 Task: Select street view around selected location Big Thicket National Preserve, Texas, United States and verify 3 surrounding locations
Action: Mouse moved to (541, 247)
Screenshot: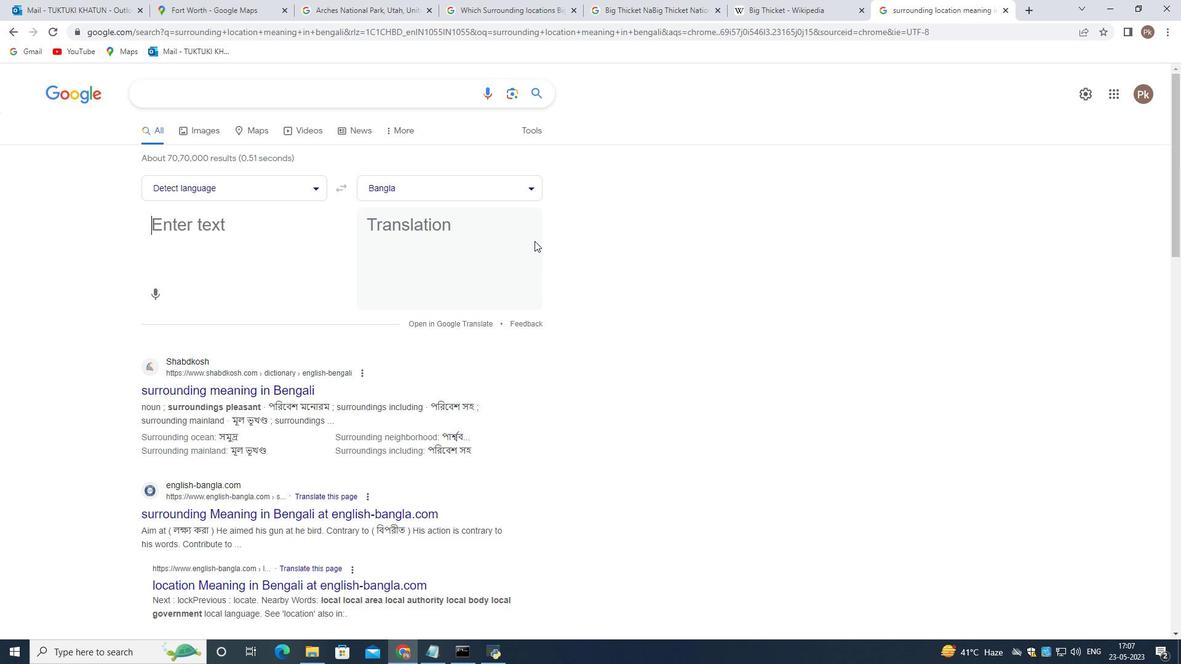 
Action: Mouse scrolled (541, 248) with delta (0, 0)
Screenshot: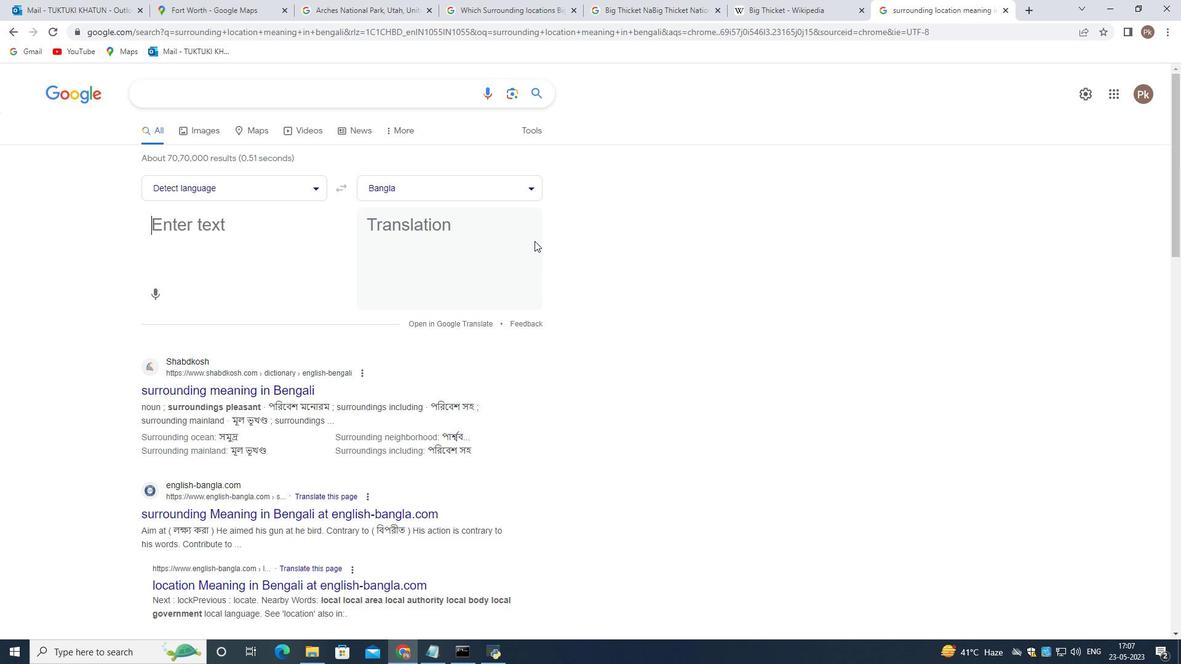 
Action: Mouse scrolled (541, 248) with delta (0, 0)
Screenshot: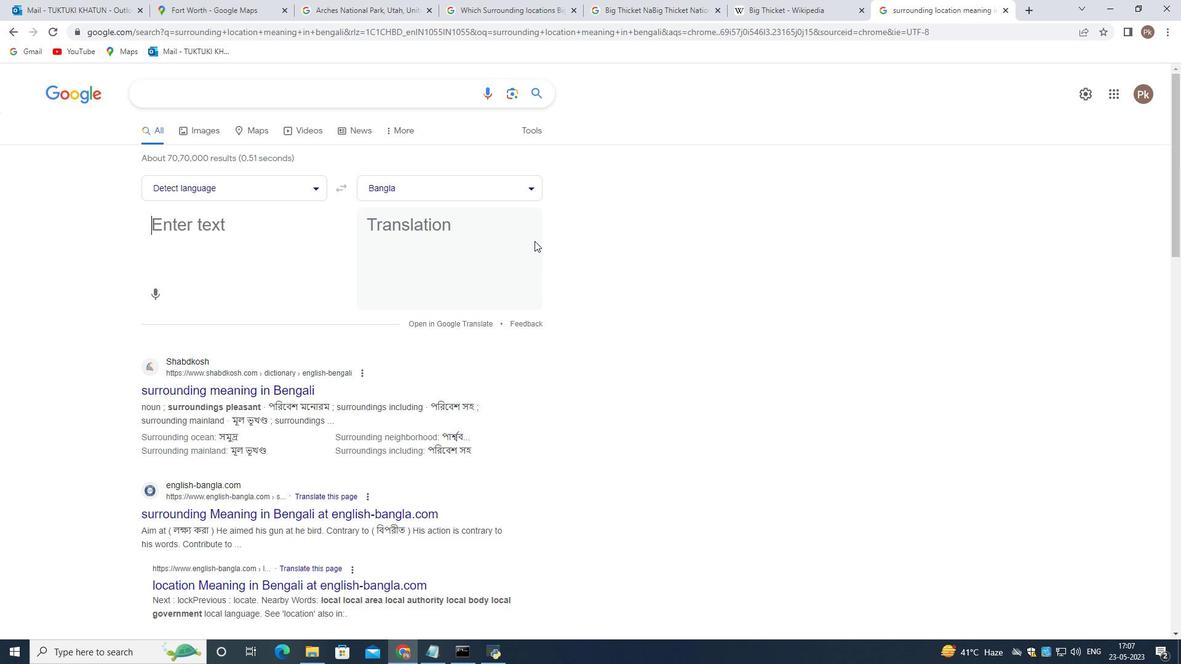
Action: Mouse scrolled (541, 248) with delta (0, 0)
Screenshot: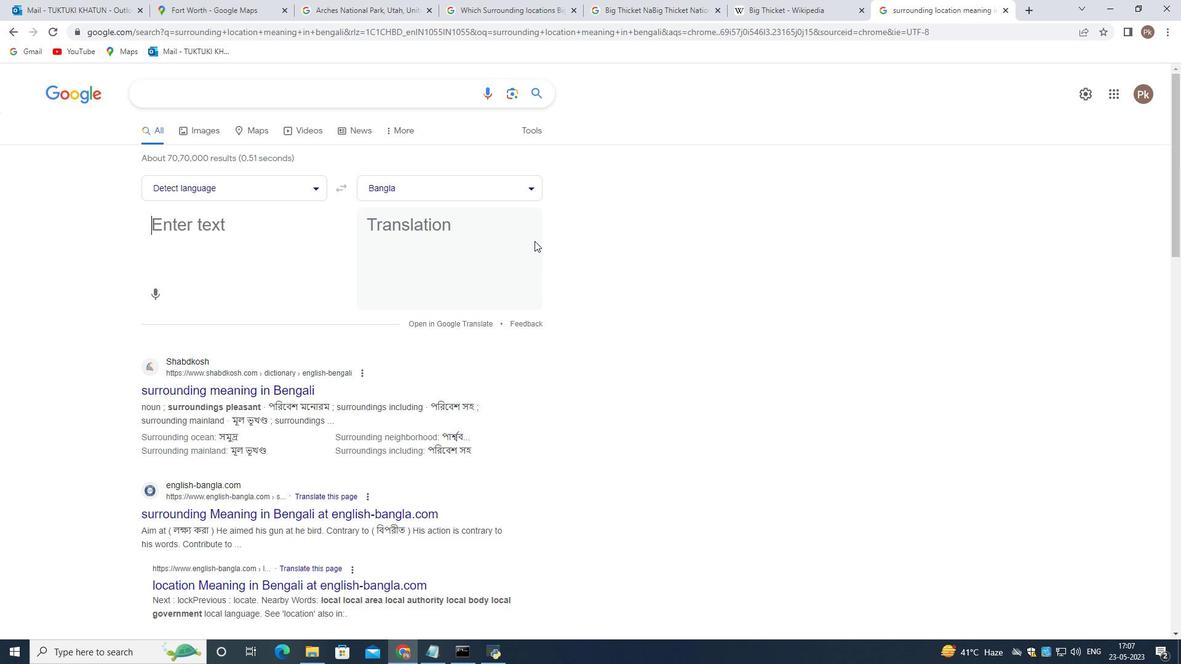 
Action: Mouse scrolled (541, 248) with delta (0, 0)
Screenshot: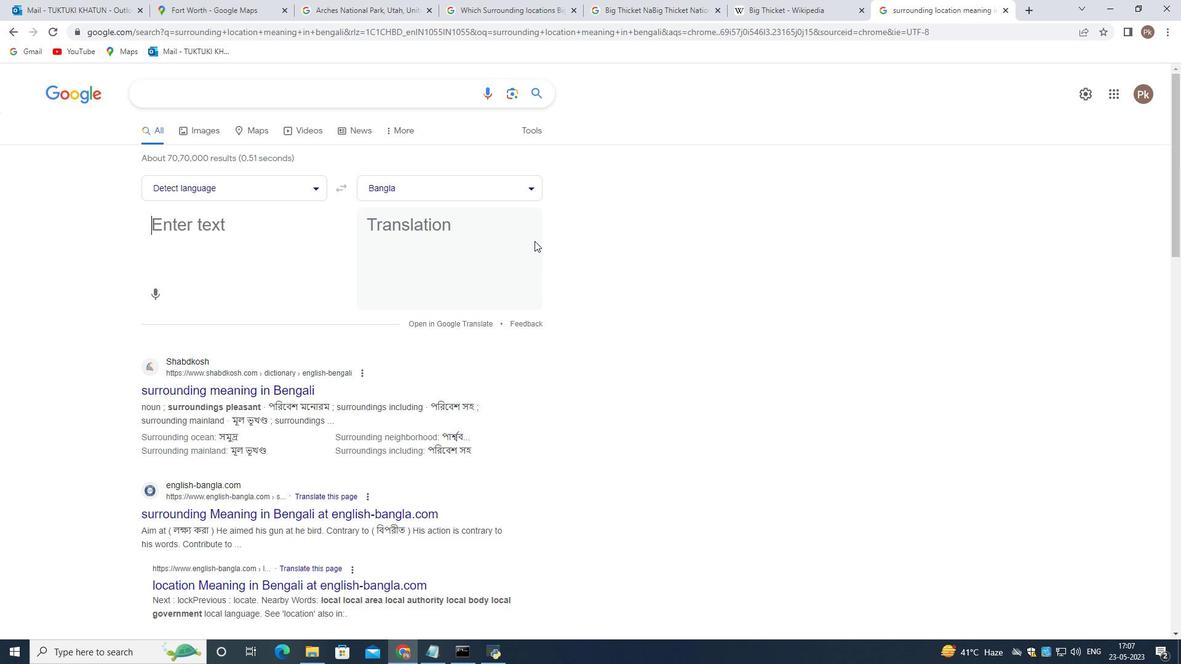 
Action: Mouse moved to (180, 97)
Screenshot: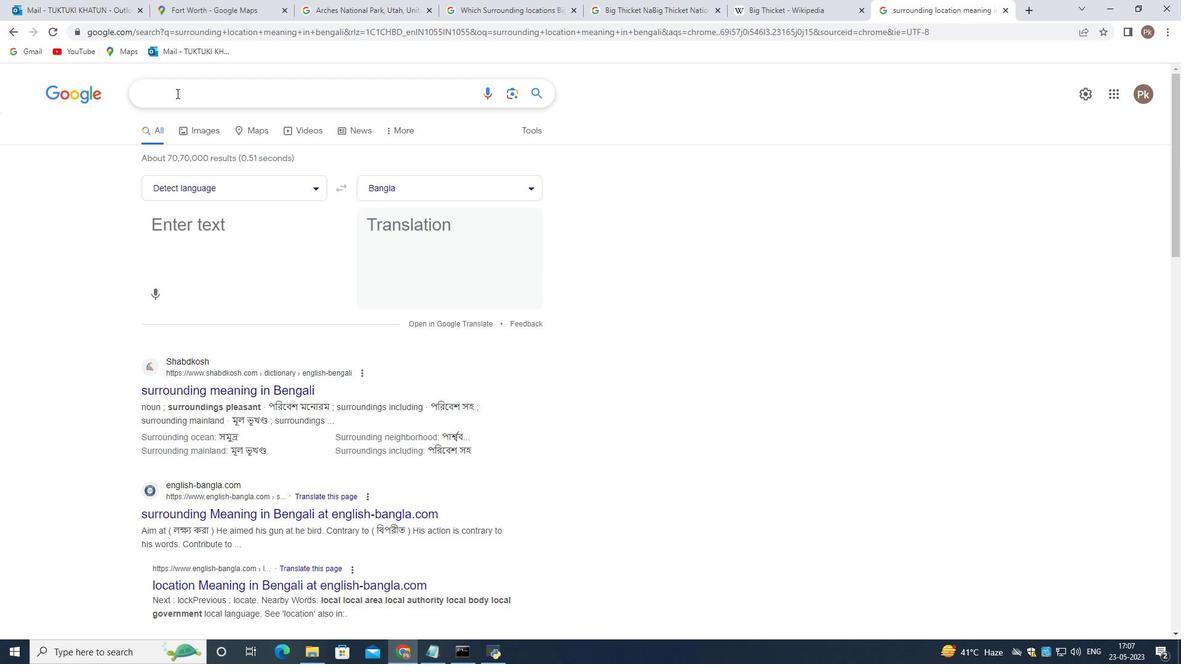 
Action: Mouse pressed left at (180, 97)
Screenshot: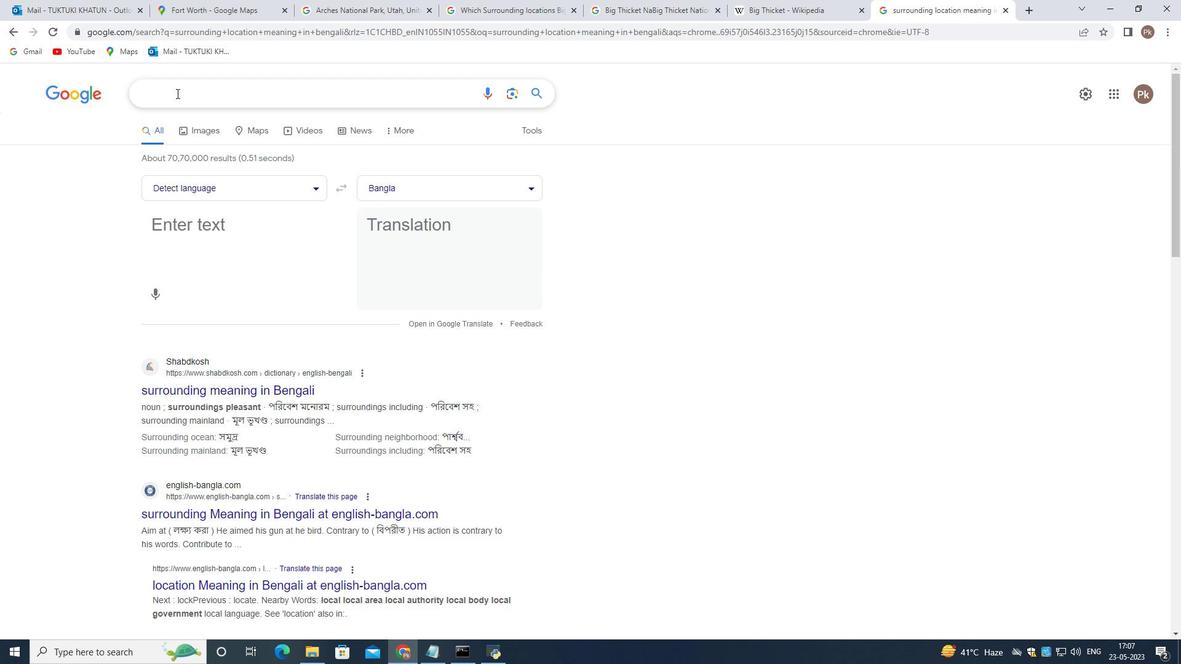 
Action: Mouse moved to (928, 265)
Screenshot: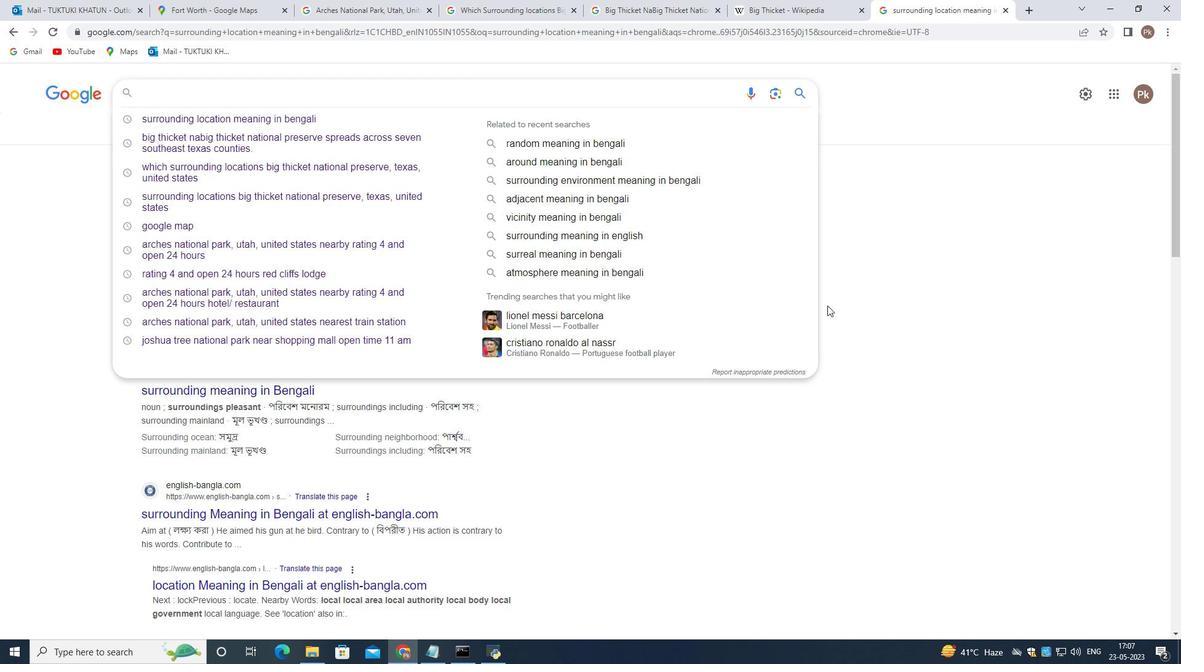 
Action: Mouse pressed left at (928, 265)
Screenshot: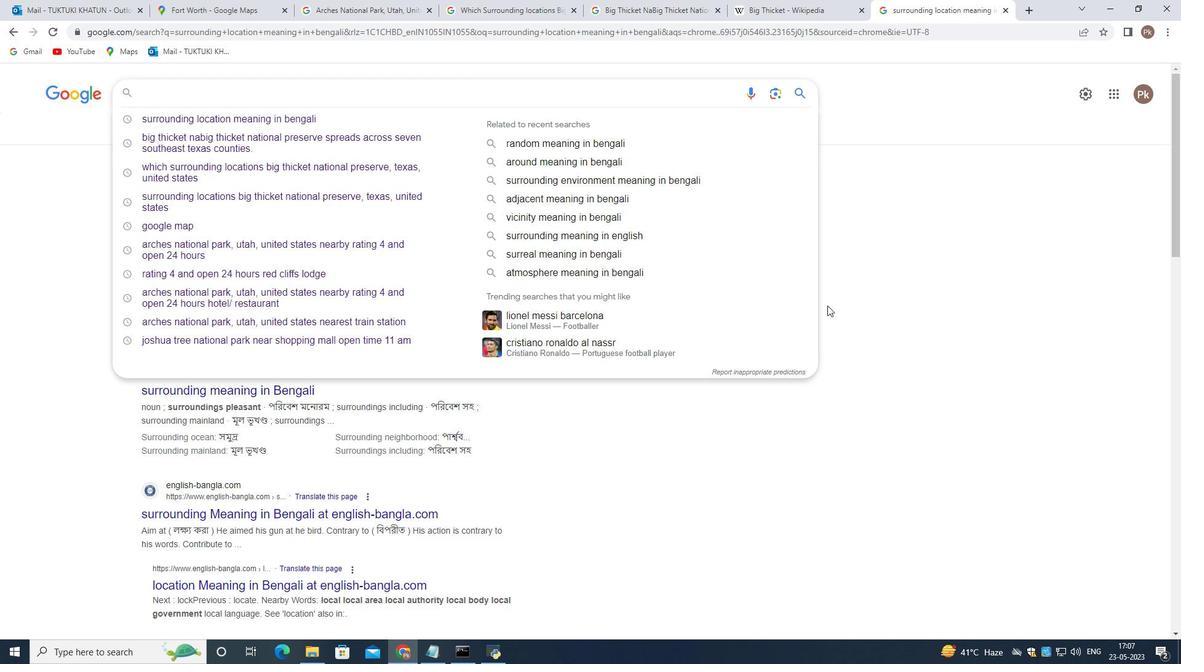 
Action: Mouse moved to (232, 6)
Screenshot: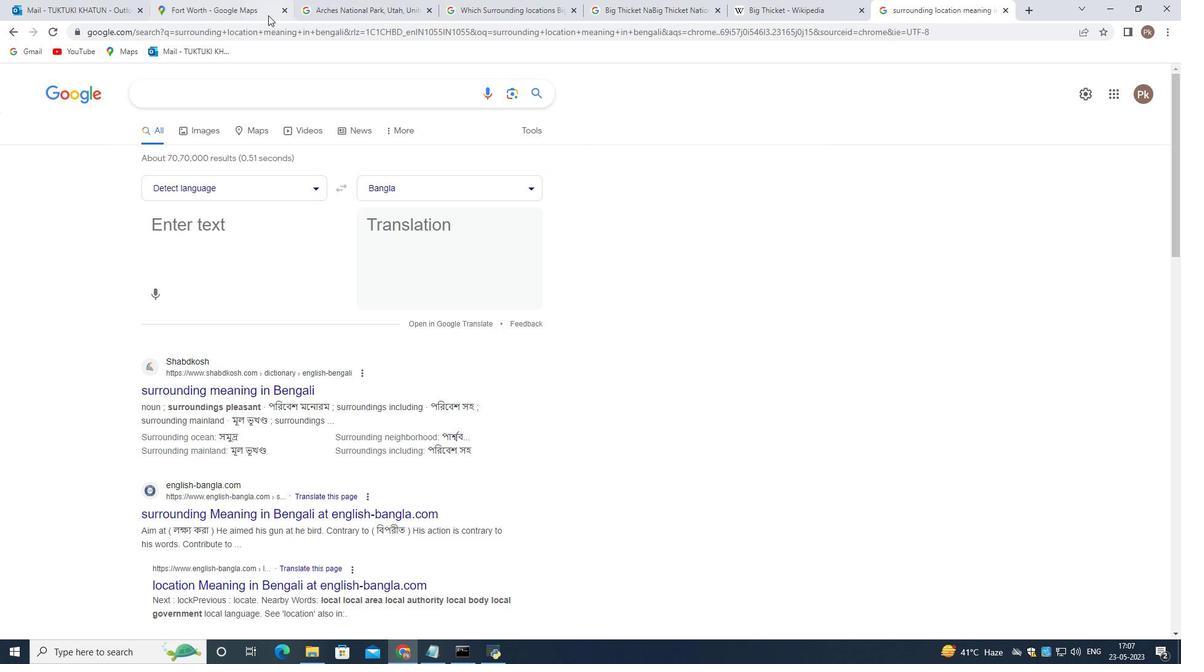 
Action: Mouse pressed left at (232, 6)
Screenshot: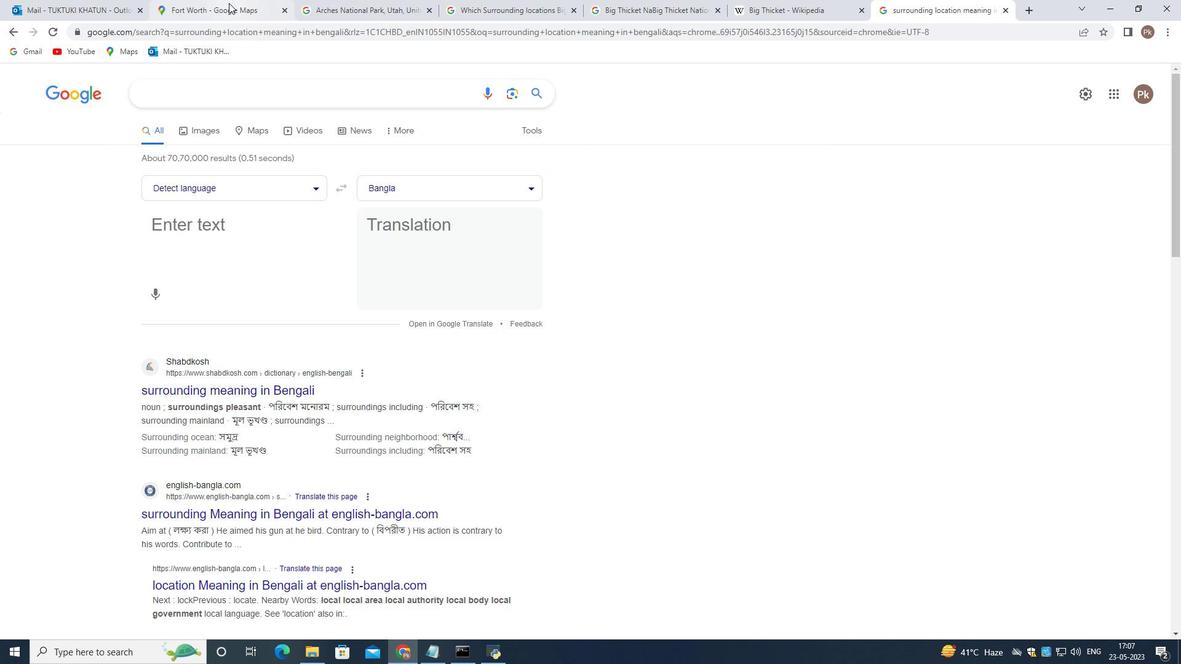 
Action: Mouse moved to (141, 85)
Screenshot: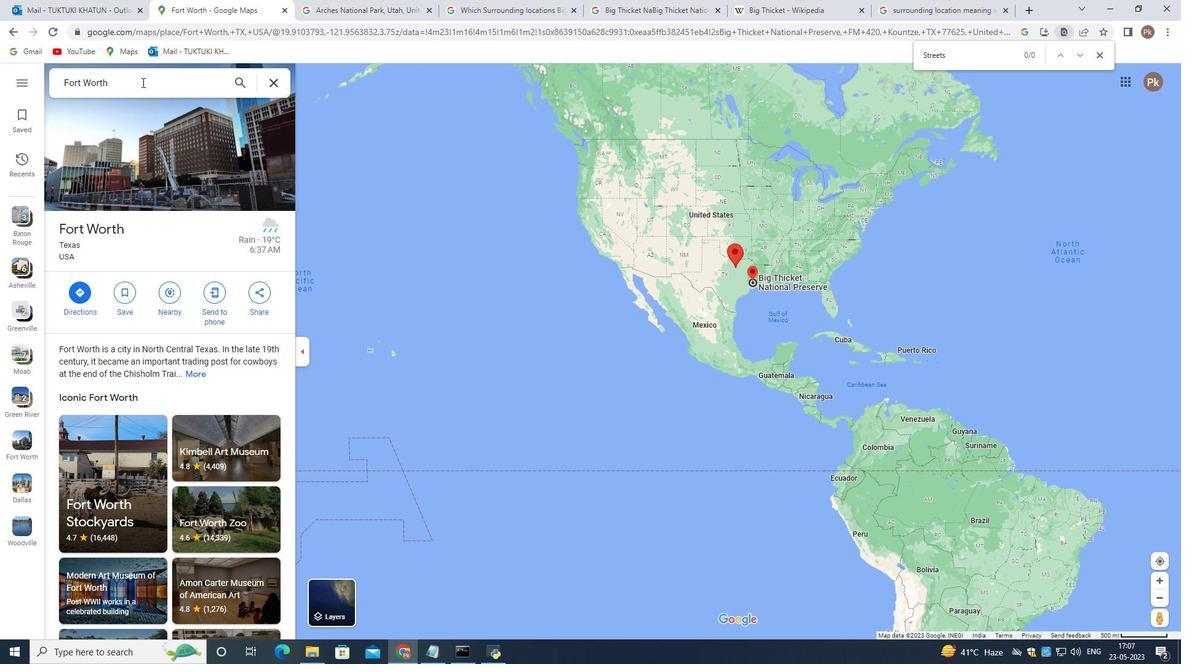 
Action: Mouse pressed left at (141, 85)
Screenshot: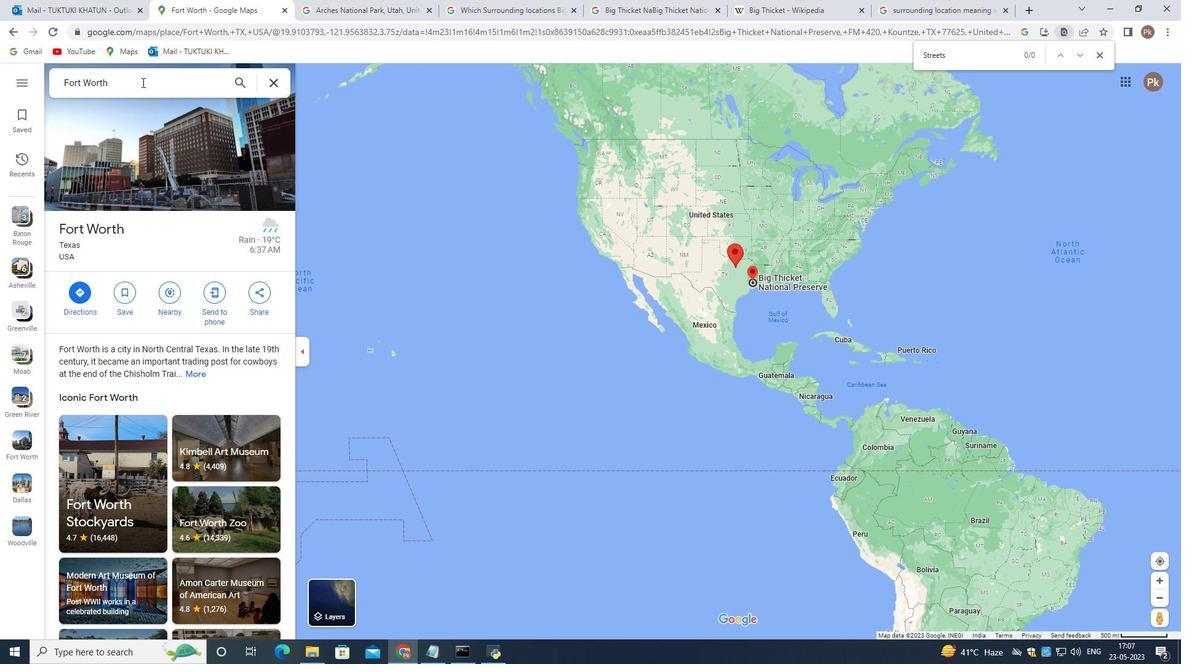 
Action: Mouse moved to (141, 84)
Screenshot: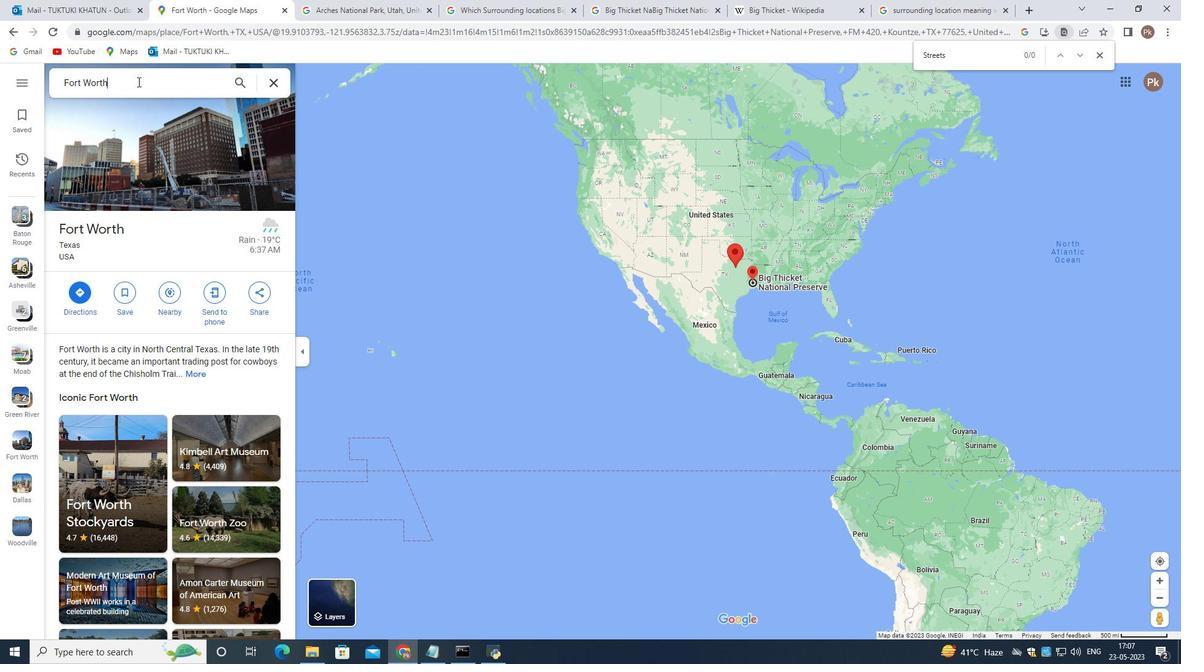 
Action: Mouse pressed left at (141, 84)
Screenshot: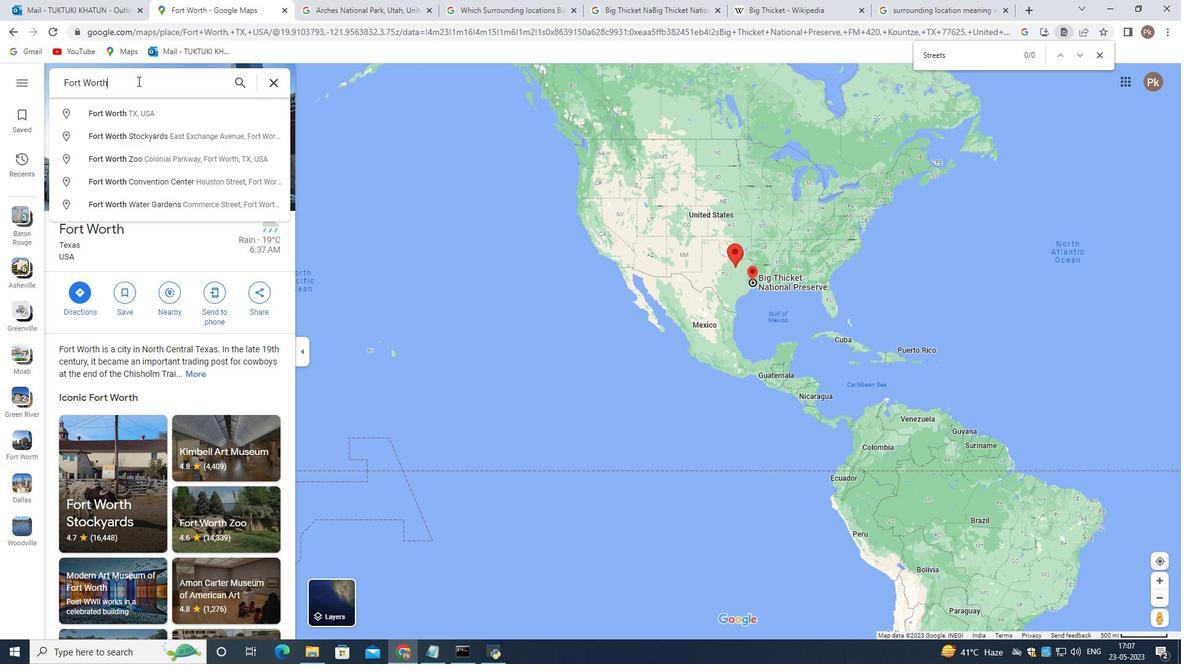 
Action: Key pressed <Key.backspace><Key.backspace><Key.backspace><Key.backspace><Key.backspace><Key.backspace><Key.backspace><Key.backspace><Key.backspace><Key.backspace><Key.shift>Big<Key.space>
Screenshot: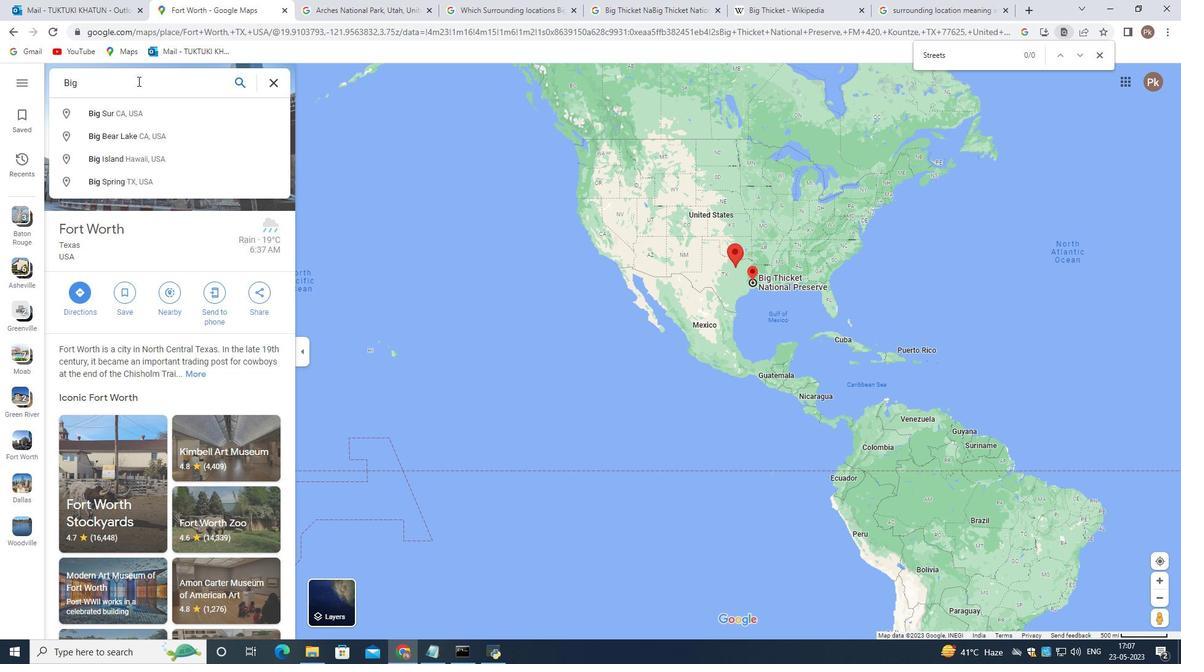 
Action: Mouse moved to (155, 113)
Screenshot: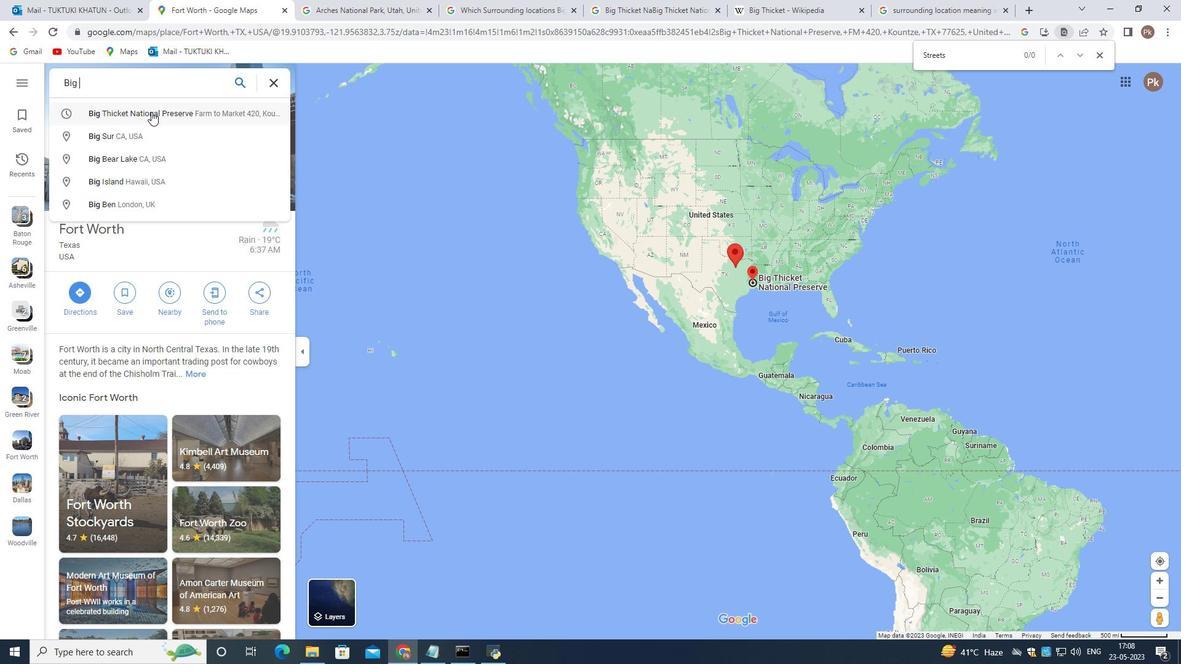 
Action: Mouse pressed left at (155, 113)
Screenshot: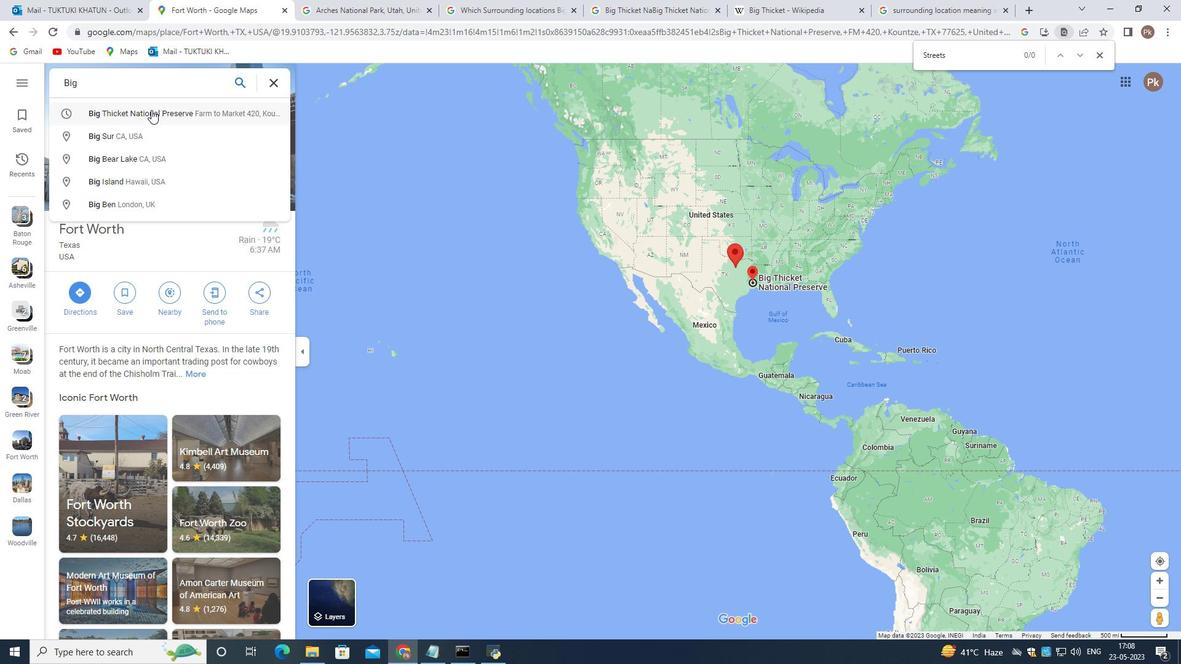 
Action: Mouse moved to (397, 185)
Screenshot: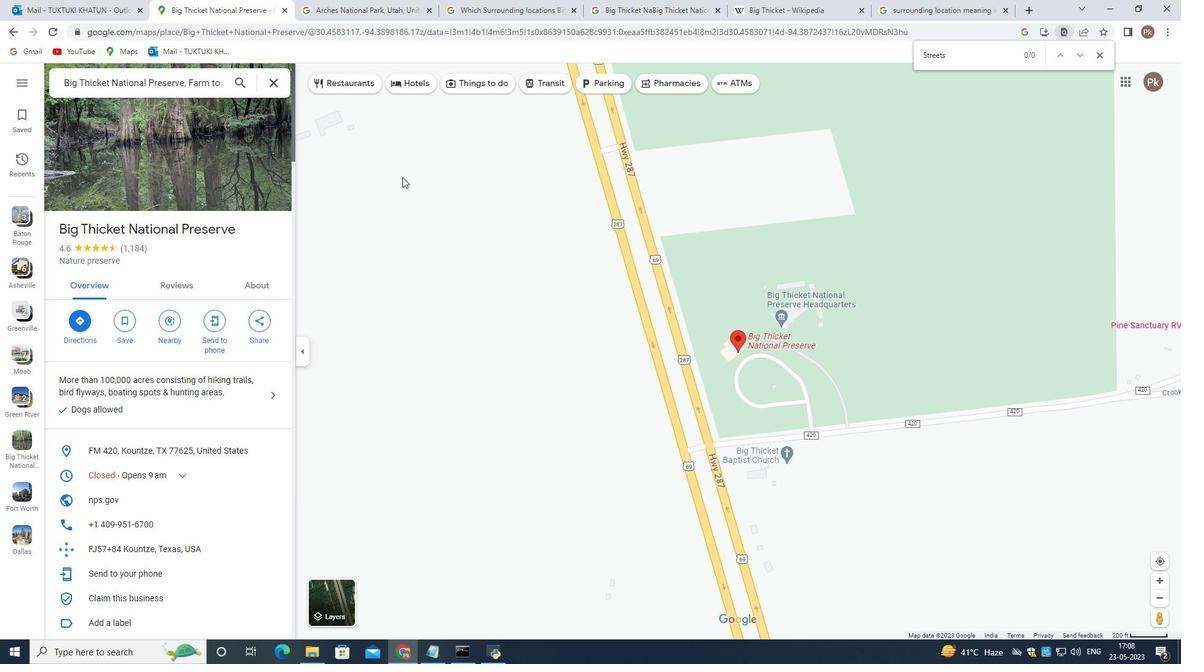 
Action: Mouse scrolled (400, 182) with delta (0, 0)
Screenshot: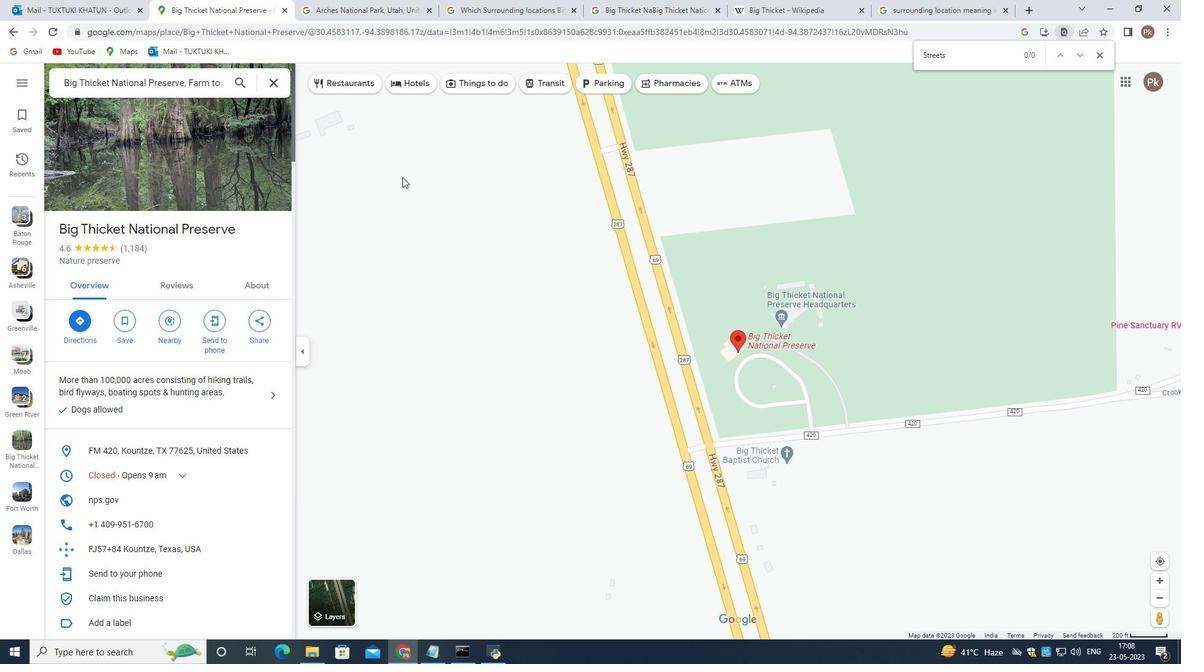 
Action: Mouse moved to (395, 190)
Screenshot: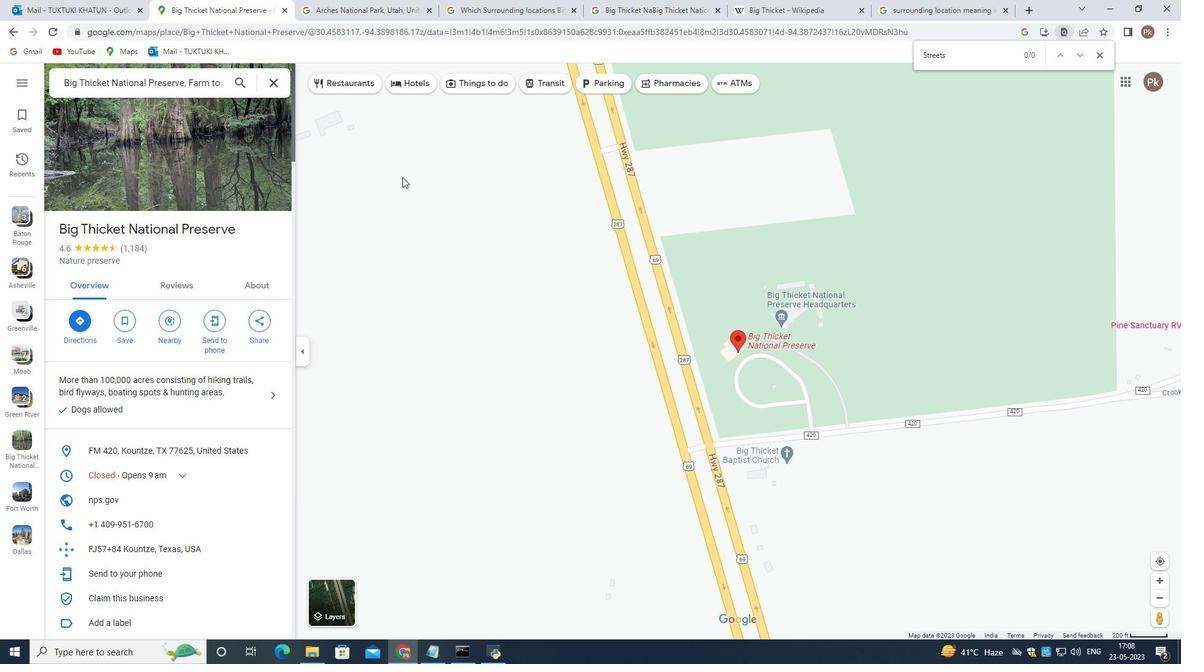 
Action: Mouse scrolled (395, 190) with delta (0, 0)
Screenshot: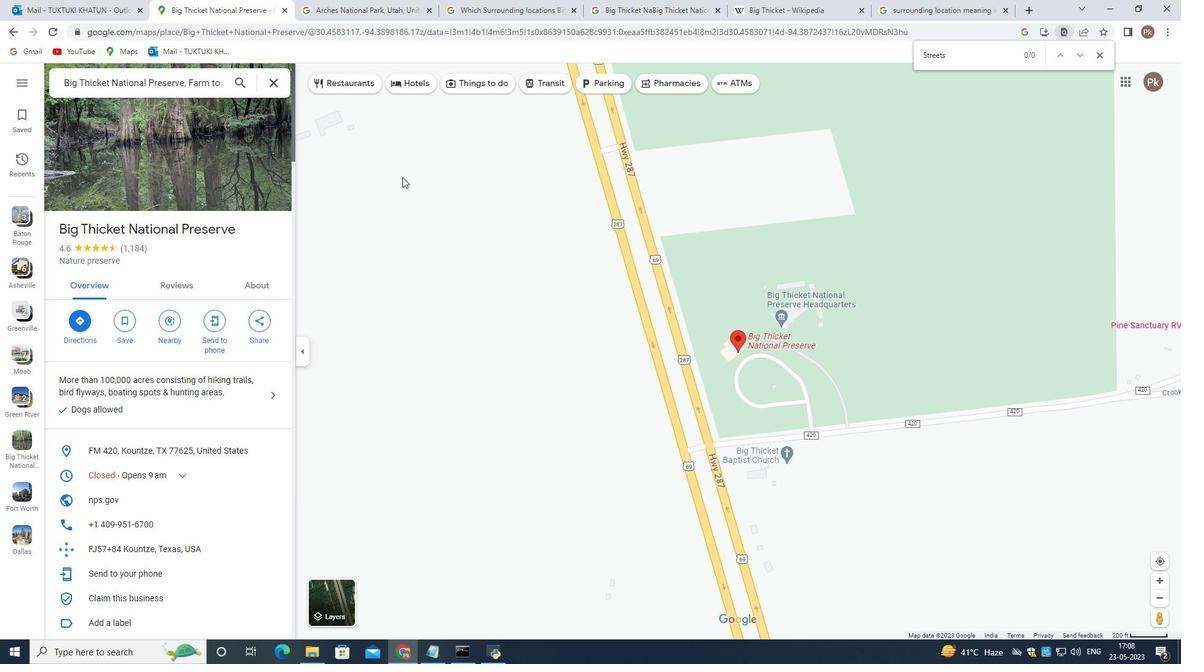 
Action: Mouse moved to (394, 193)
Screenshot: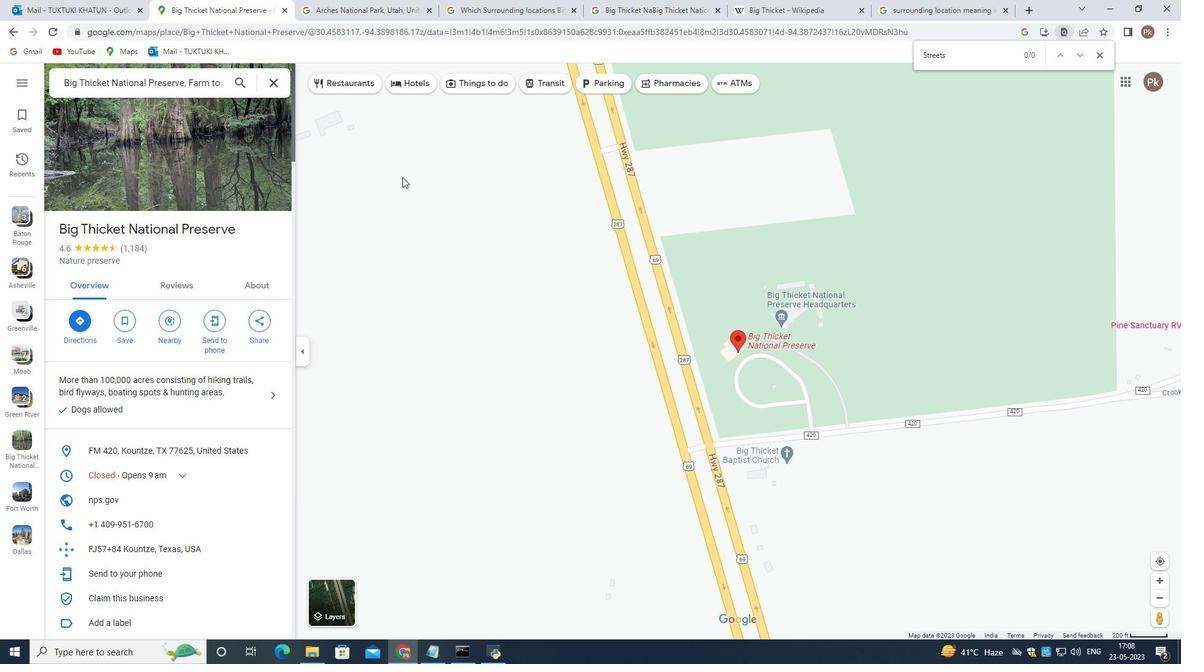 
Action: Mouse scrolled (394, 193) with delta (0, 0)
Screenshot: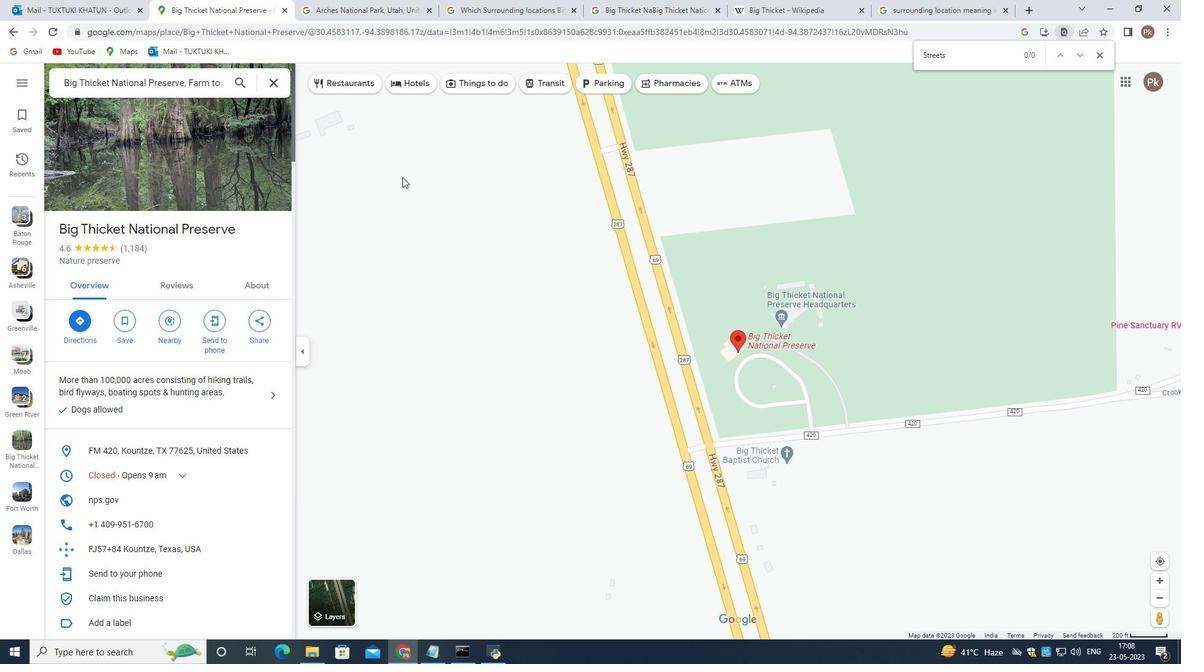 
Action: Mouse moved to (392, 197)
Screenshot: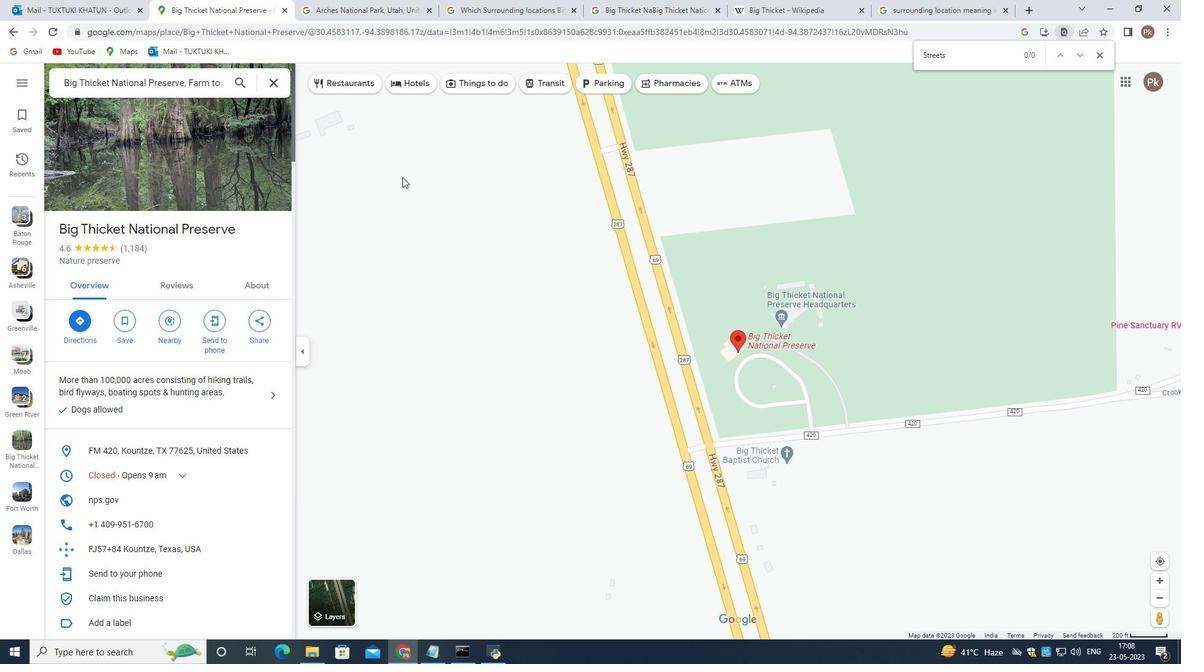 
Action: Mouse scrolled (392, 196) with delta (0, 0)
Screenshot: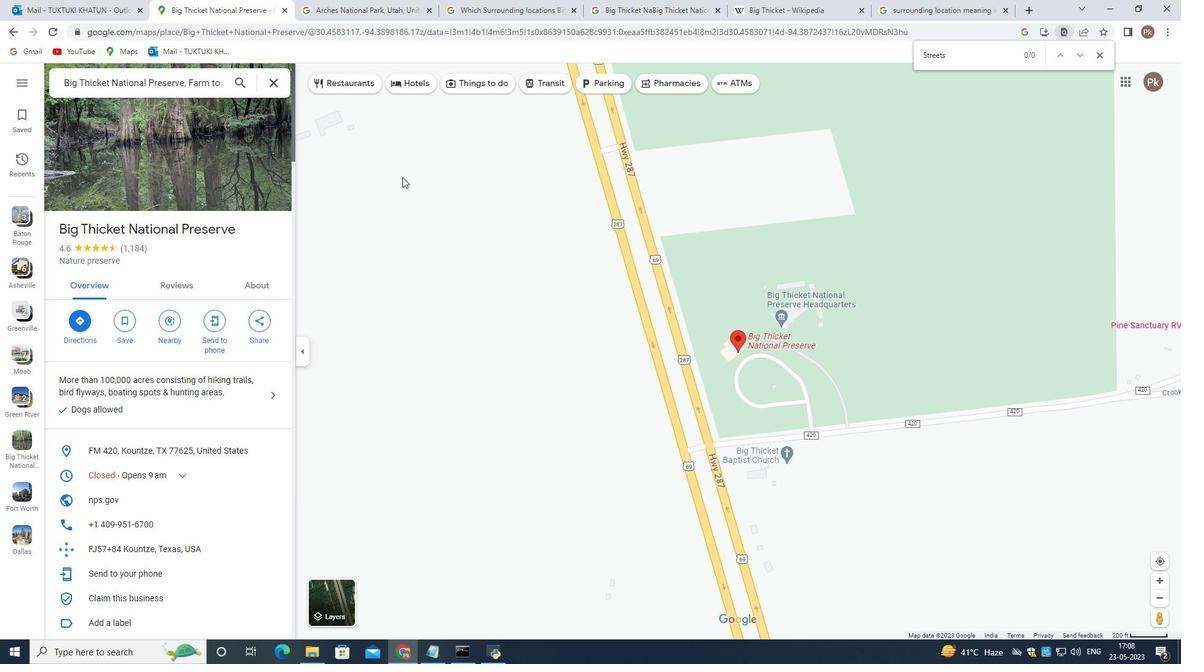 
Action: Mouse scrolled (392, 196) with delta (0, 0)
Screenshot: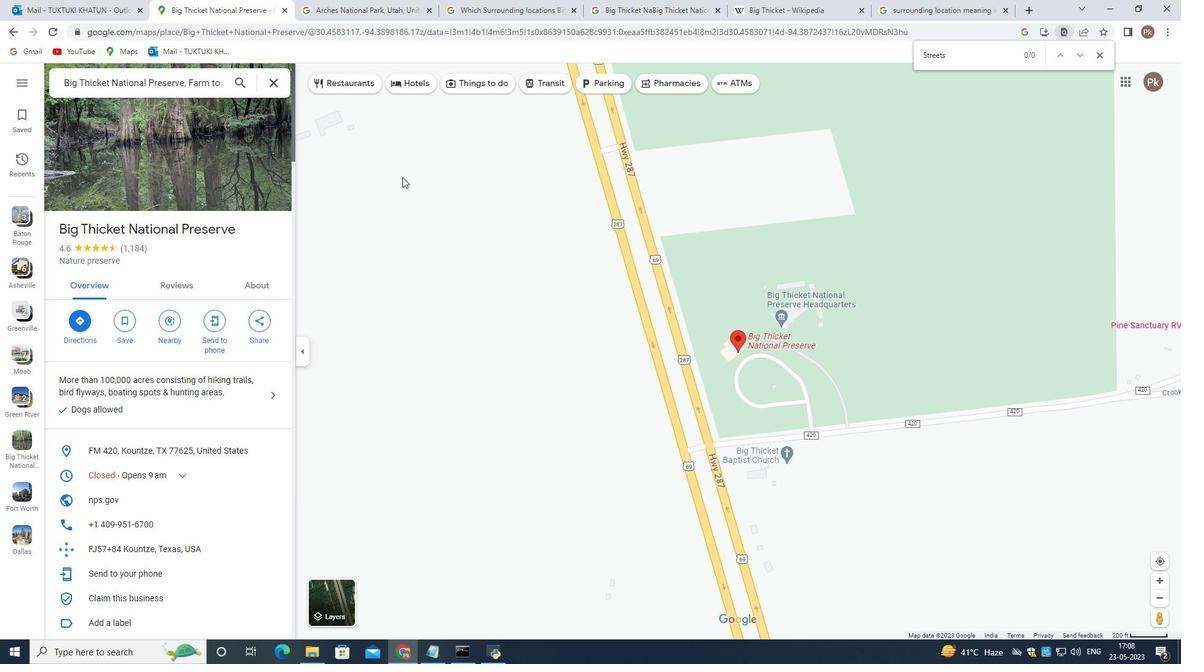 
Action: Mouse scrolled (392, 196) with delta (0, 0)
Screenshot: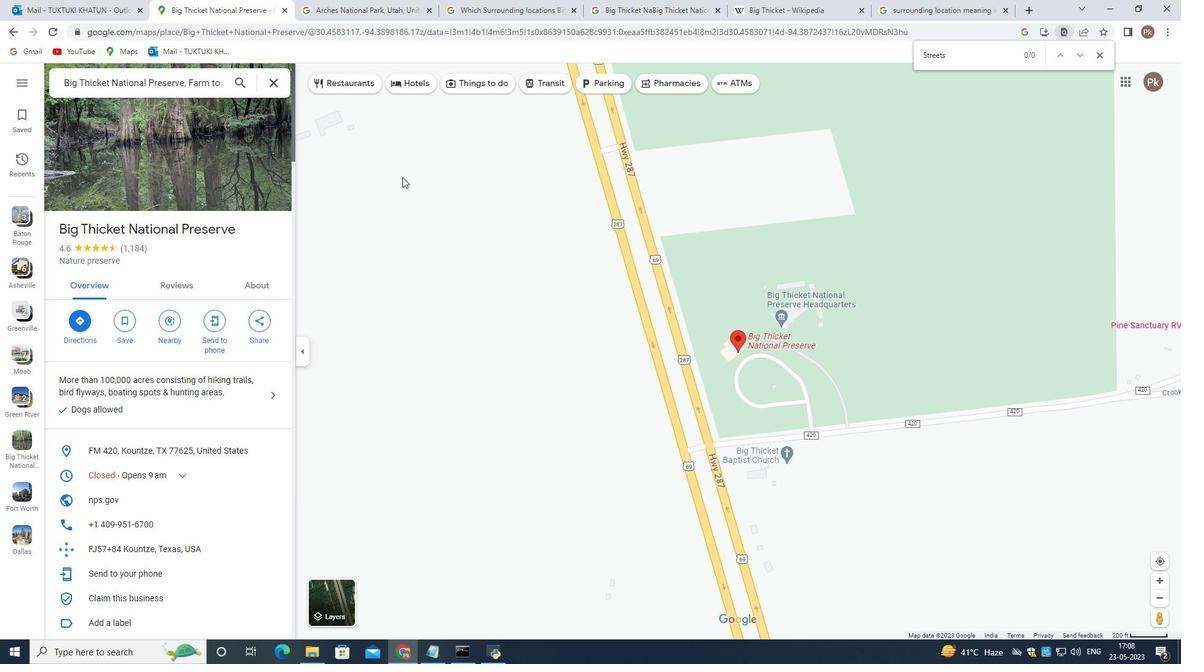 
Action: Mouse scrolled (392, 196) with delta (0, 0)
Screenshot: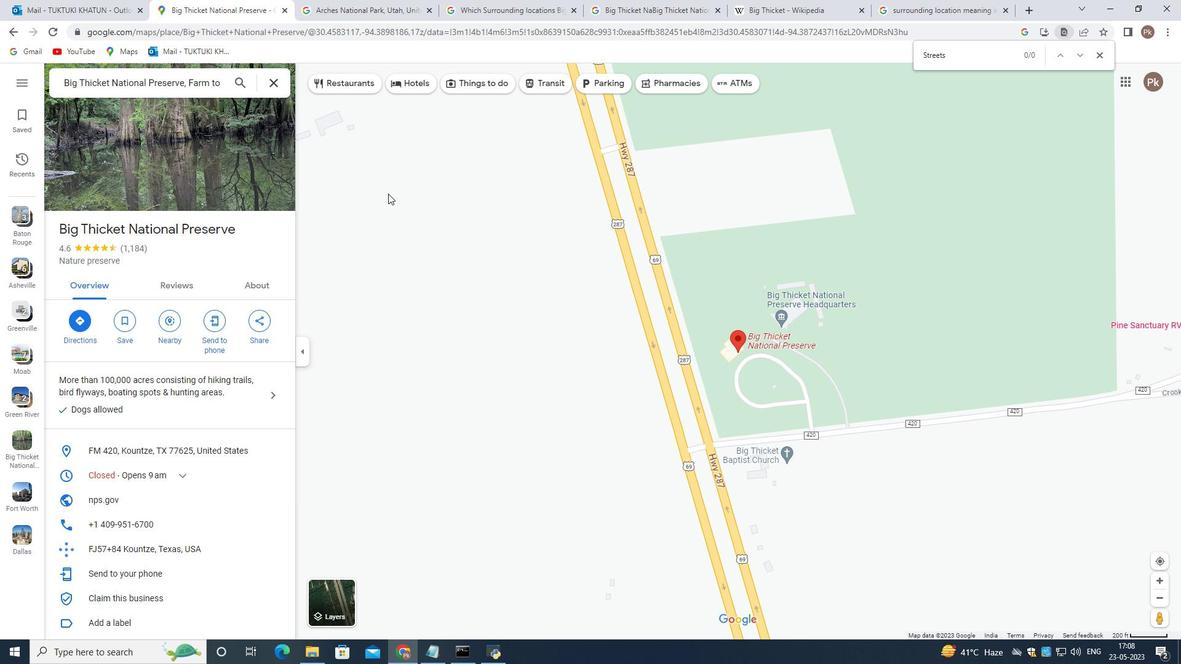 
Action: Mouse scrolled (392, 196) with delta (0, 0)
Screenshot: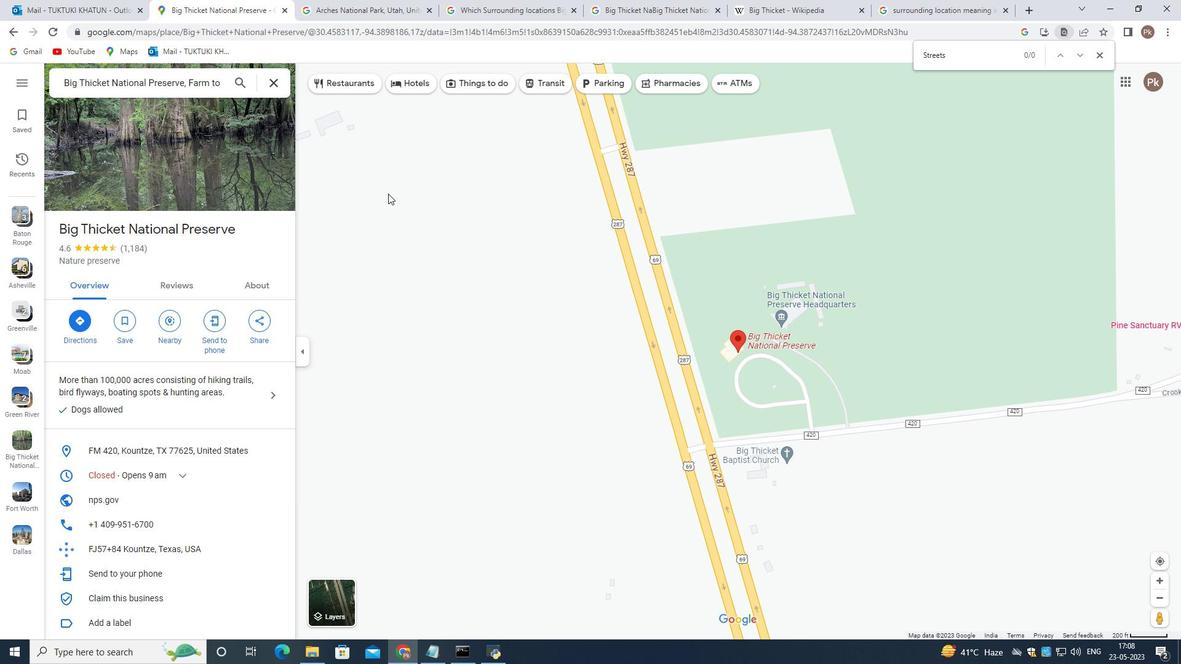 
Action: Mouse scrolled (392, 196) with delta (0, 0)
Screenshot: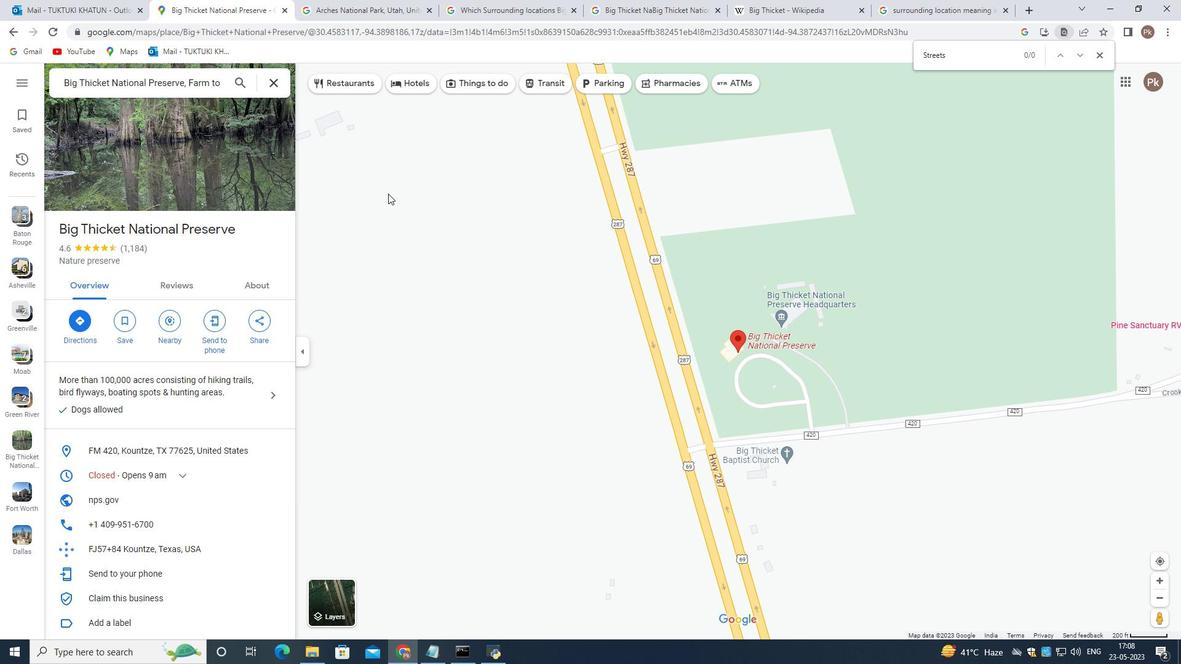 
Action: Mouse scrolled (392, 196) with delta (0, 0)
Screenshot: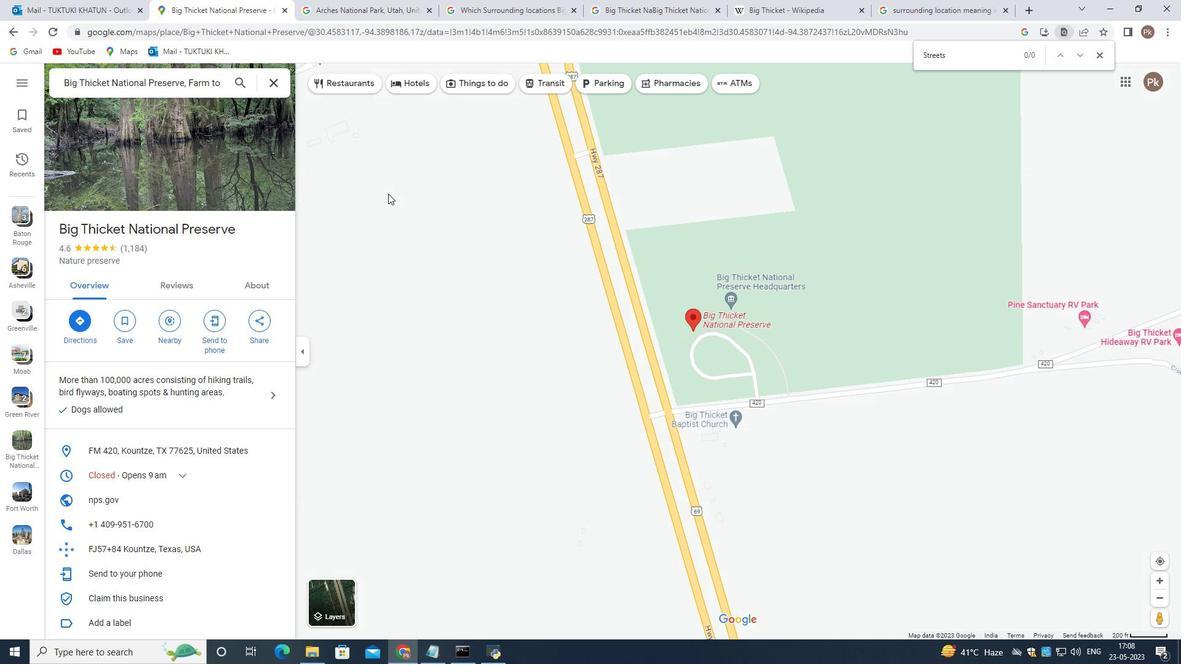 
Action: Mouse scrolled (392, 196) with delta (0, 0)
Screenshot: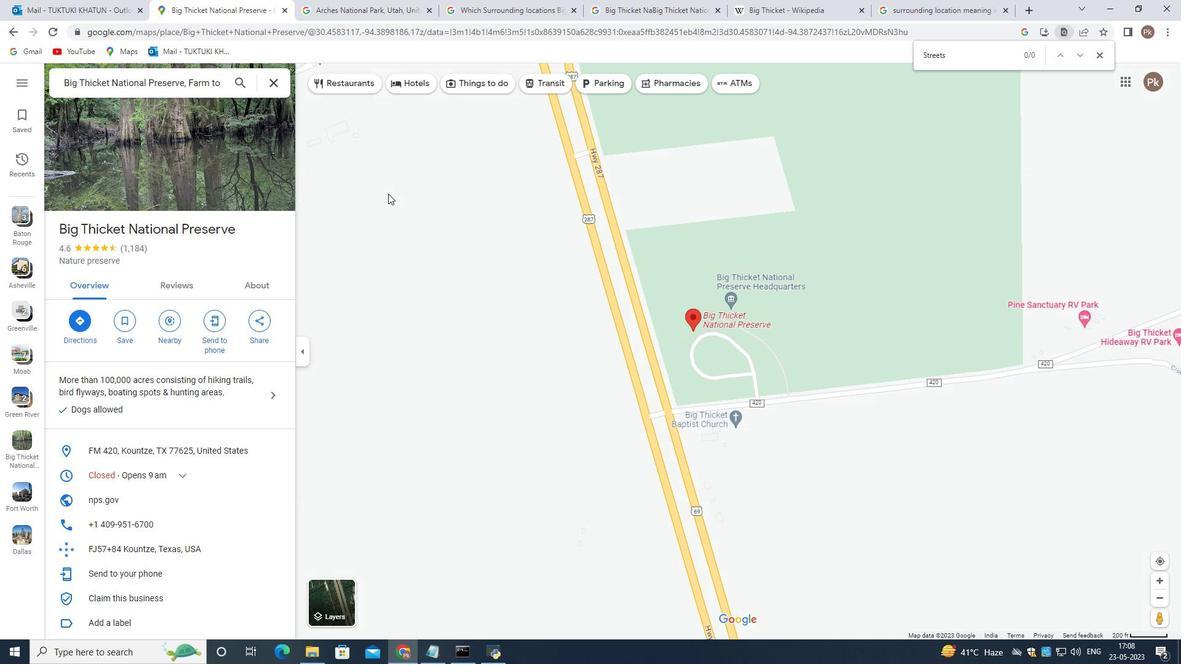 
Action: Mouse moved to (391, 200)
Screenshot: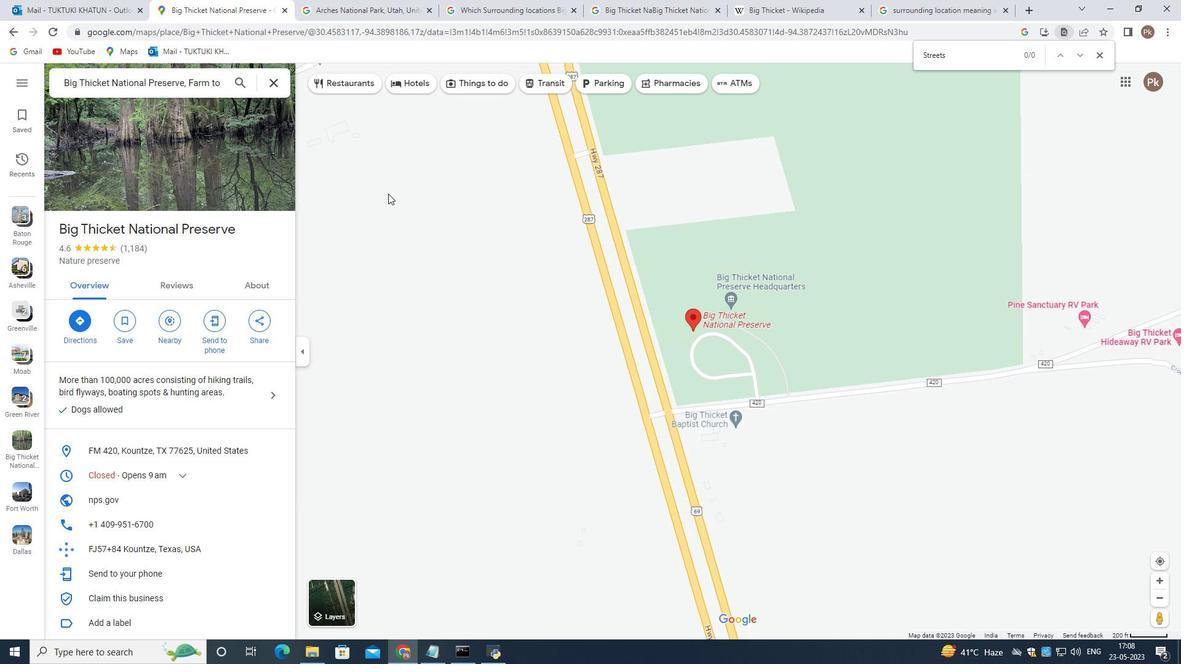 
Action: Mouse scrolled (391, 199) with delta (0, 0)
Screenshot: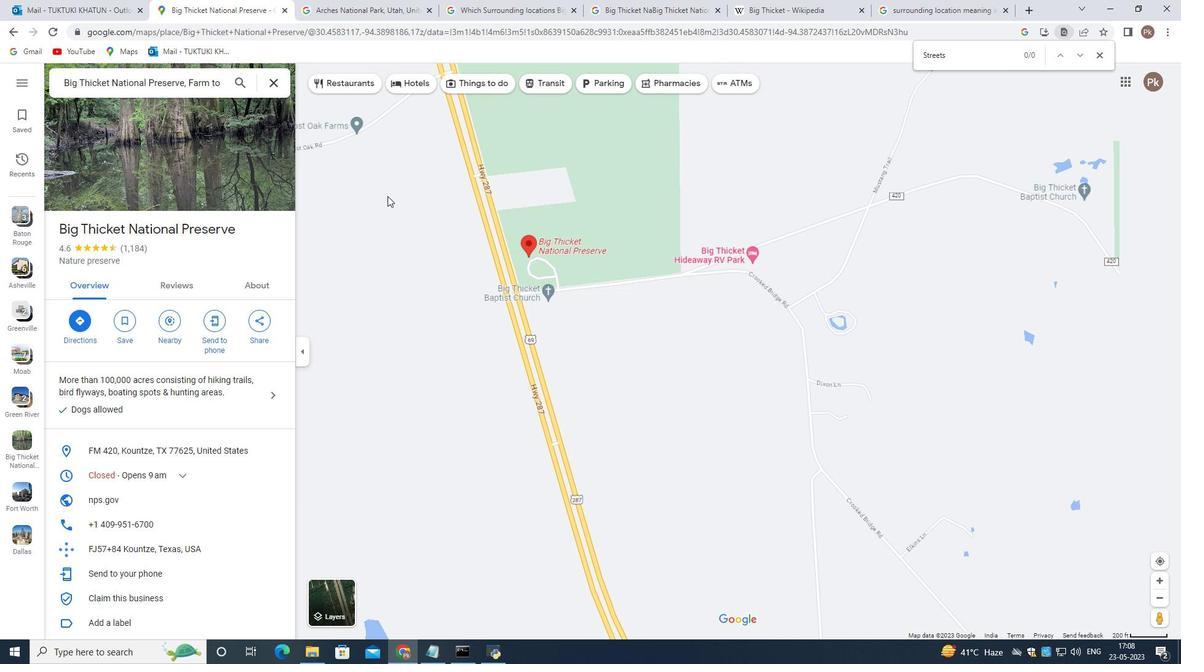 
Action: Mouse scrolled (391, 199) with delta (0, 0)
Screenshot: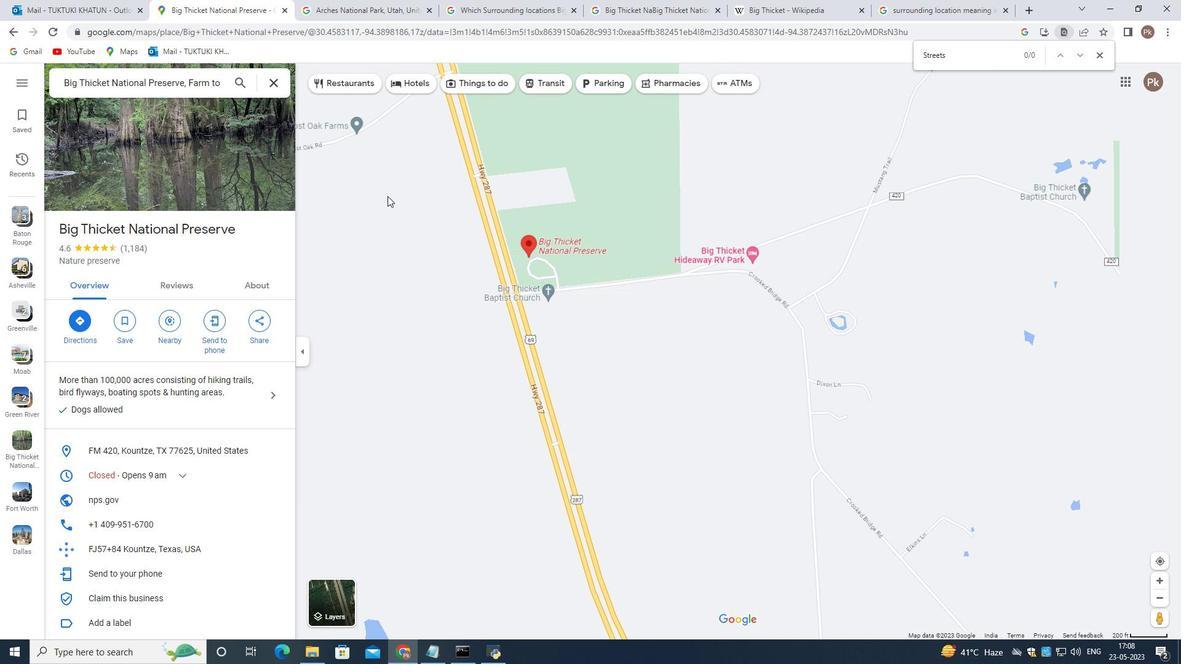 
Action: Mouse scrolled (391, 199) with delta (0, 0)
Screenshot: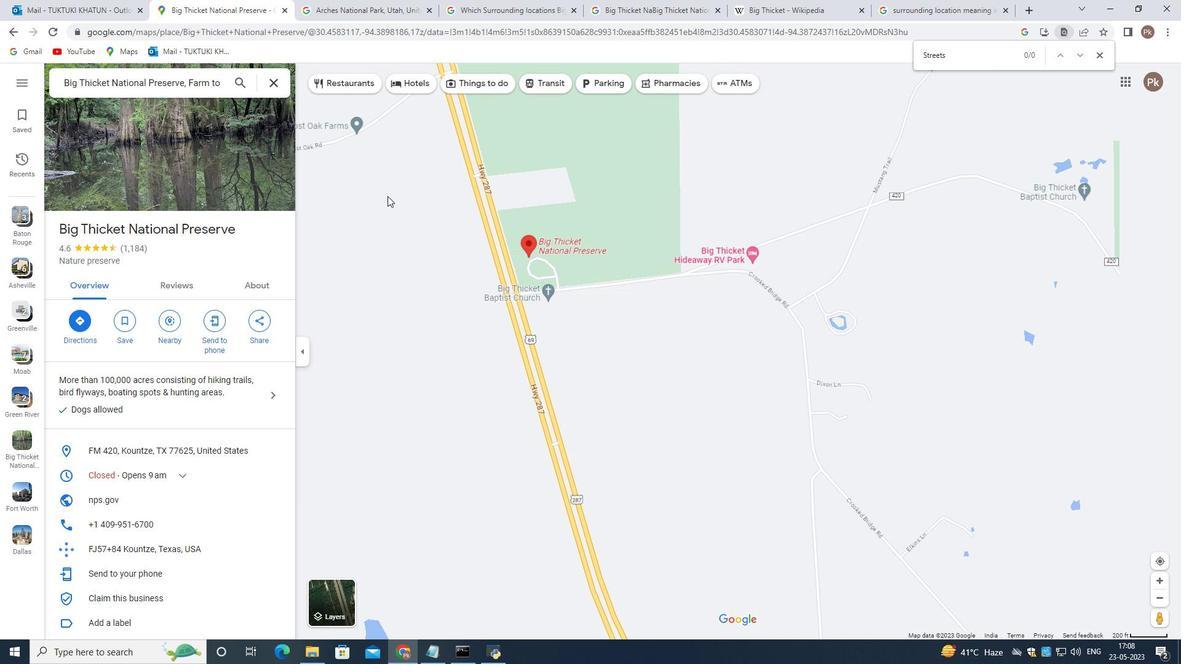 
Action: Mouse scrolled (391, 199) with delta (0, 0)
Screenshot: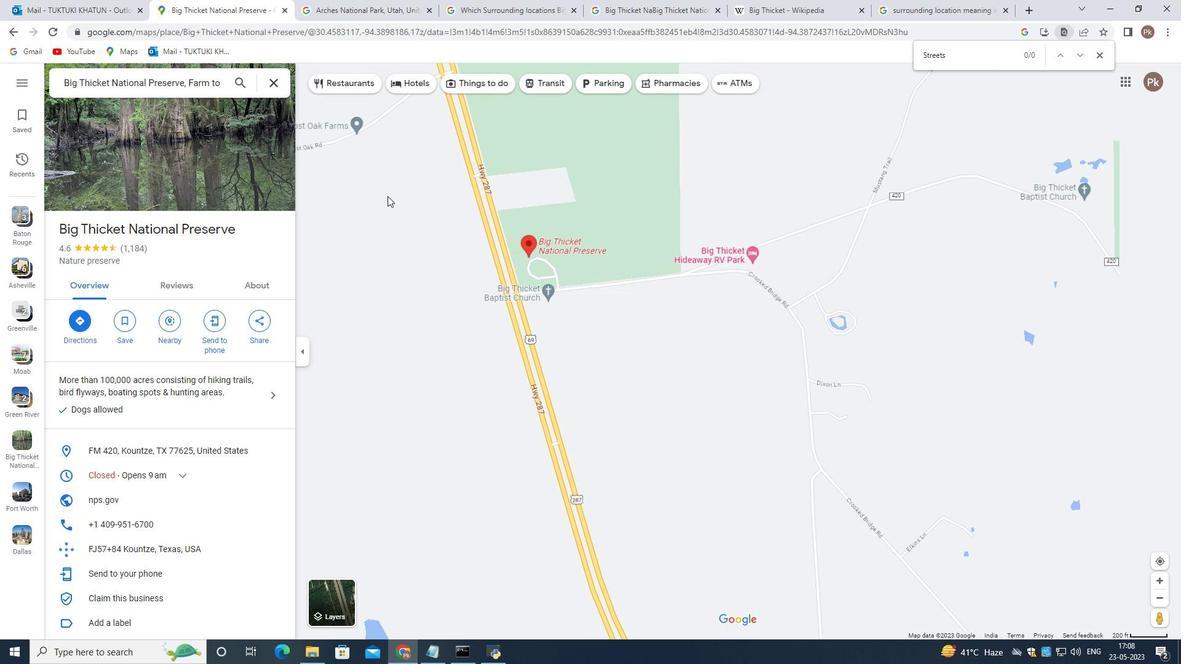 
Action: Mouse scrolled (391, 199) with delta (0, 0)
Screenshot: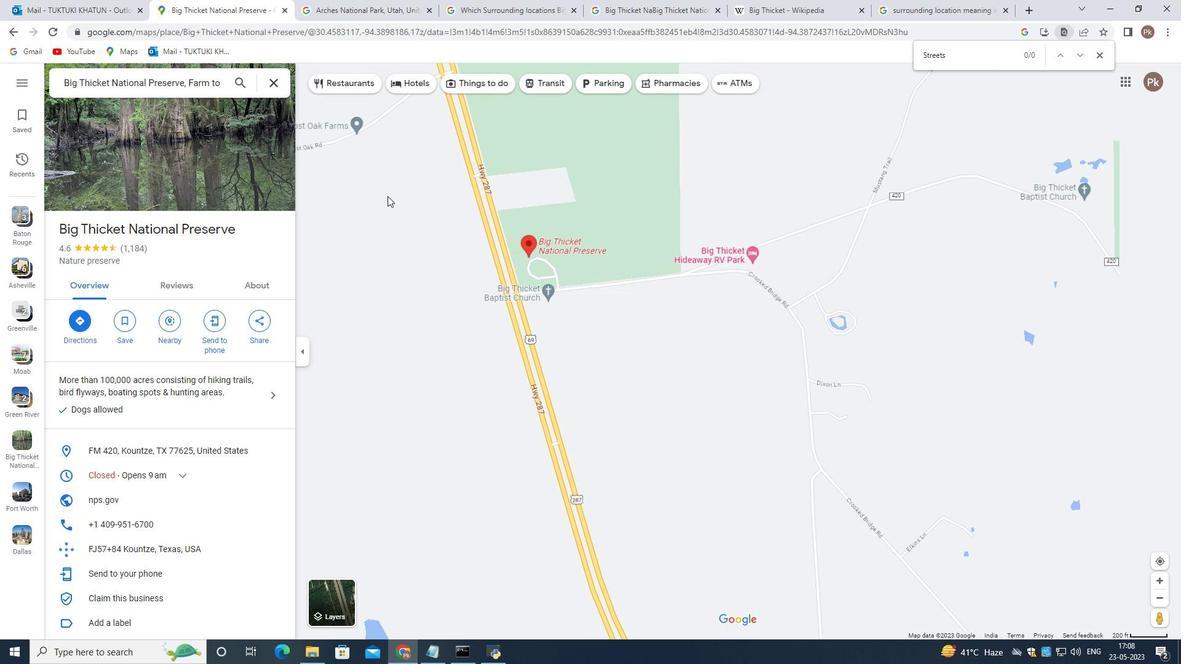 
Action: Mouse scrolled (391, 199) with delta (0, 0)
Screenshot: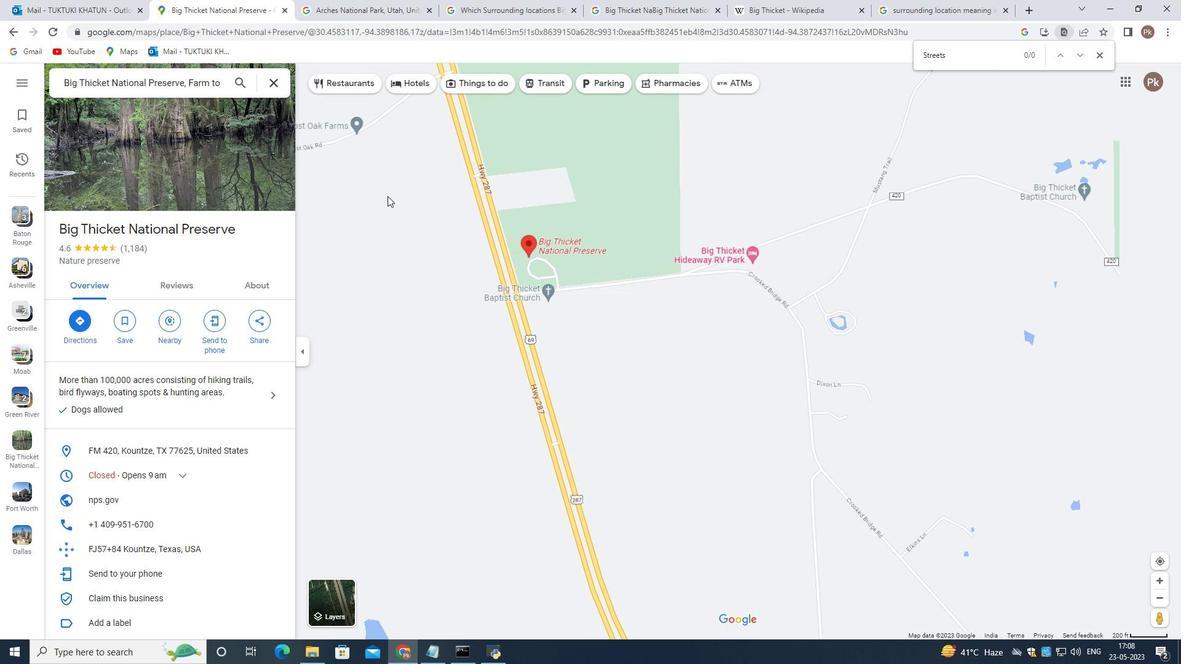 
Action: Mouse moved to (390, 204)
Screenshot: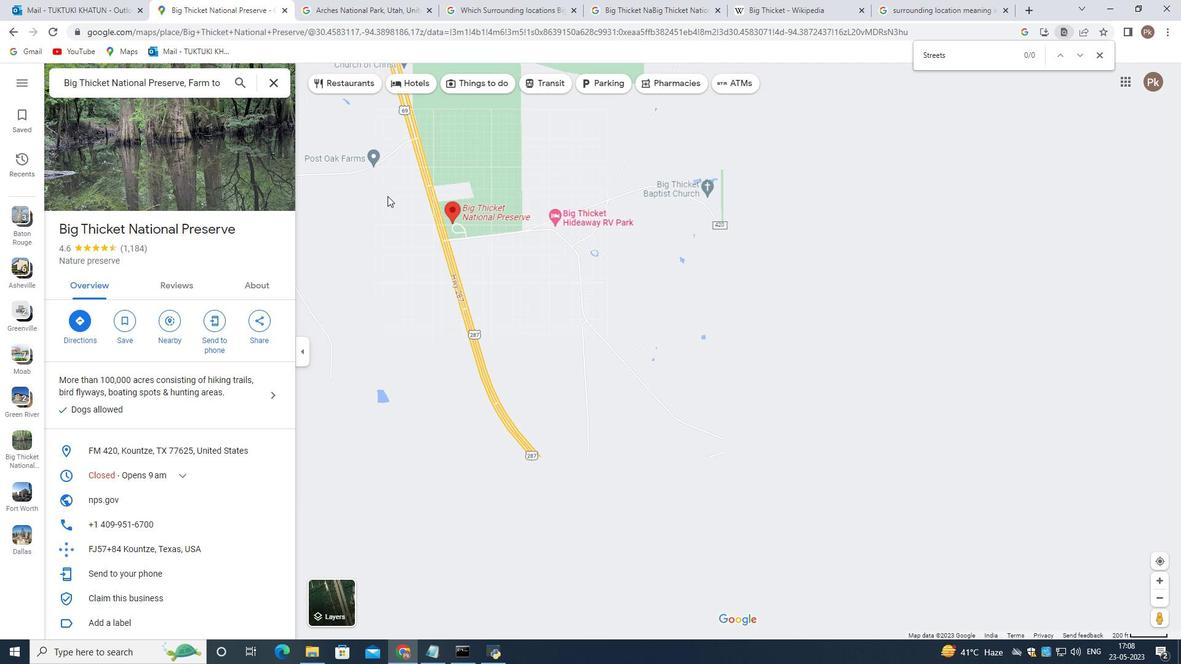 
Action: Mouse scrolled (390, 203) with delta (0, 0)
Screenshot: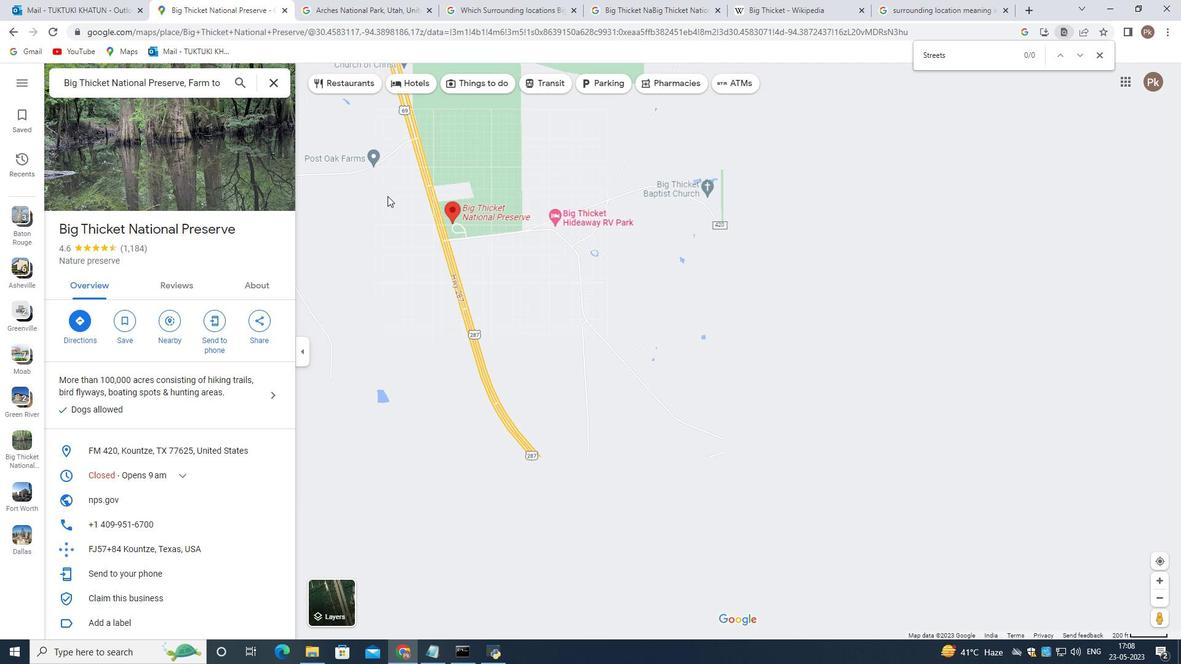 
Action: Mouse moved to (387, 209)
Screenshot: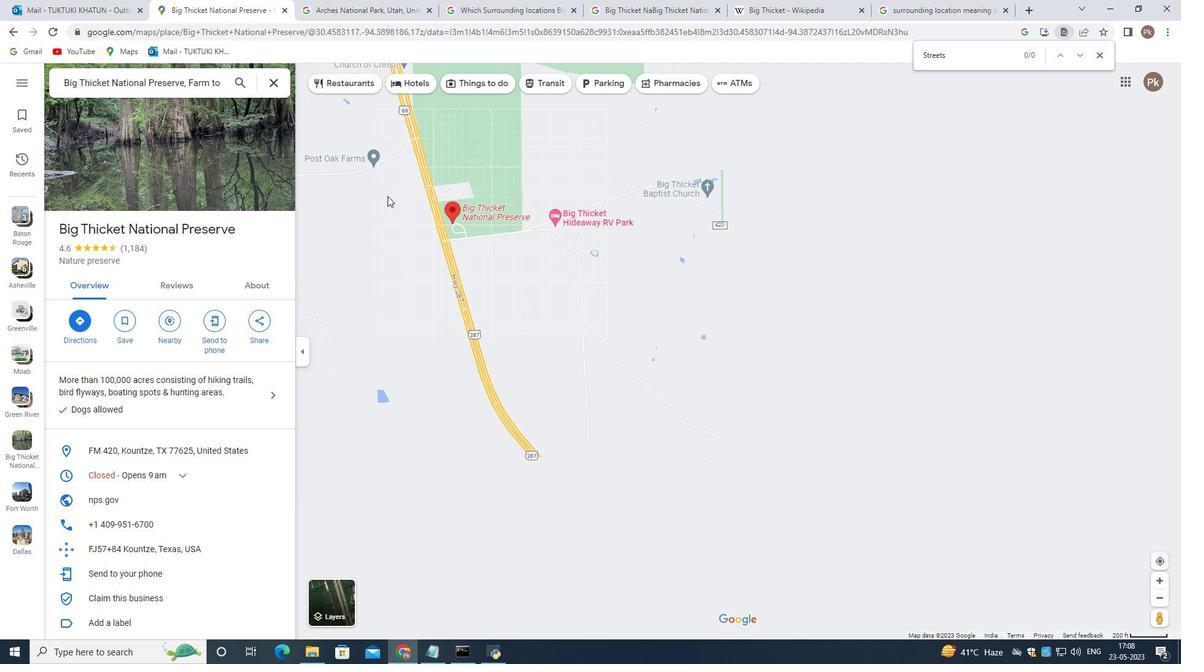 
Action: Mouse scrolled (388, 208) with delta (0, 0)
Screenshot: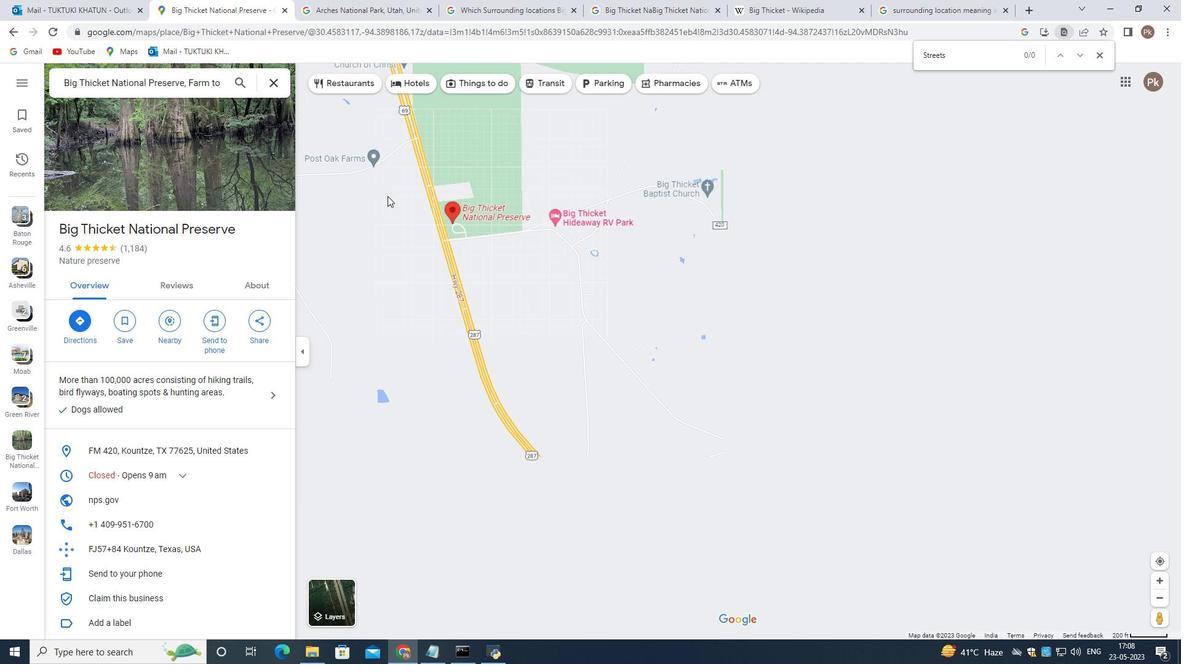 
Action: Mouse moved to (387, 209)
Screenshot: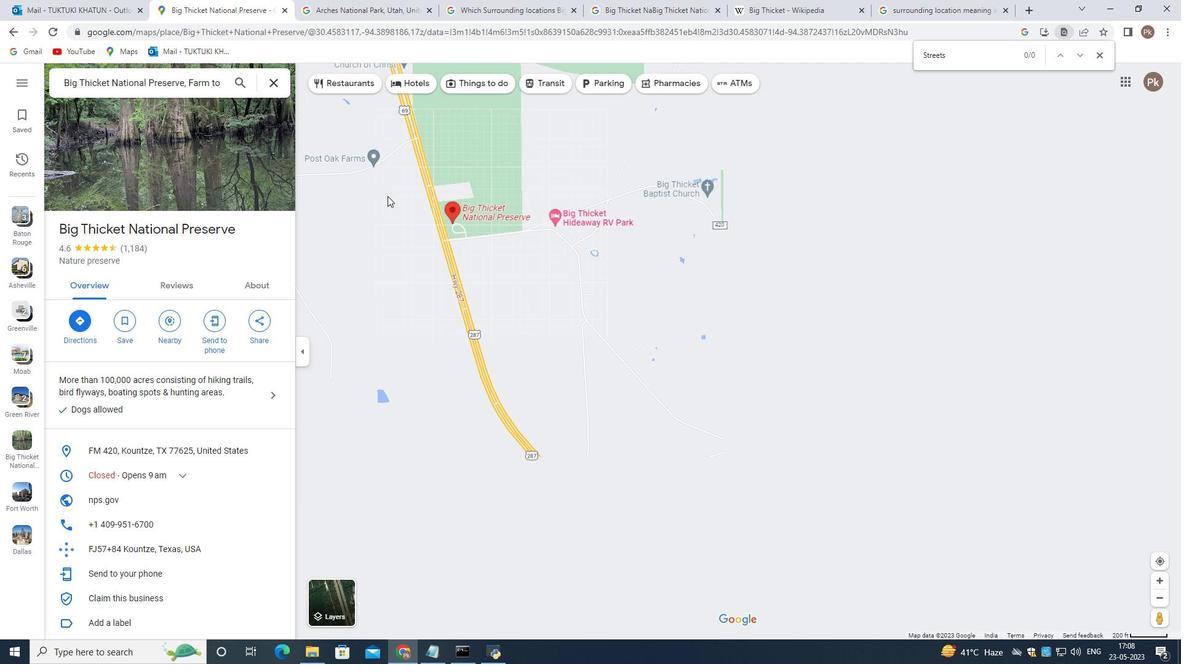 
Action: Mouse scrolled (387, 208) with delta (0, 0)
Screenshot: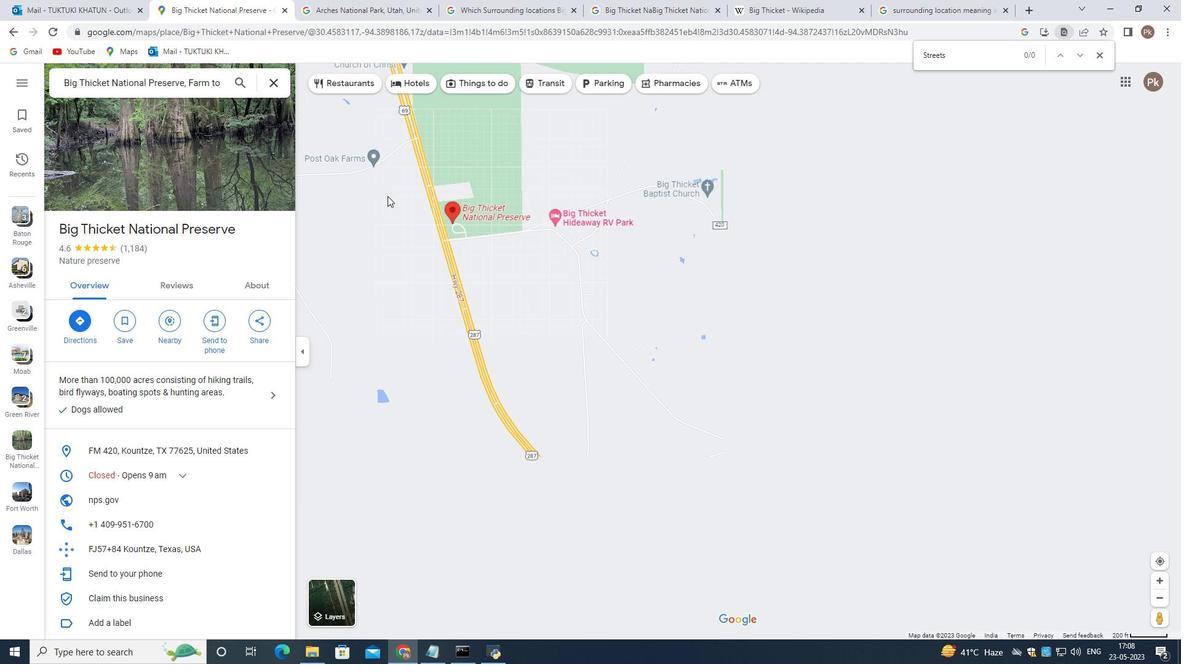 
Action: Mouse scrolled (387, 208) with delta (0, 0)
Screenshot: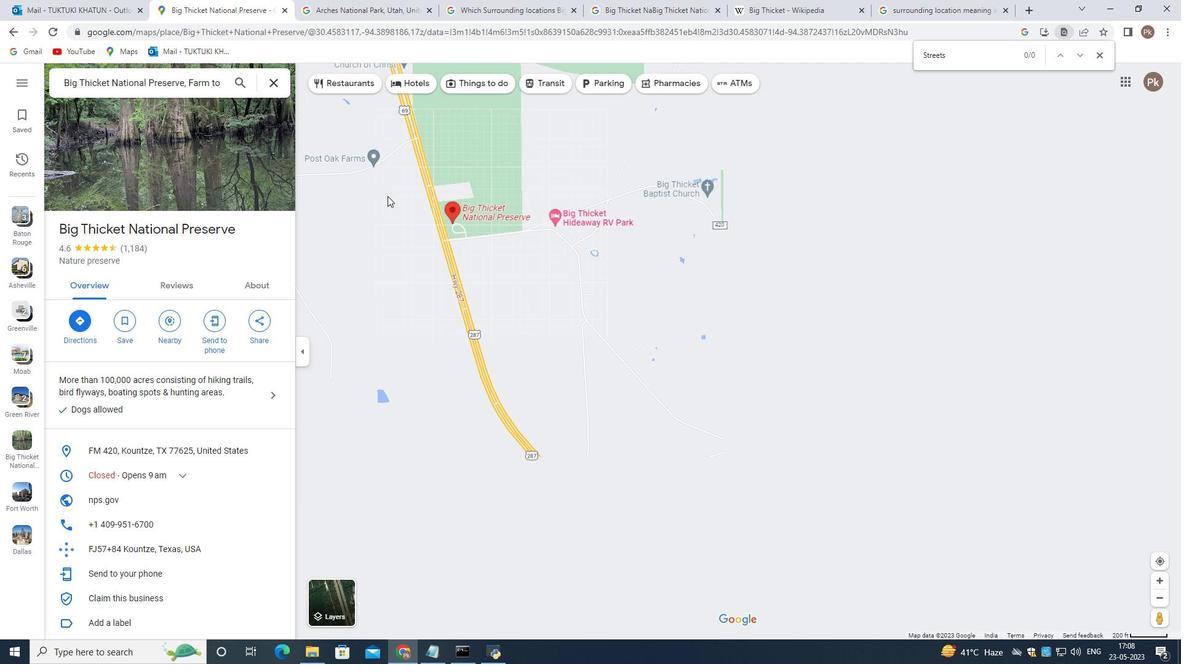 
Action: Mouse scrolled (387, 208) with delta (0, 0)
Screenshot: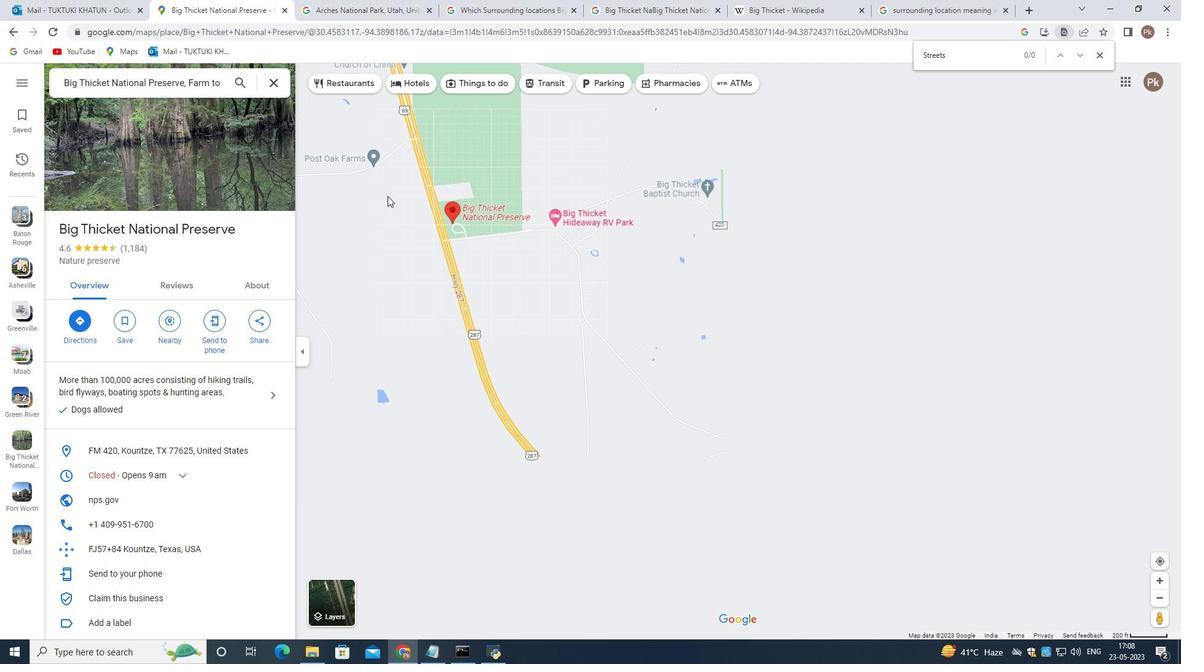 
Action: Mouse scrolled (387, 209) with delta (0, 0)
Screenshot: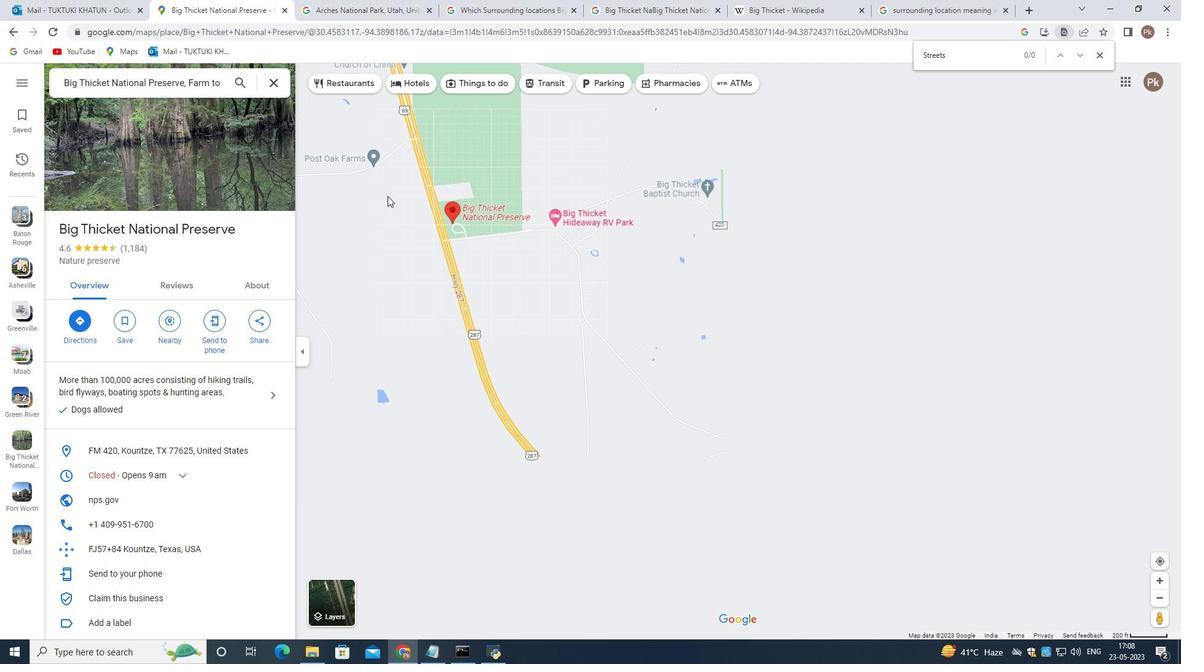 
Action: Mouse moved to (387, 209)
Screenshot: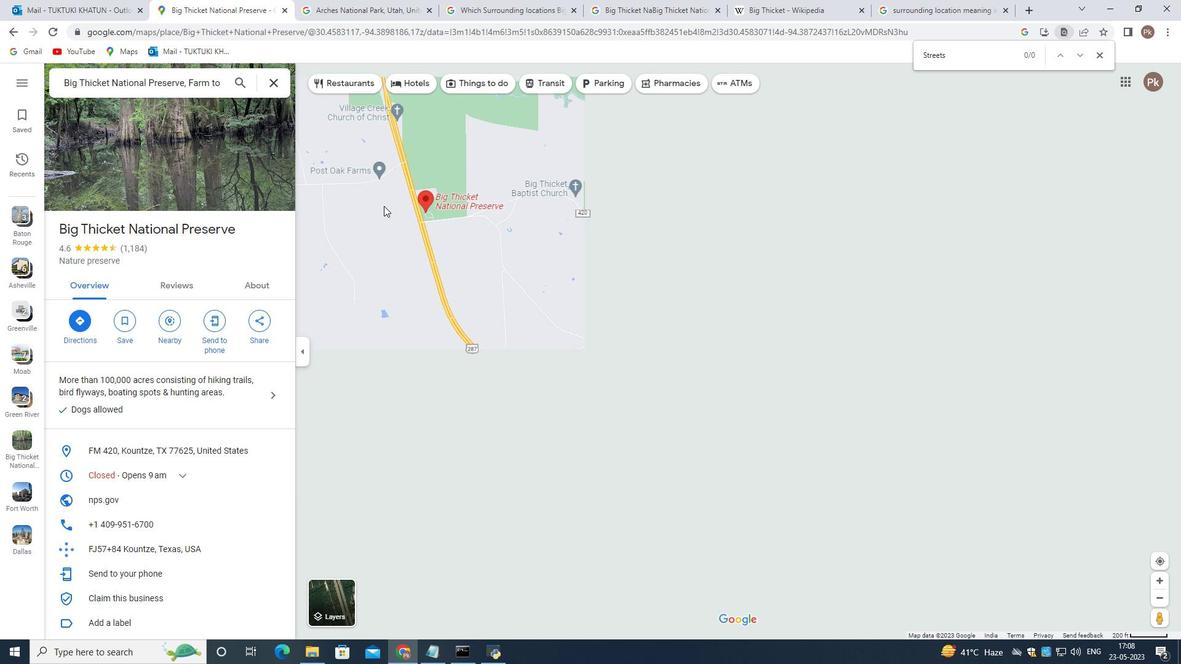 
Action: Mouse scrolled (387, 209) with delta (0, 0)
Screenshot: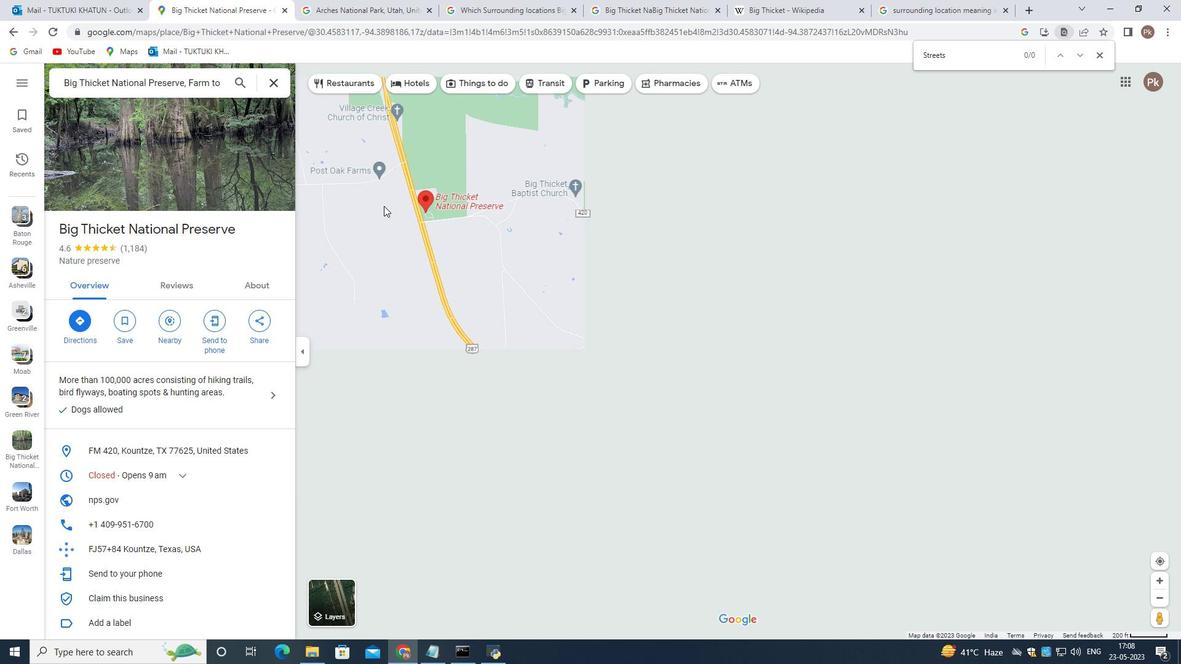 
Action: Mouse scrolled (387, 209) with delta (0, 0)
Screenshot: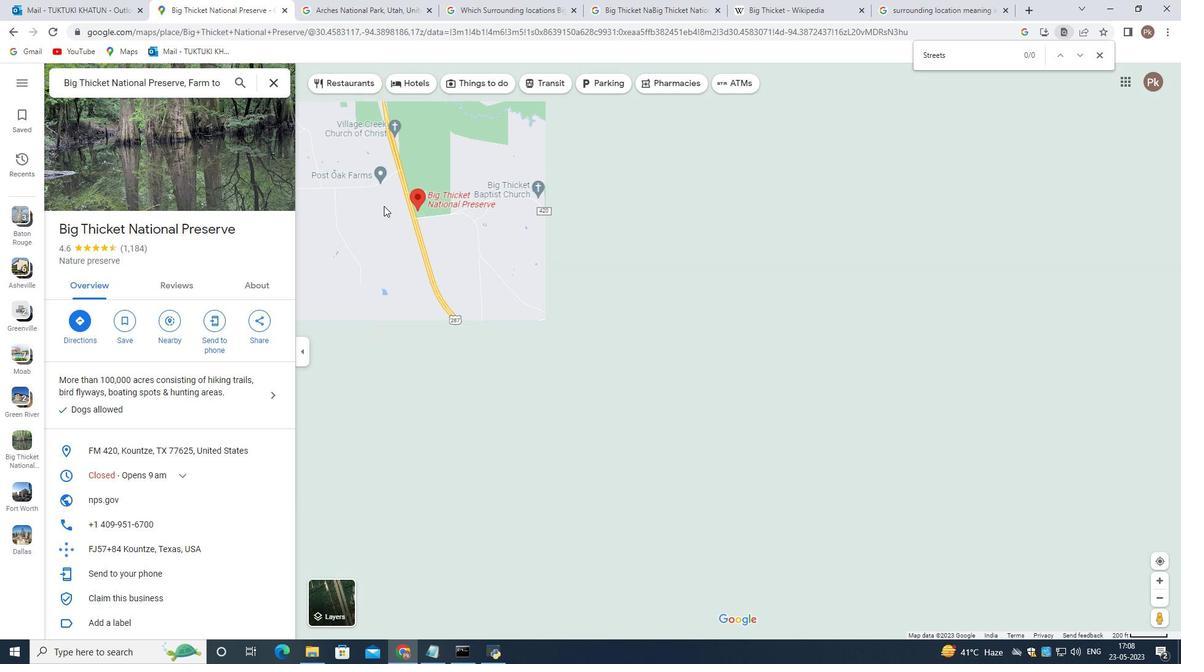 
Action: Mouse moved to (386, 210)
Screenshot: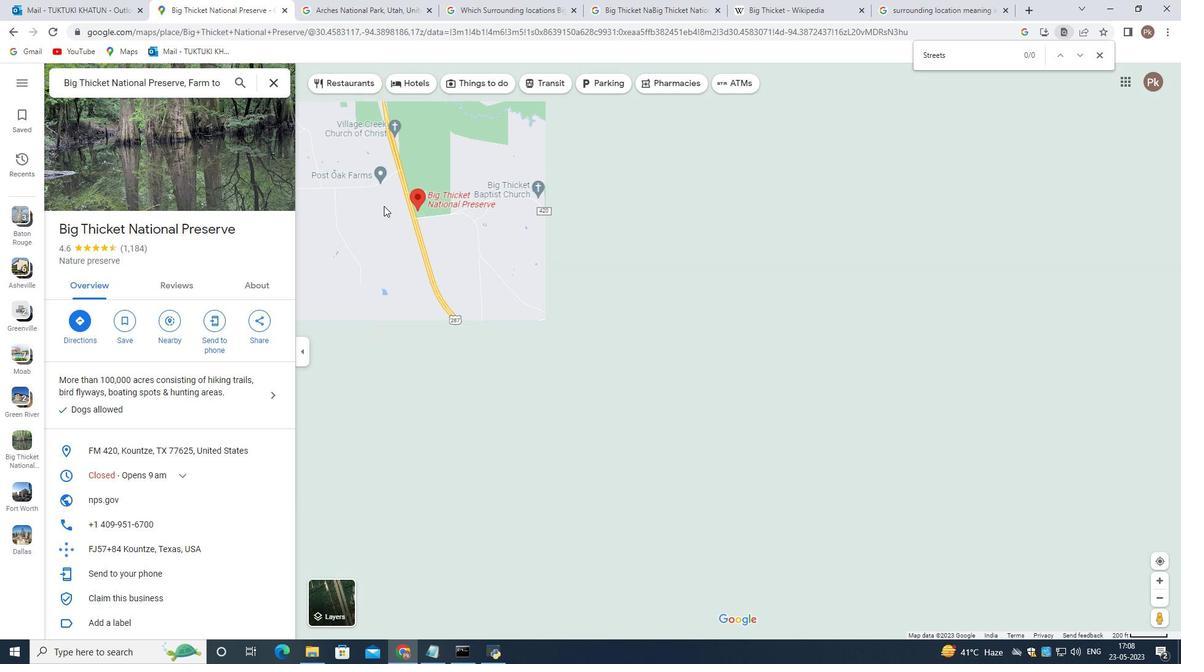
Action: Mouse scrolled (387, 209) with delta (0, 0)
Screenshot: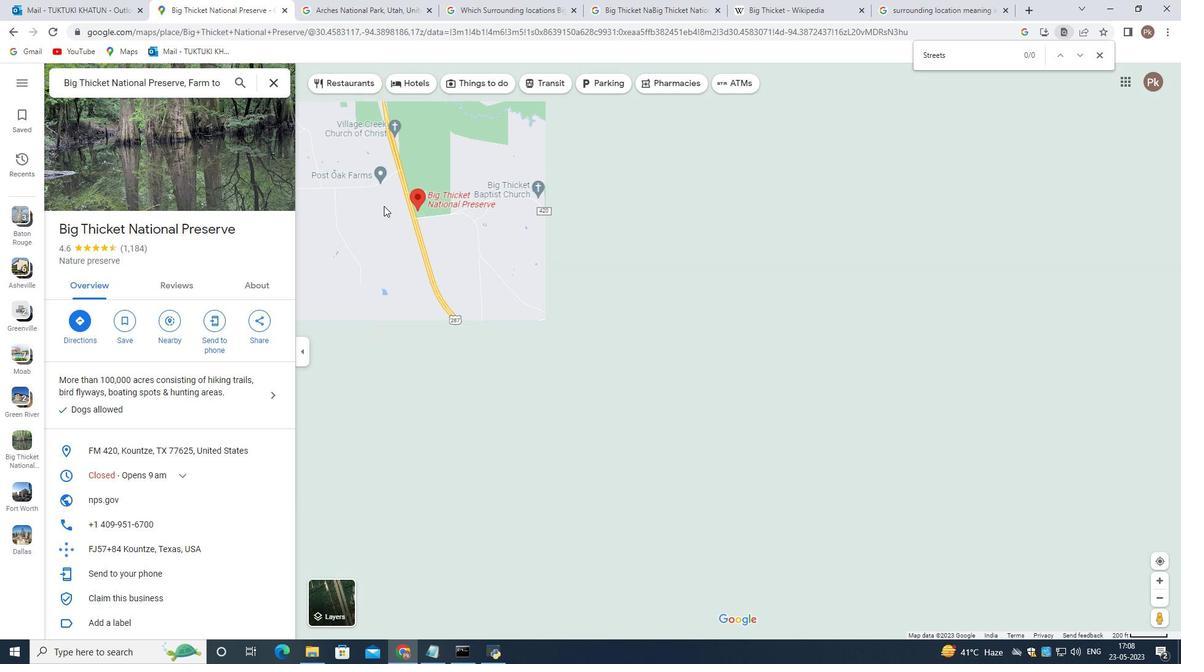 
Action: Mouse moved to (385, 211)
Screenshot: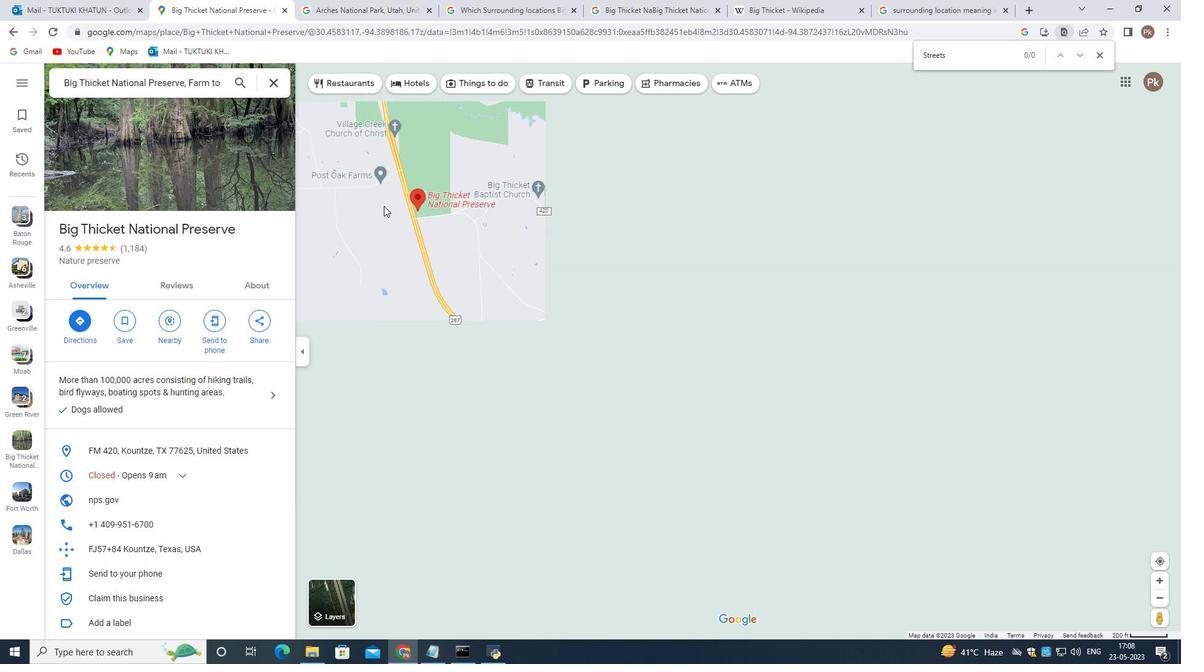 
Action: Mouse scrolled (386, 209) with delta (0, 0)
Screenshot: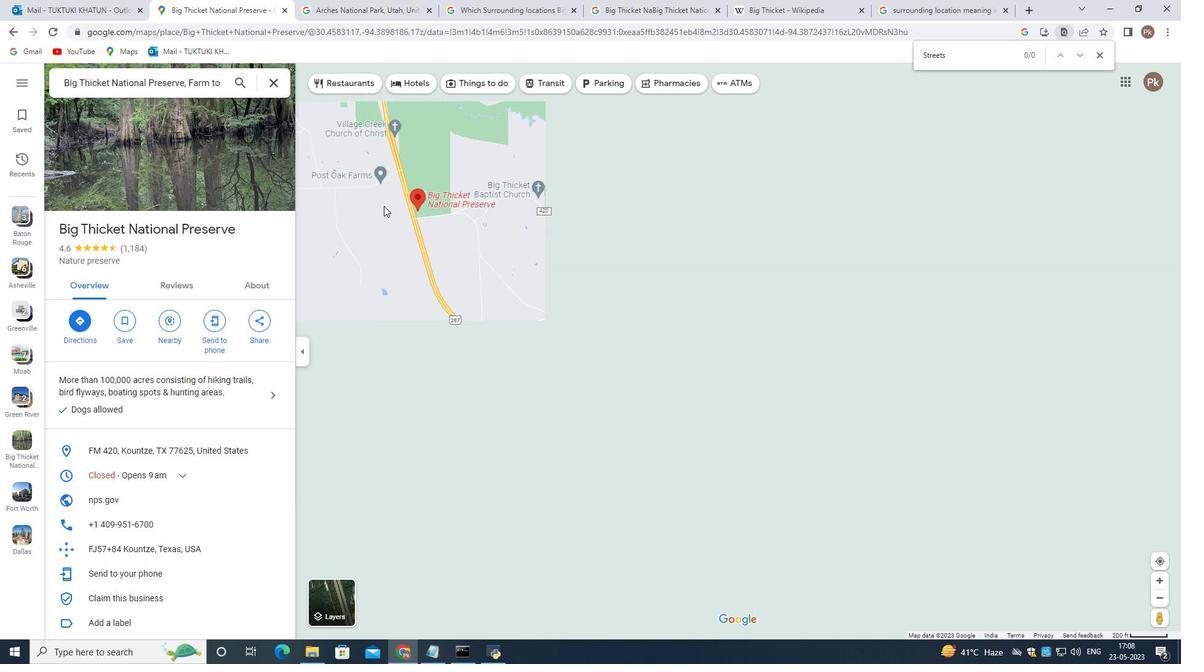 
Action: Mouse moved to (385, 211)
Screenshot: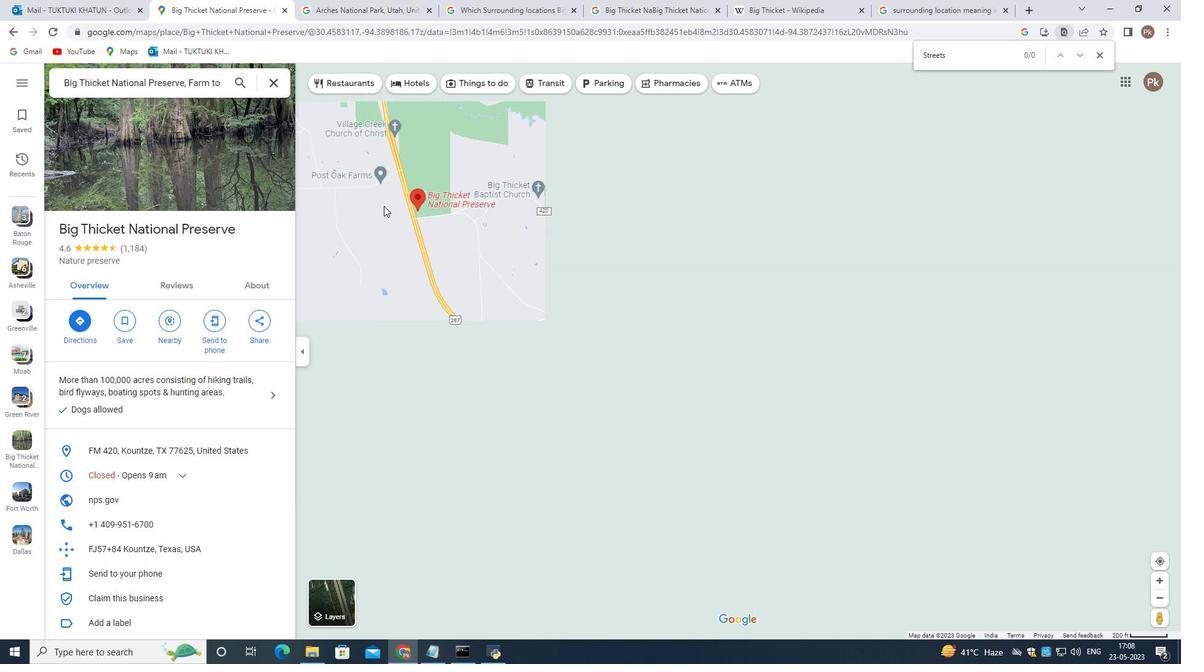 
Action: Mouse scrolled (385, 210) with delta (0, 0)
Screenshot: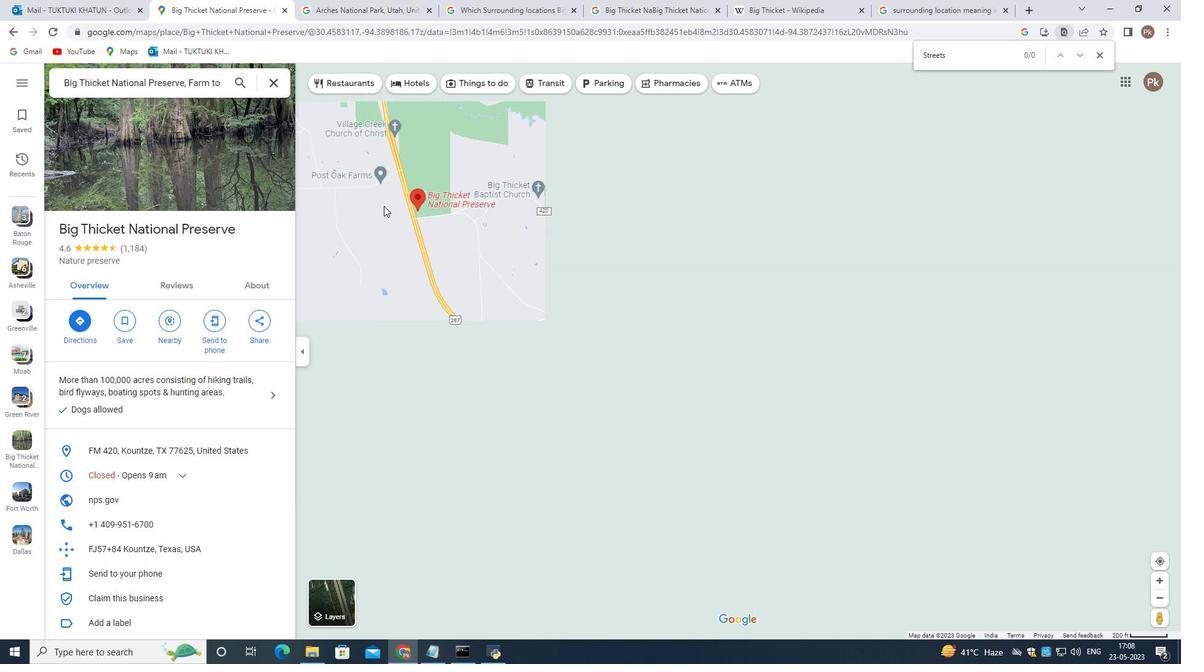 
Action: Mouse scrolled (385, 210) with delta (0, 0)
Screenshot: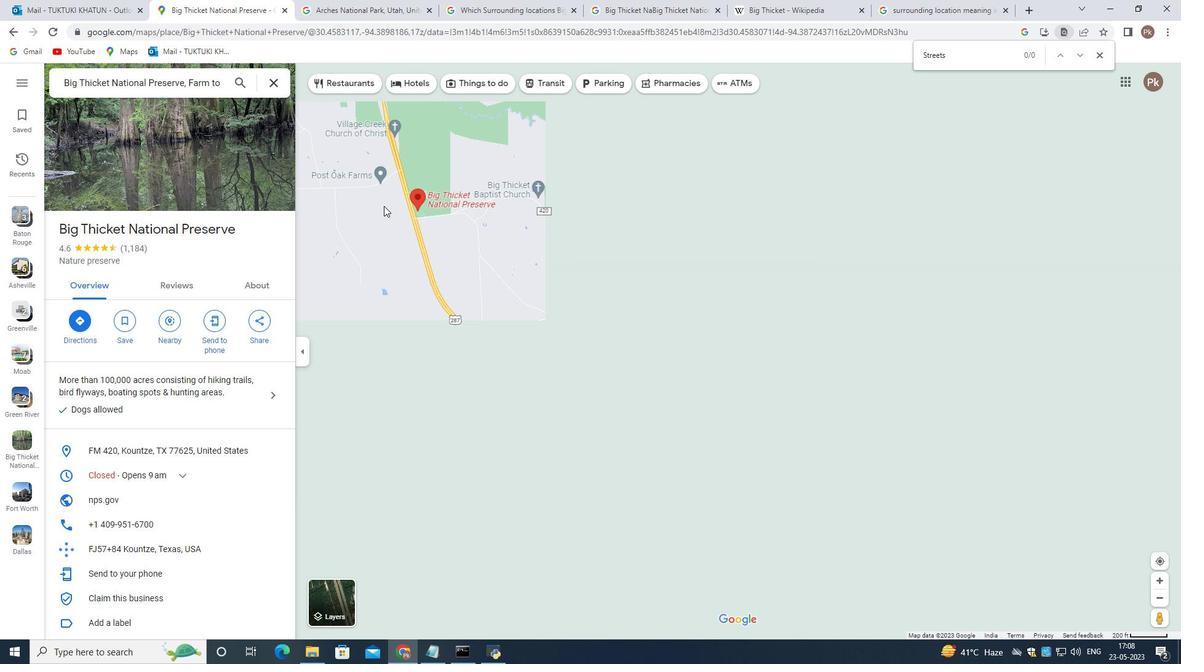 
Action: Mouse moved to (385, 211)
Screenshot: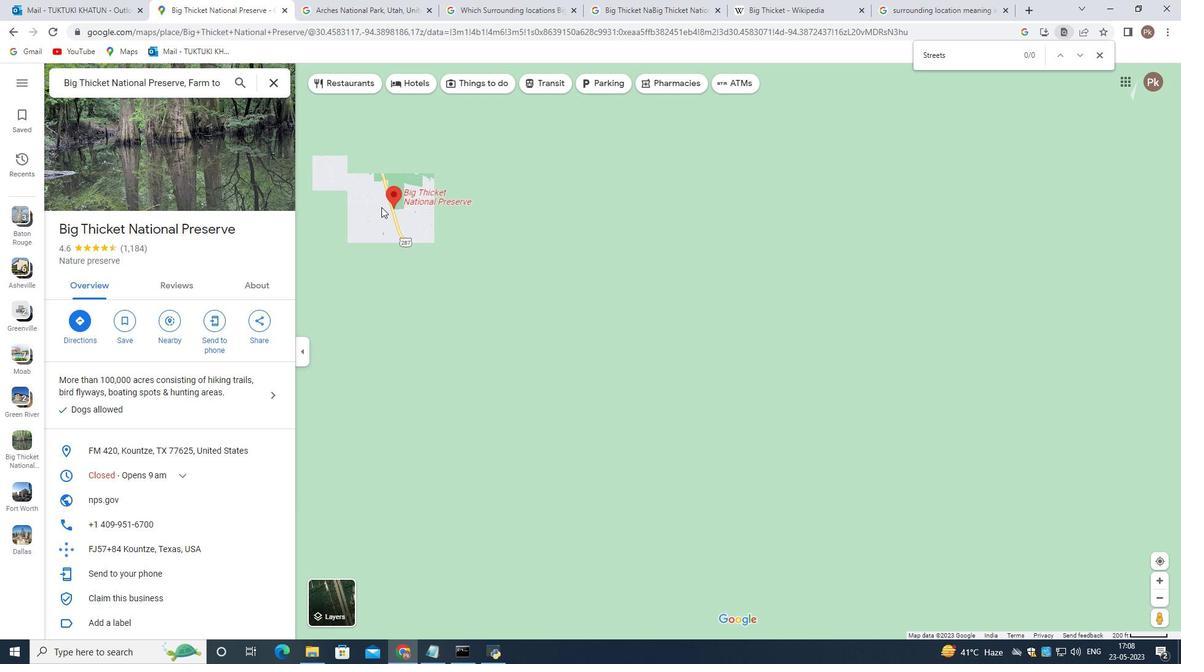 
Action: Mouse scrolled (385, 211) with delta (0, 0)
Screenshot: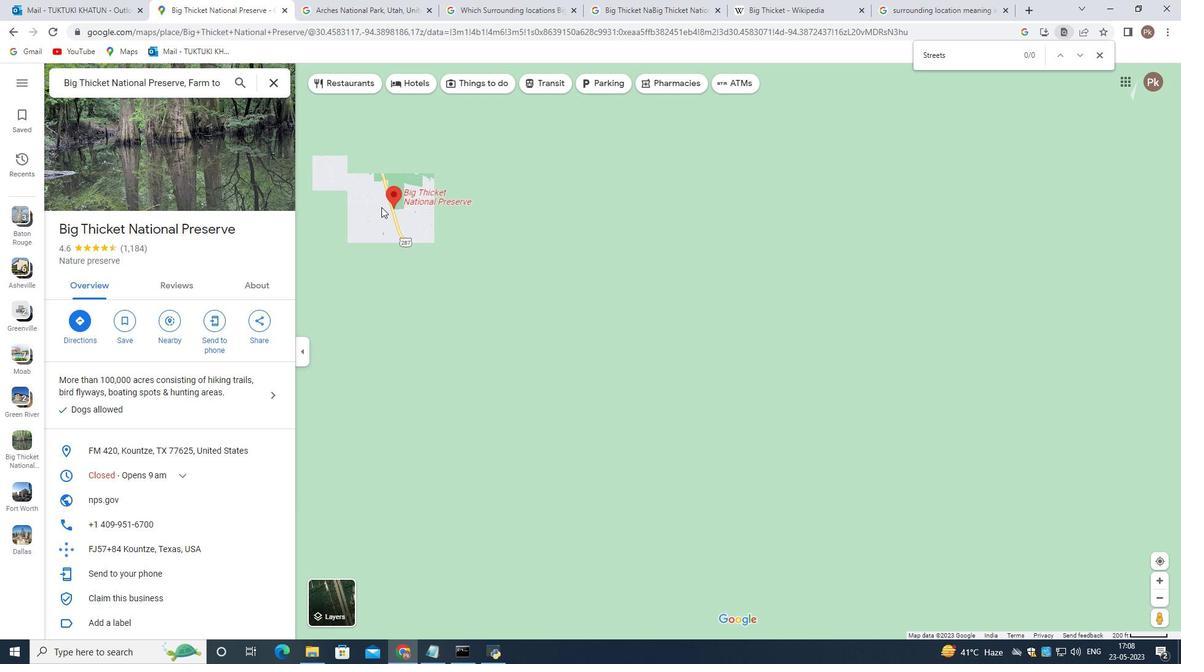 
Action: Mouse scrolled (385, 211) with delta (0, 0)
Screenshot: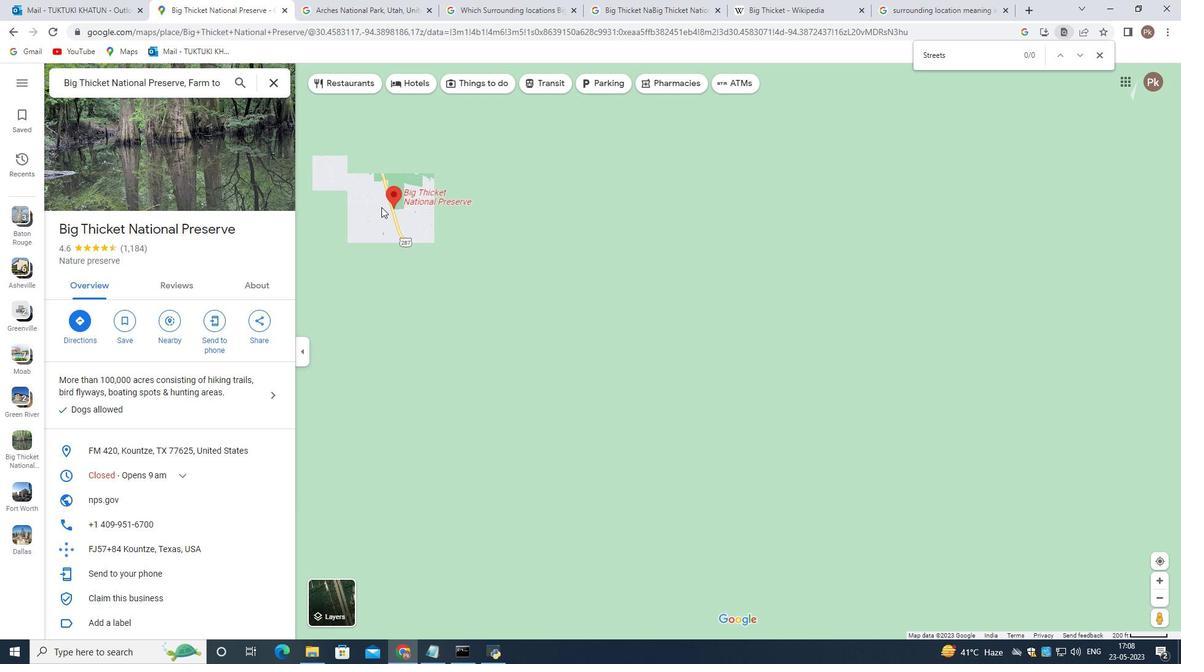 
Action: Mouse scrolled (385, 211) with delta (0, 0)
Screenshot: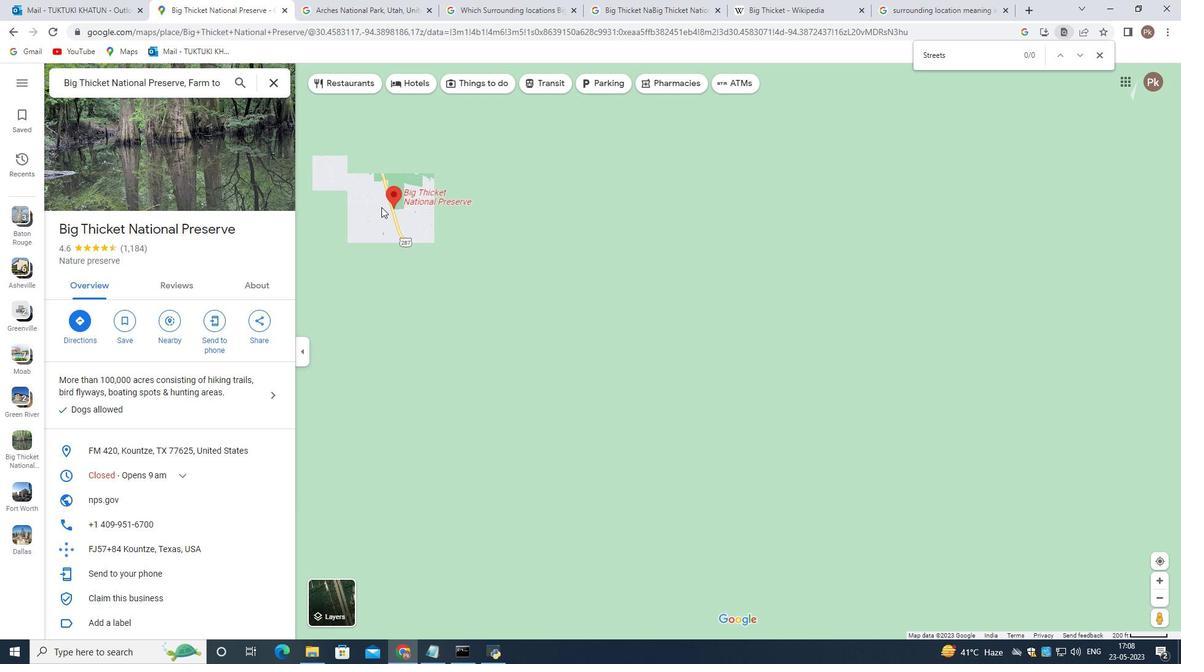 
Action: Mouse scrolled (385, 211) with delta (0, 0)
Screenshot: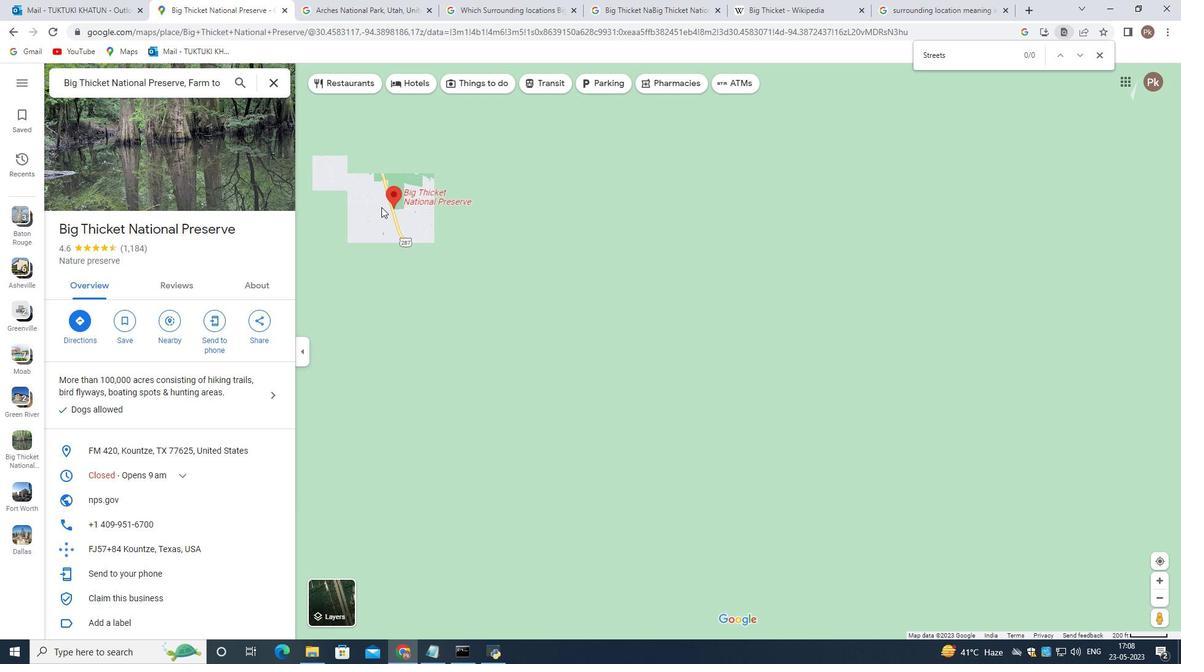 
Action: Mouse scrolled (385, 211) with delta (0, 0)
Screenshot: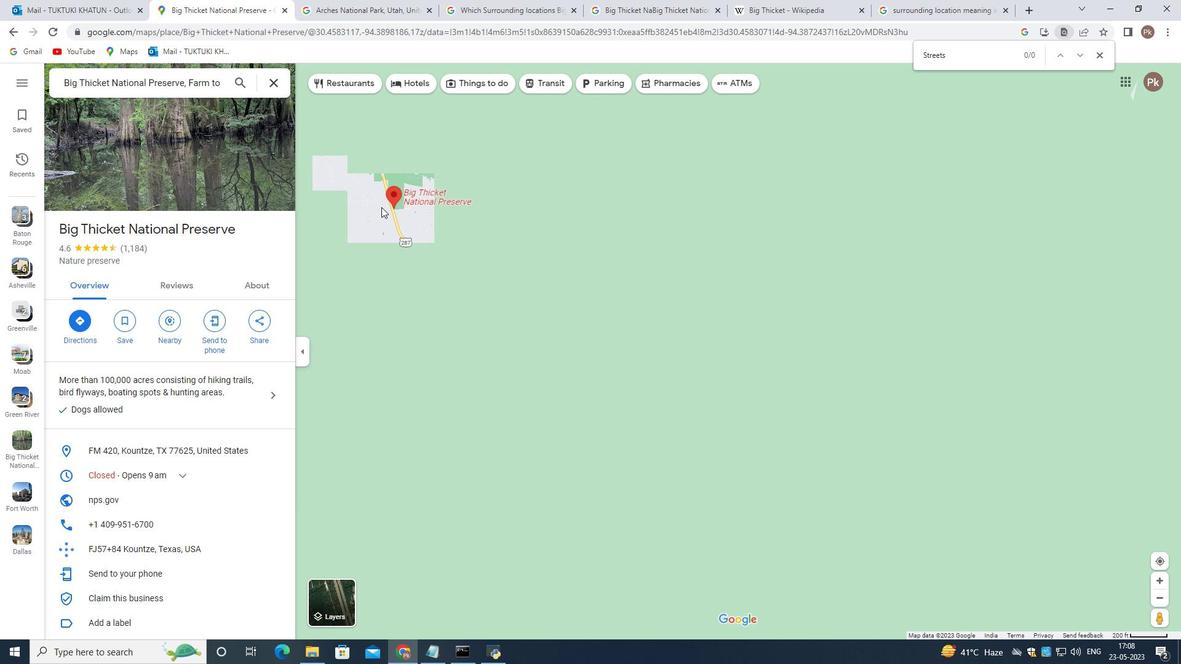 
Action: Mouse scrolled (385, 211) with delta (0, 0)
Screenshot: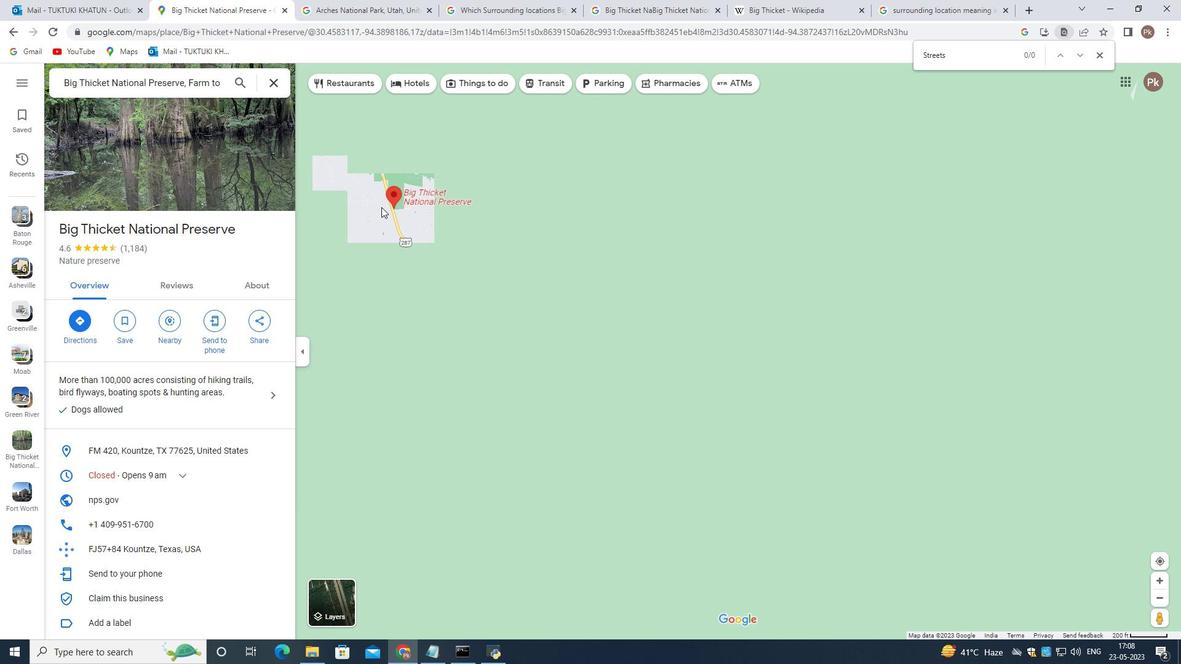 
Action: Mouse scrolled (385, 211) with delta (0, 0)
Screenshot: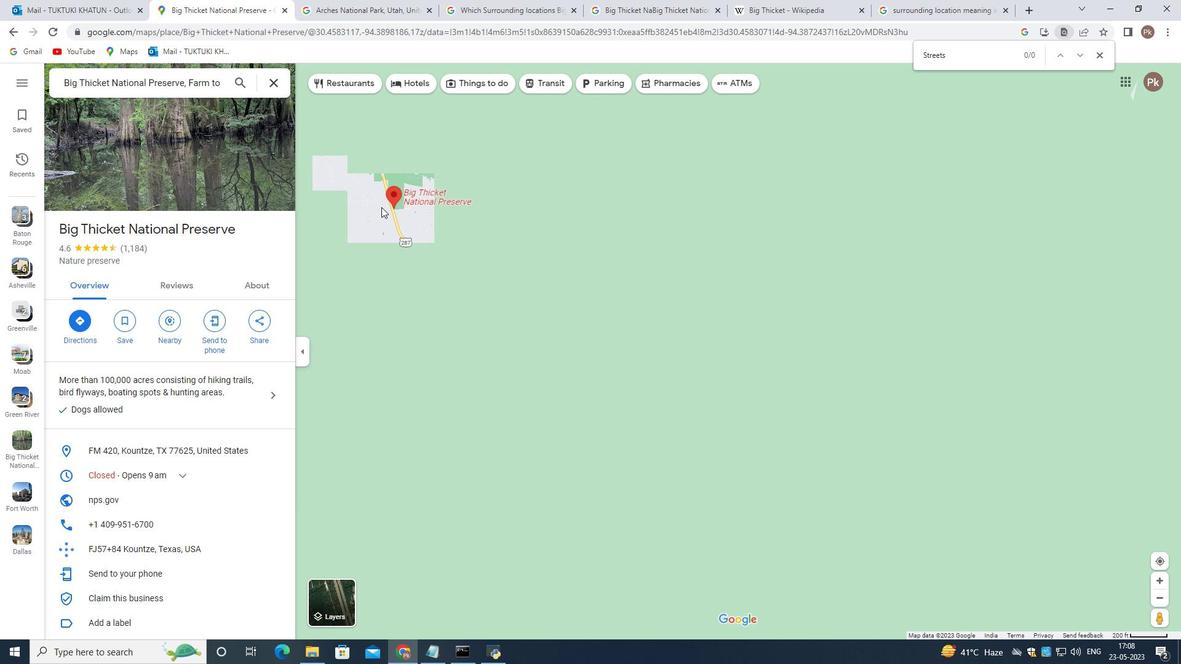 
Action: Mouse scrolled (385, 211) with delta (0, 0)
Screenshot: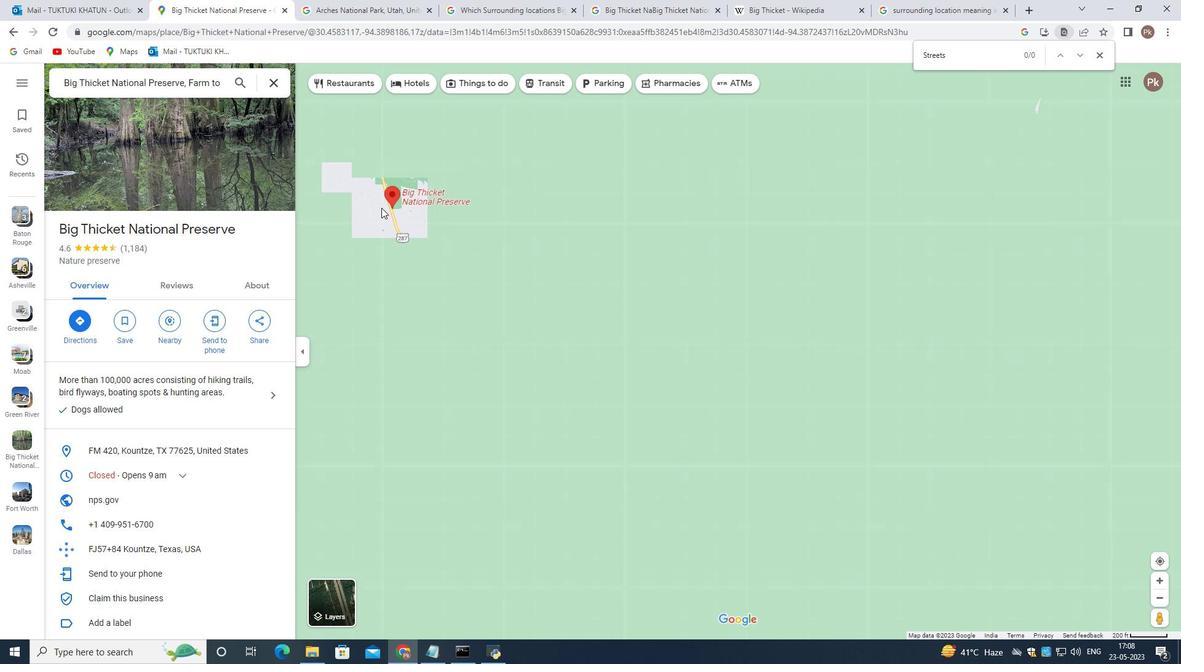 
Action: Mouse moved to (385, 212)
Screenshot: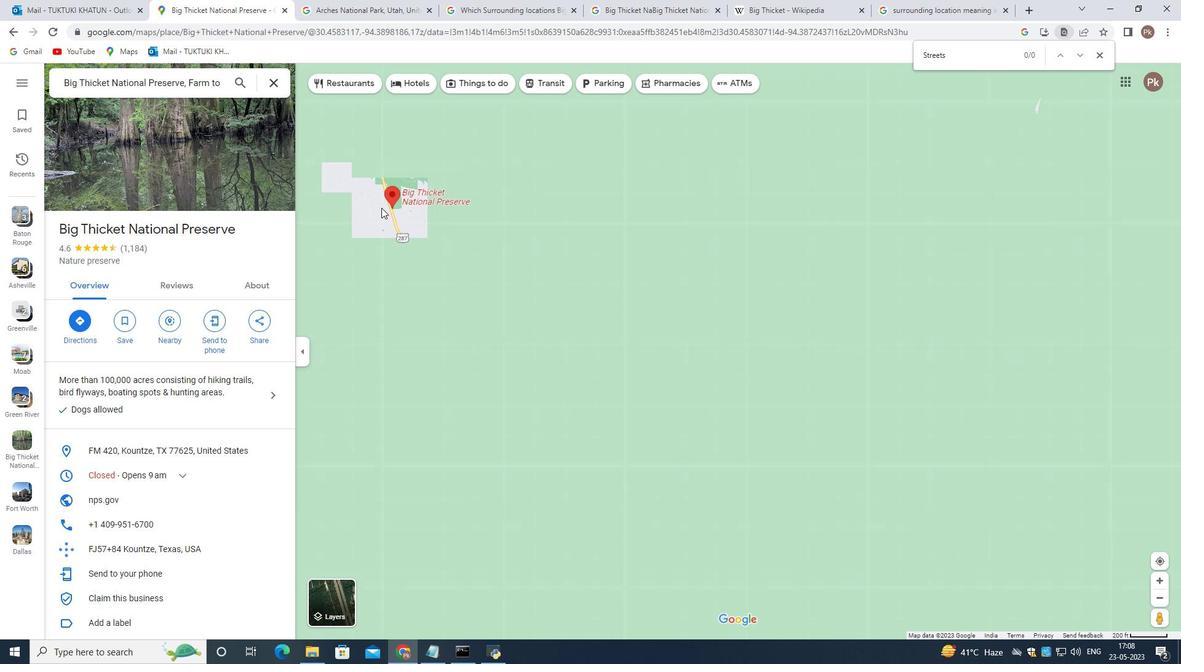 
Action: Mouse scrolled (385, 211) with delta (0, -1)
Screenshot: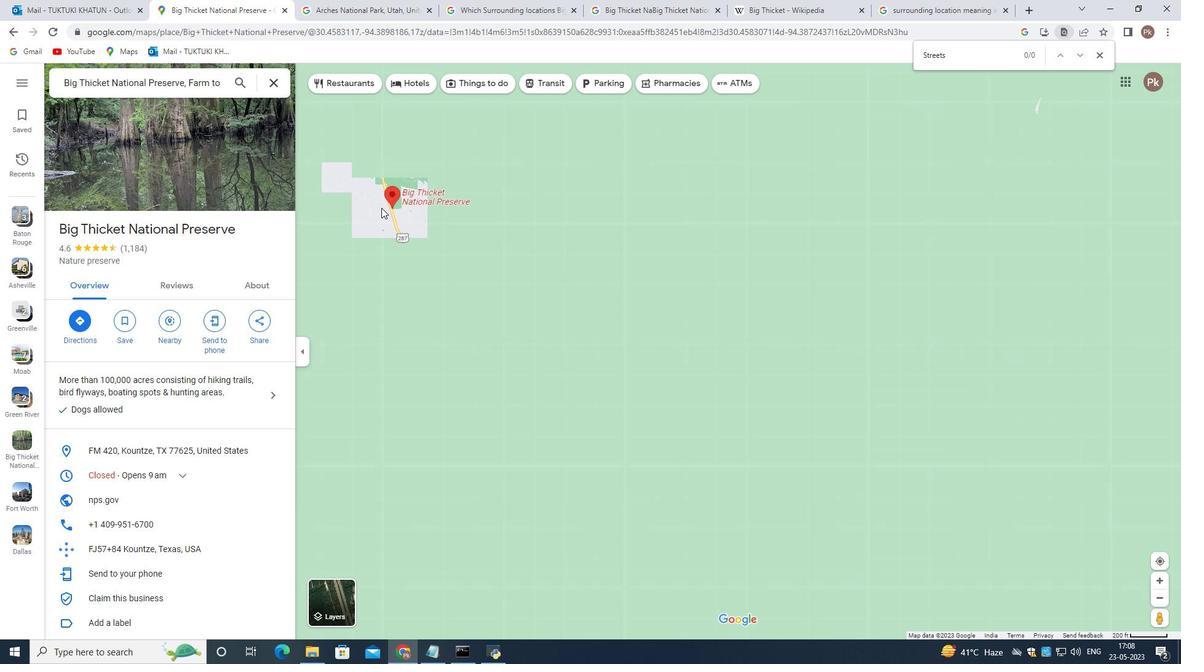 
Action: Mouse scrolled (385, 211) with delta (0, 0)
Screenshot: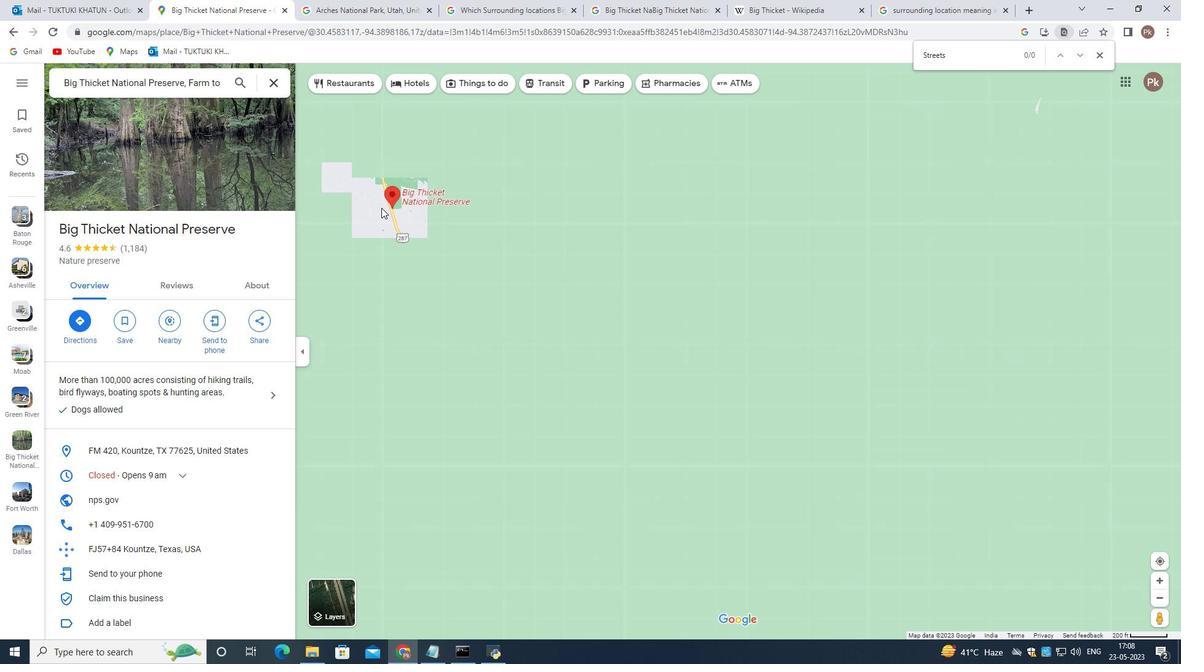 
Action: Mouse moved to (383, 214)
Screenshot: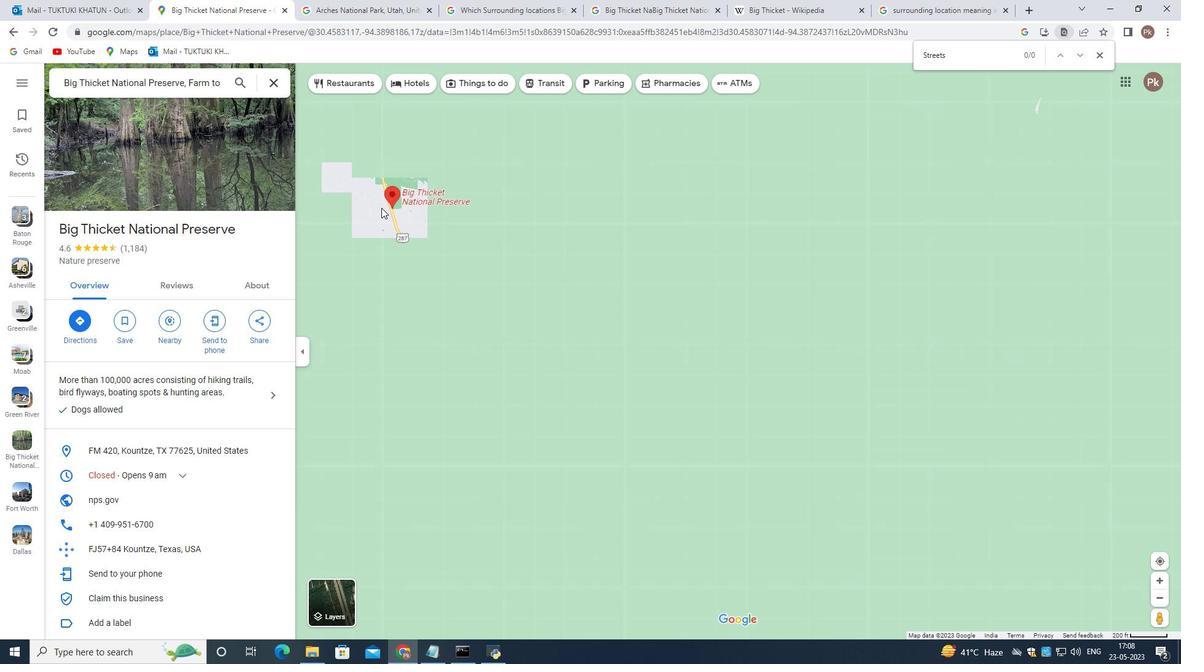 
Action: Mouse scrolled (383, 213) with delta (0, 0)
Screenshot: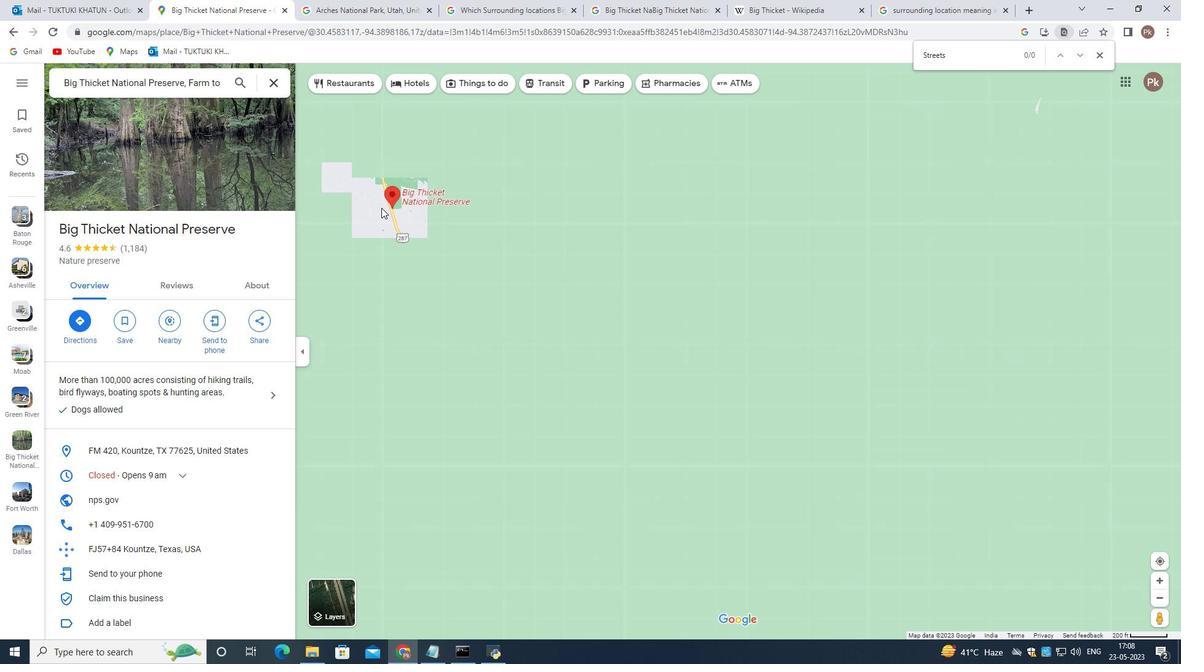 
Action: Mouse moved to (383, 214)
Screenshot: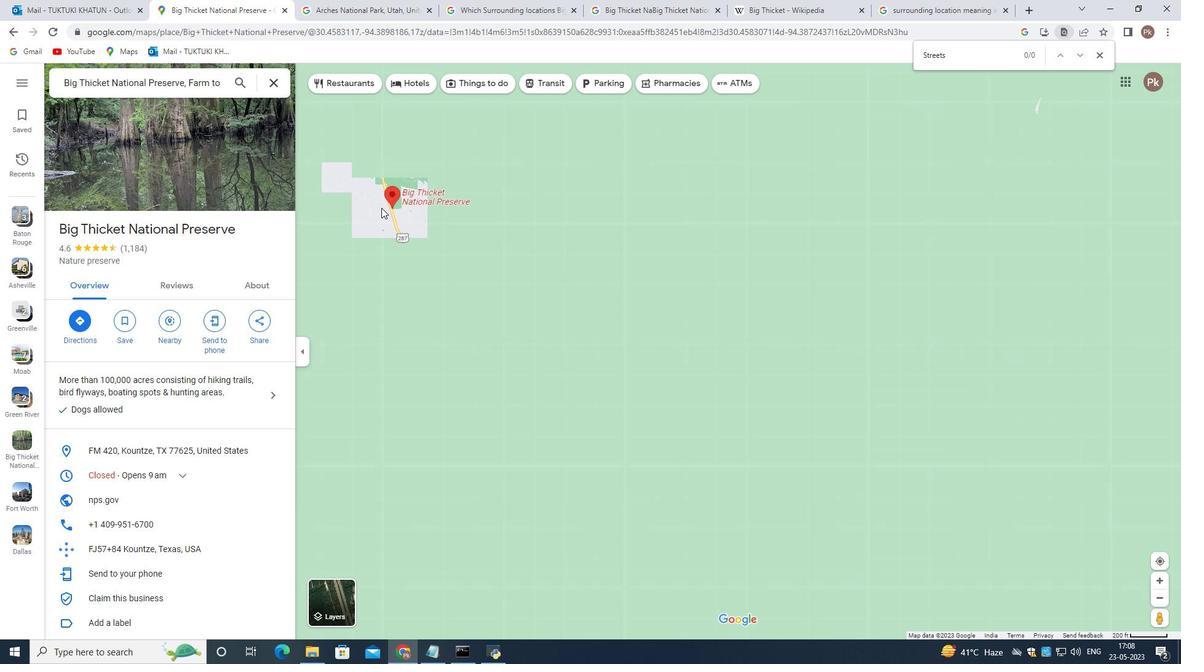 
Action: Mouse scrolled (383, 213) with delta (0, 0)
Screenshot: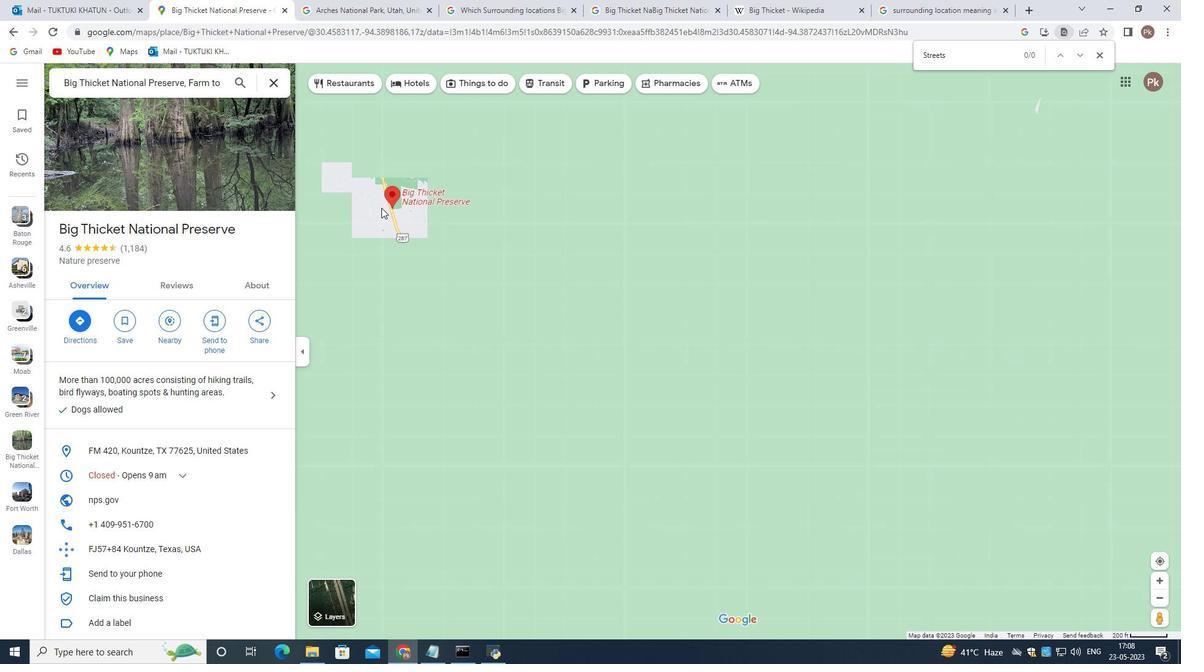 
Action: Mouse moved to (382, 214)
Screenshot: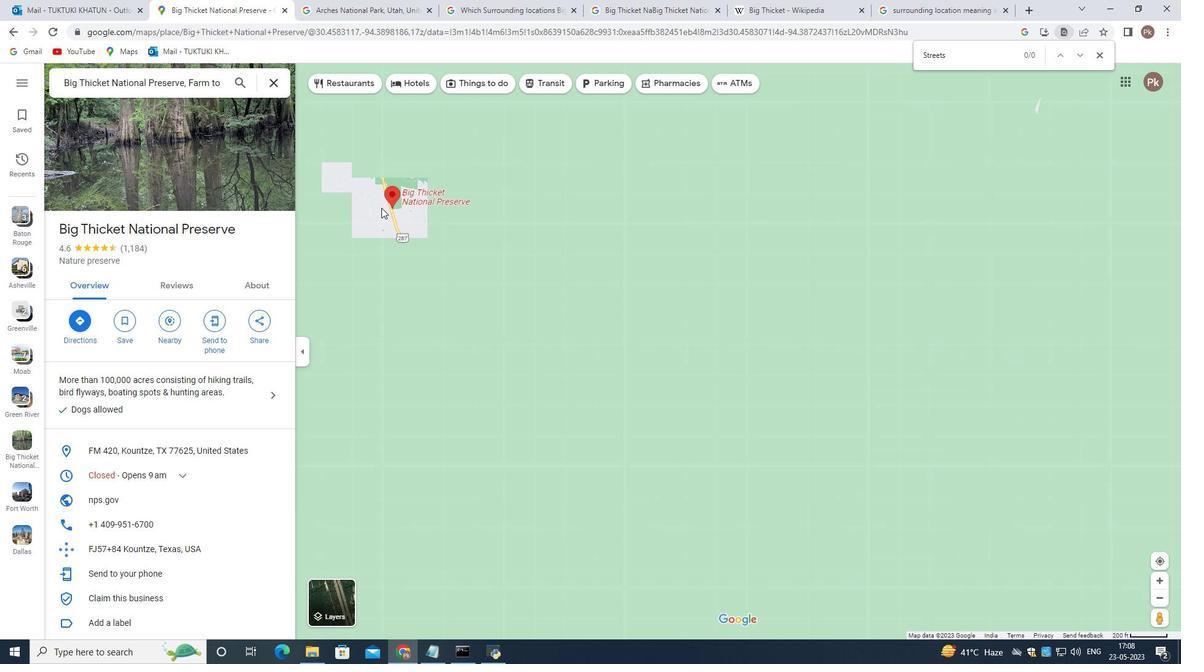 
Action: Mouse scrolled (382, 213) with delta (0, 0)
Screenshot: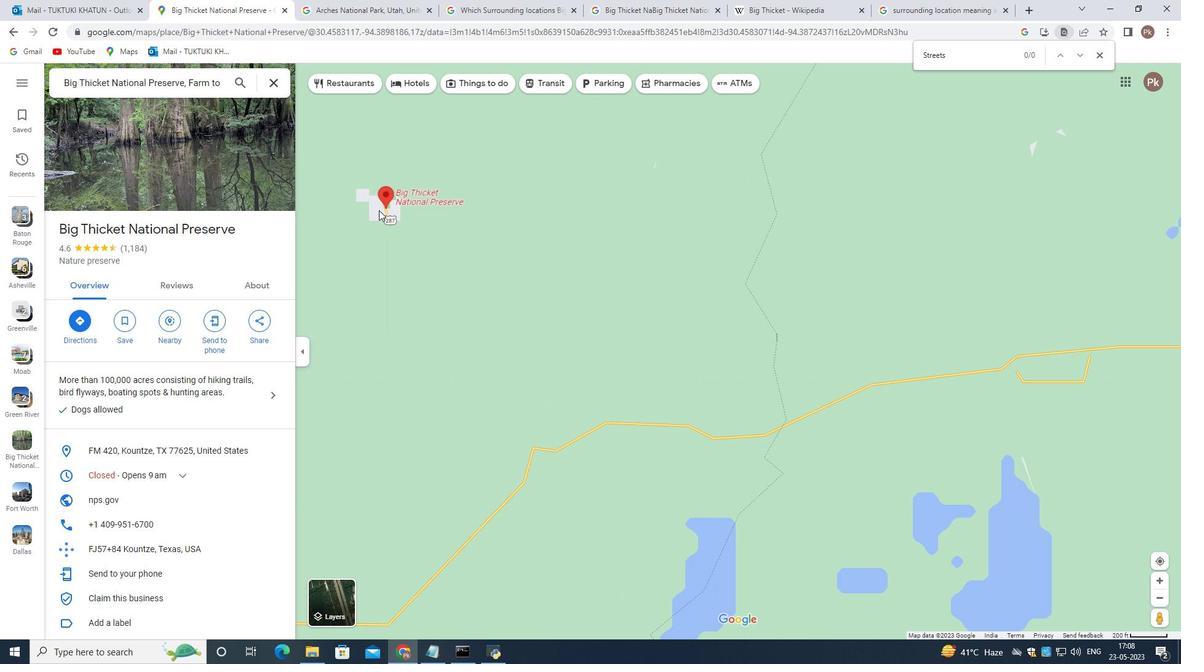 
Action: Mouse scrolled (382, 213) with delta (0, 0)
Screenshot: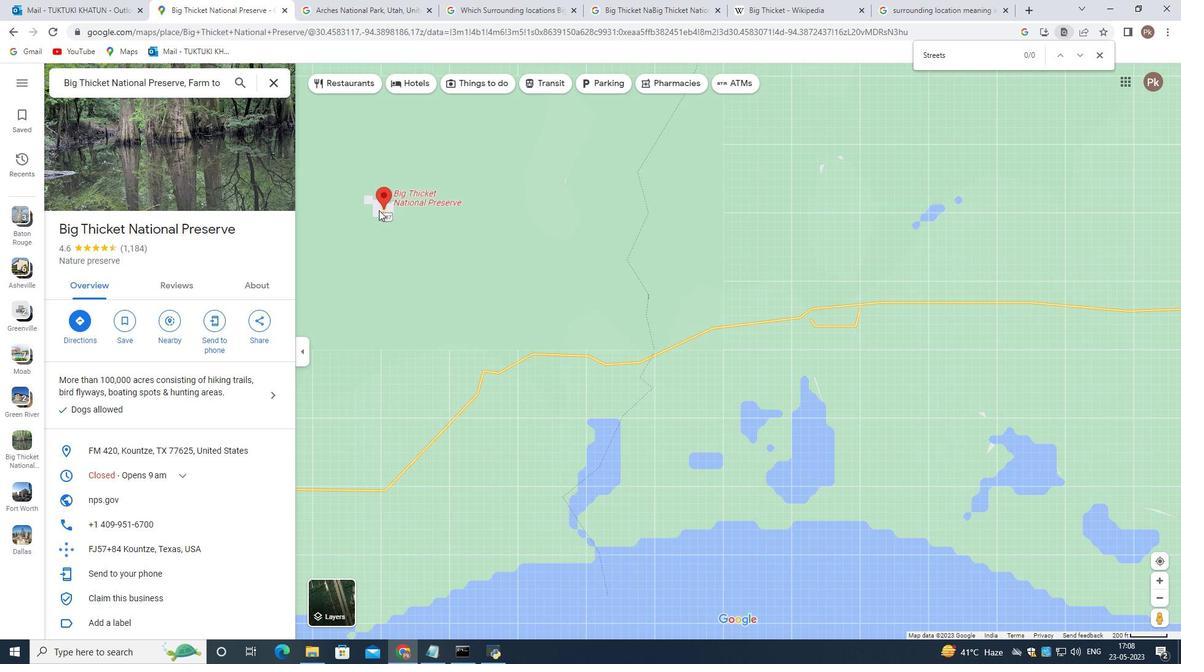 
Action: Mouse scrolled (382, 213) with delta (0, 0)
Screenshot: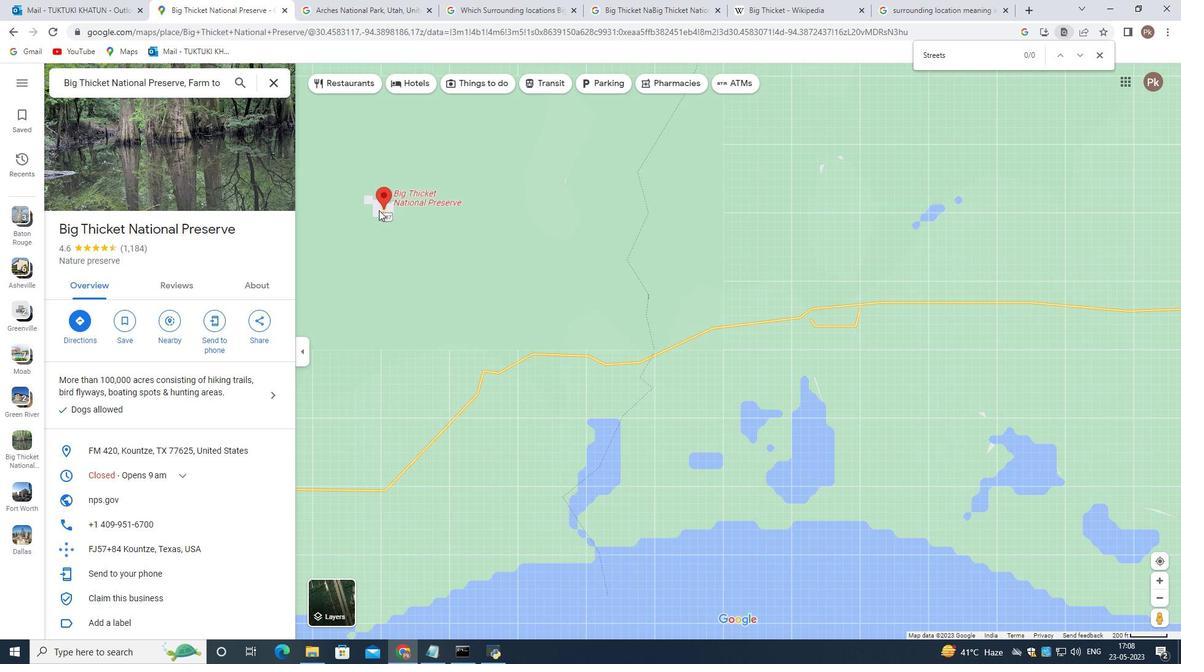 
Action: Mouse scrolled (382, 213) with delta (0, 0)
Screenshot: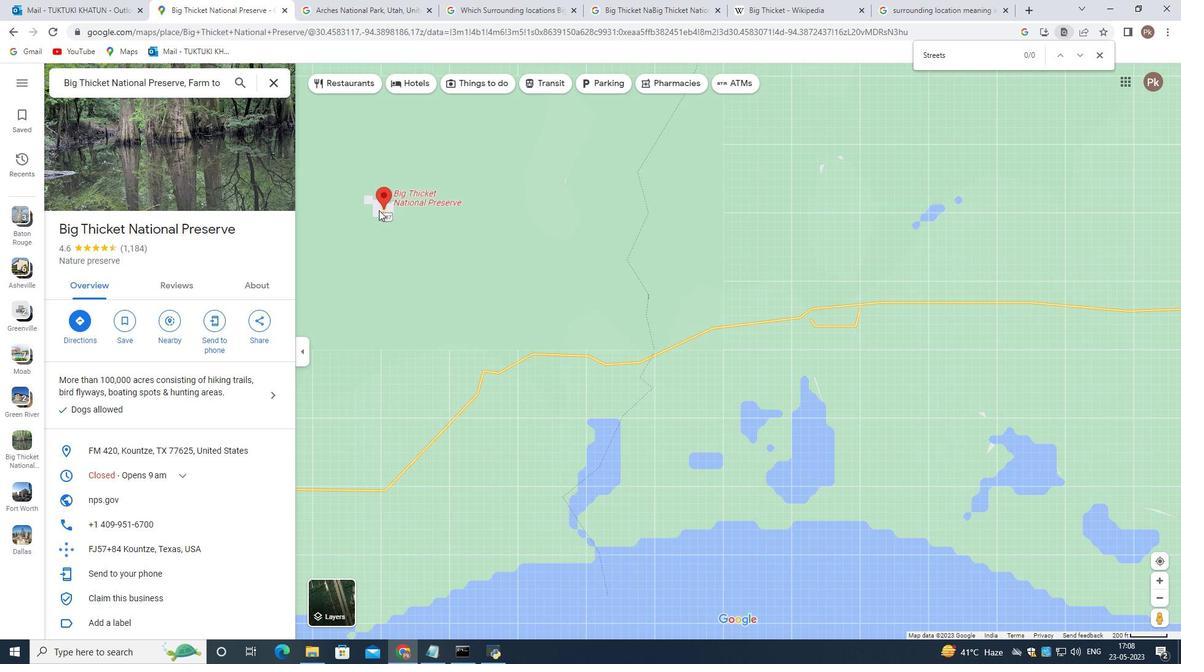 
Action: Mouse scrolled (382, 213) with delta (0, 0)
Screenshot: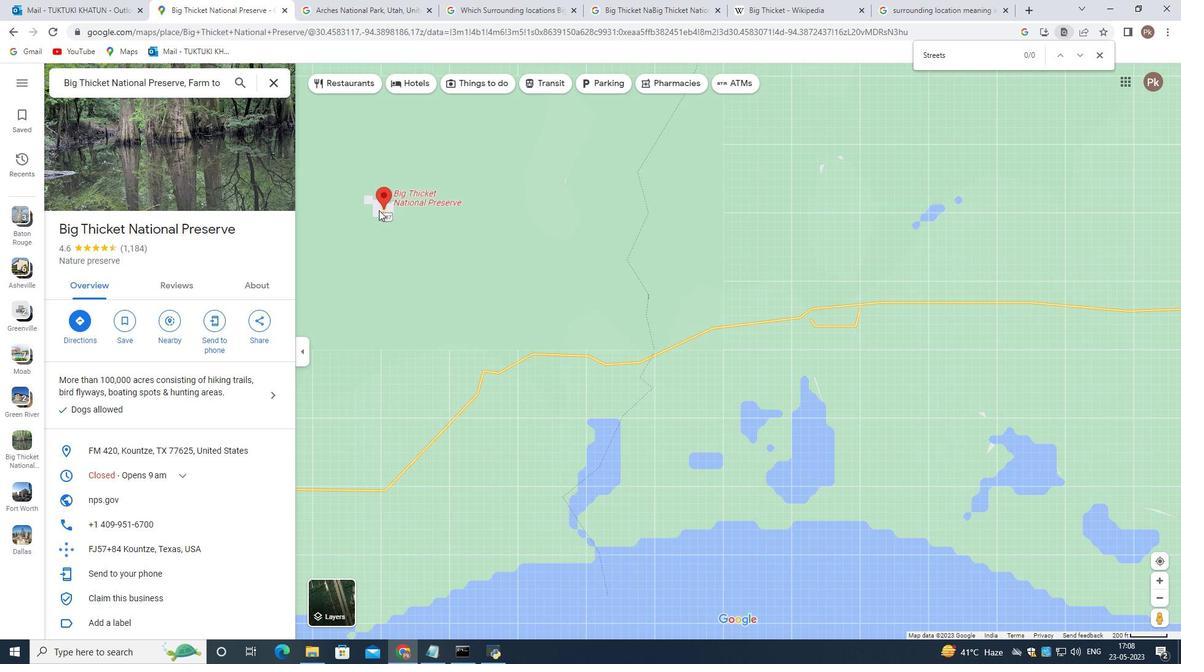 
Action: Mouse scrolled (382, 213) with delta (0, 0)
Screenshot: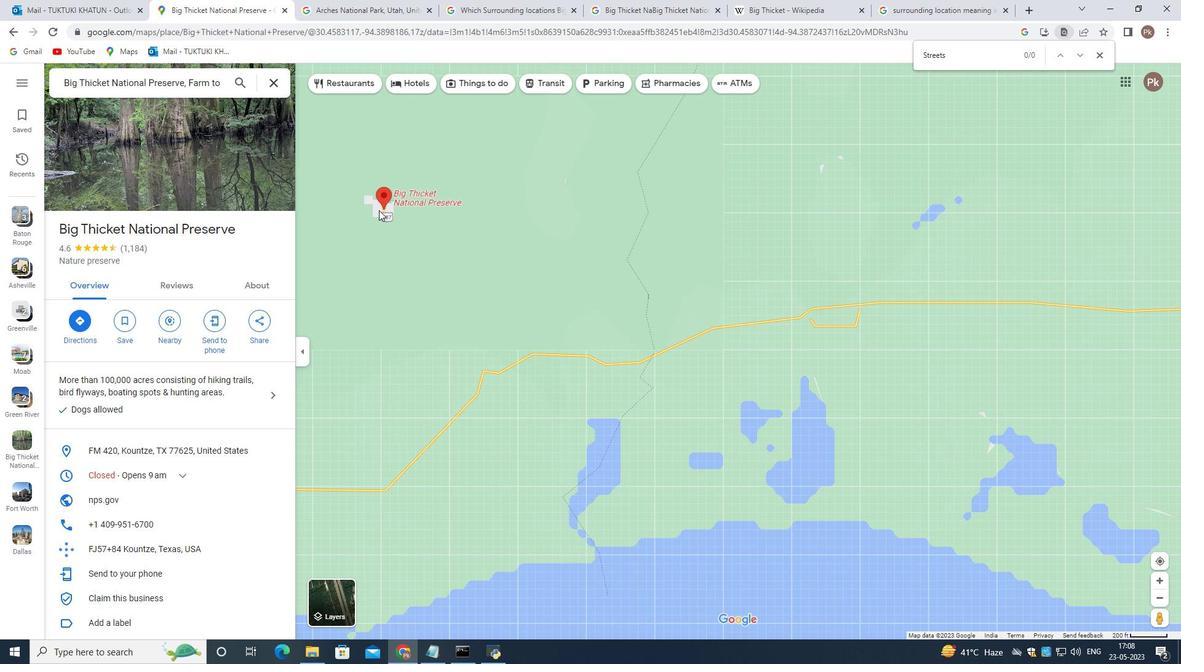 
Action: Mouse scrolled (382, 213) with delta (0, 0)
Screenshot: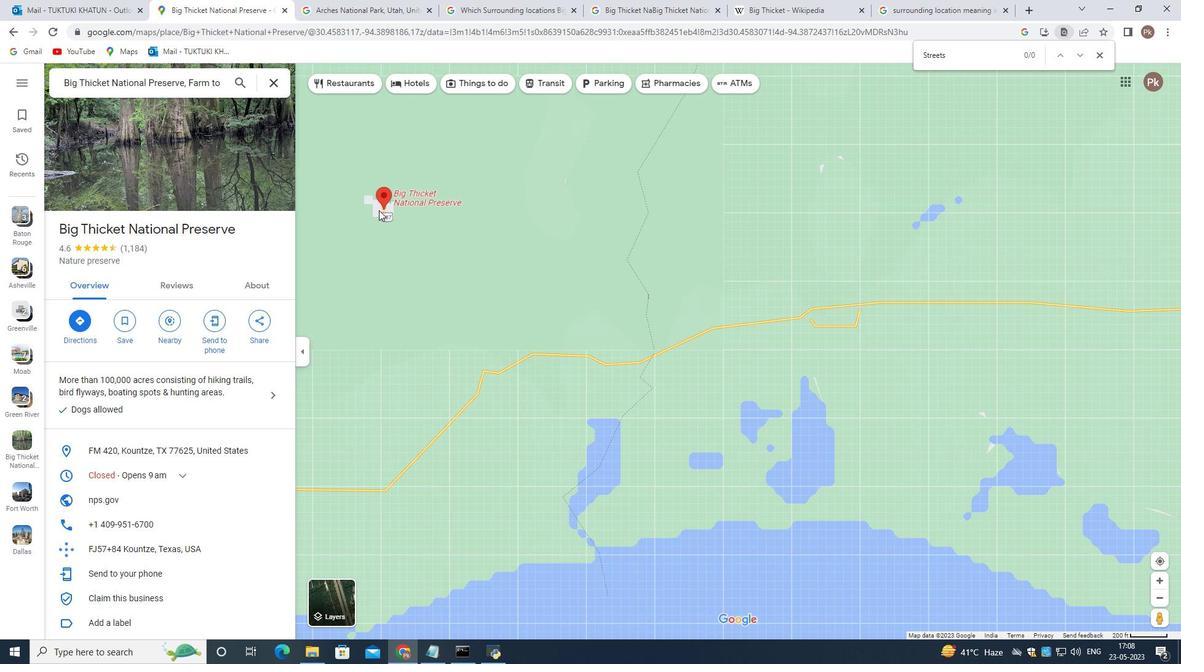 
Action: Mouse moved to (382, 214)
Screenshot: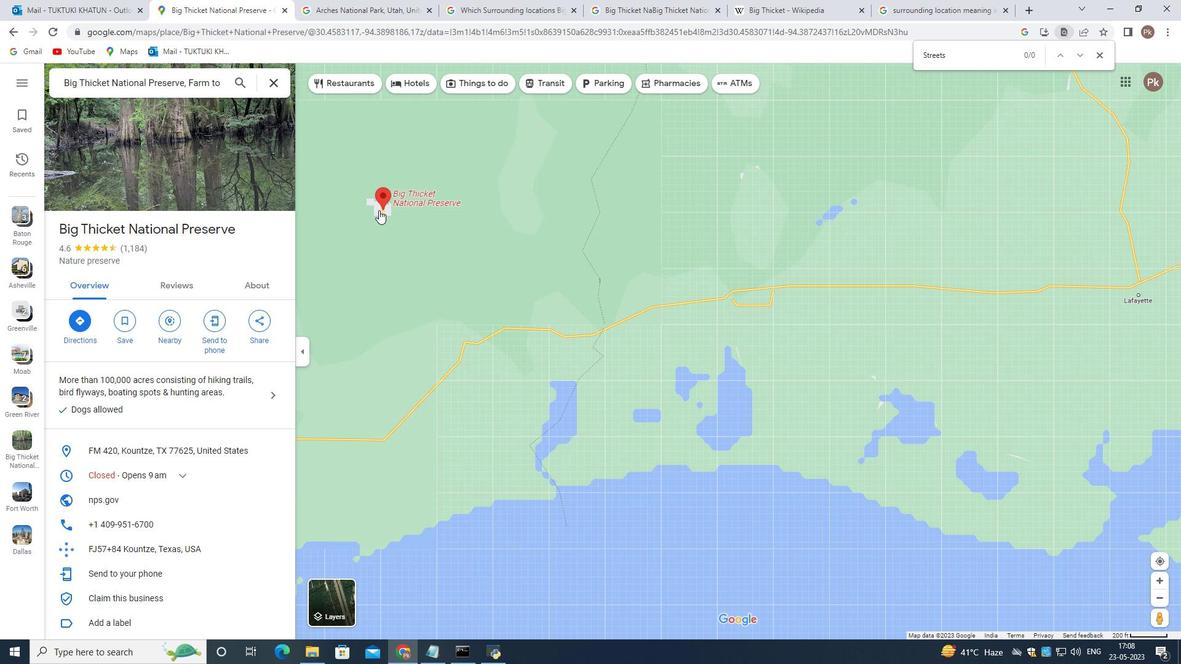 
Action: Mouse scrolled (382, 214) with delta (0, 0)
Screenshot: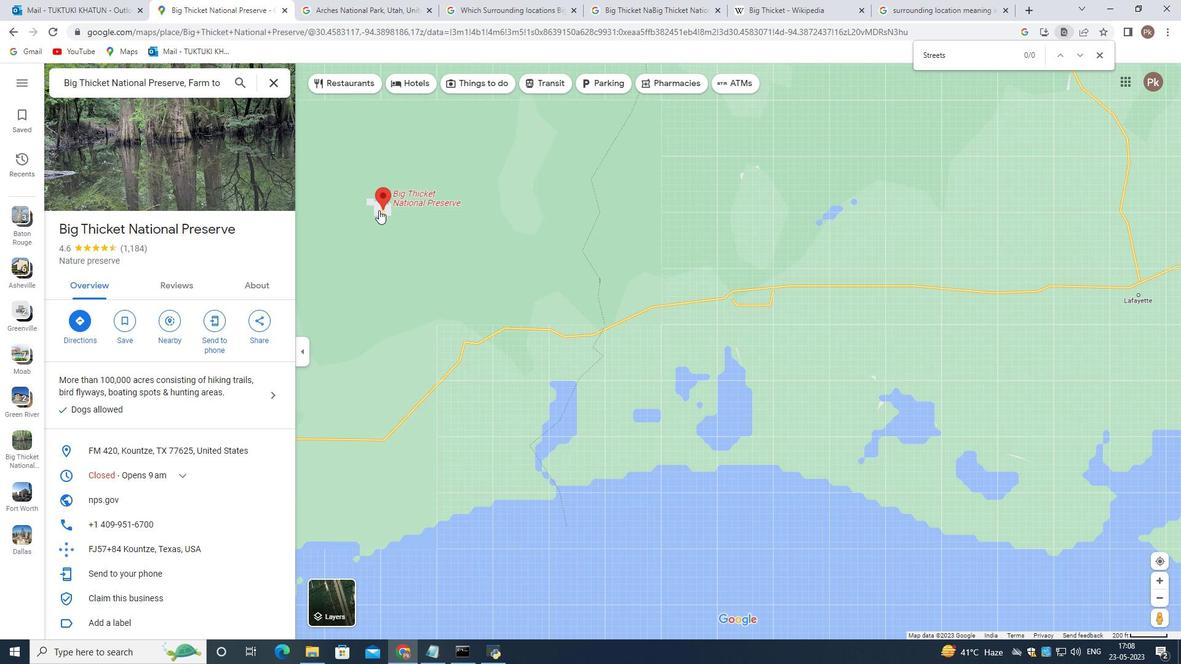 
Action: Mouse scrolled (382, 214) with delta (0, 0)
Screenshot: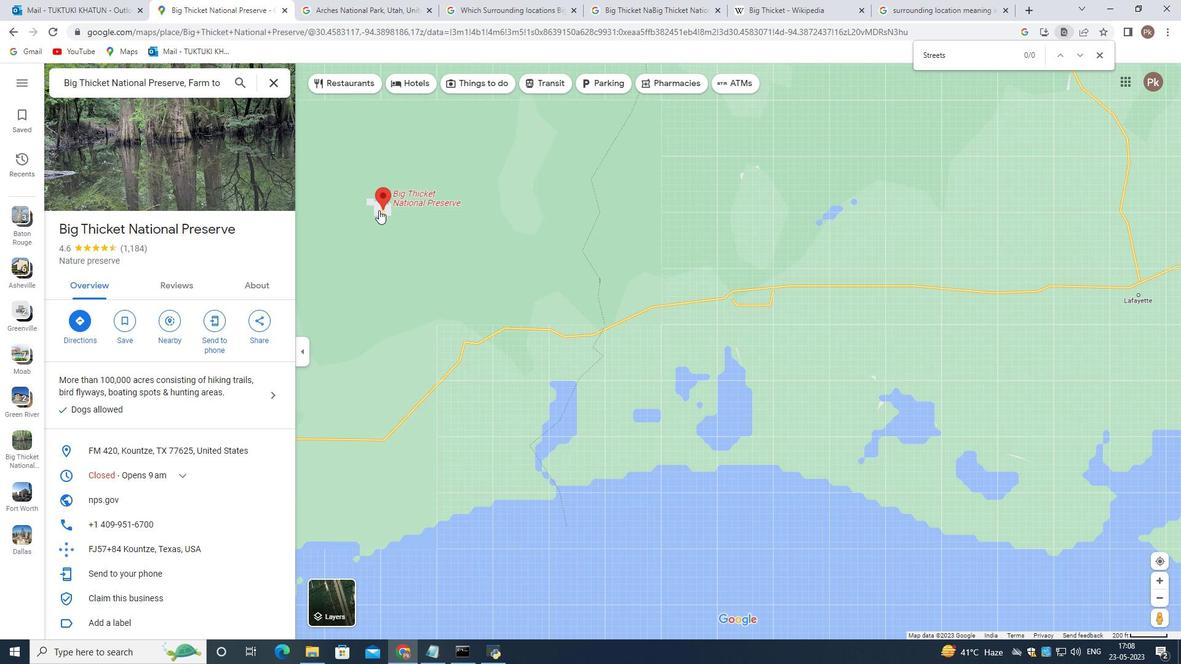 
Action: Mouse scrolled (382, 214) with delta (0, 0)
Screenshot: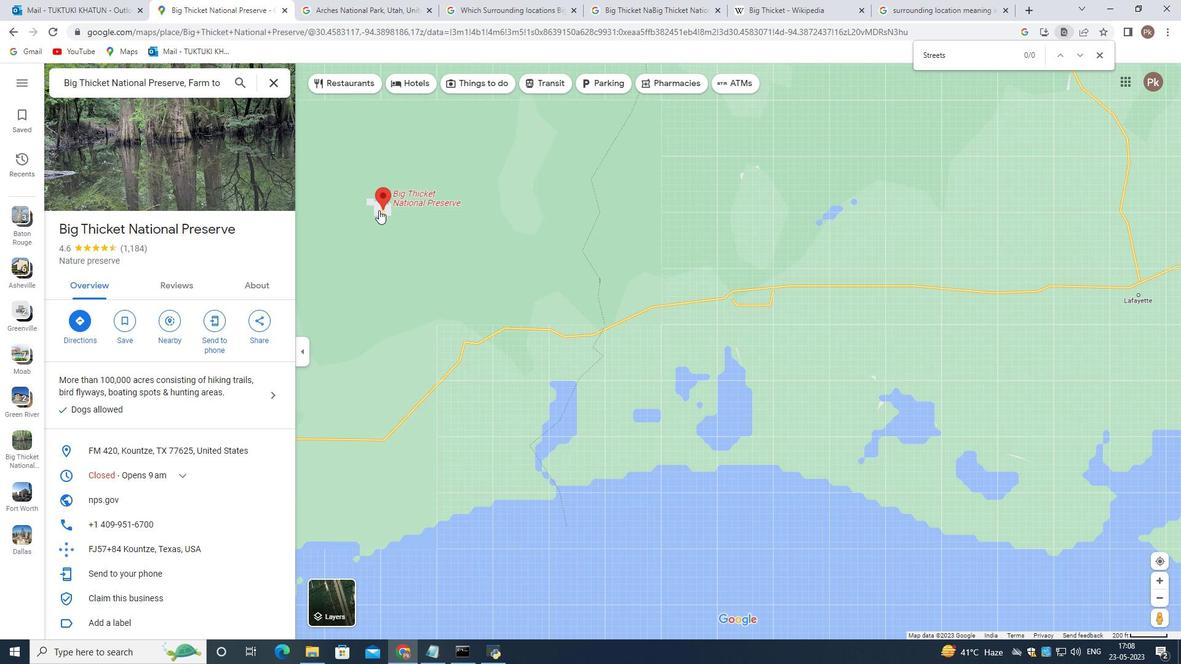 
Action: Mouse scrolled (382, 214) with delta (0, 0)
Screenshot: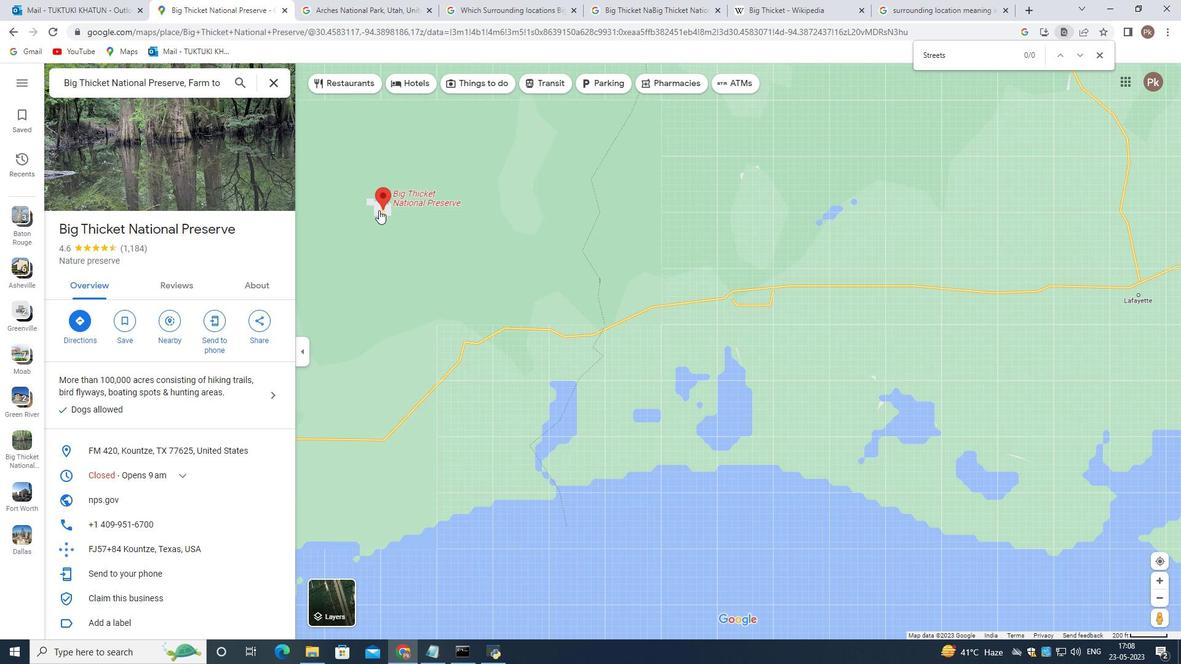 
Action: Mouse scrolled (382, 214) with delta (0, 0)
Screenshot: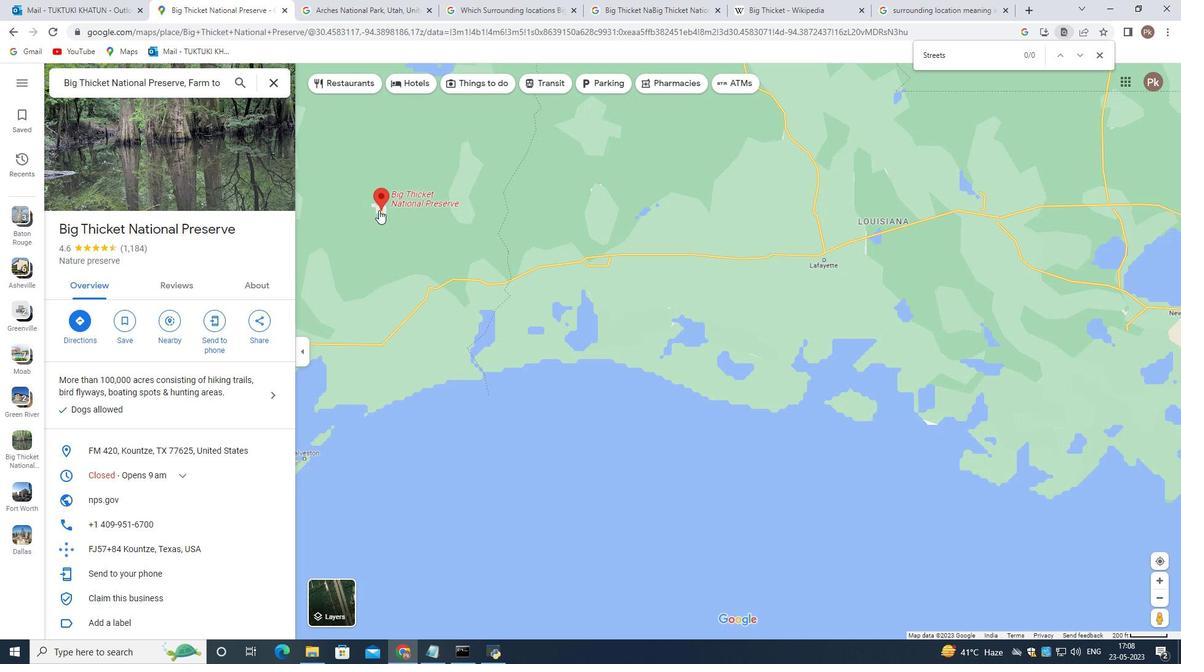 
Action: Mouse scrolled (382, 214) with delta (0, 0)
Screenshot: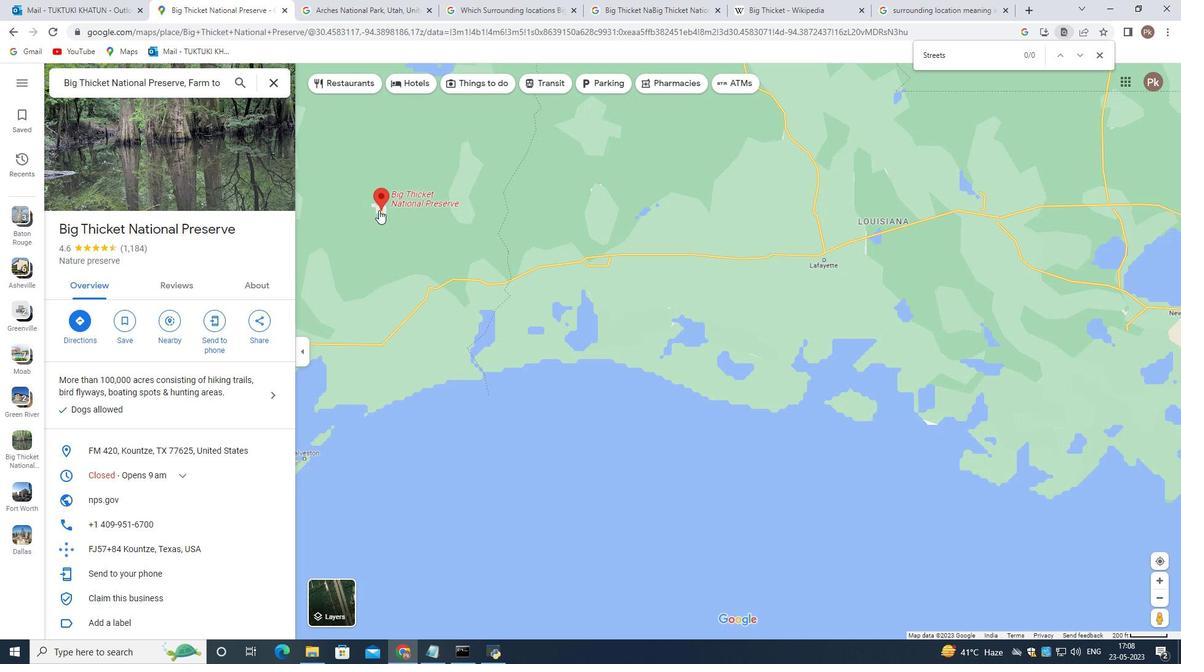 
Action: Mouse scrolled (382, 214) with delta (0, 0)
Screenshot: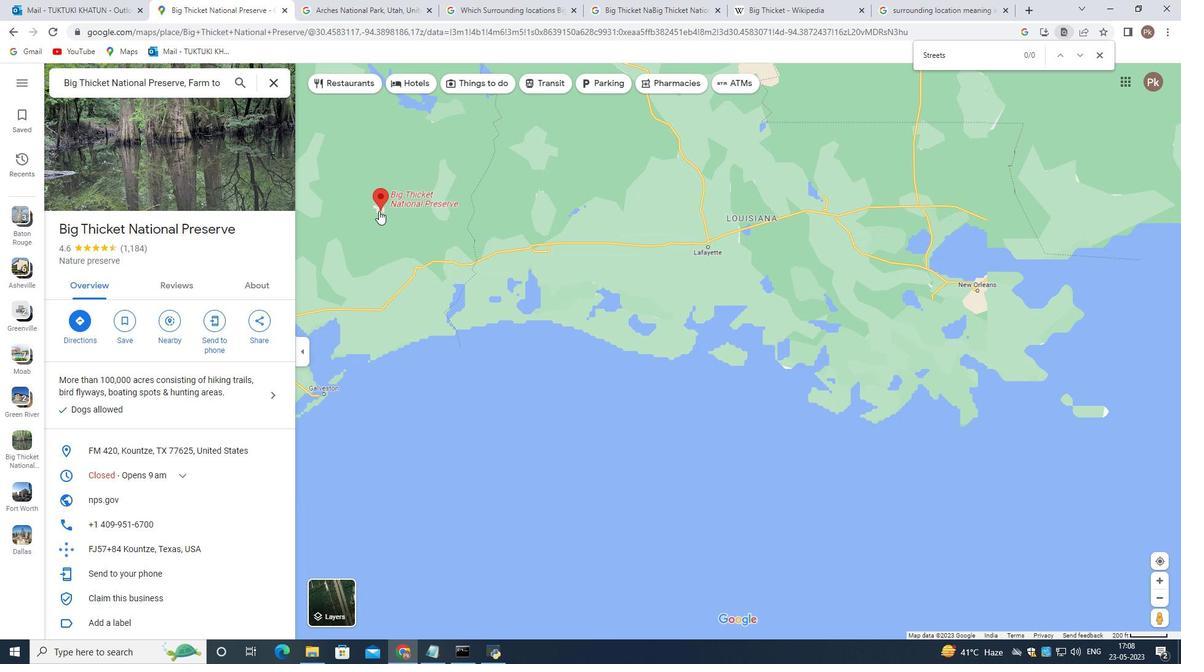 
Action: Mouse scrolled (382, 214) with delta (0, 0)
Screenshot: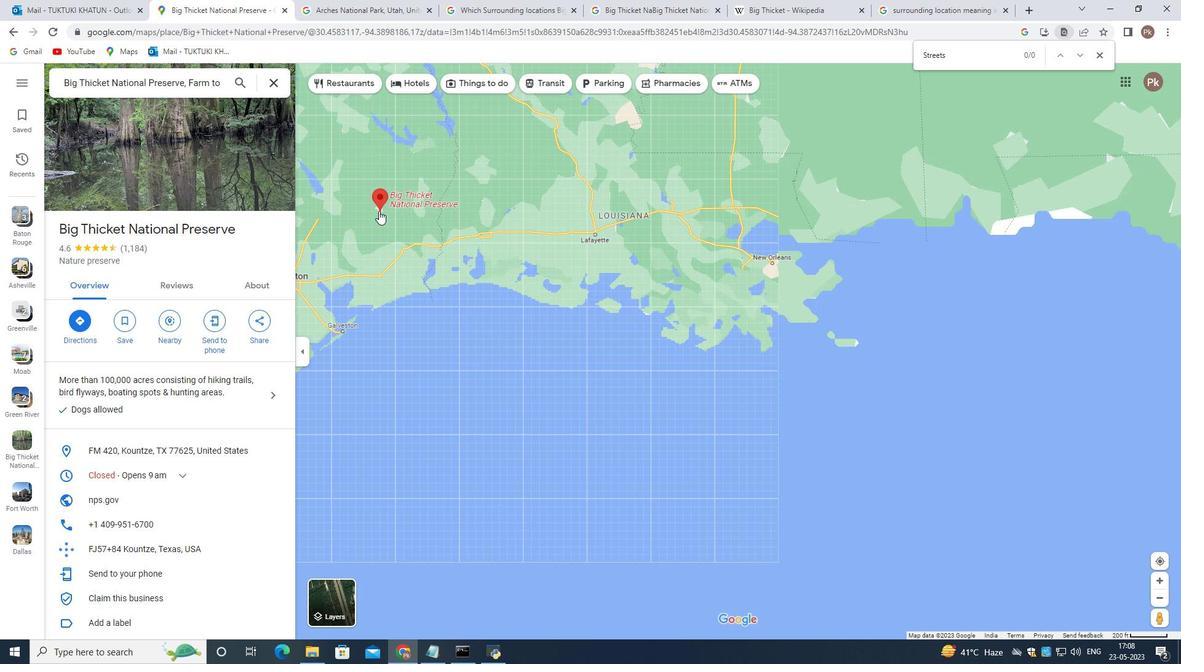 
Action: Mouse scrolled (382, 214) with delta (0, 0)
Screenshot: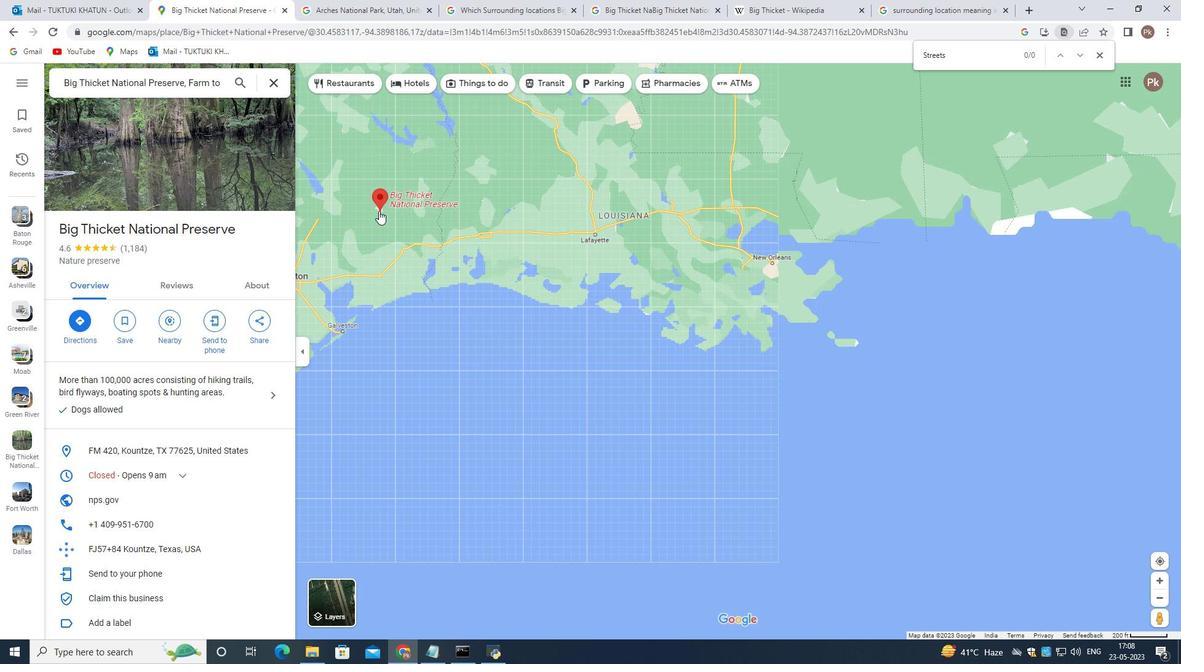 
Action: Mouse scrolled (382, 214) with delta (0, 0)
Screenshot: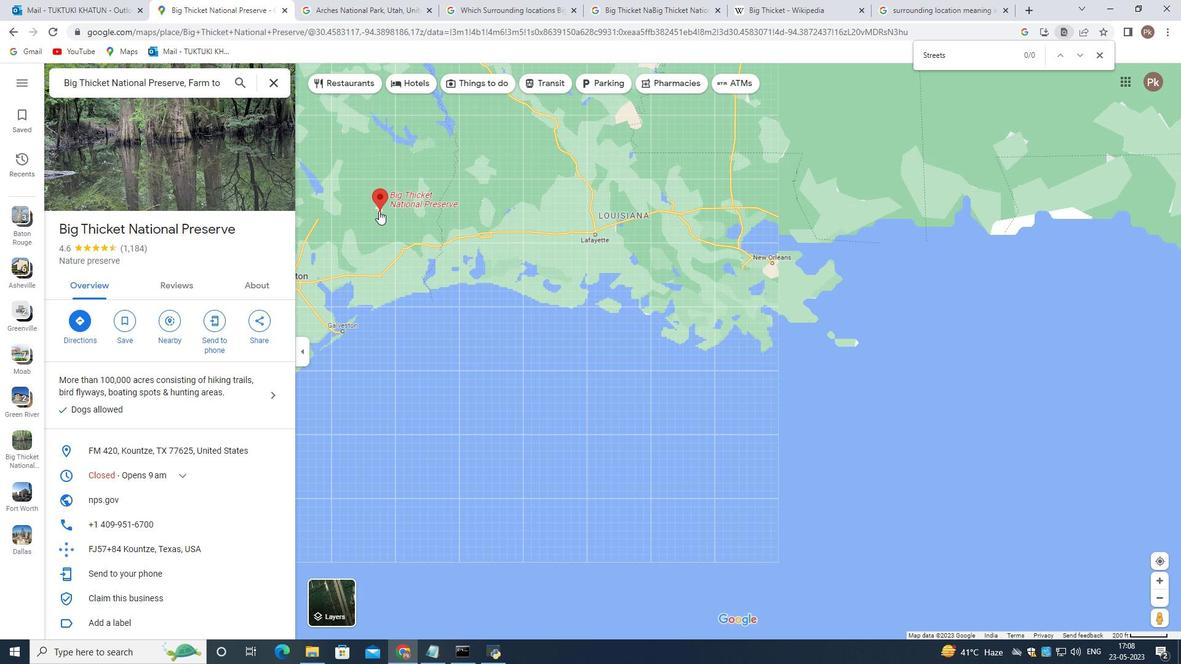 
Action: Mouse scrolled (382, 214) with delta (0, 0)
Screenshot: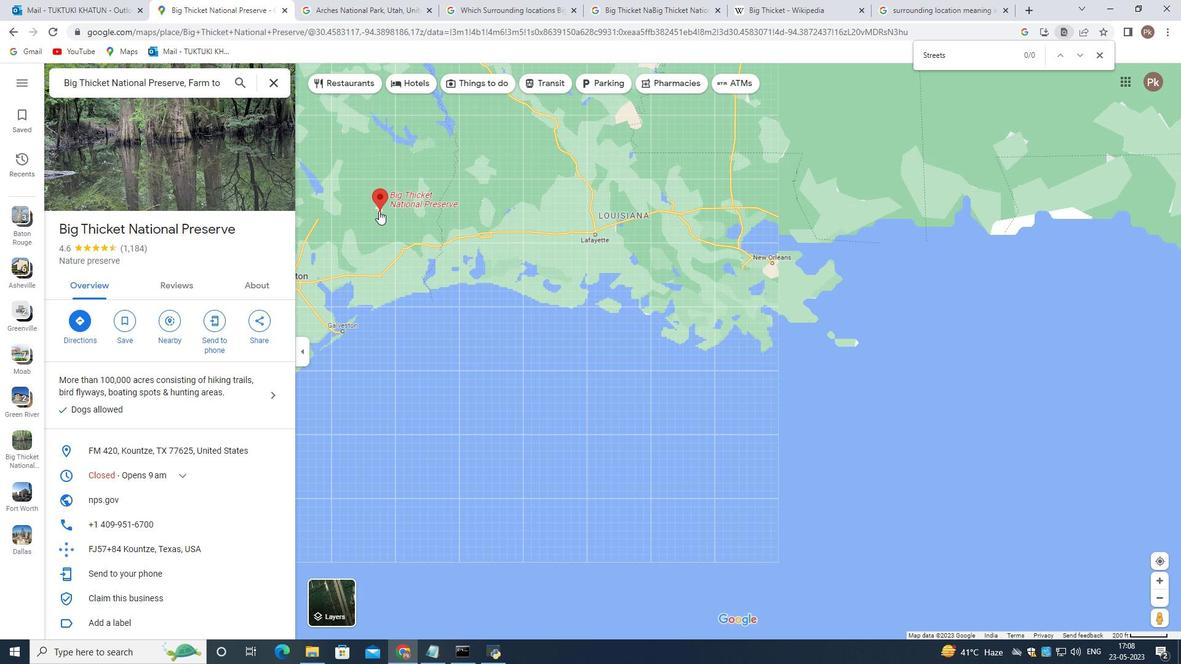 
Action: Mouse scrolled (382, 214) with delta (0, 0)
Screenshot: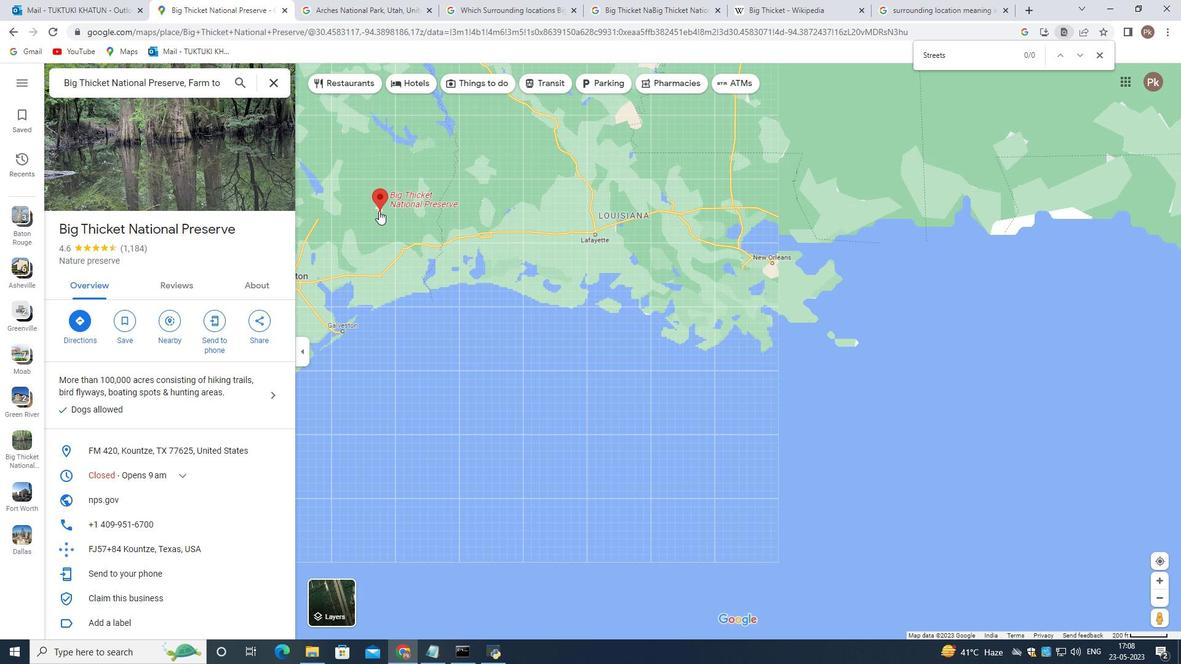 
Action: Mouse moved to (383, 217)
Screenshot: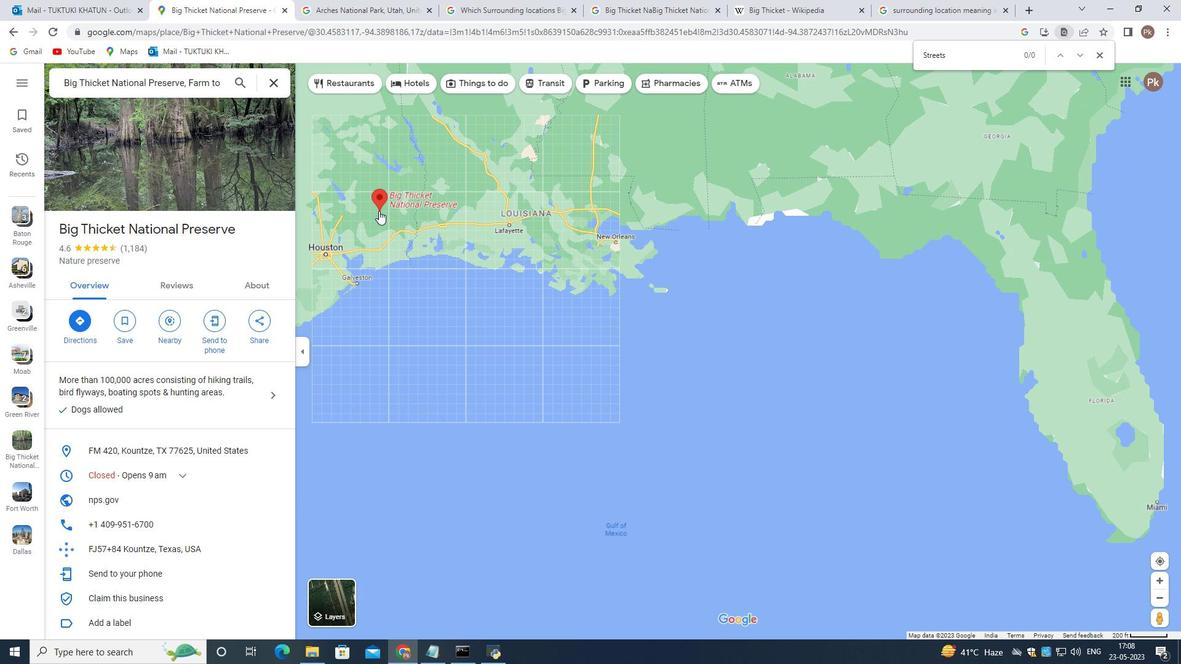 
Action: Mouse scrolled (382, 216) with delta (0, 0)
Screenshot: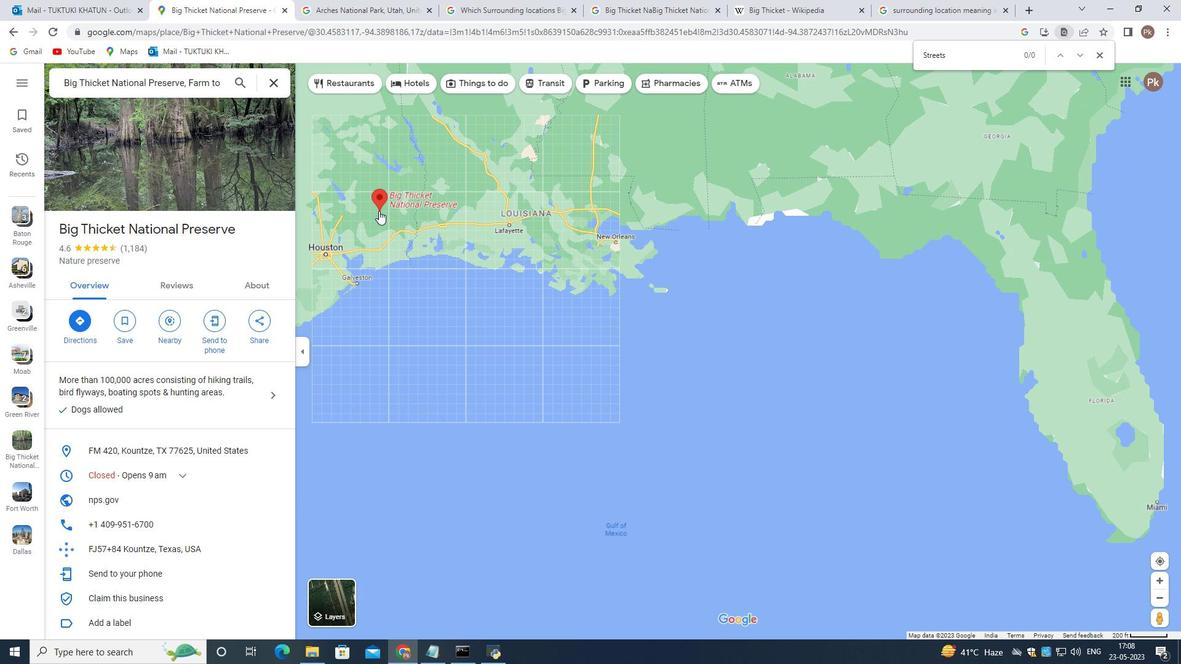 
Action: Mouse scrolled (382, 214) with delta (0, 0)
Screenshot: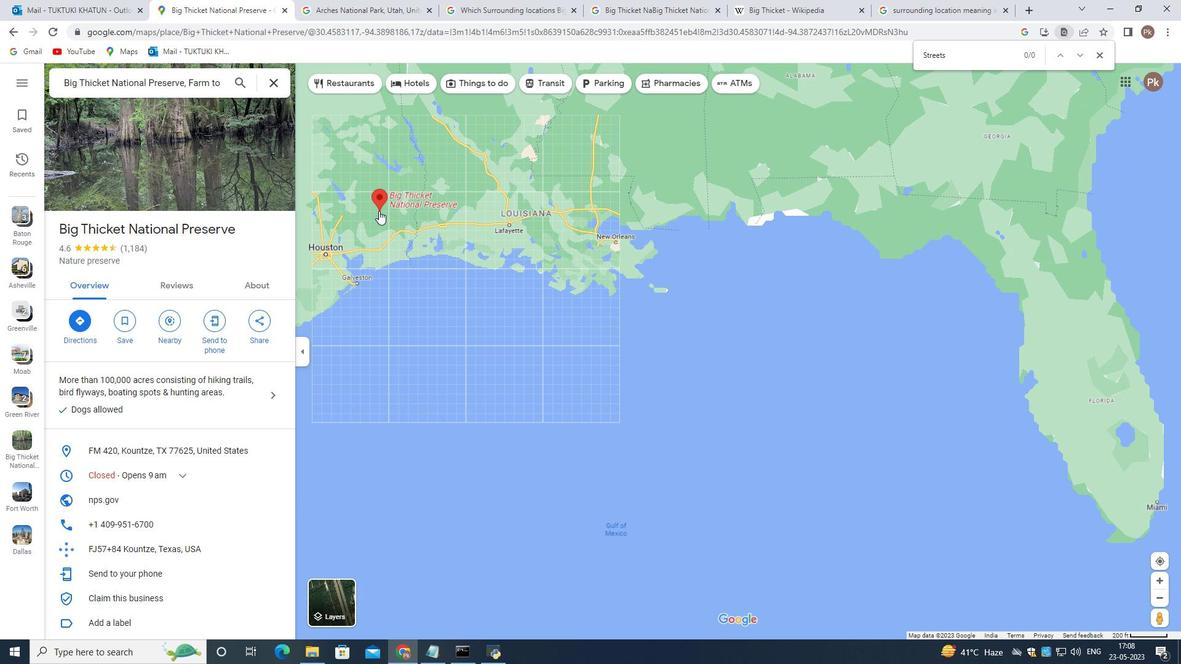 
Action: Mouse scrolled (382, 214) with delta (0, 0)
Screenshot: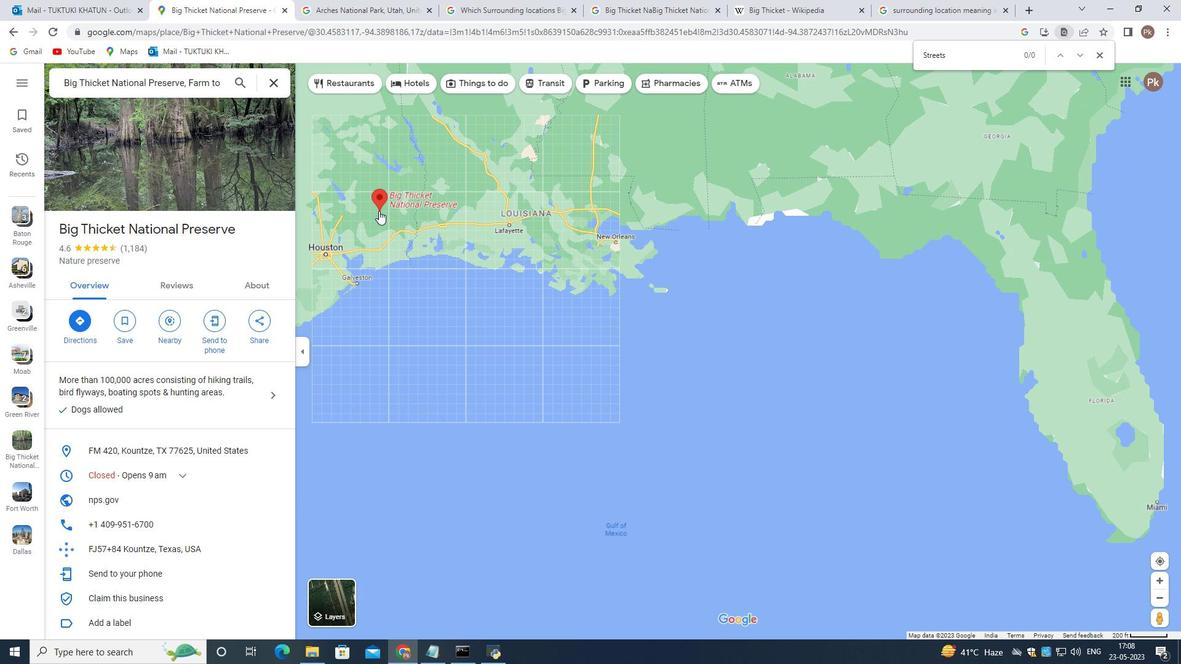 
Action: Mouse scrolled (382, 214) with delta (0, 0)
Screenshot: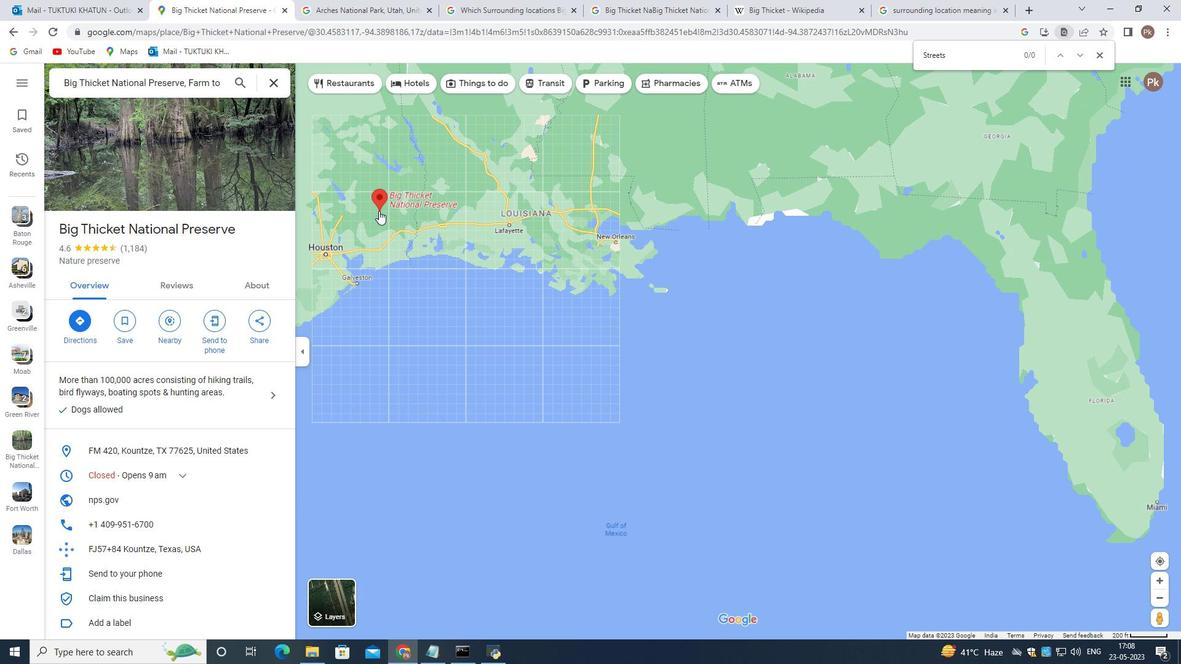 
Action: Mouse scrolled (382, 214) with delta (0, 0)
Screenshot: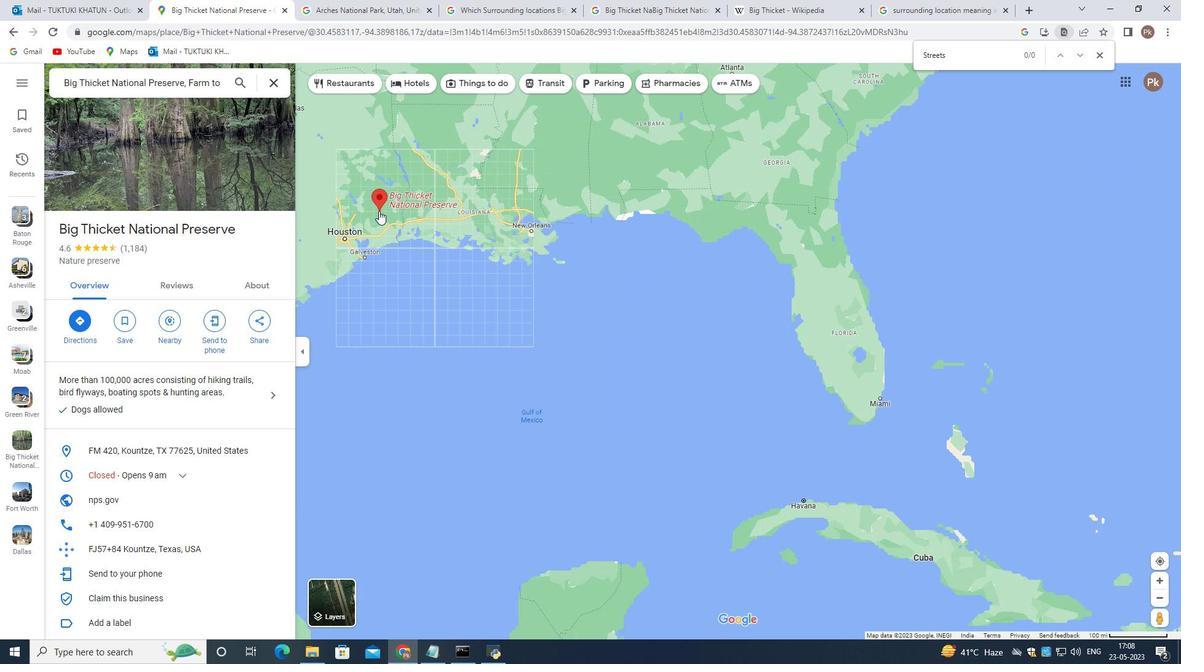 
Action: Mouse scrolled (383, 216) with delta (0, 0)
Screenshot: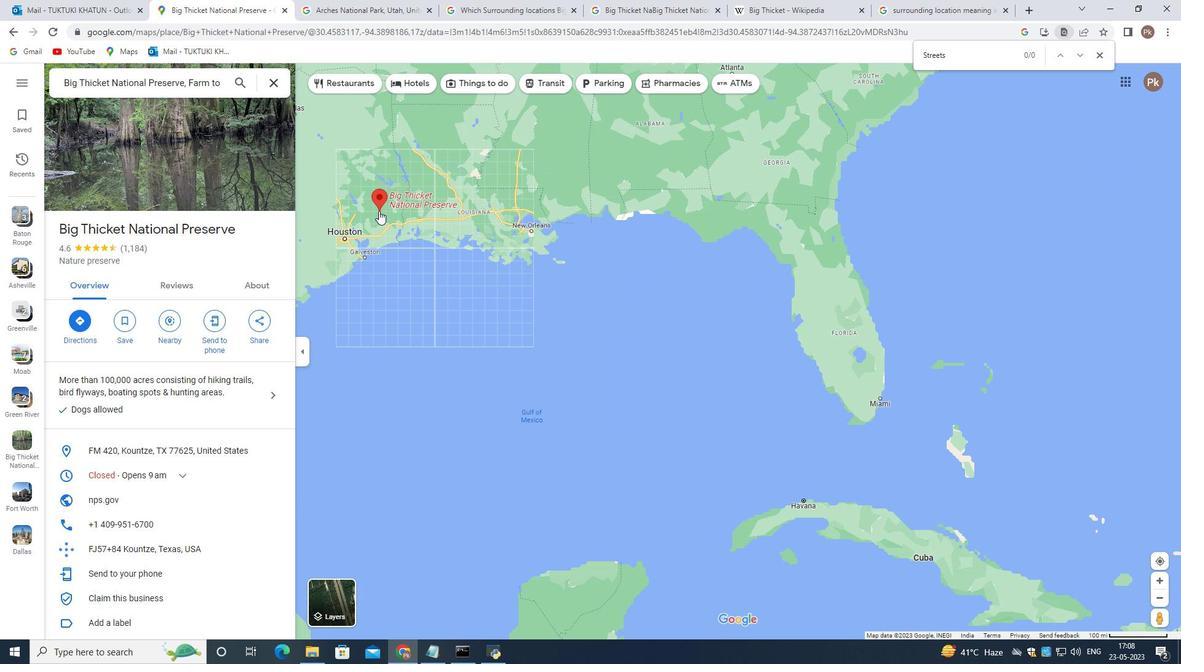 
Action: Mouse scrolled (383, 216) with delta (0, 0)
Screenshot: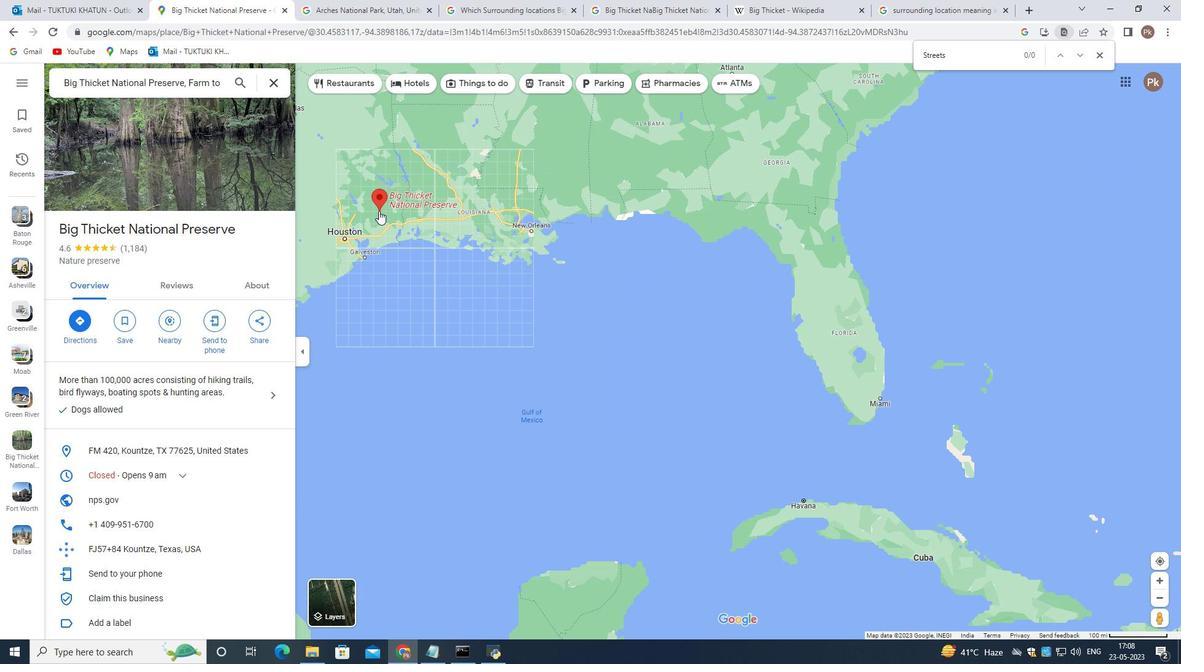 
Action: Mouse scrolled (383, 216) with delta (0, 0)
Screenshot: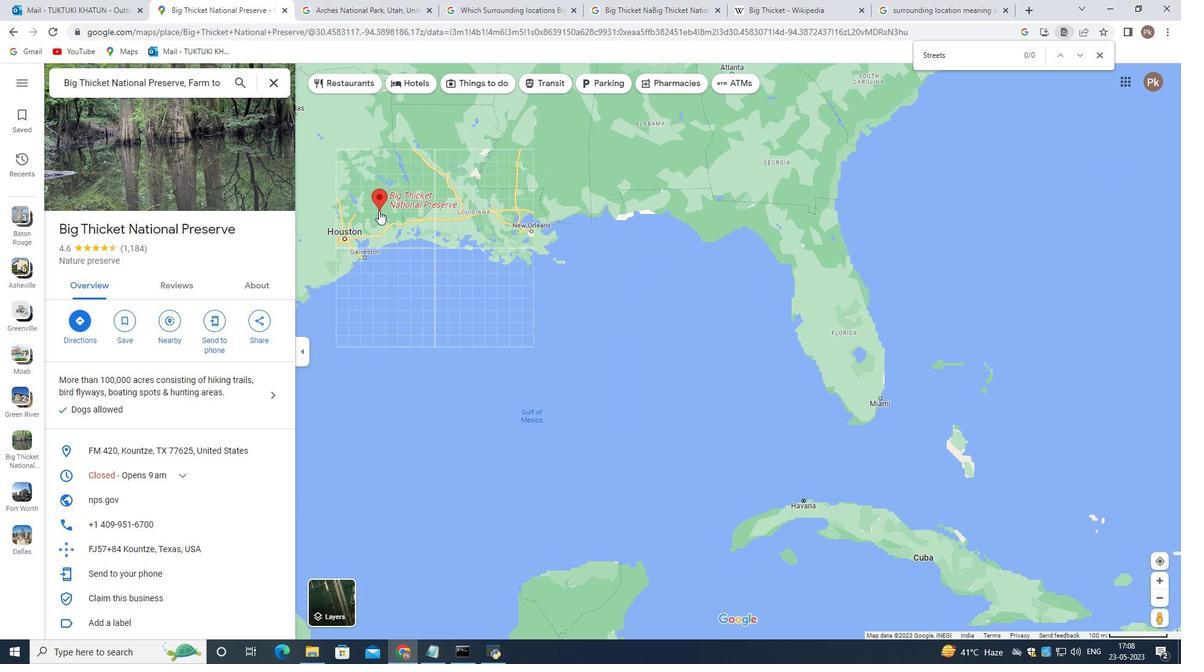 
Action: Mouse scrolled (383, 216) with delta (0, 0)
Screenshot: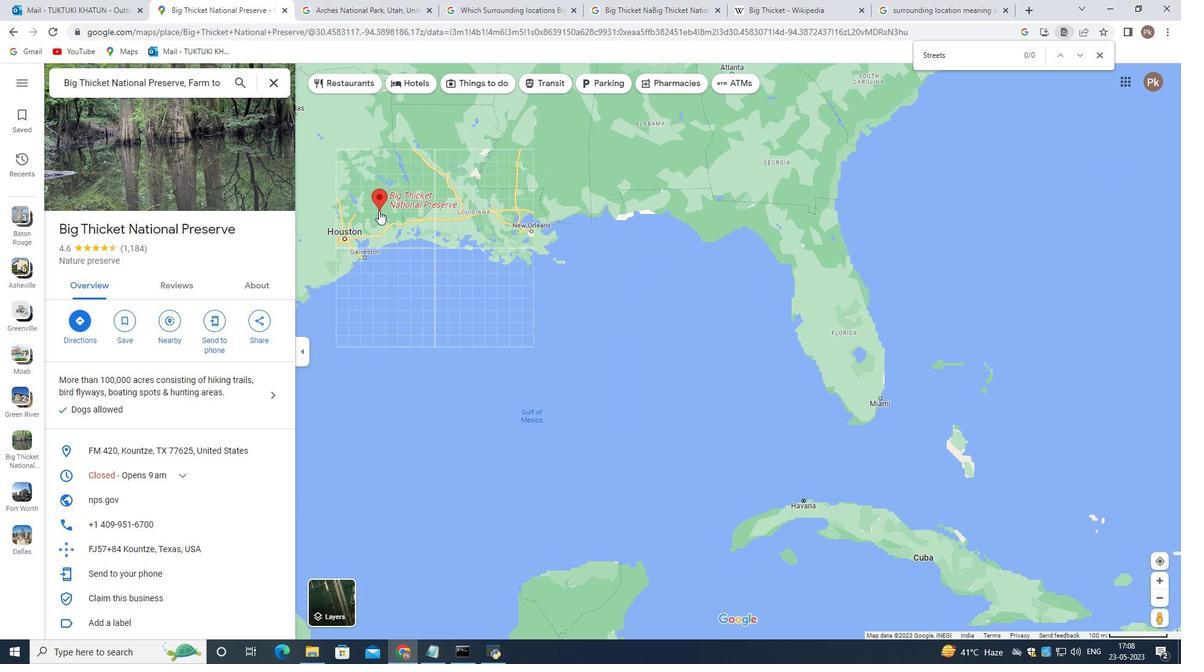 
Action: Mouse scrolled (383, 216) with delta (0, 0)
Screenshot: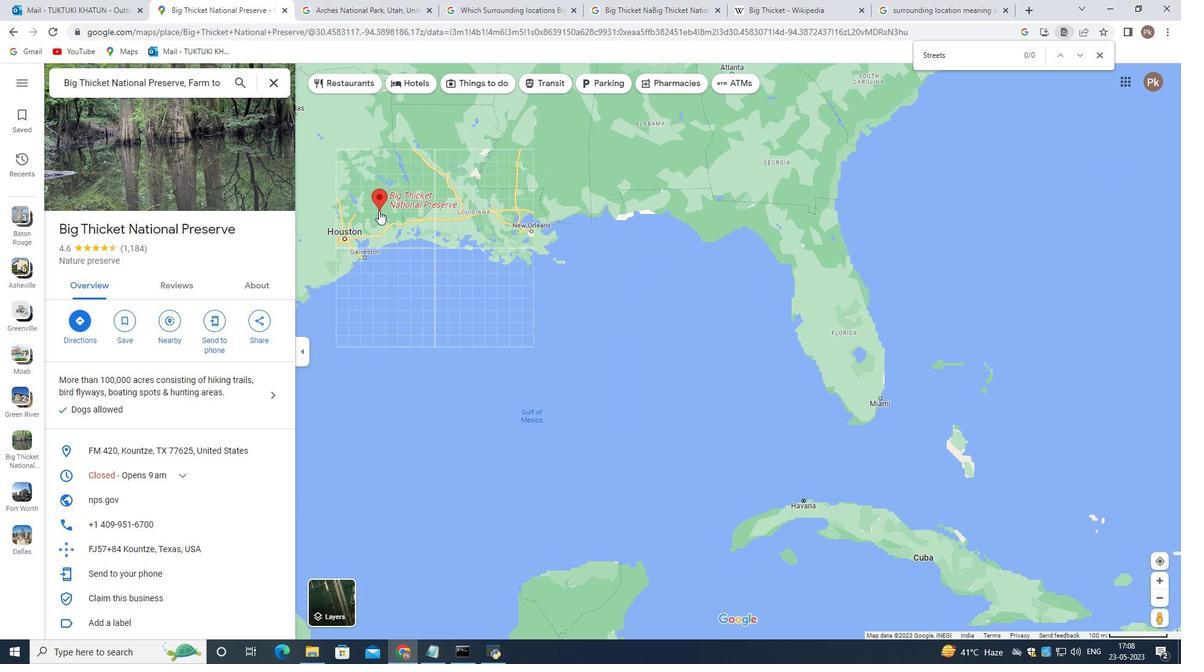 
Action: Mouse scrolled (383, 216) with delta (0, 0)
Screenshot: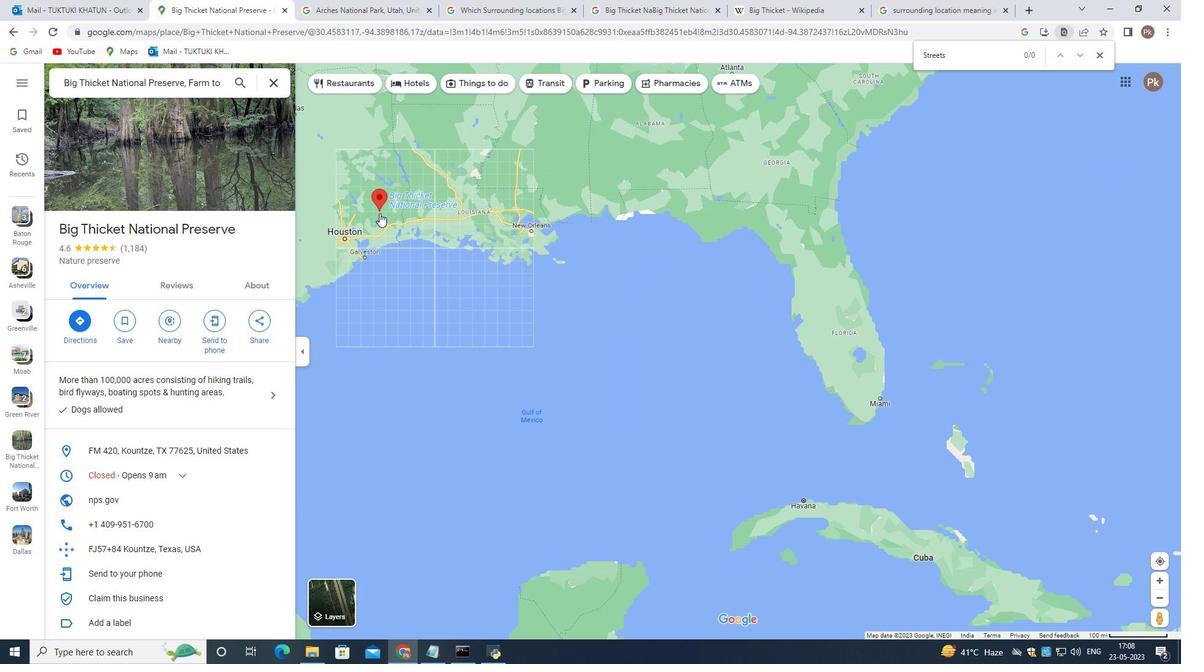 
Action: Mouse scrolled (383, 216) with delta (0, 0)
Screenshot: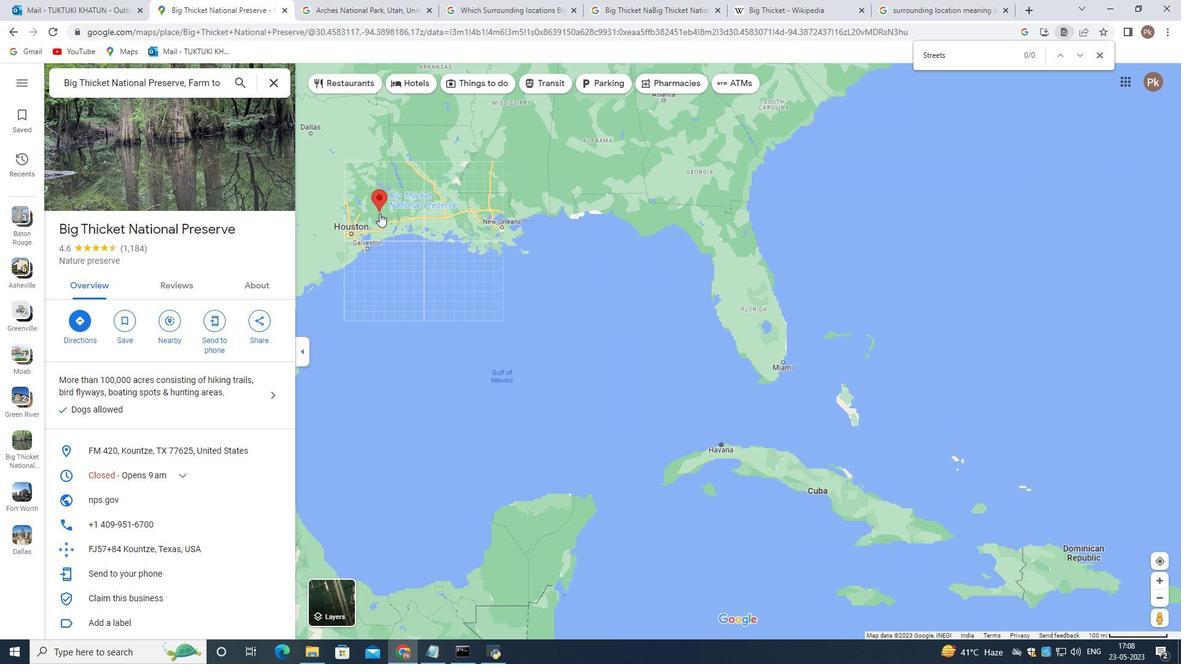 
Action: Mouse scrolled (383, 216) with delta (0, 0)
Screenshot: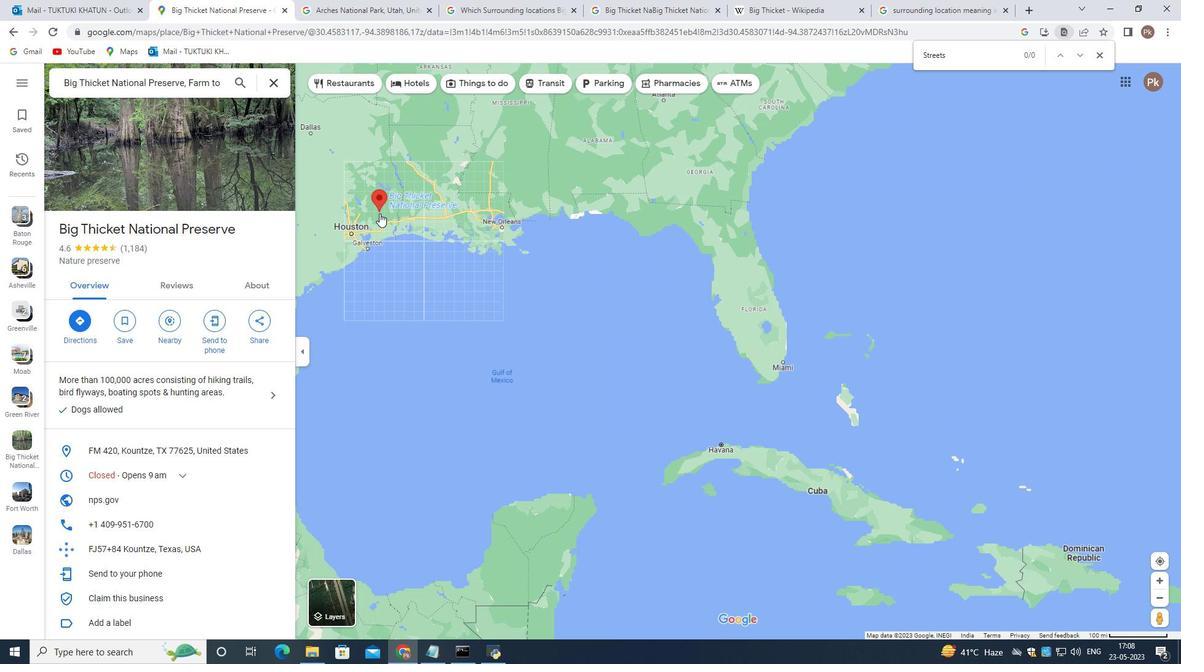 
Action: Mouse scrolled (383, 216) with delta (0, 0)
Screenshot: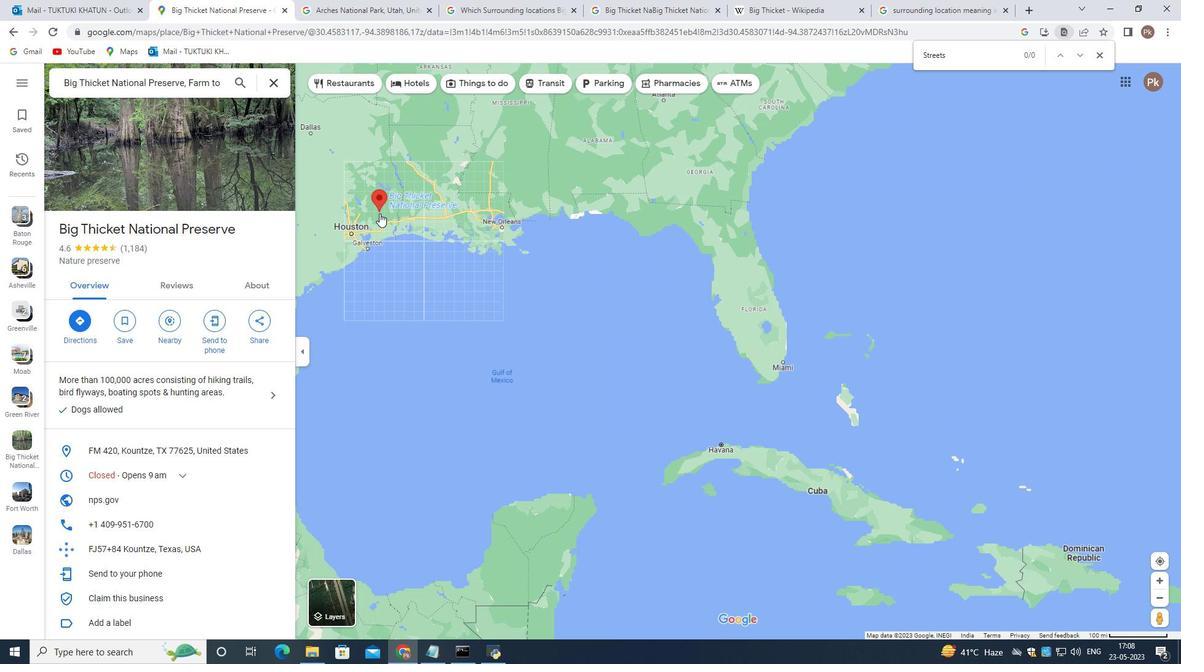
Action: Mouse scrolled (383, 216) with delta (0, -1)
Screenshot: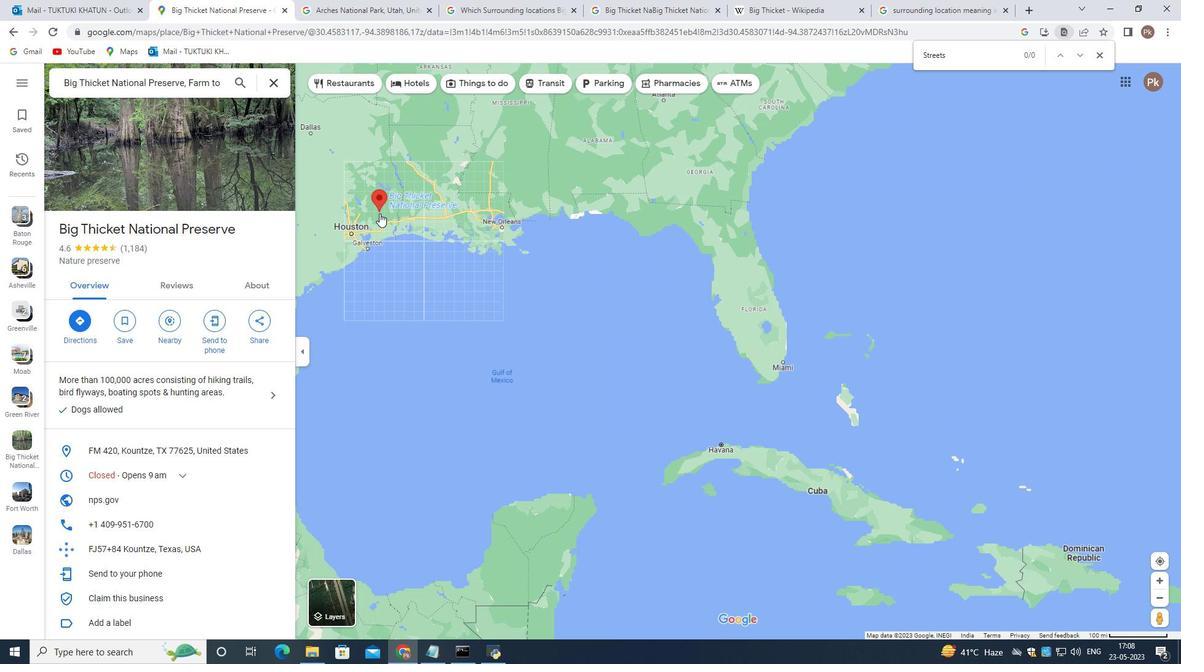 
Action: Mouse scrolled (383, 216) with delta (0, -1)
Screenshot: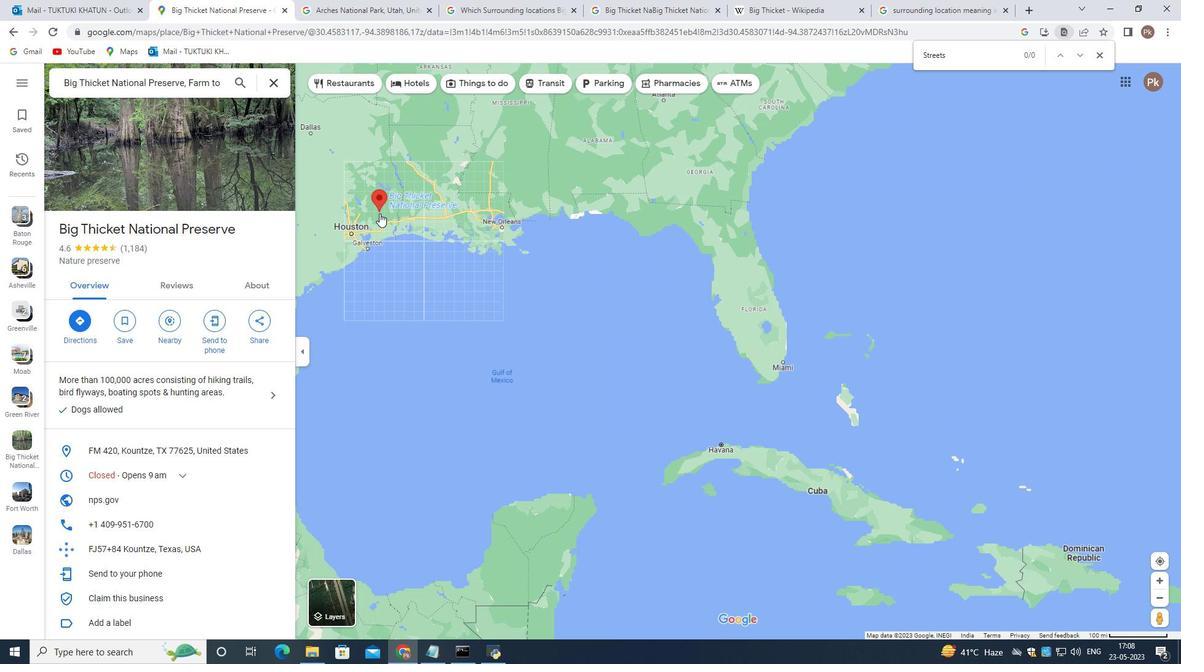 
Action: Mouse scrolled (383, 216) with delta (0, 0)
Screenshot: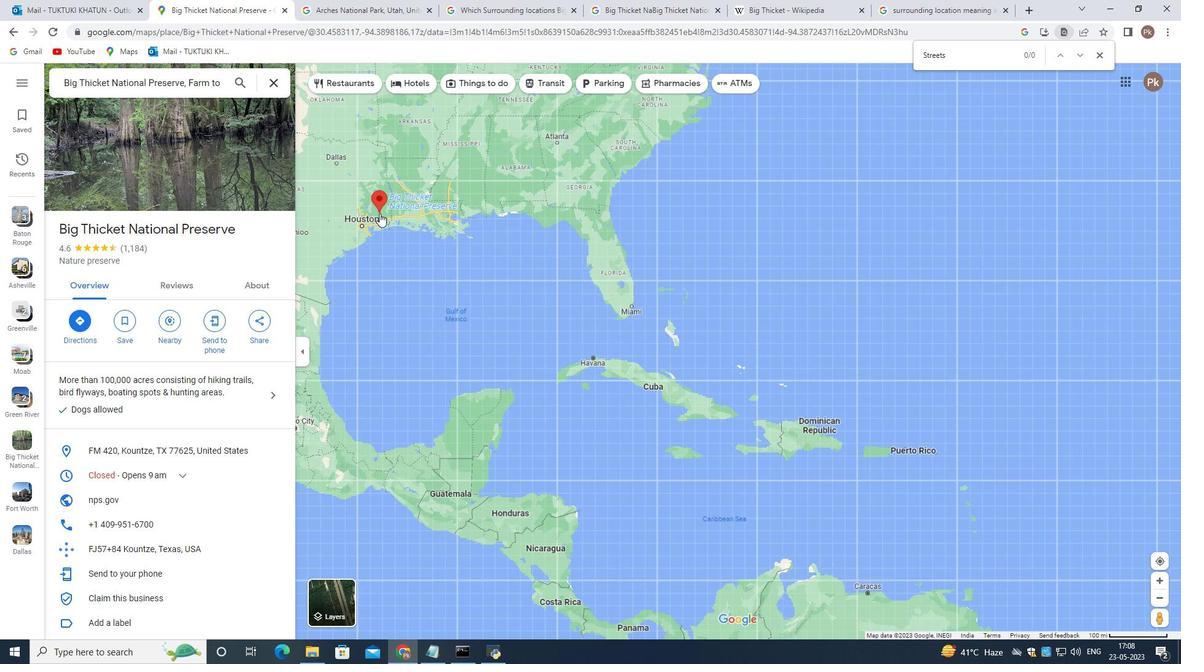 
Action: Mouse scrolled (383, 216) with delta (0, 0)
Screenshot: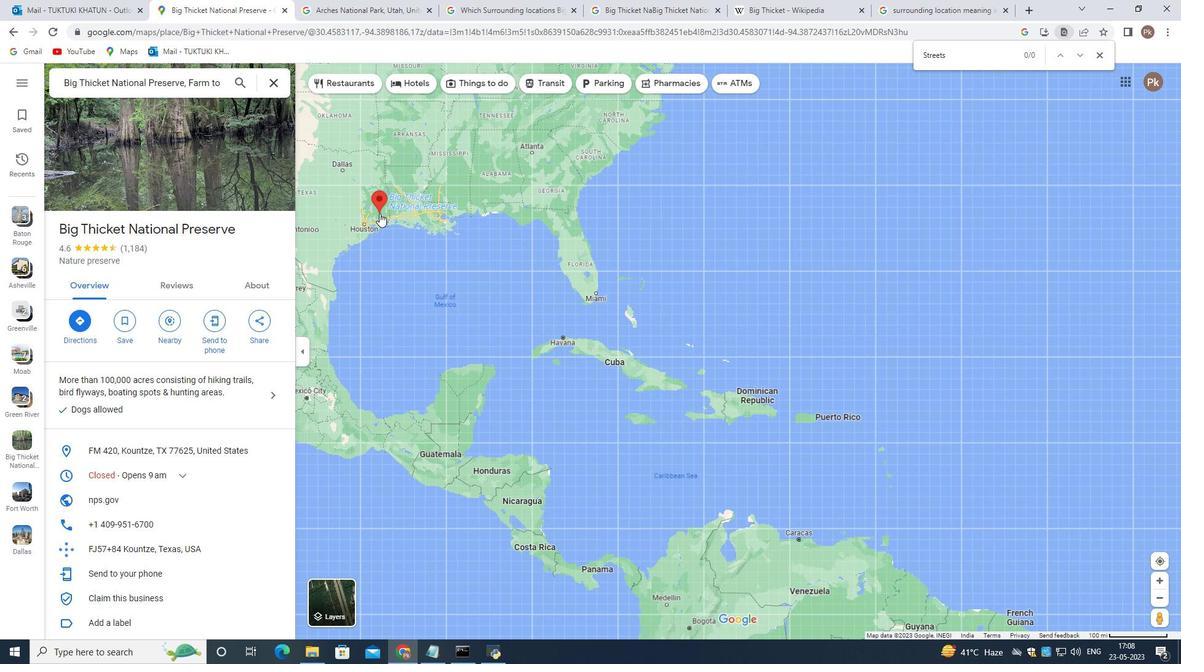 
Action: Mouse scrolled (383, 216) with delta (0, 0)
Screenshot: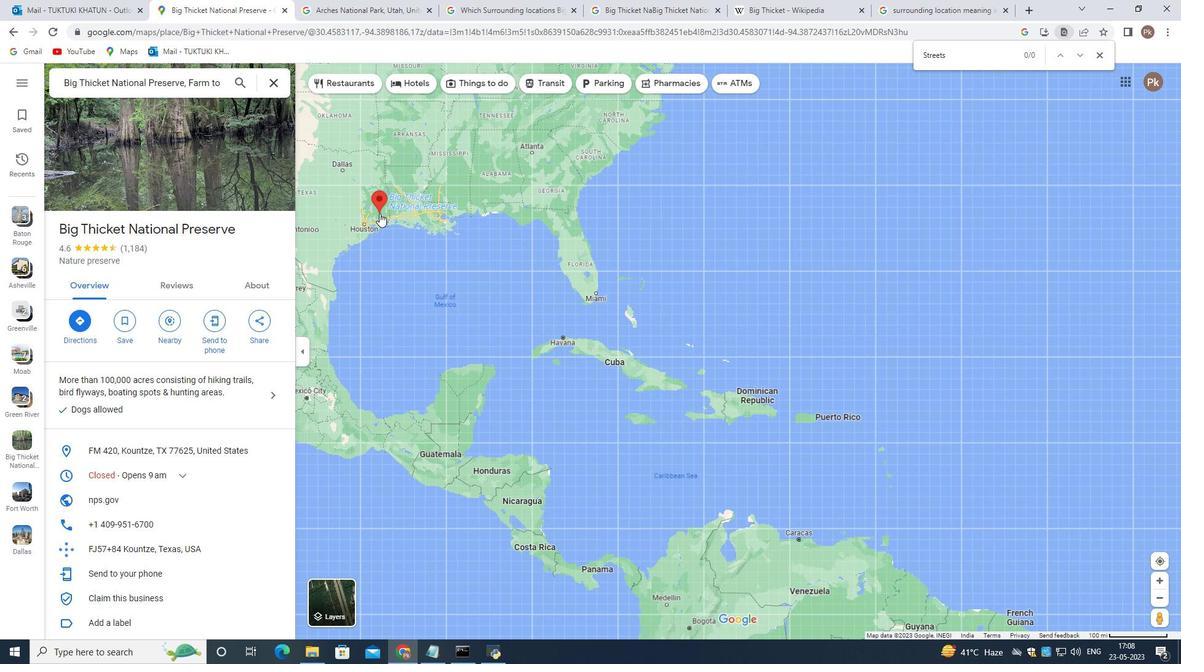 
Action: Mouse scrolled (383, 216) with delta (0, 0)
Screenshot: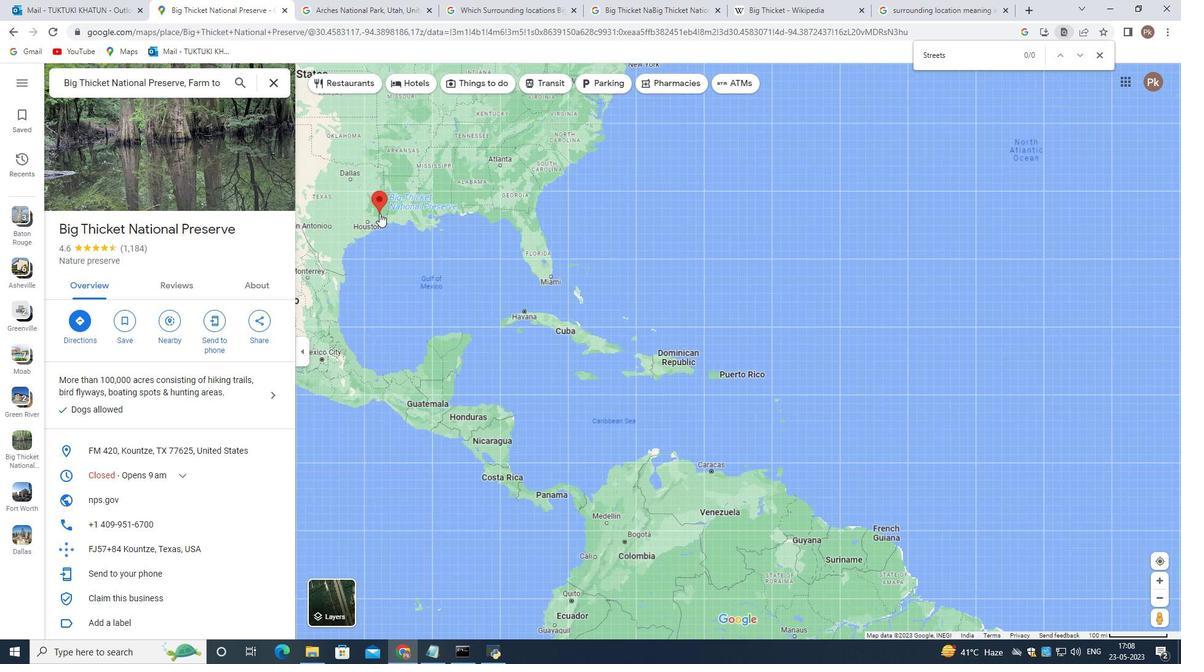 
Action: Mouse scrolled (383, 216) with delta (0, -1)
Screenshot: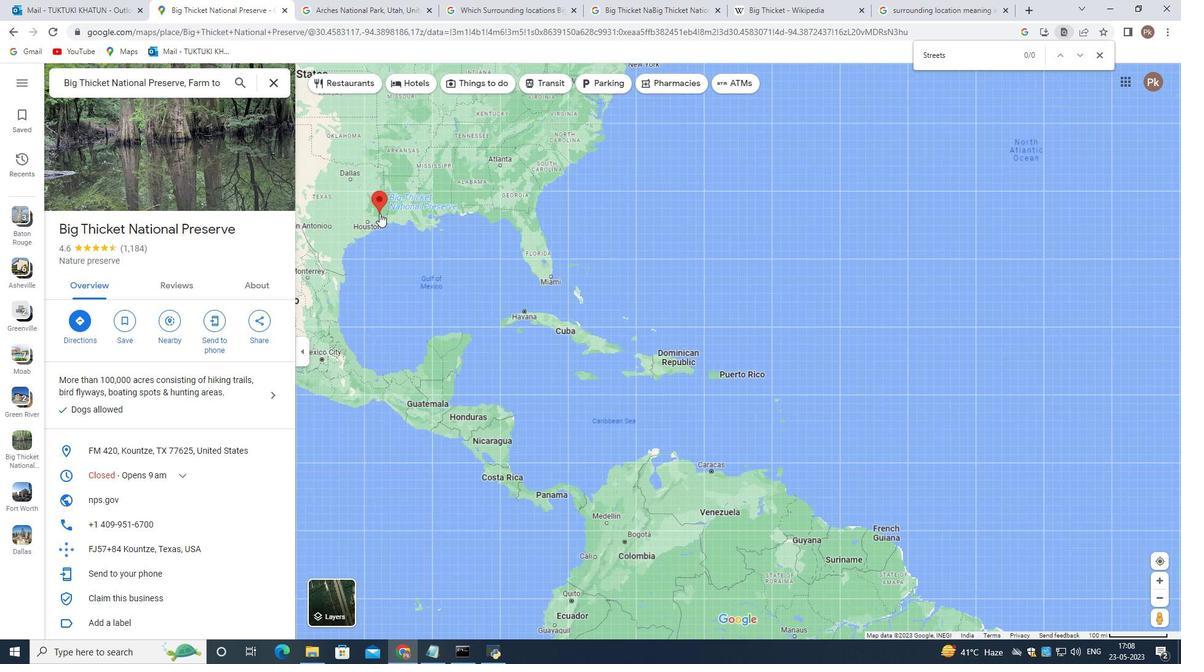 
Action: Mouse scrolled (383, 216) with delta (0, 0)
Screenshot: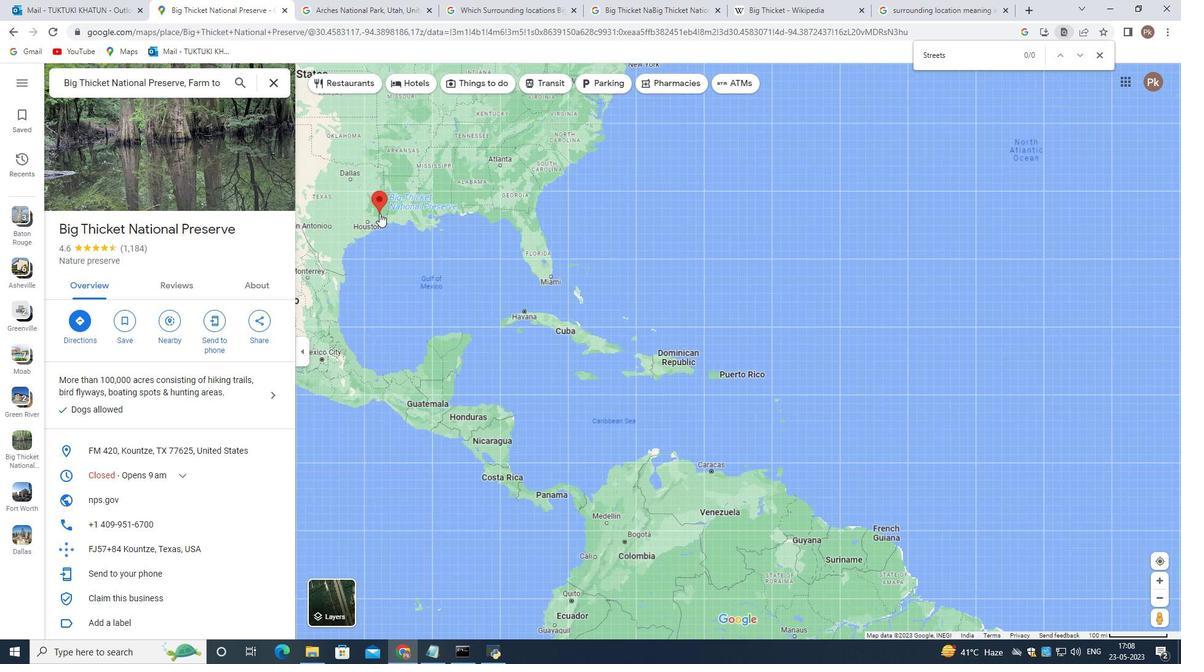
Action: Mouse scrolled (383, 216) with delta (0, 0)
Screenshot: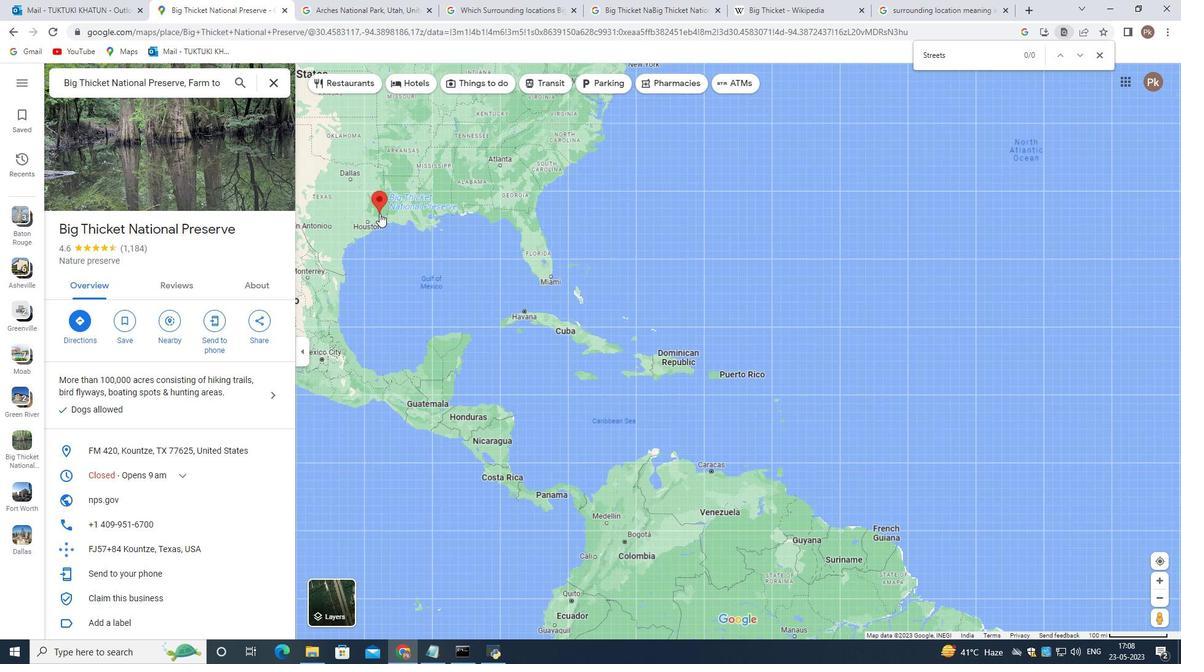 
Action: Mouse moved to (384, 217)
Screenshot: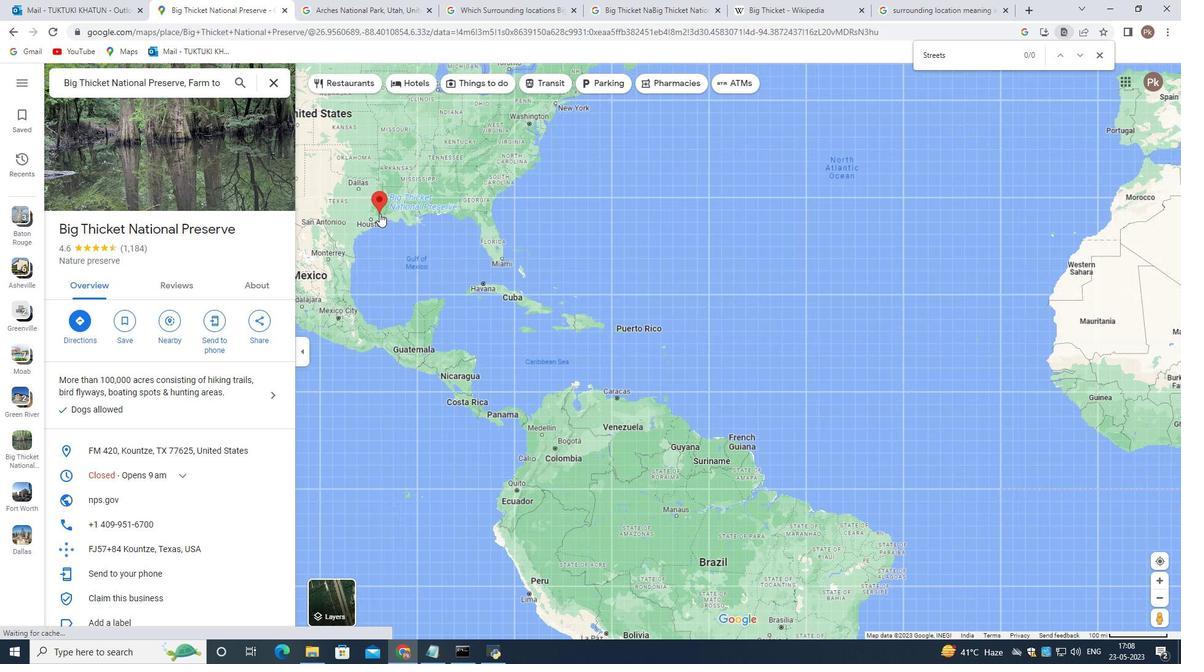 
Action: Mouse scrolled (384, 216) with delta (0, 0)
Screenshot: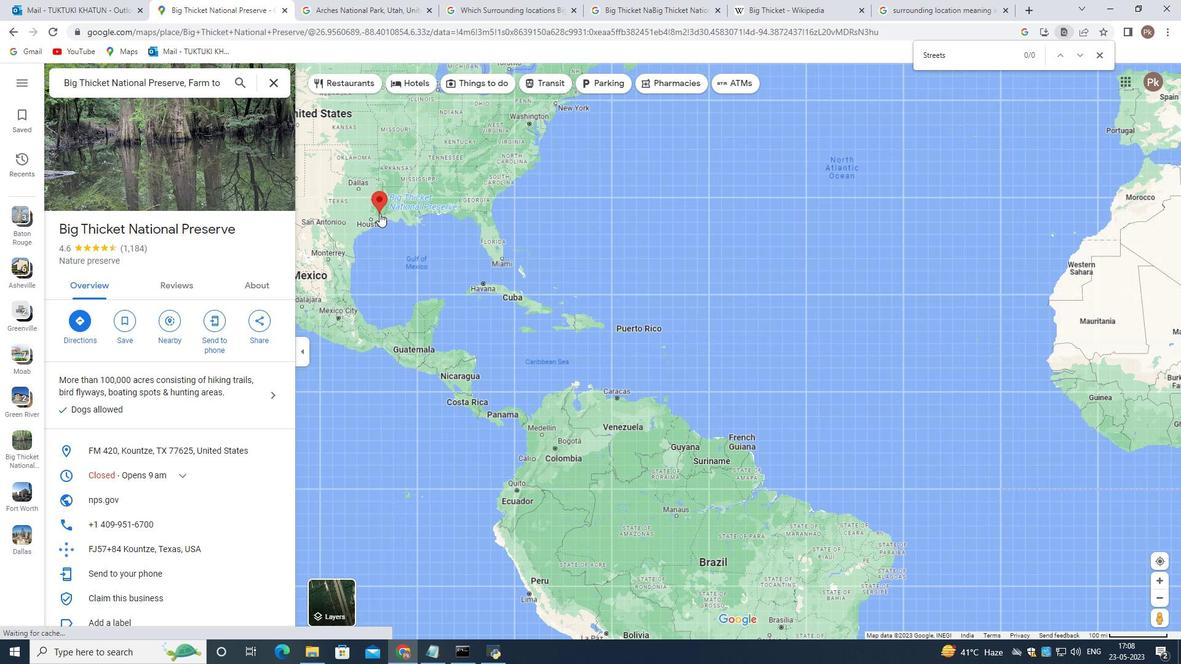 
Action: Mouse scrolled (384, 216) with delta (0, 0)
Screenshot: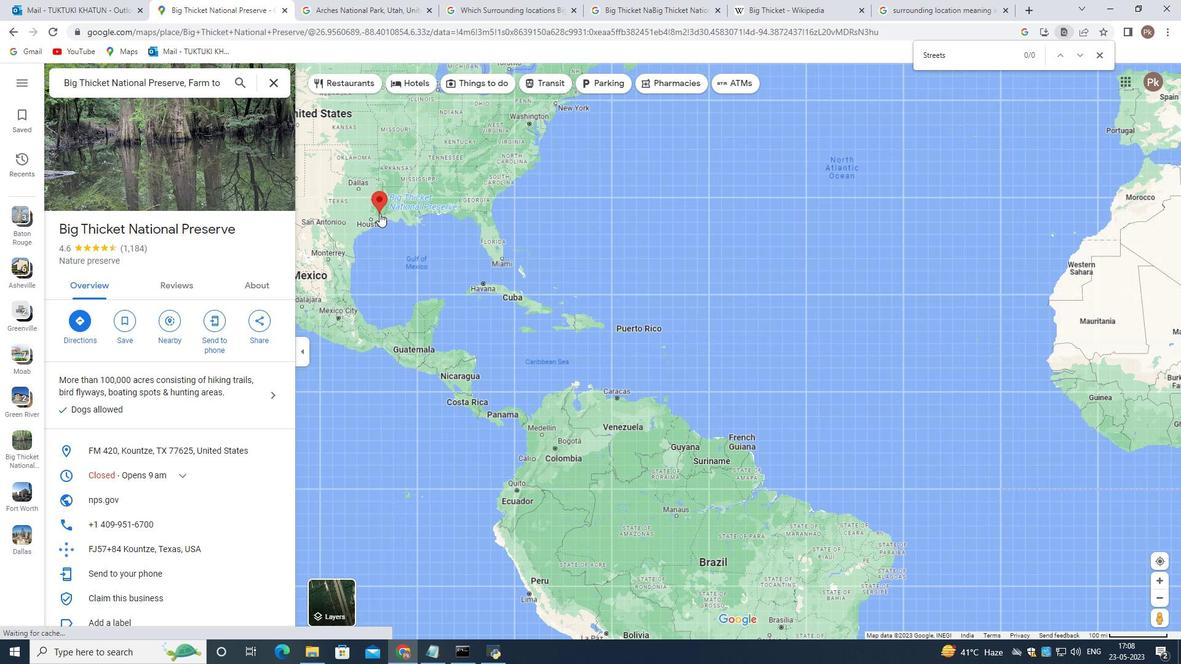 
Action: Mouse scrolled (384, 216) with delta (0, 0)
Screenshot: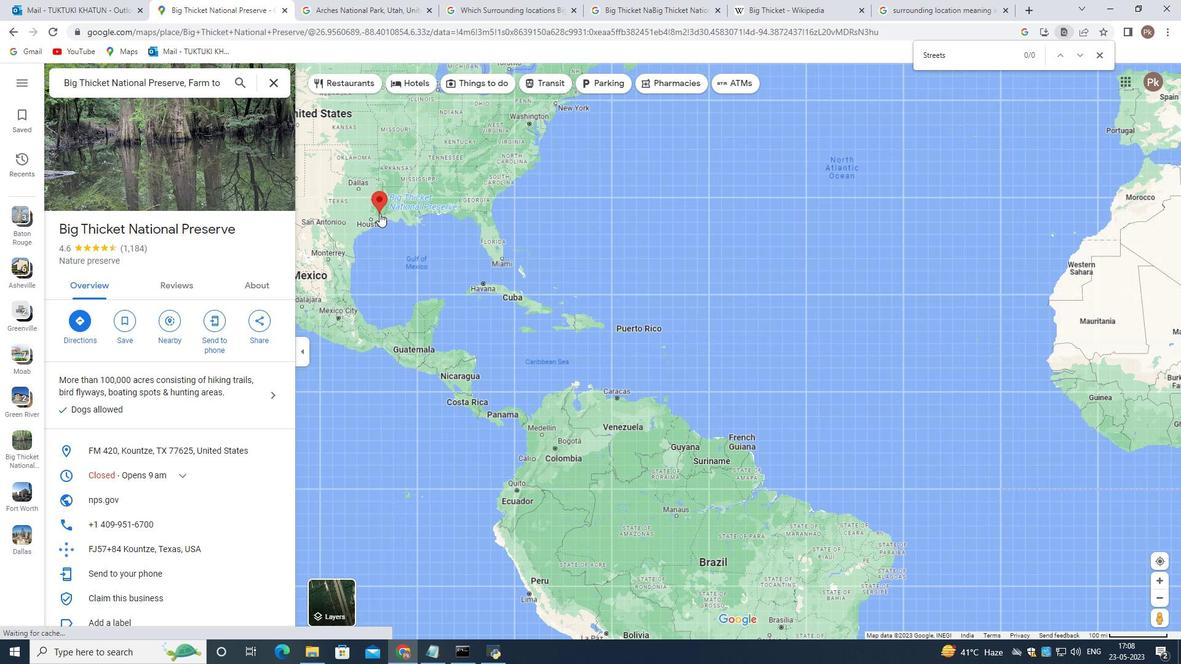 
Action: Mouse scrolled (384, 216) with delta (0, -1)
Screenshot: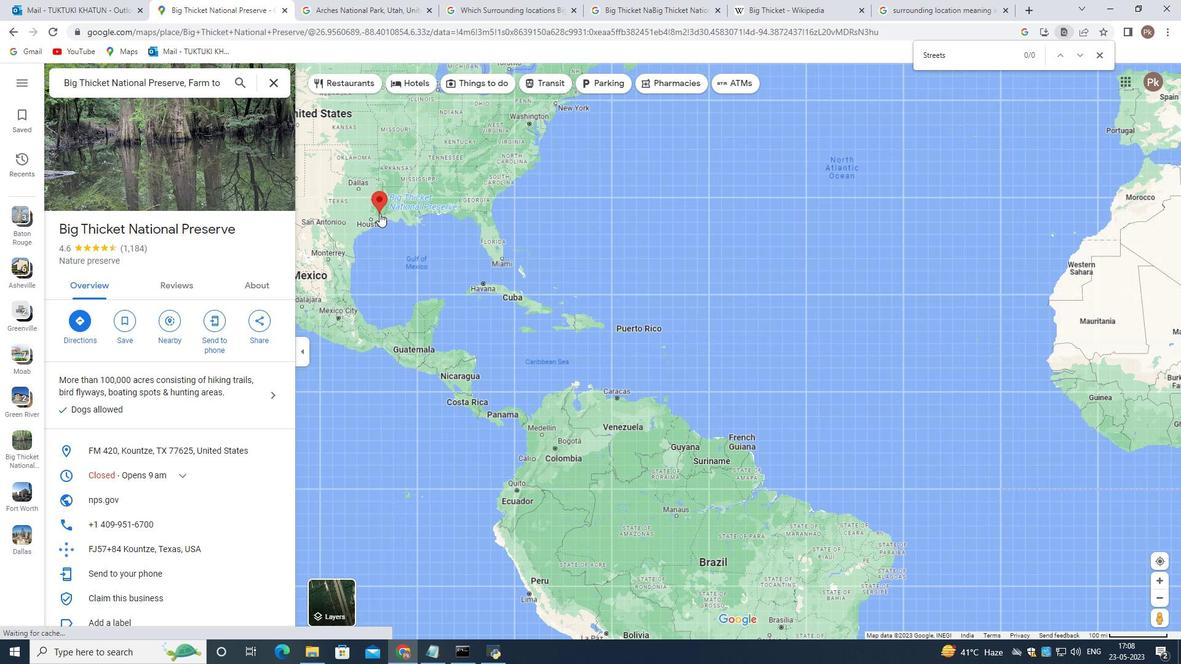 
Action: Mouse scrolled (384, 216) with delta (0, 0)
Screenshot: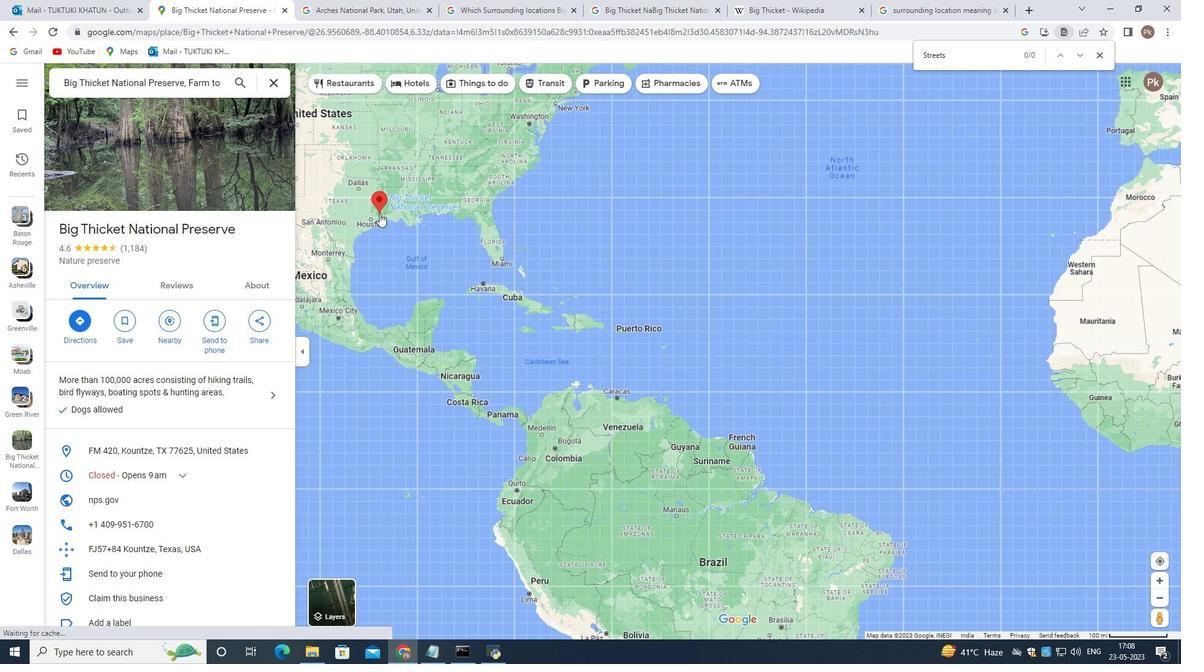 
Action: Mouse scrolled (384, 216) with delta (0, 0)
Screenshot: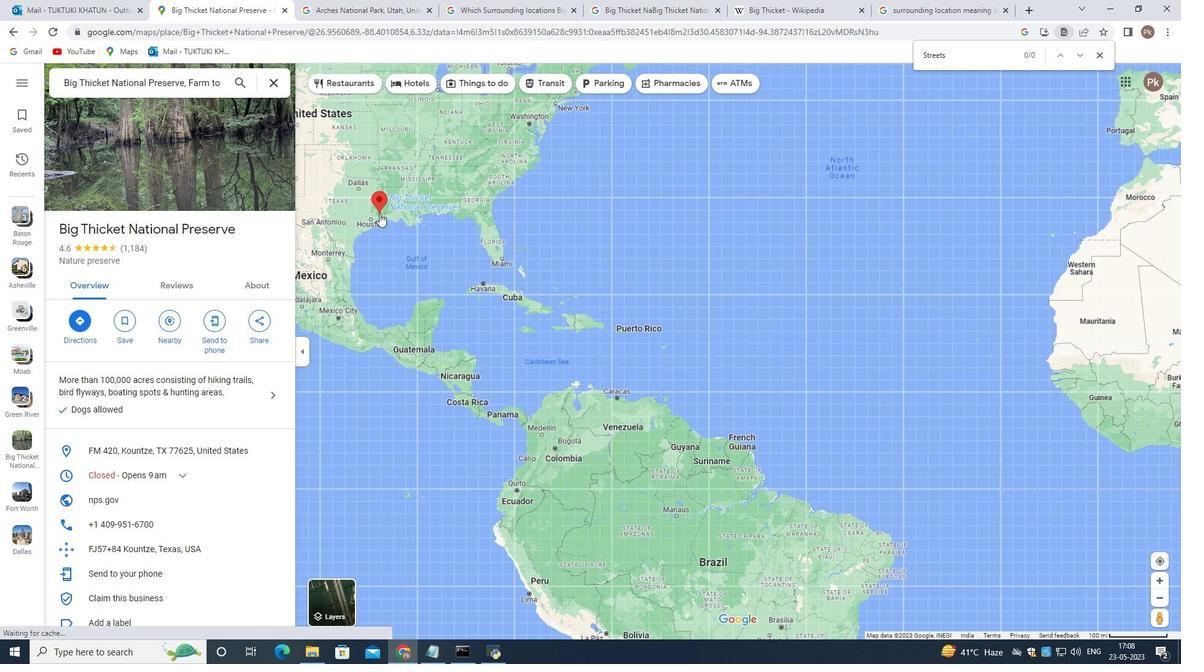 
Action: Mouse moved to (508, 180)
Screenshot: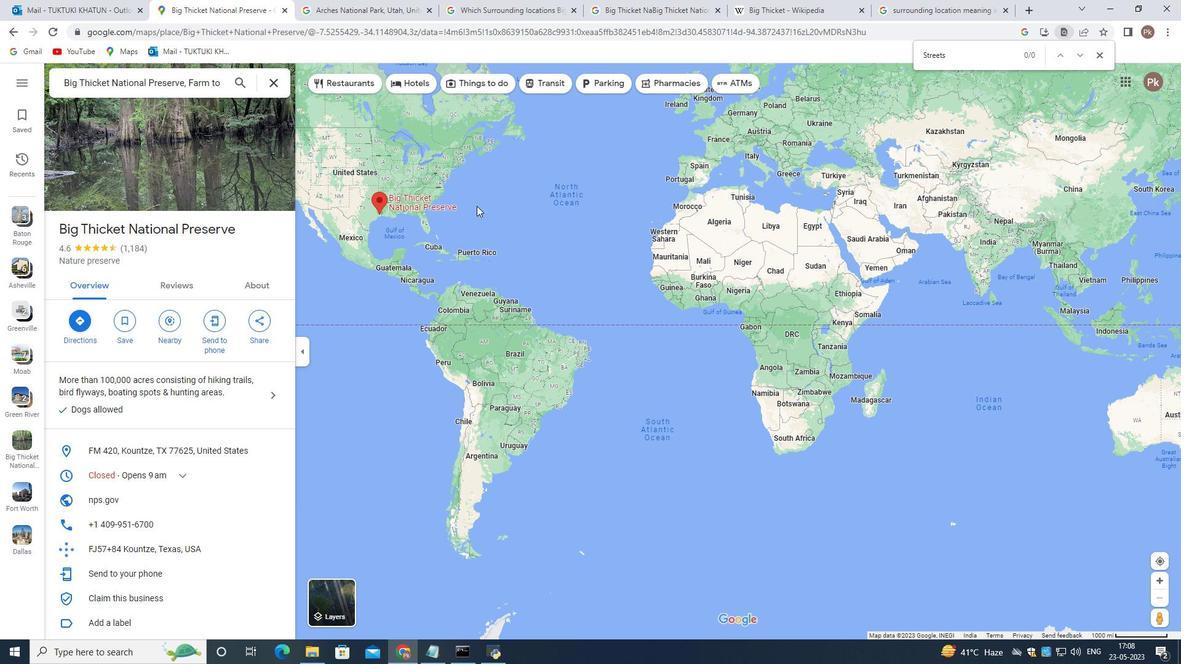
Action: Mouse pressed left at (508, 180)
Screenshot: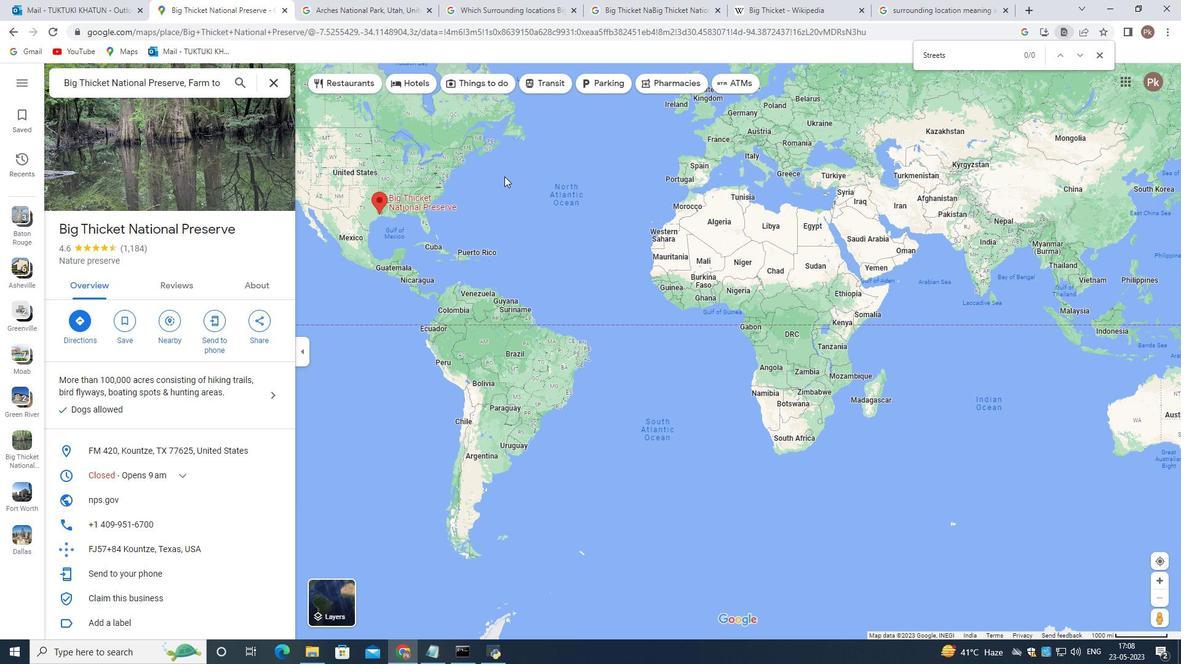 
Action: Mouse moved to (873, 350)
Screenshot: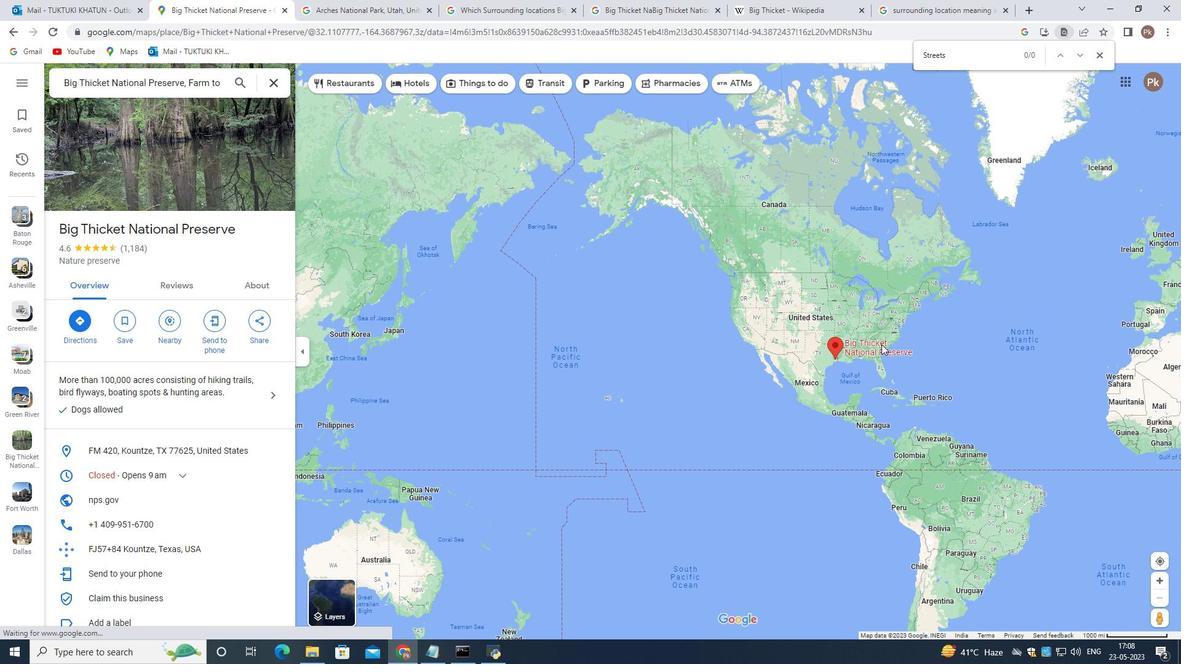 
Action: Mouse scrolled (873, 350) with delta (0, 0)
Screenshot: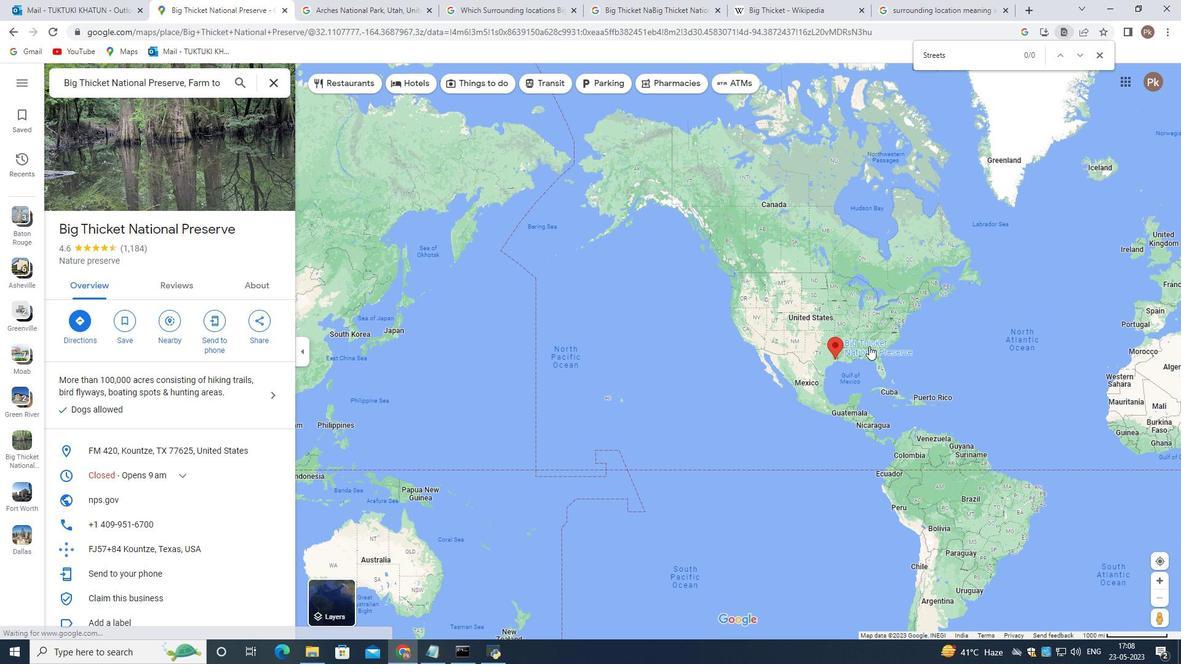 
Action: Mouse scrolled (873, 350) with delta (0, 0)
Screenshot: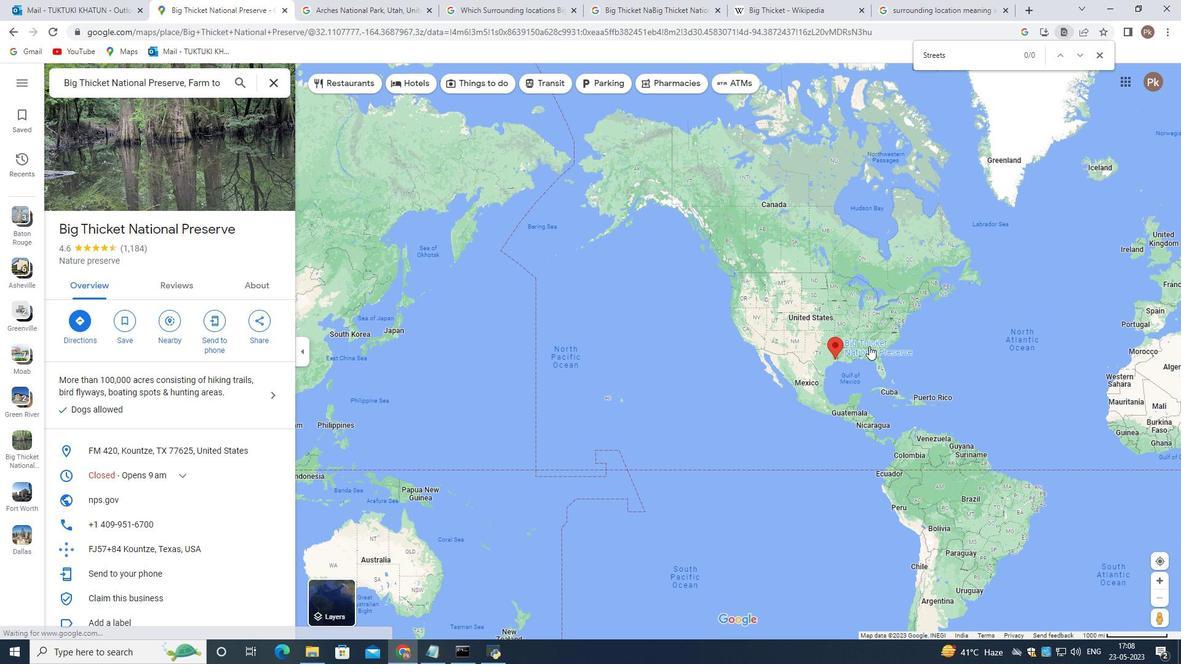 
Action: Mouse scrolled (873, 350) with delta (0, 0)
Screenshot: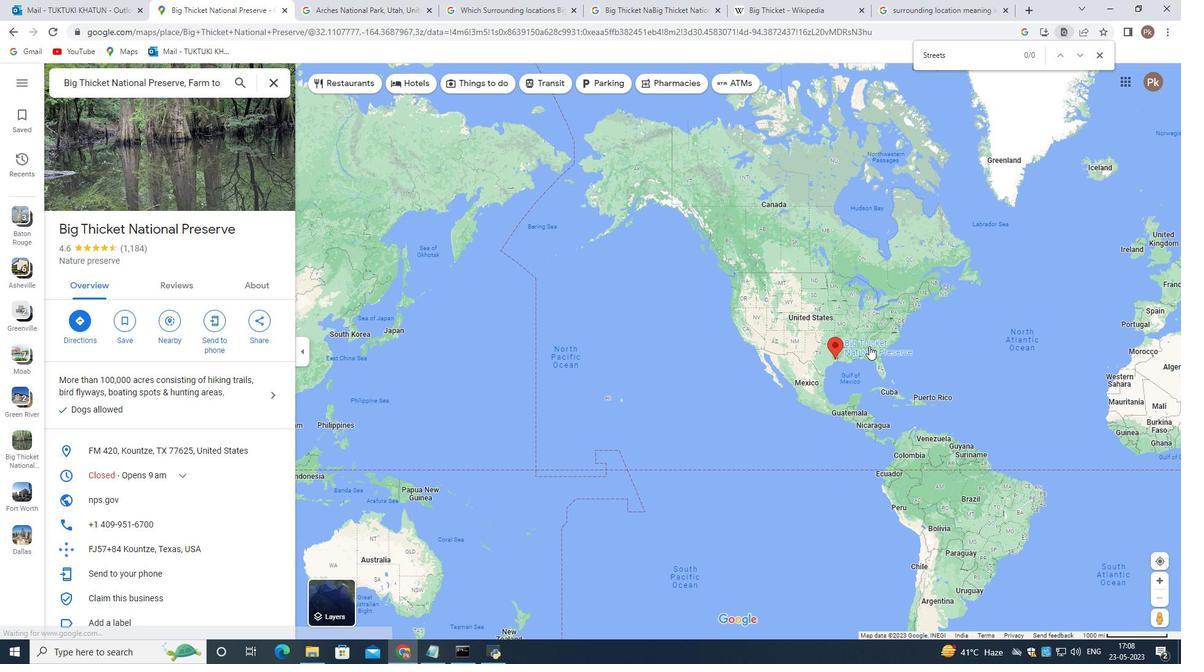 
Action: Mouse scrolled (873, 350) with delta (0, 0)
Screenshot: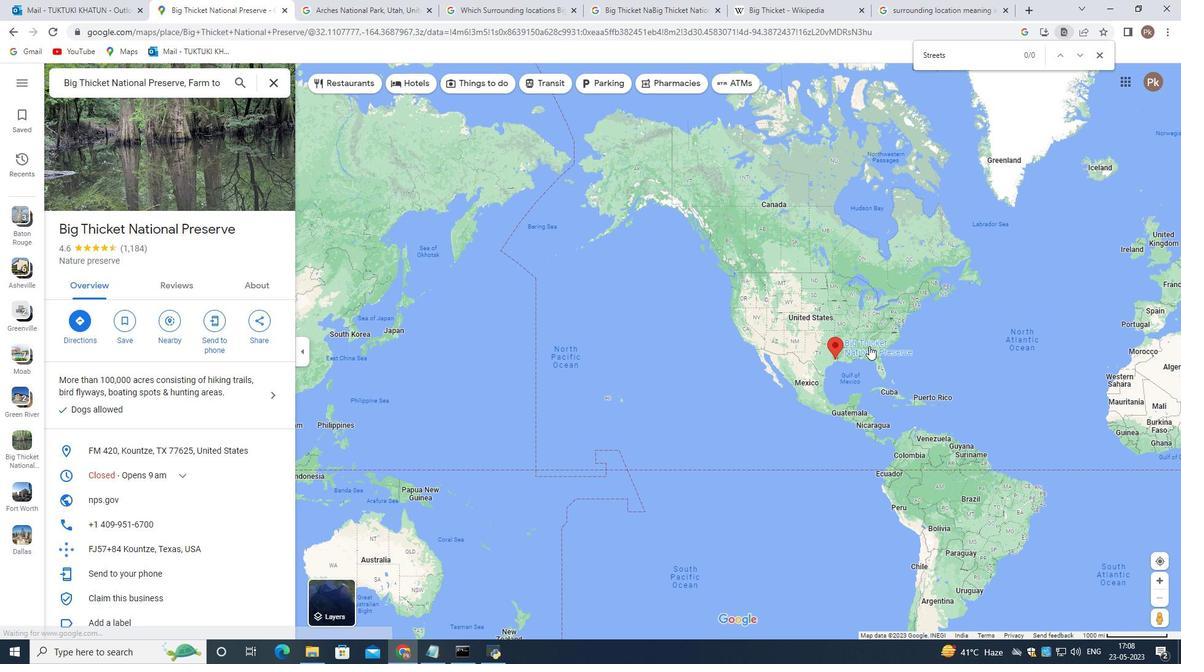 
Action: Mouse scrolled (873, 350) with delta (0, 0)
Screenshot: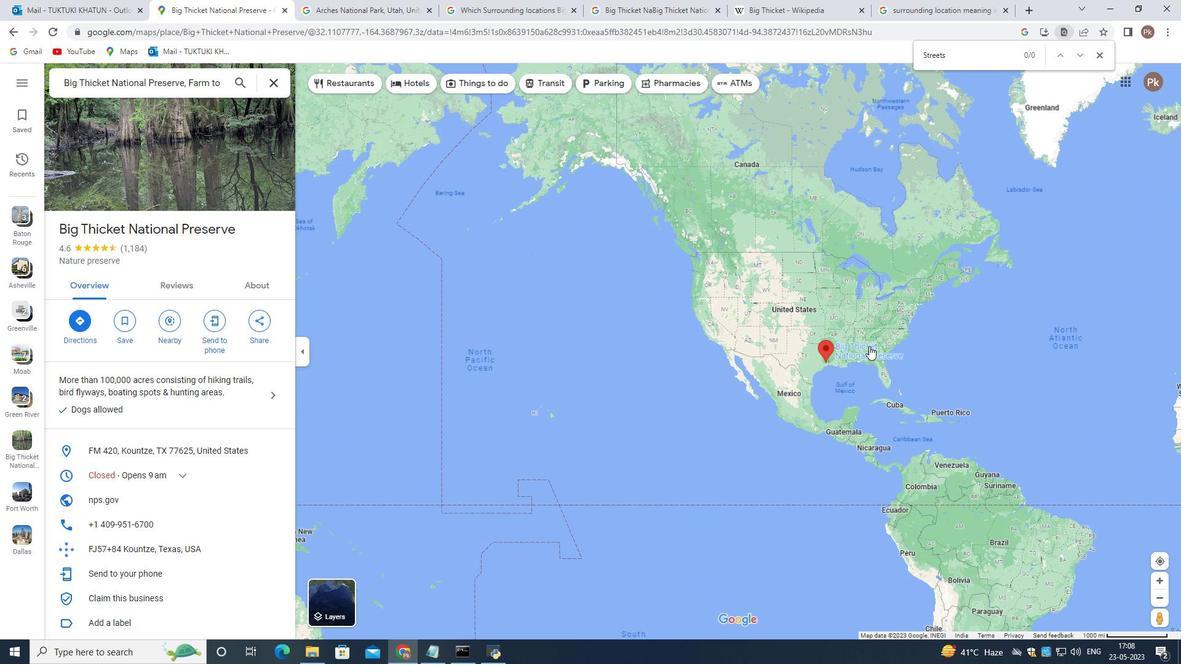 
Action: Mouse scrolled (873, 350) with delta (0, 0)
Screenshot: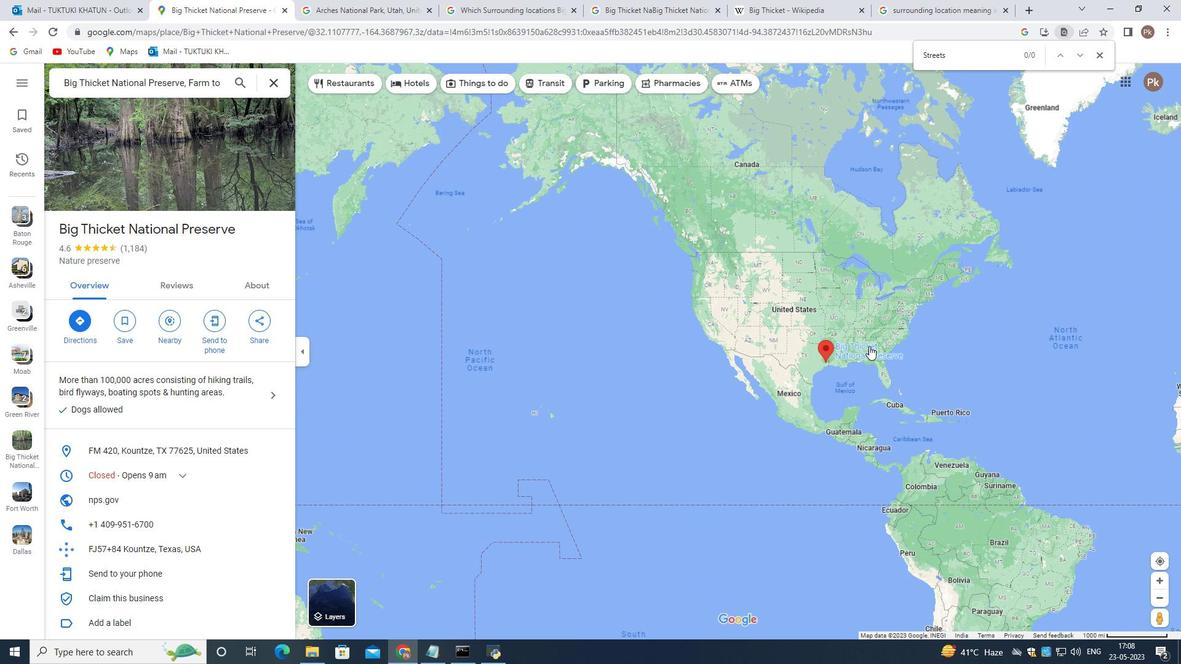 
Action: Mouse moved to (860, 352)
Screenshot: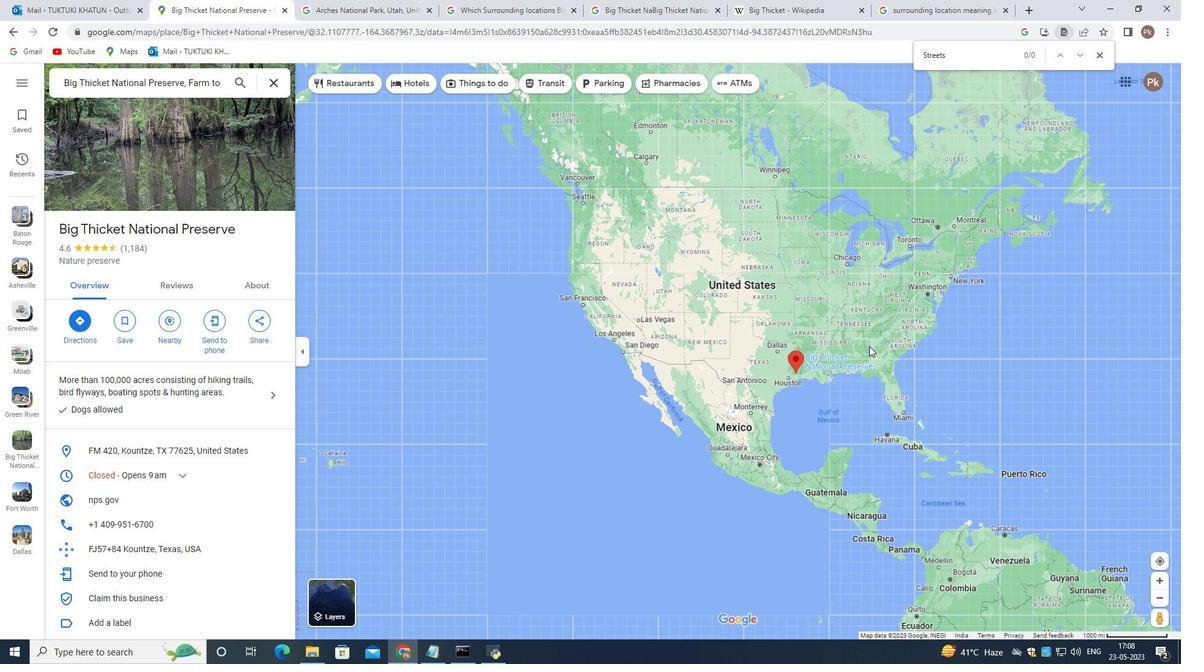 
Action: Mouse scrolled (860, 353) with delta (0, 0)
Screenshot: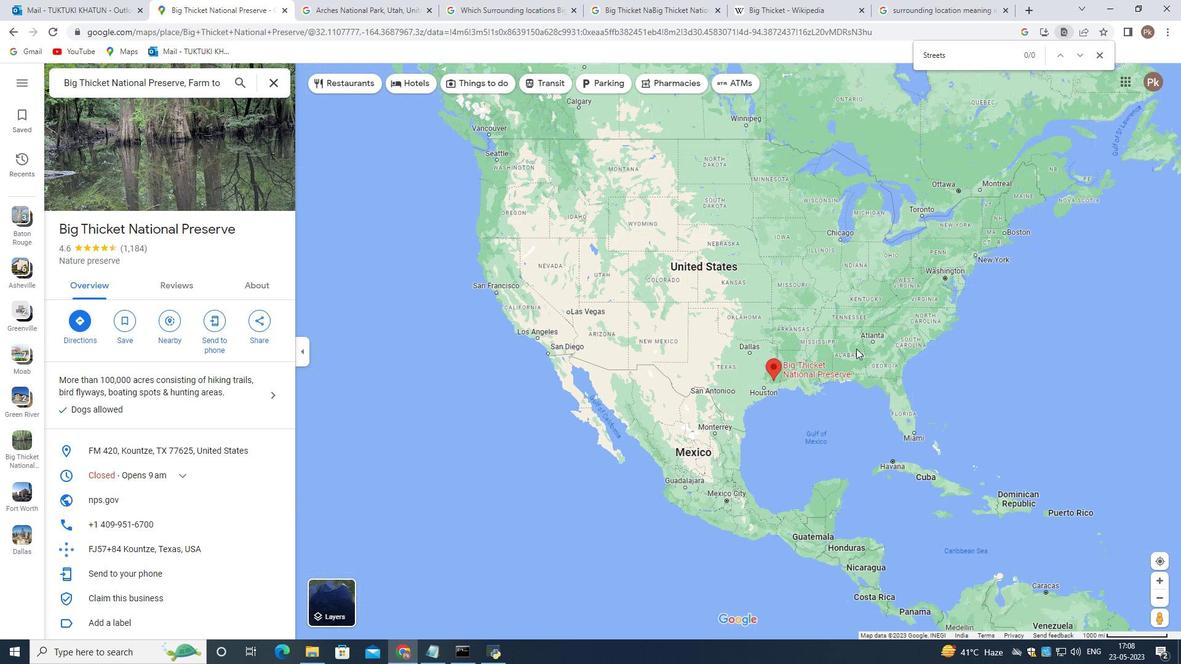 
Action: Mouse scrolled (860, 353) with delta (0, 0)
Screenshot: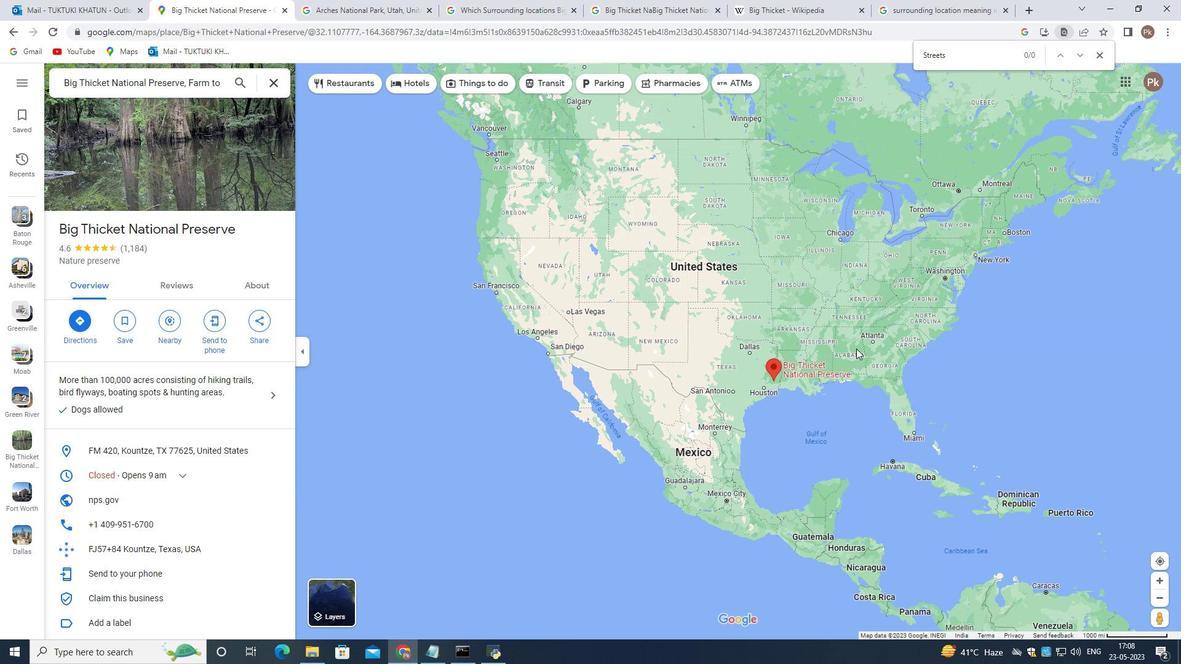 
Action: Mouse scrolled (860, 353) with delta (0, 0)
Screenshot: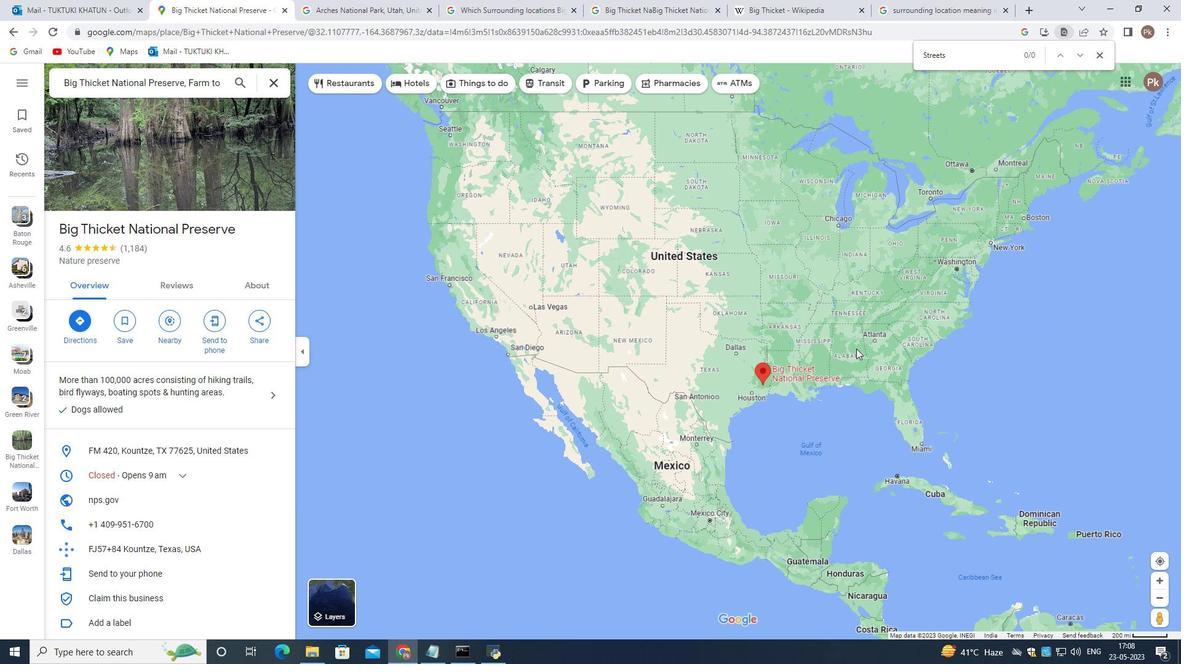 
Action: Mouse scrolled (860, 353) with delta (0, 0)
Screenshot: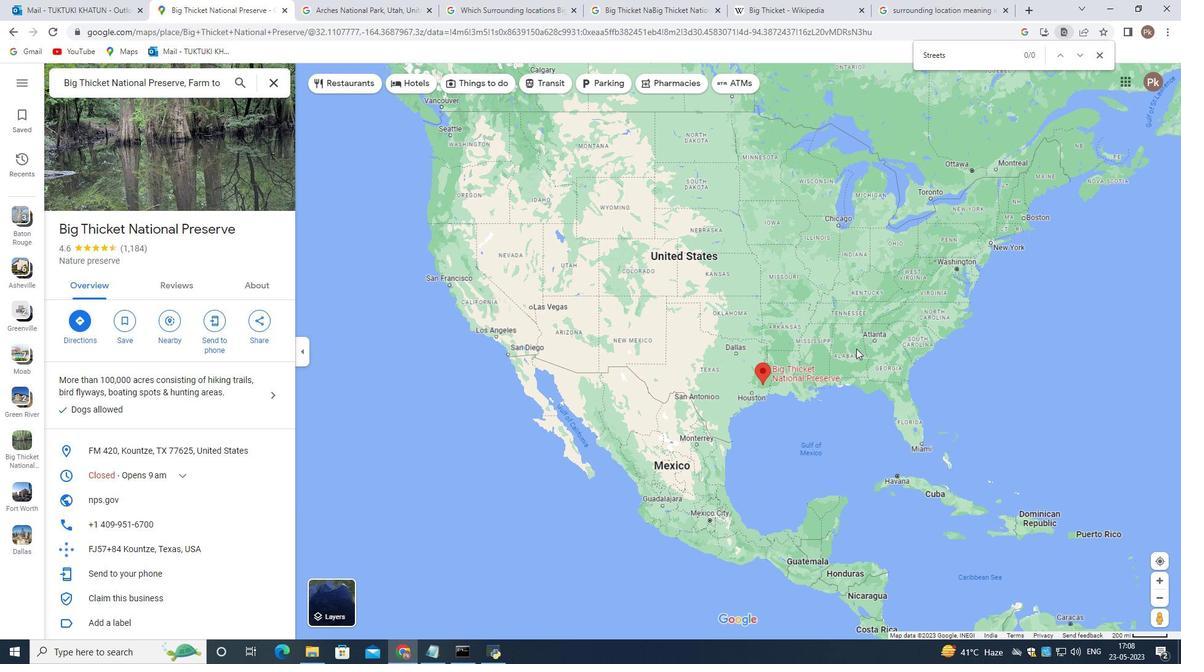 
Action: Mouse moved to (717, 401)
Screenshot: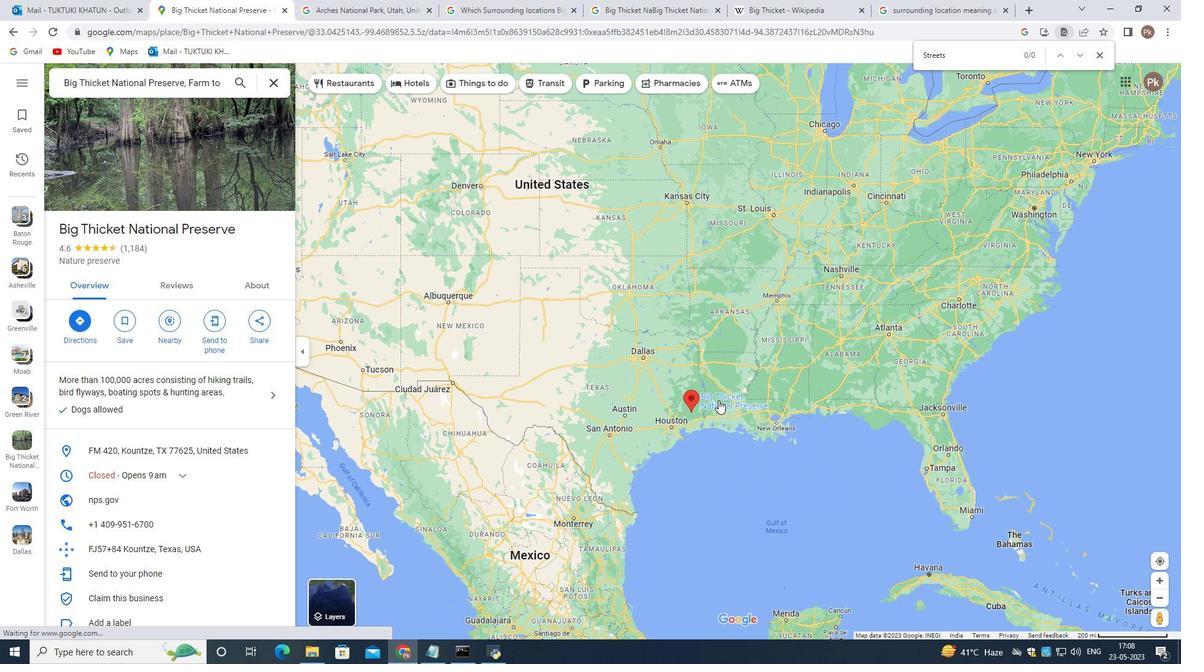 
Action: Mouse scrolled (717, 401) with delta (0, 0)
Screenshot: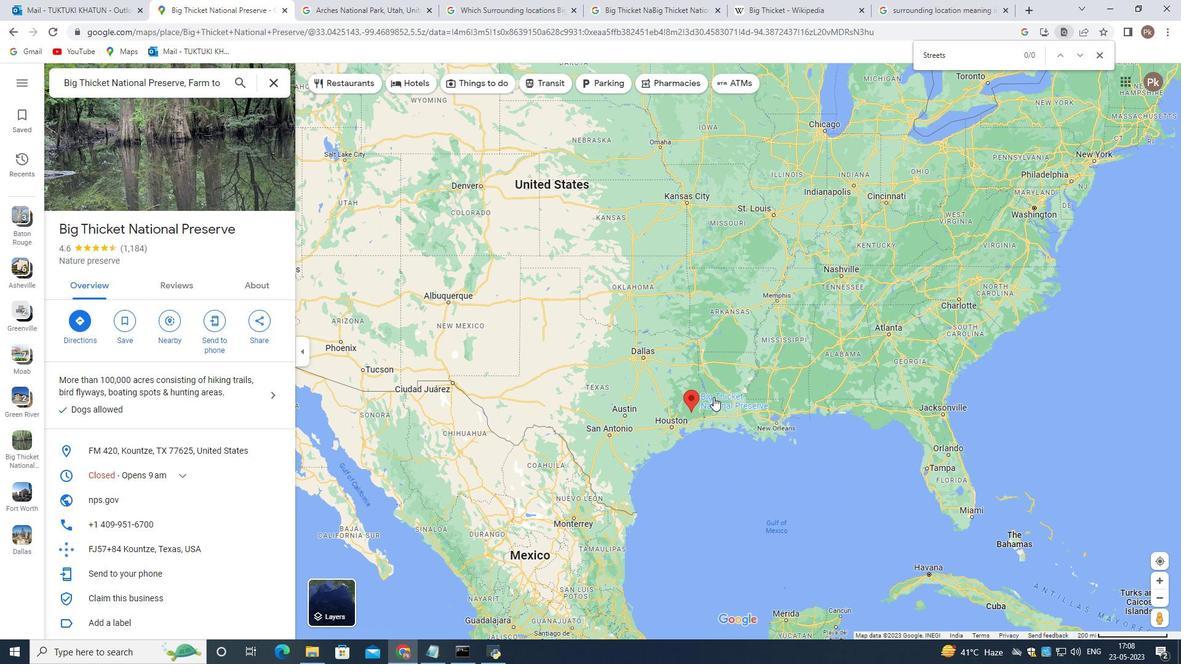 
Action: Mouse scrolled (717, 401) with delta (0, 0)
Screenshot: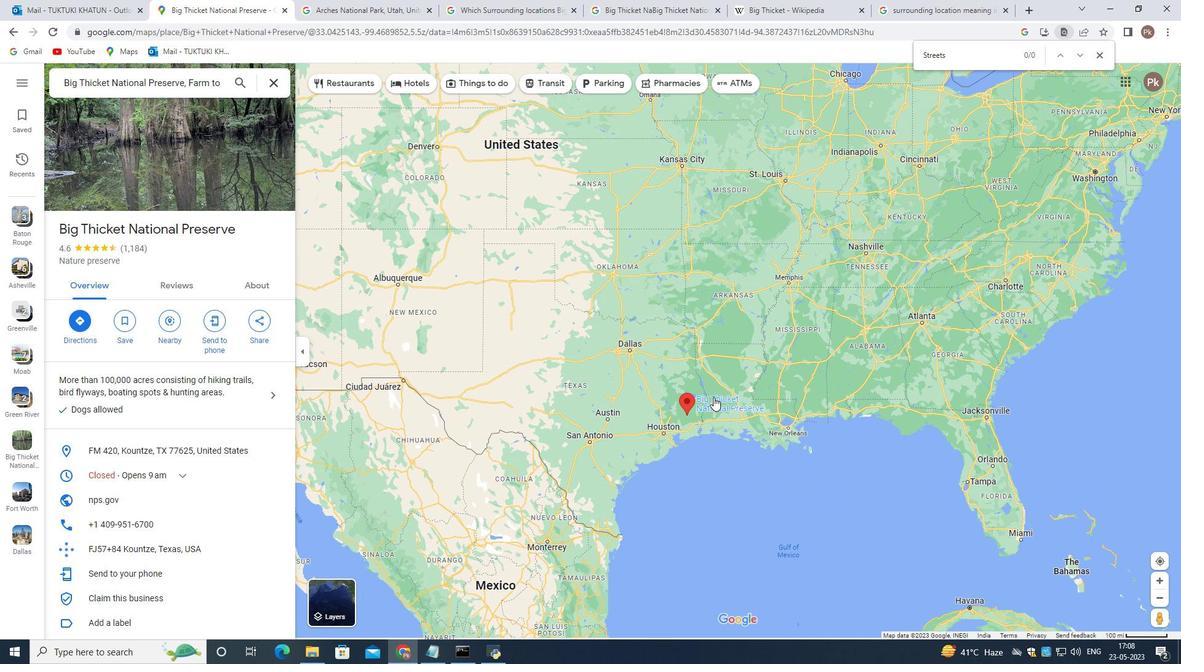 
Action: Mouse moved to (793, 438)
Screenshot: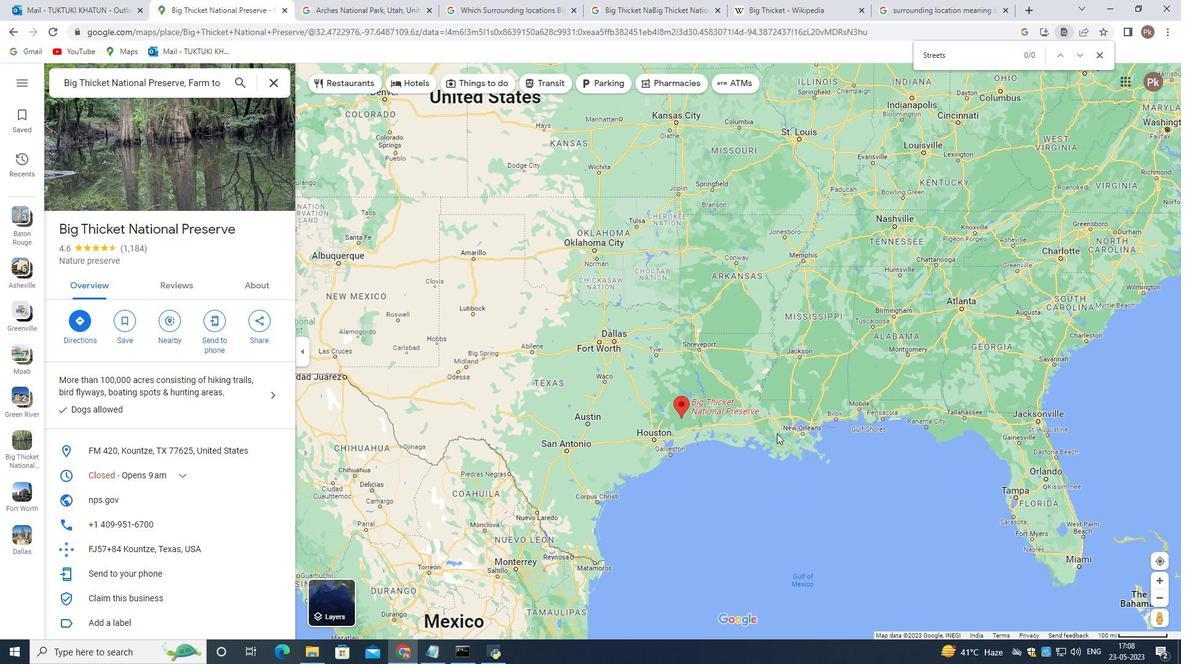 
Action: Mouse scrolled (793, 439) with delta (0, 0)
Screenshot: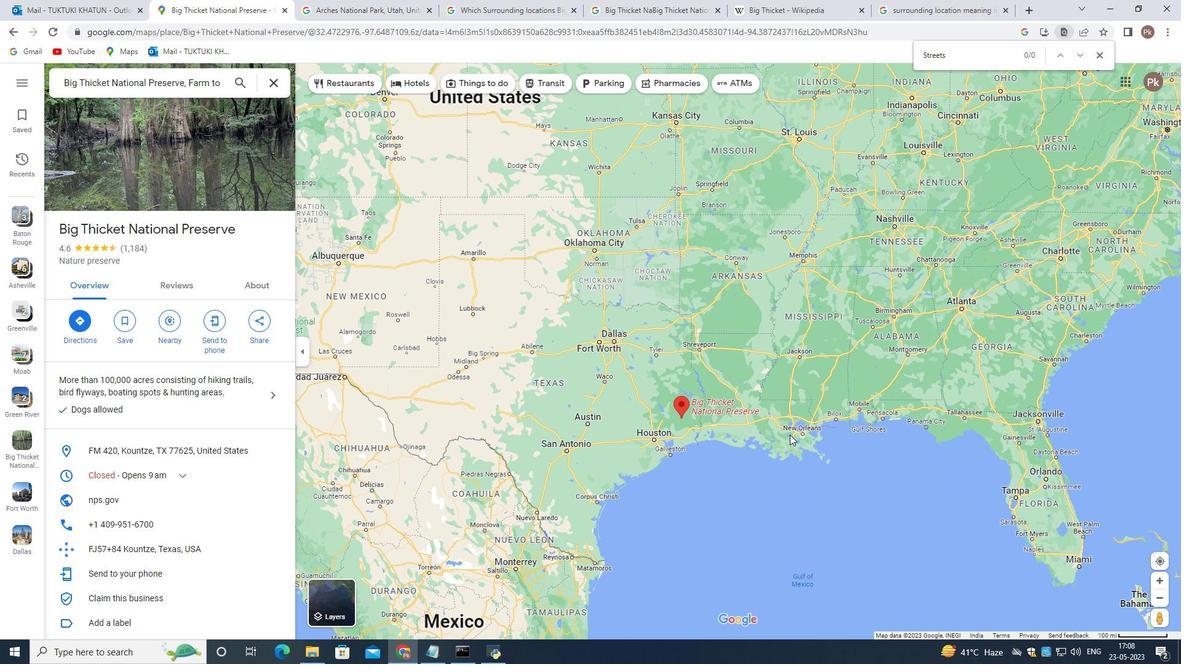 
Action: Mouse scrolled (793, 439) with delta (0, 0)
Screenshot: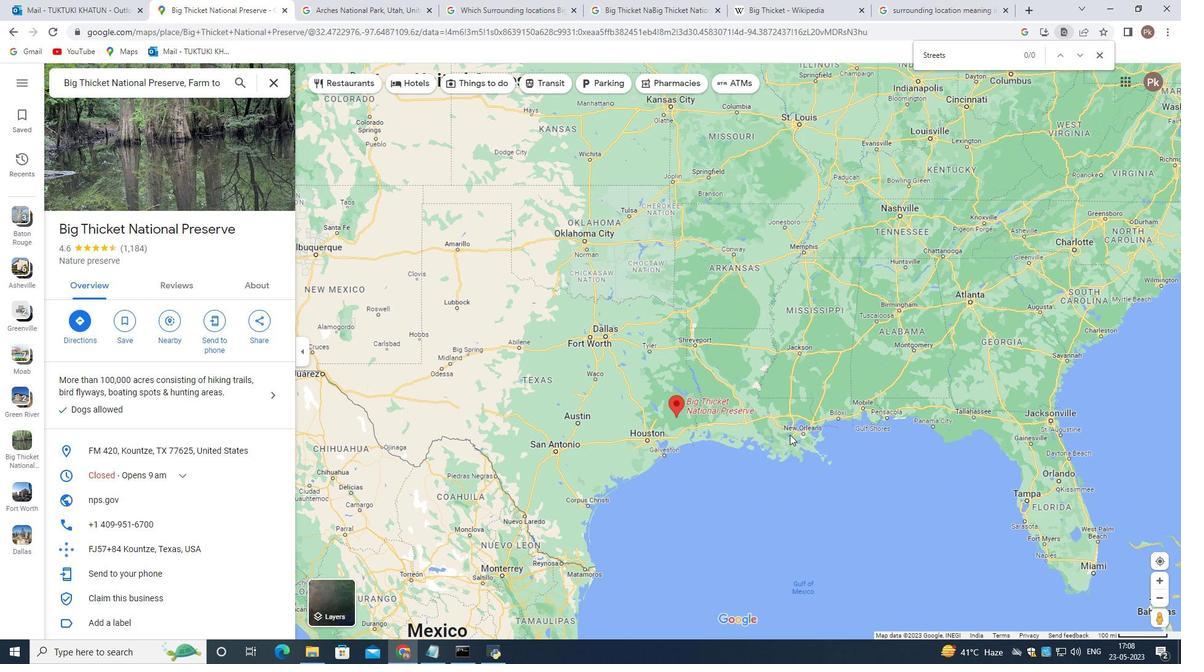 
Action: Mouse moved to (820, 436)
Screenshot: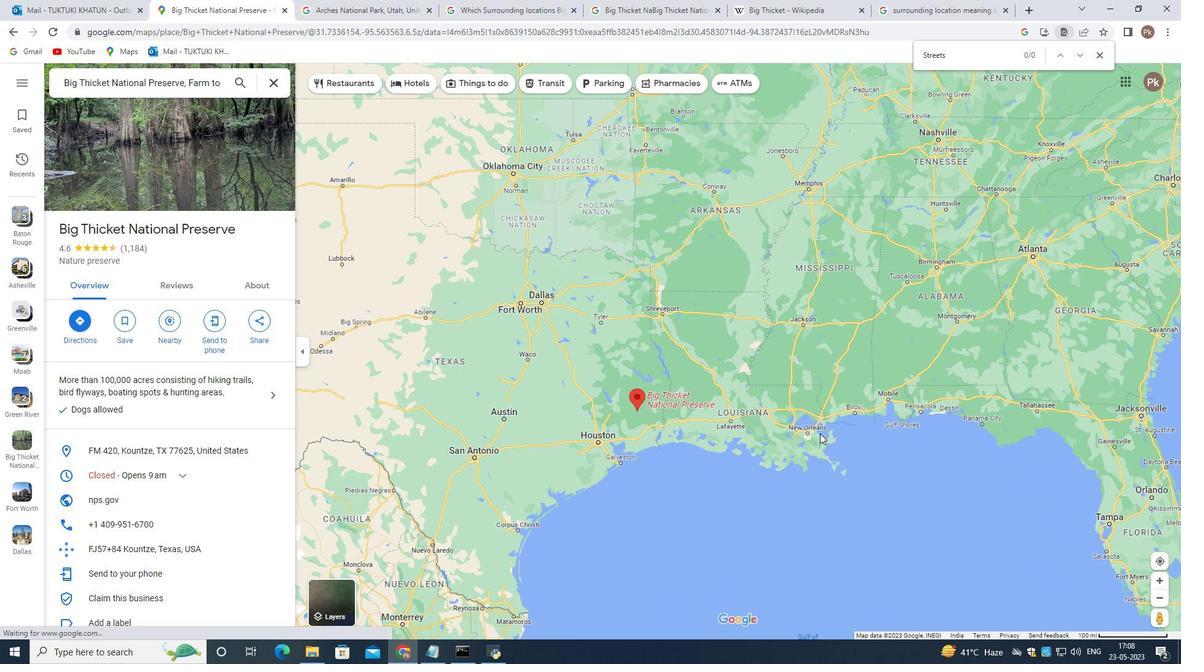 
Action: Mouse scrolled (820, 436) with delta (0, 0)
Screenshot: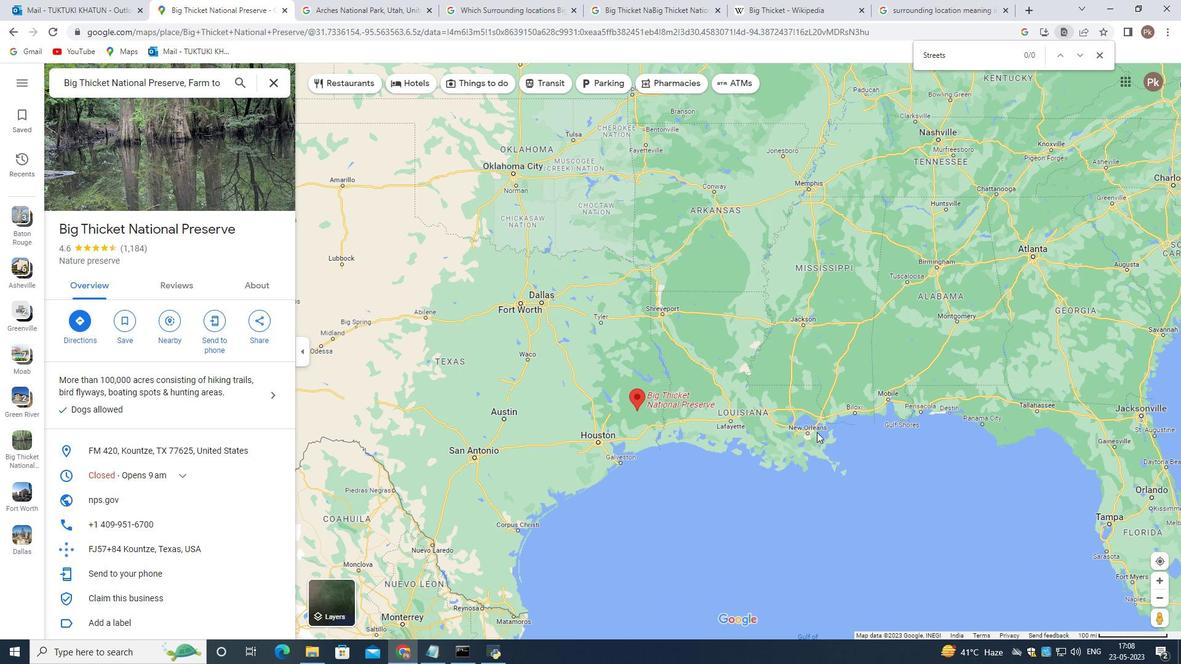 
Action: Mouse scrolled (820, 436) with delta (0, 0)
Screenshot: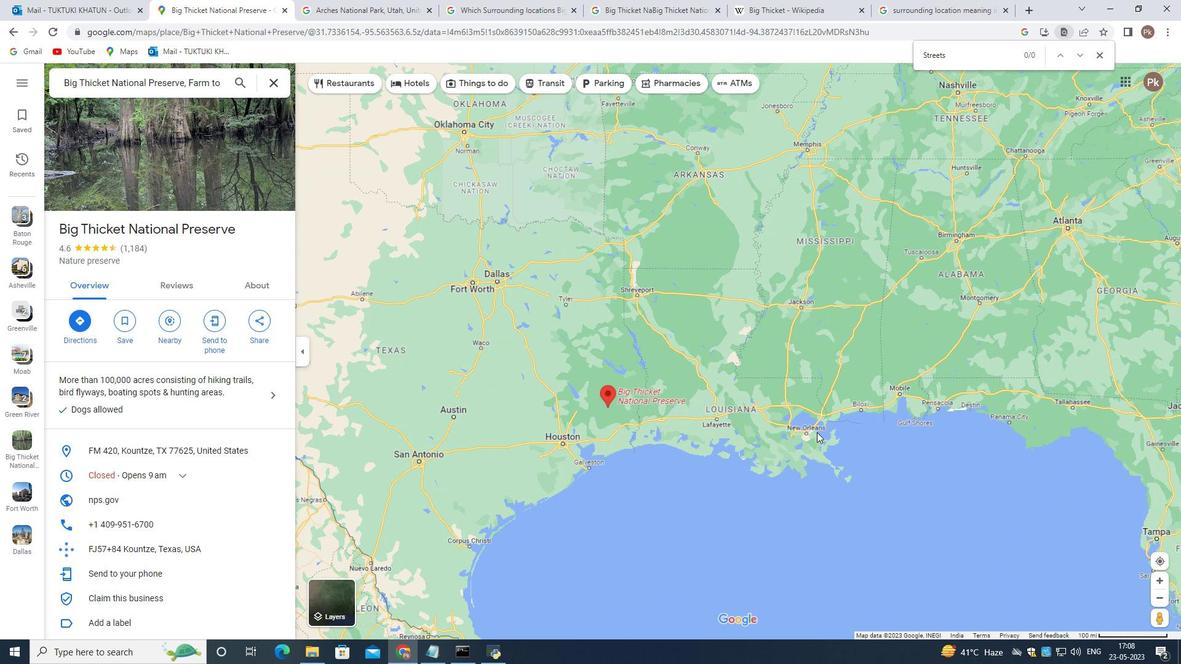 
Action: Mouse moved to (729, 413)
Screenshot: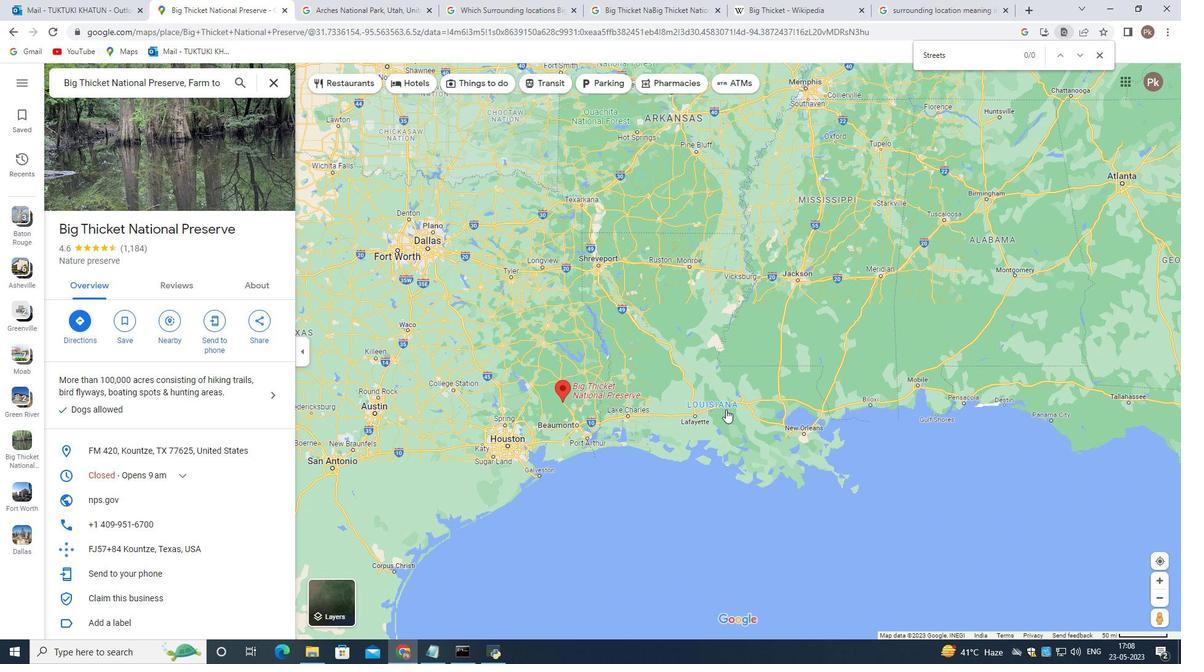 
Action: Mouse scrolled (729, 414) with delta (0, 0)
Screenshot: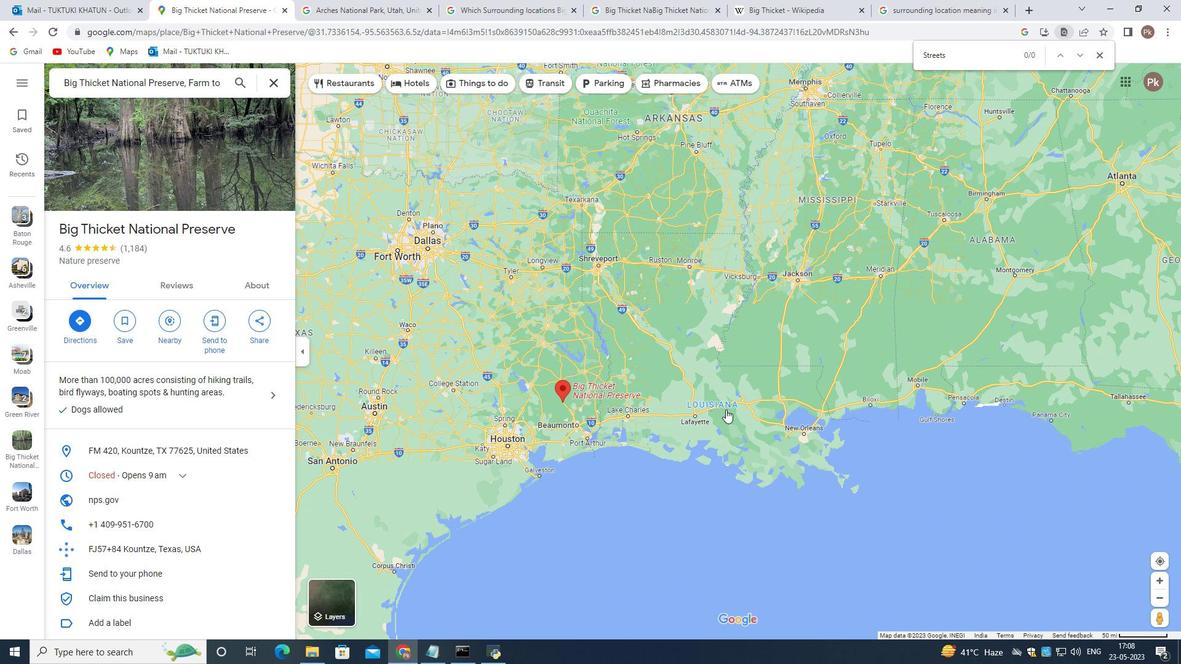 
Action: Mouse scrolled (729, 414) with delta (0, 0)
Screenshot: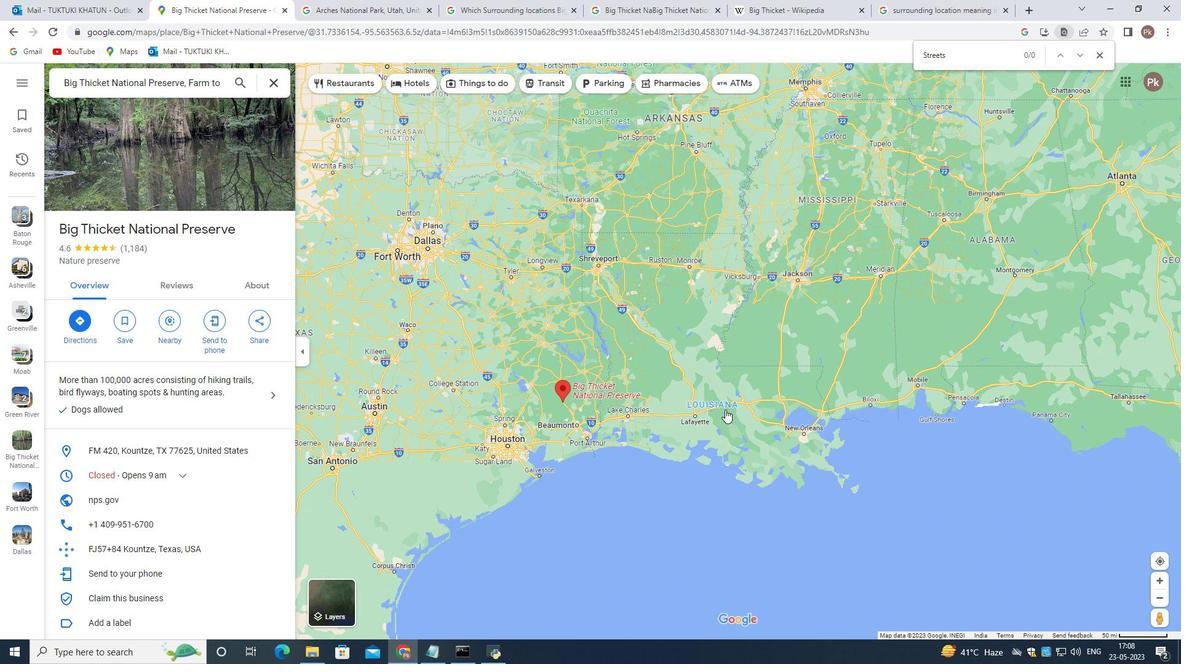 
Action: Mouse scrolled (729, 414) with delta (0, 0)
Screenshot: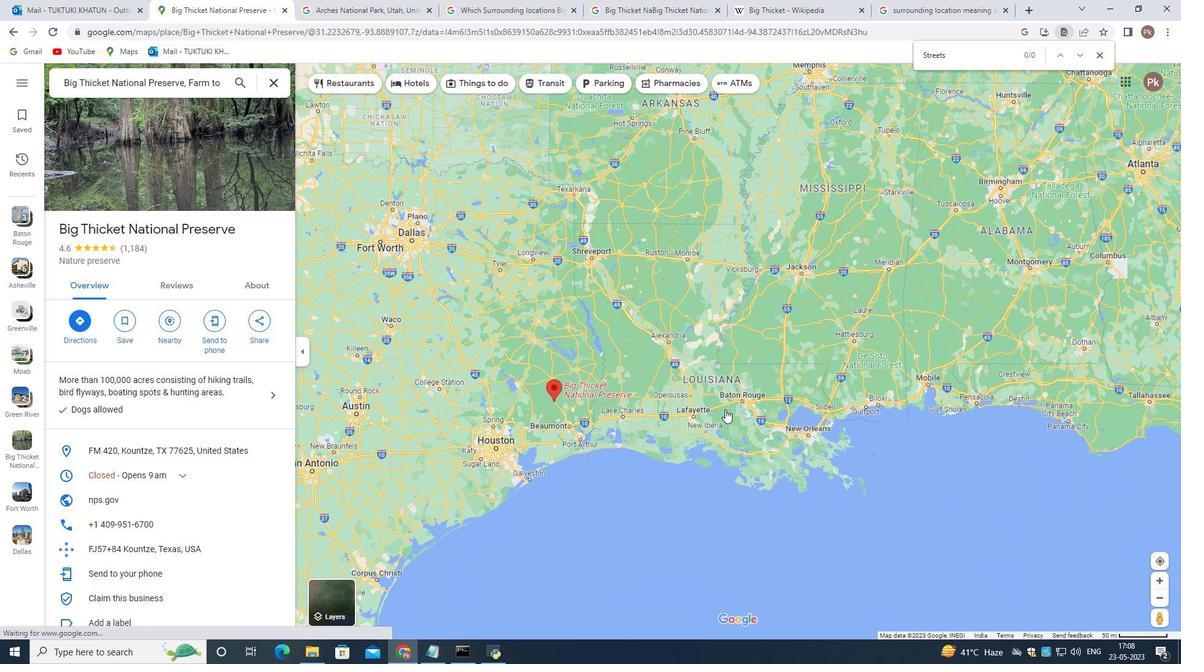 
Action: Mouse moved to (720, 365)
Screenshot: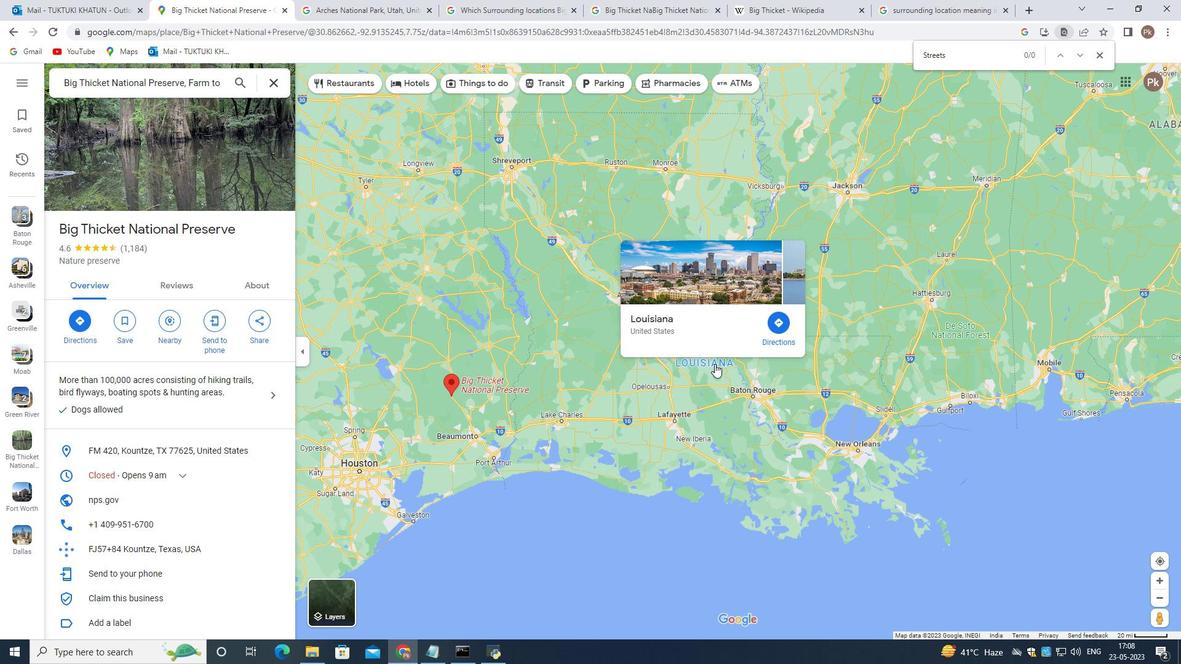 
Action: Mouse scrolled (720, 366) with delta (0, 0)
Screenshot: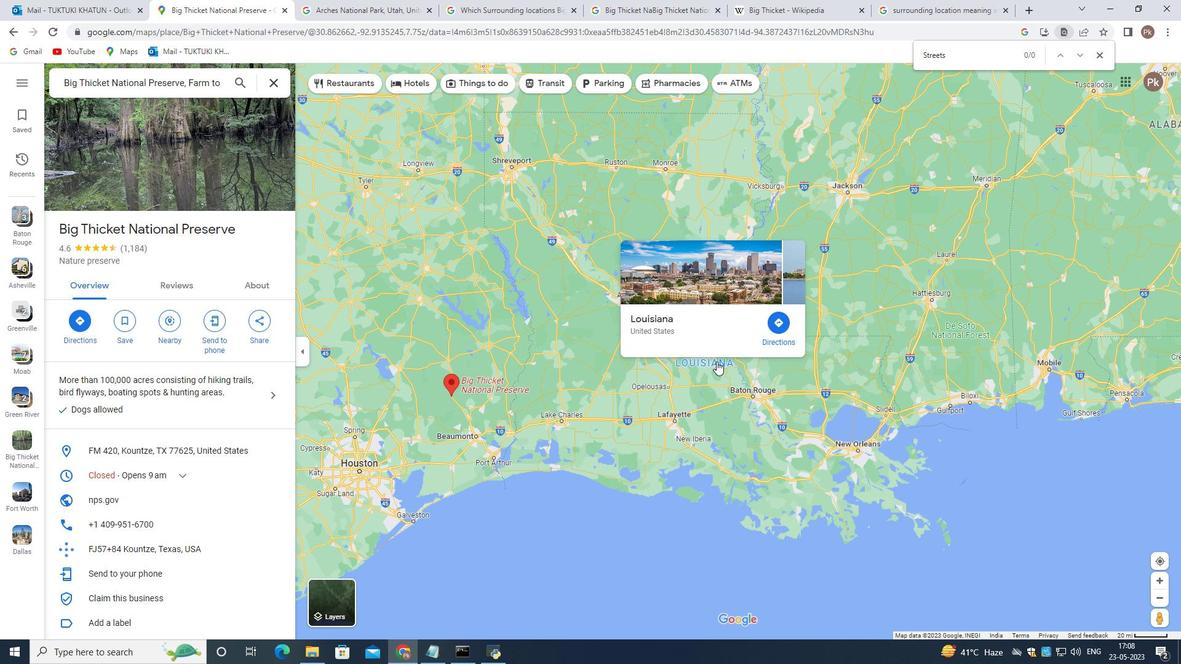 
Action: Mouse scrolled (720, 366) with delta (0, 0)
Screenshot: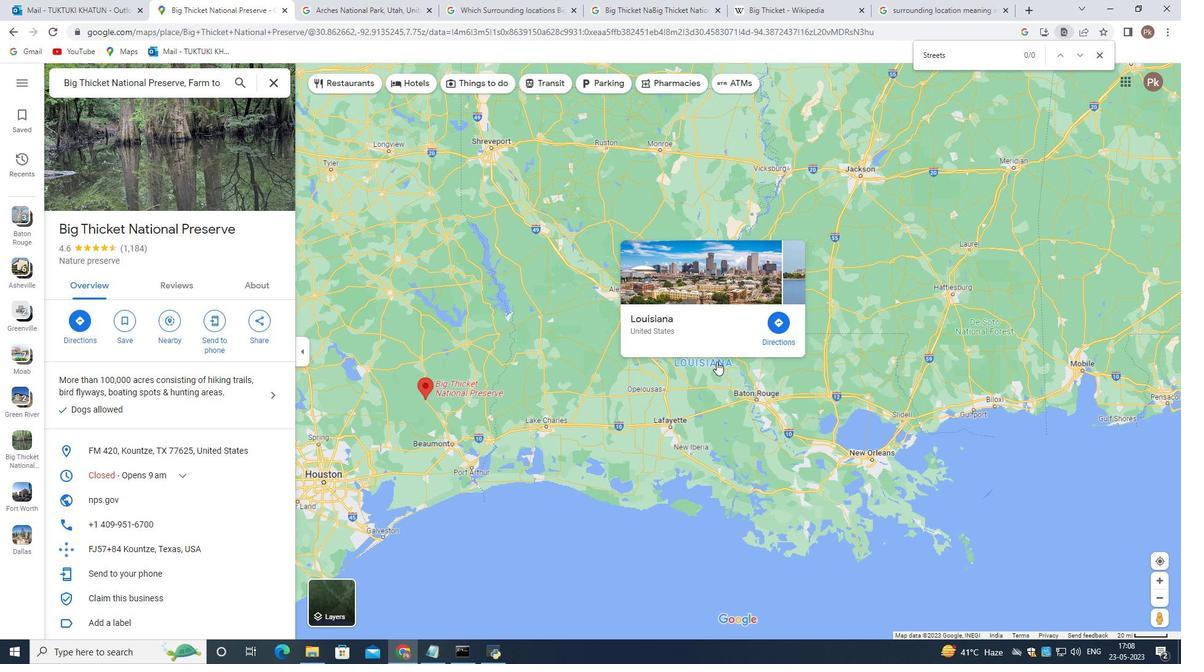 
Action: Mouse scrolled (720, 366) with delta (0, 0)
Screenshot: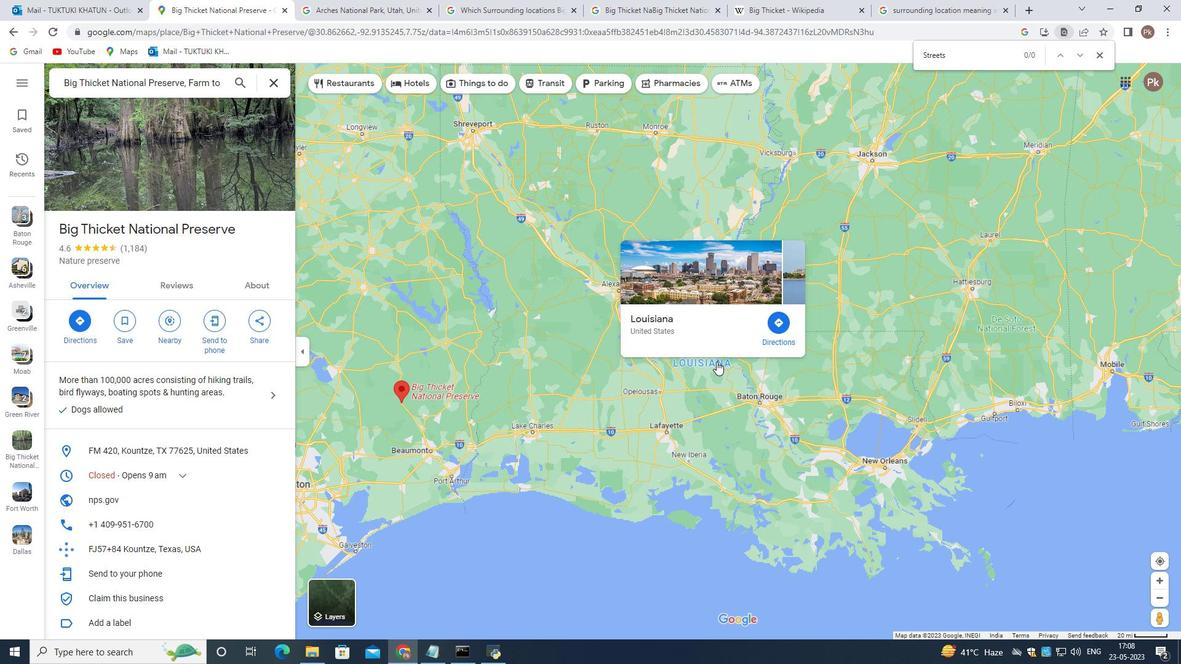 
Action: Mouse moved to (528, 346)
Screenshot: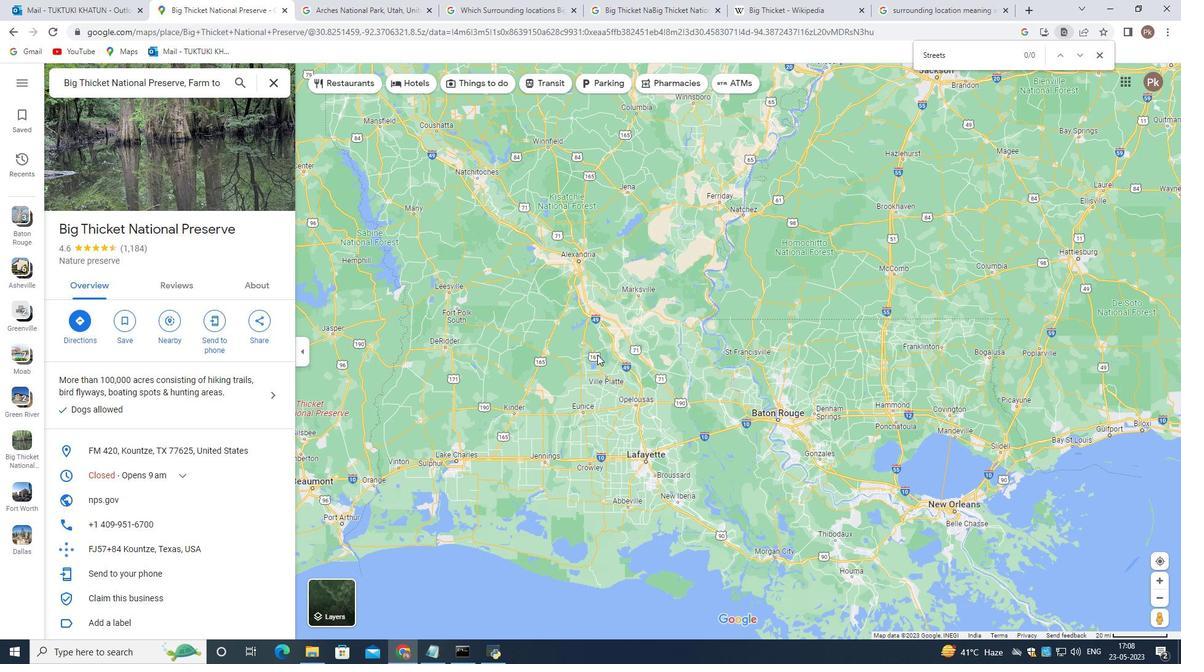 
Action: Mouse pressed left at (528, 346)
Screenshot: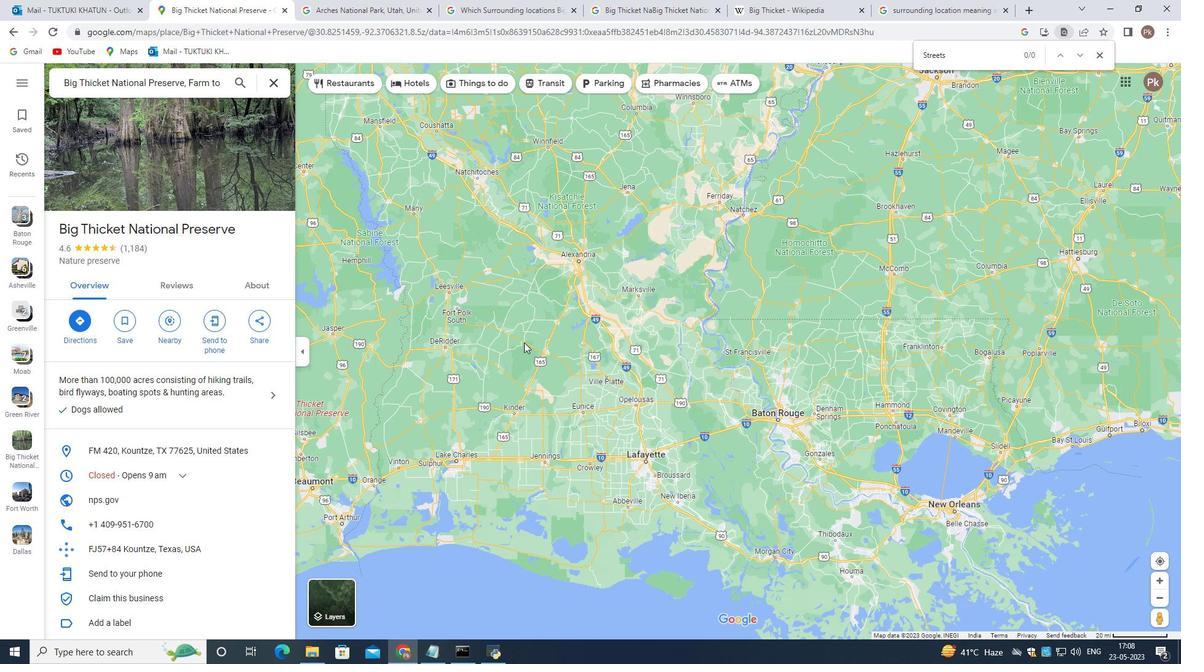 
Action: Mouse moved to (569, 379)
Screenshot: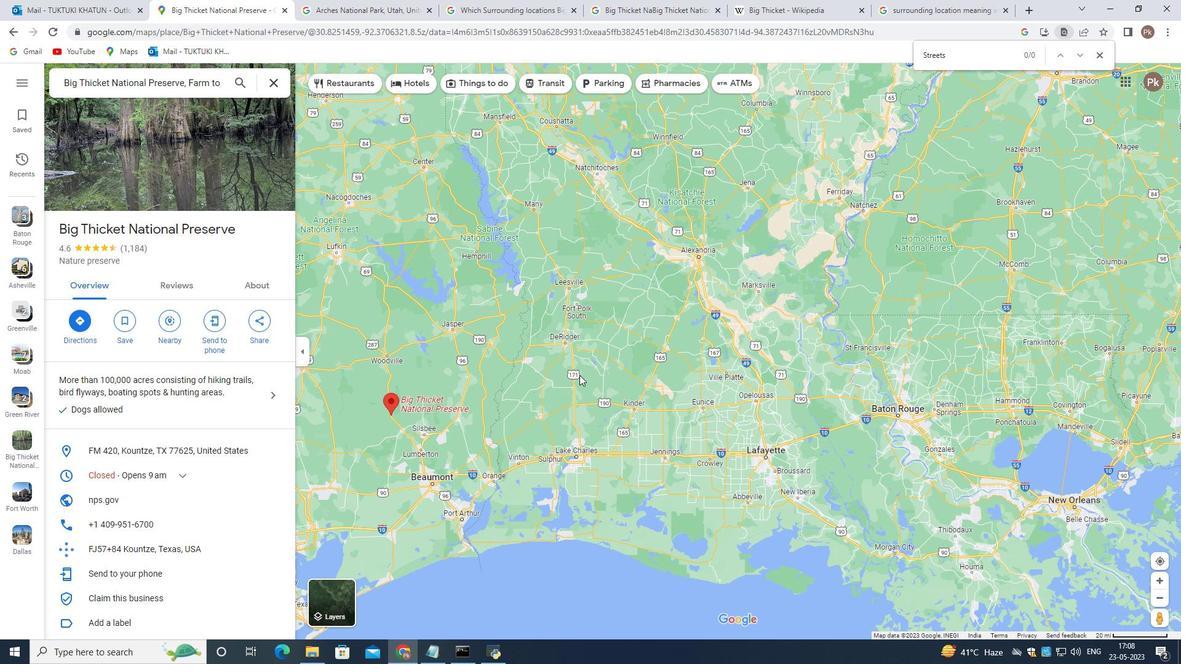 
Action: Mouse scrolled (569, 380) with delta (0, 0)
Screenshot: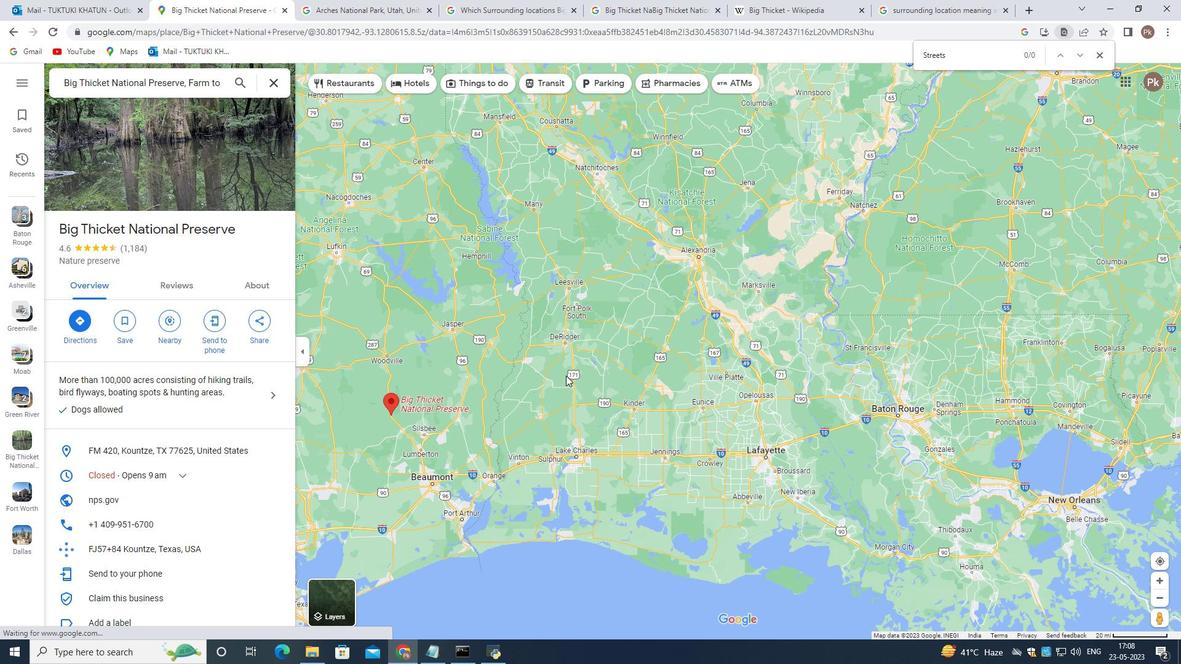 
Action: Mouse scrolled (569, 380) with delta (0, 0)
Screenshot: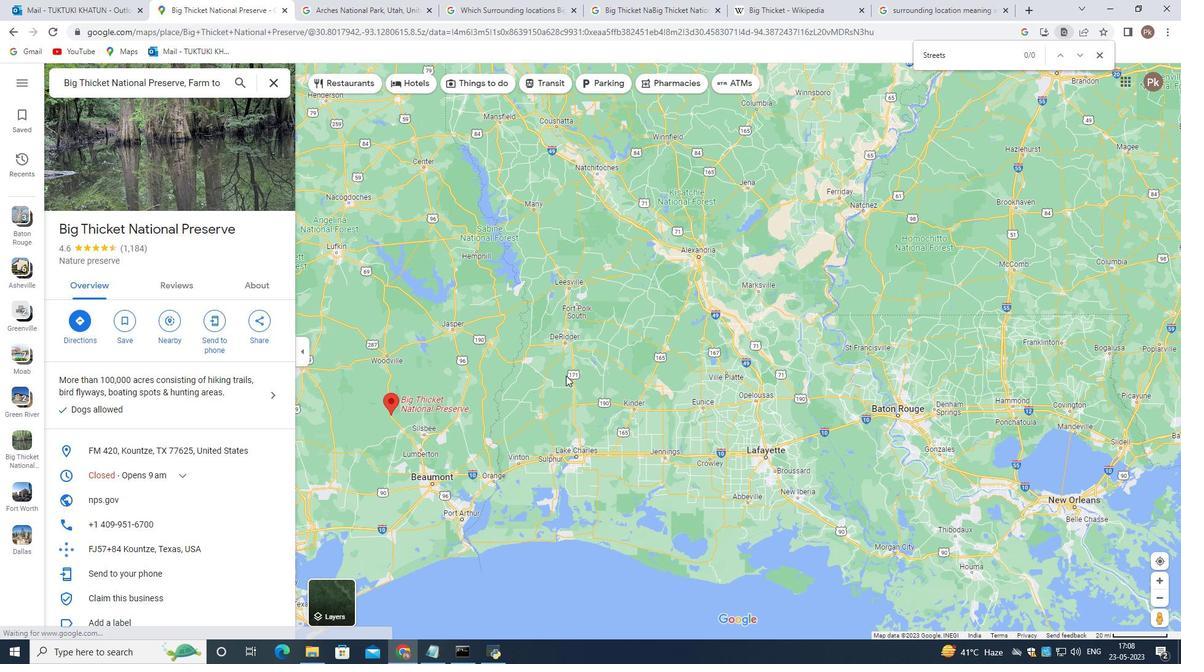 
Action: Mouse scrolled (569, 379) with delta (0, 0)
Screenshot: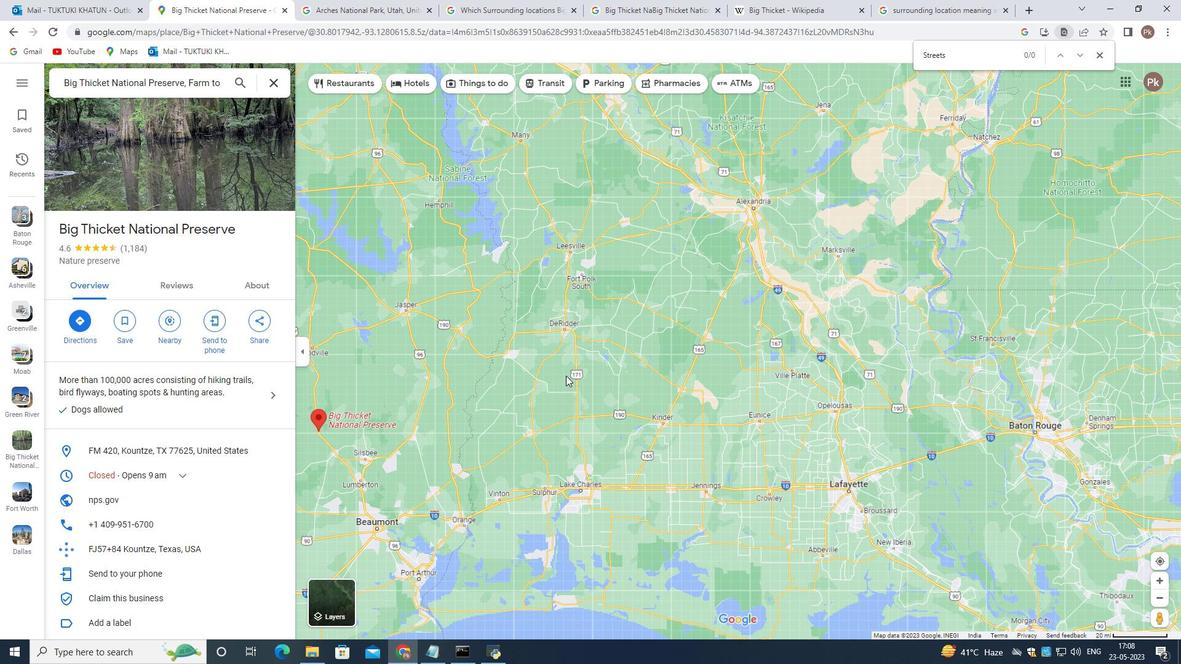 
Action: Mouse scrolled (569, 379) with delta (0, 0)
Screenshot: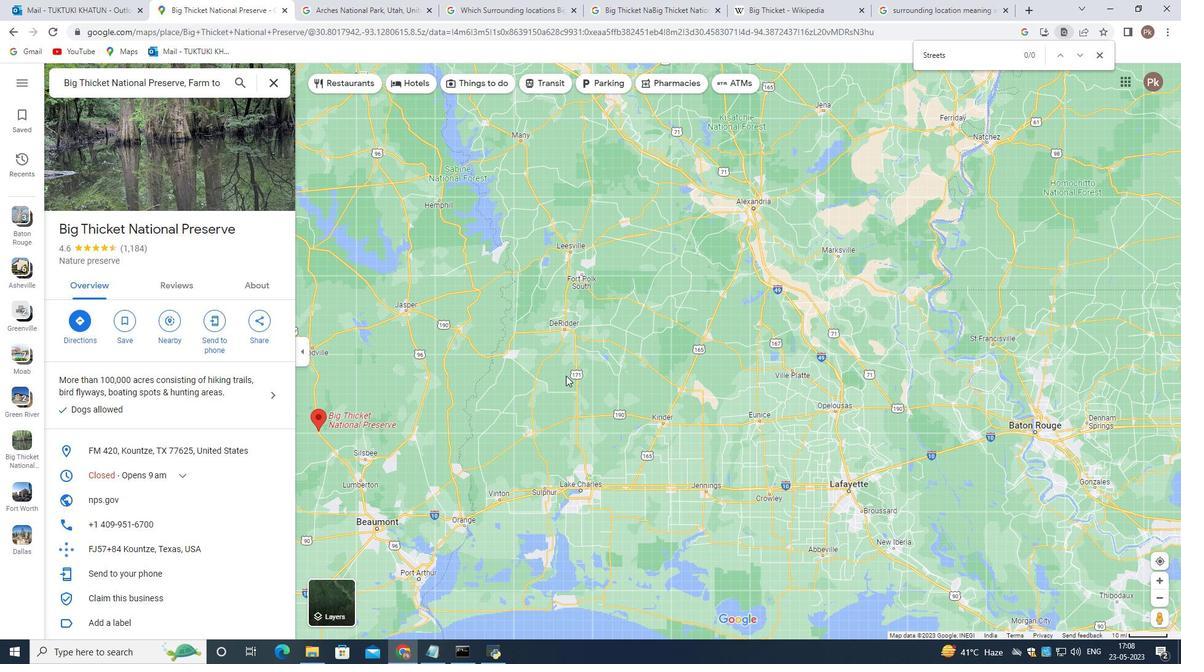 
Action: Mouse scrolled (569, 379) with delta (0, 0)
Screenshot: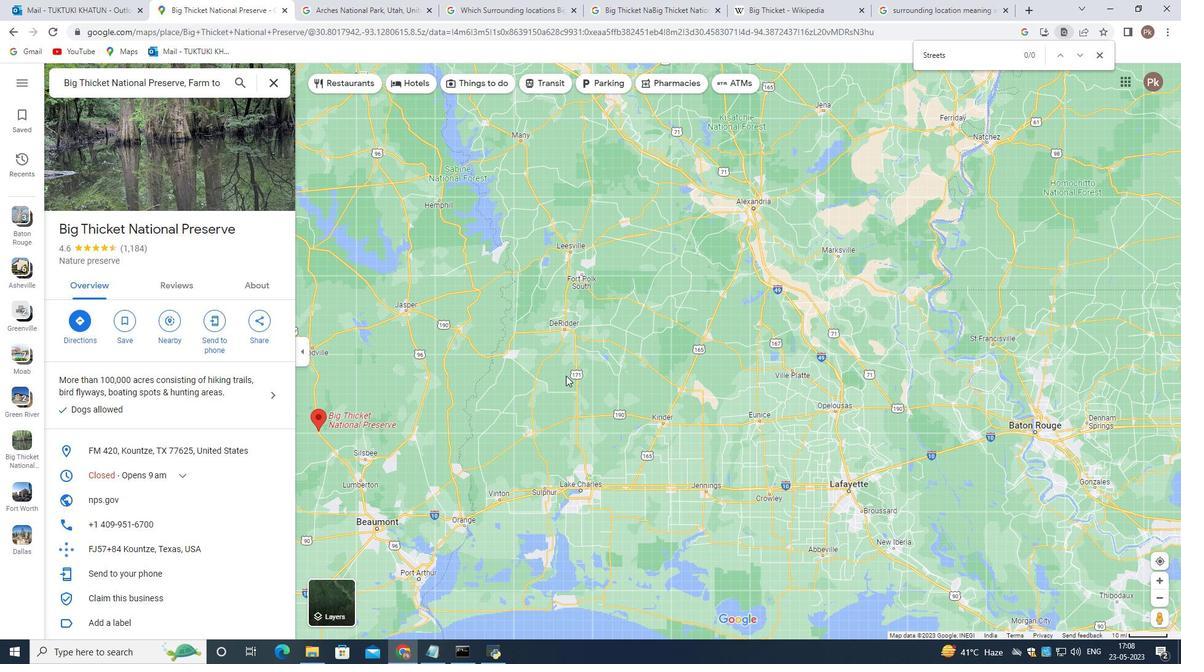 
Action: Mouse scrolled (569, 379) with delta (0, 0)
Screenshot: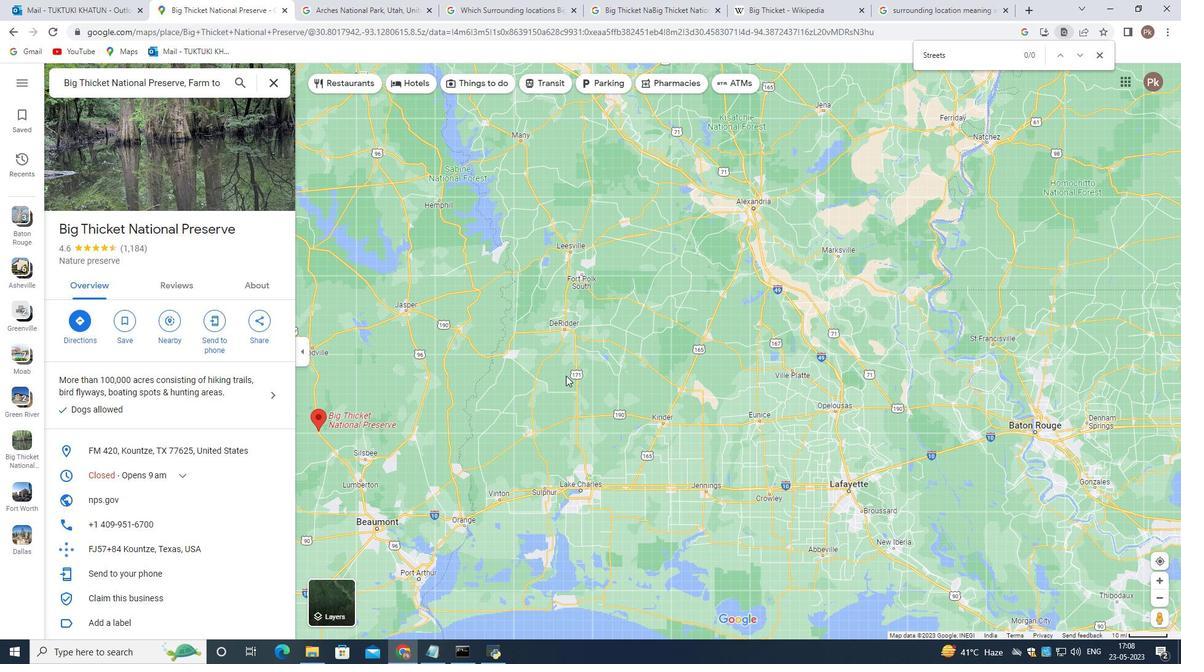 
Action: Mouse scrolled (569, 379) with delta (0, 0)
Screenshot: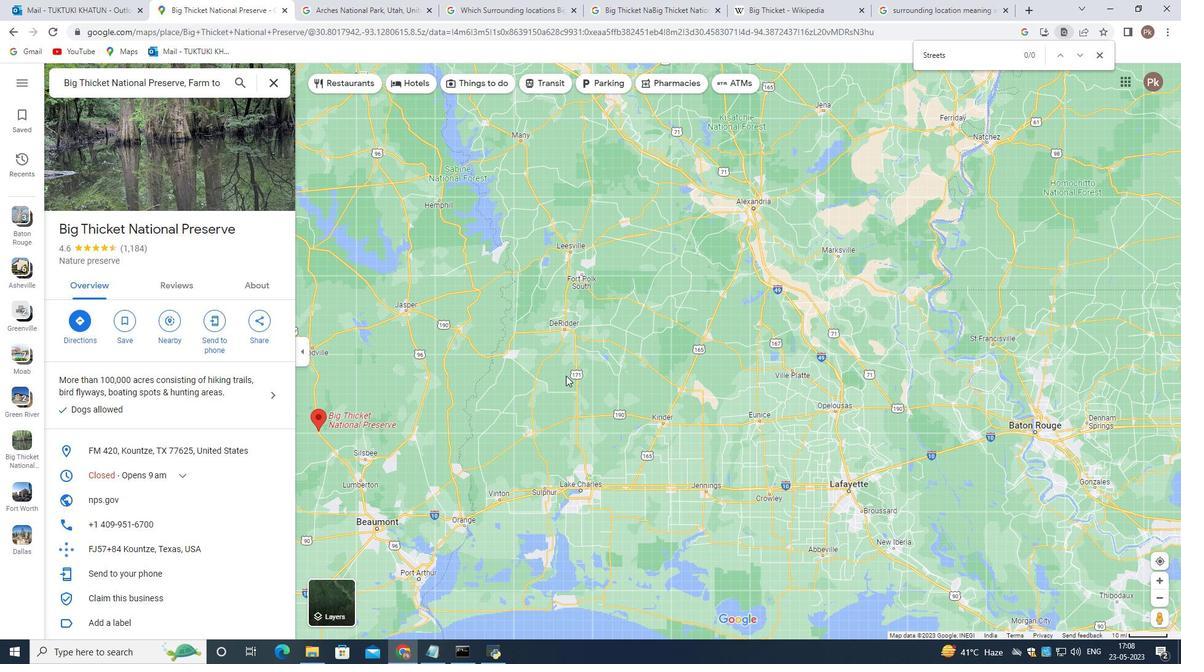 
Action: Mouse scrolled (569, 379) with delta (0, 0)
Screenshot: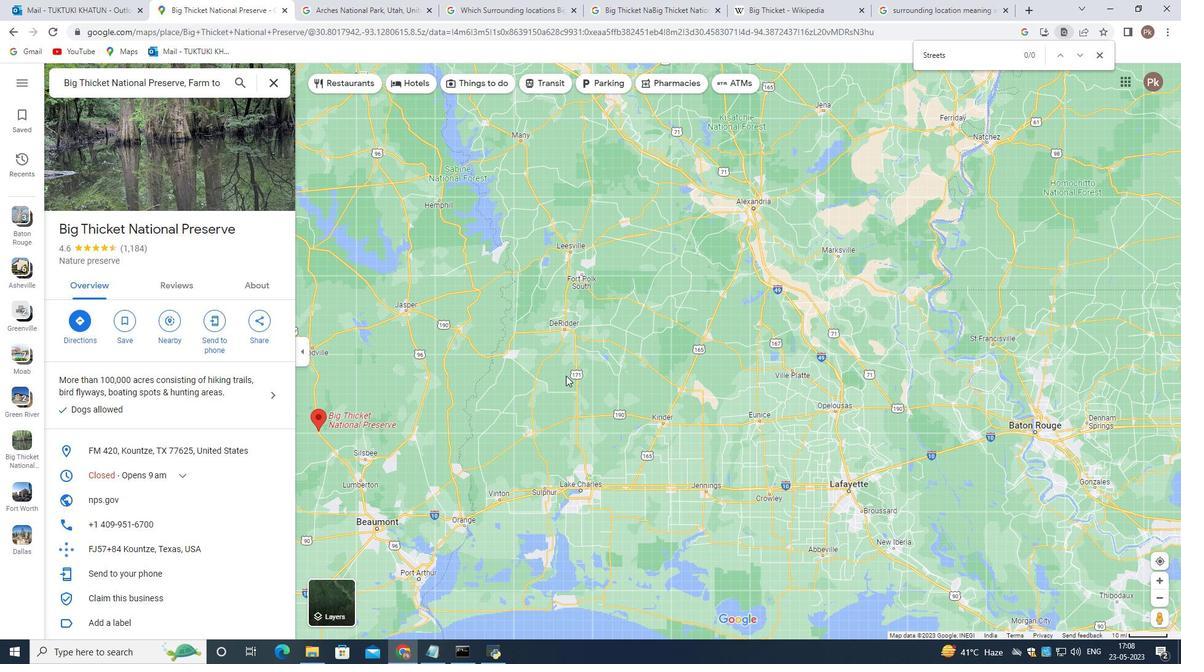 
Action: Mouse moved to (558, 386)
Screenshot: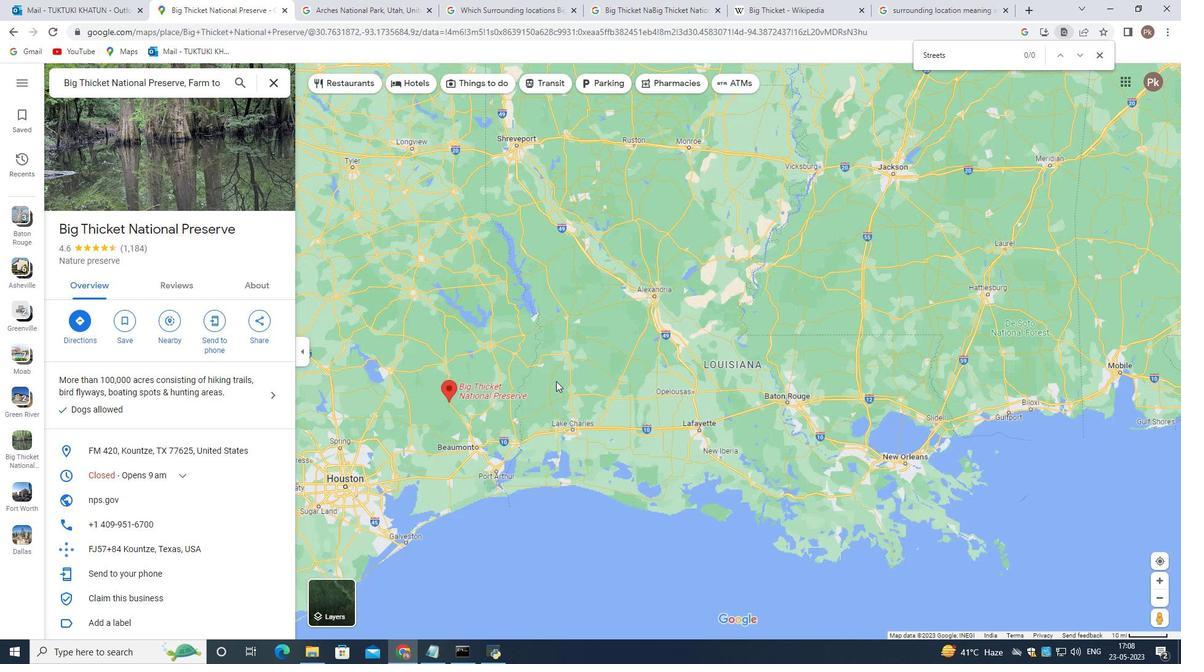 
Action: Mouse scrolled (558, 385) with delta (0, 0)
Screenshot: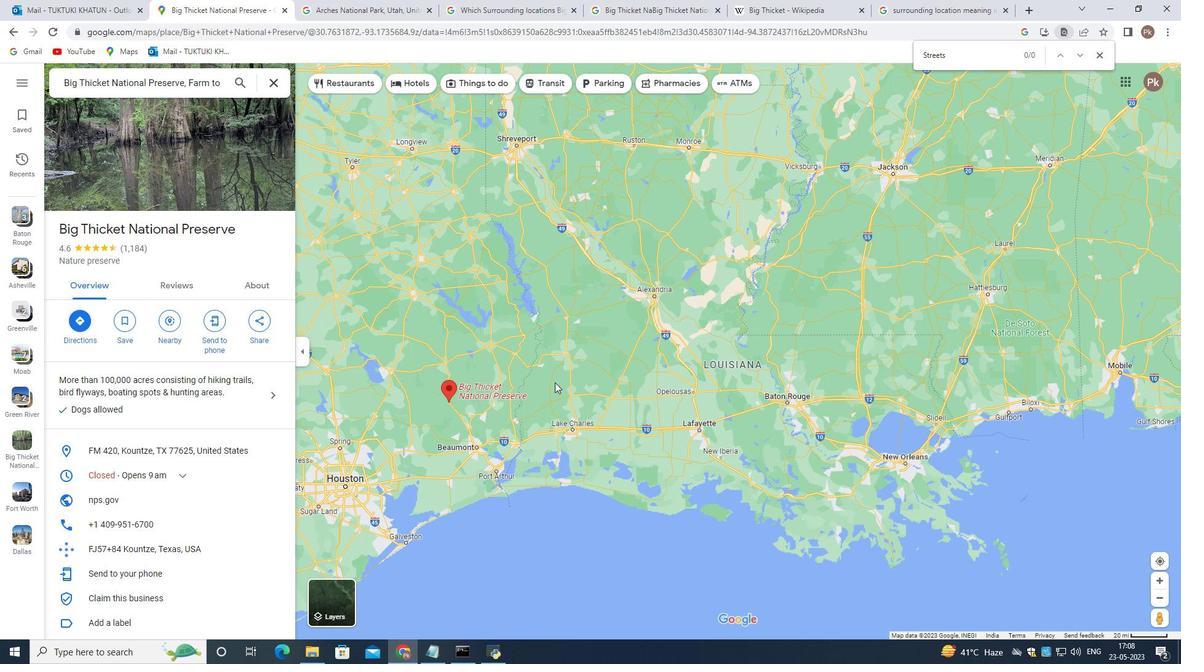 
Action: Mouse scrolled (558, 385) with delta (0, 0)
Screenshot: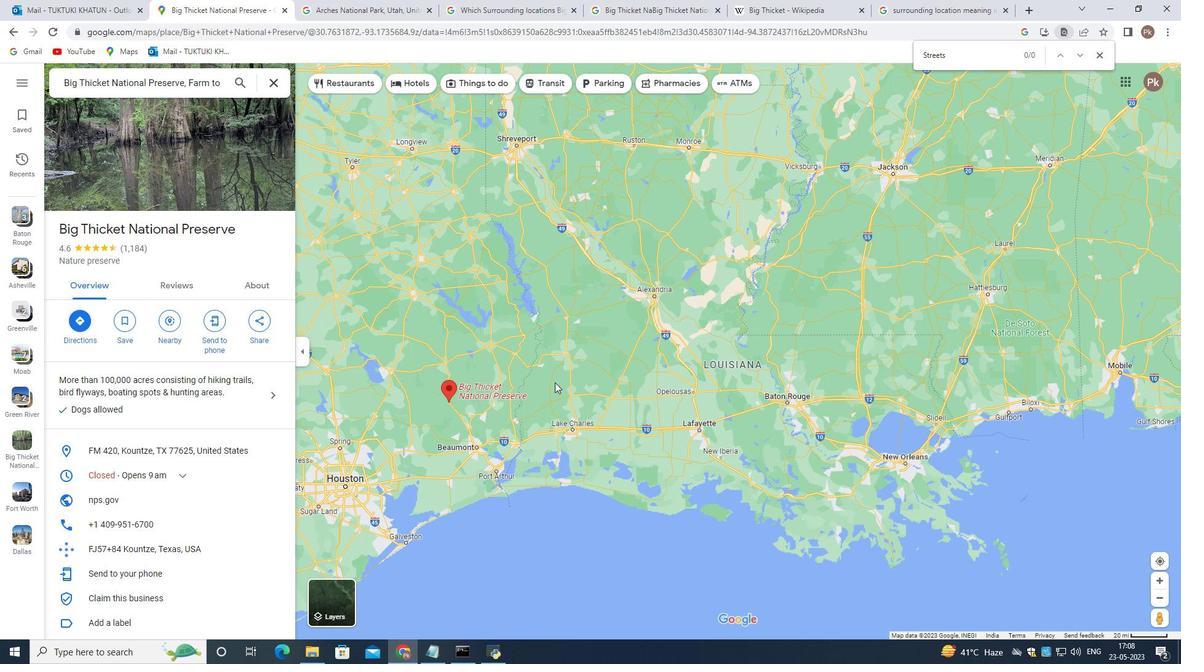 
Action: Mouse moved to (663, 369)
Screenshot: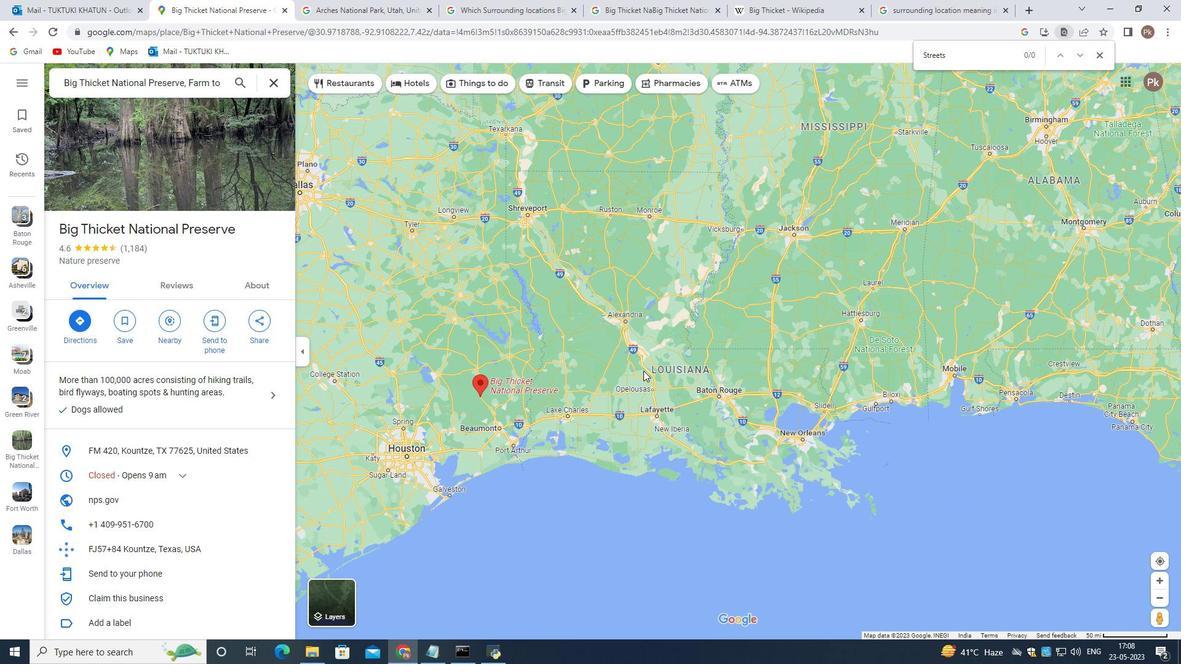 
Action: Mouse scrolled (663, 369) with delta (0, 0)
Screenshot: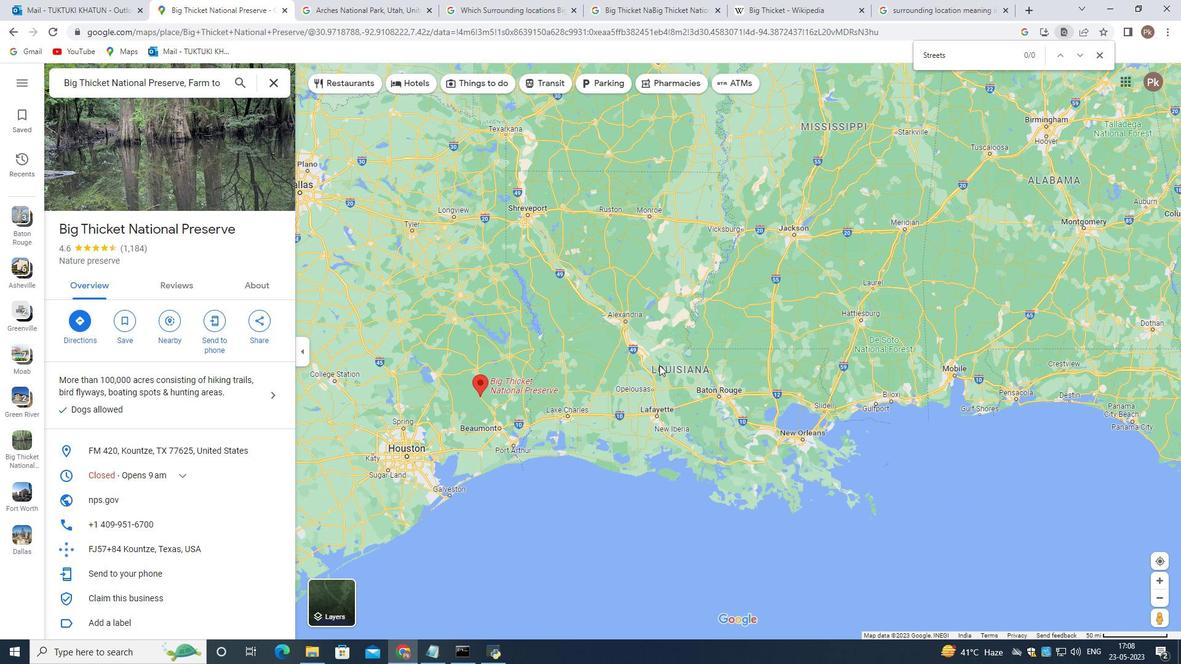 
Action: Mouse scrolled (663, 369) with delta (0, 0)
Screenshot: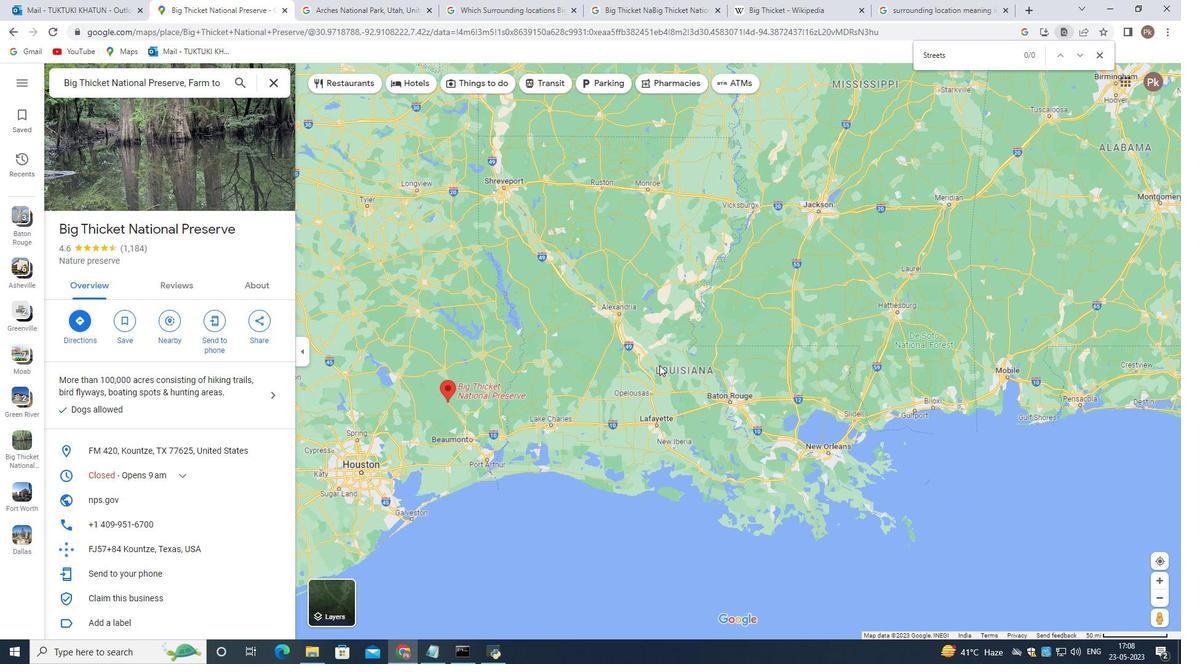 
Action: Mouse scrolled (663, 369) with delta (0, 0)
Screenshot: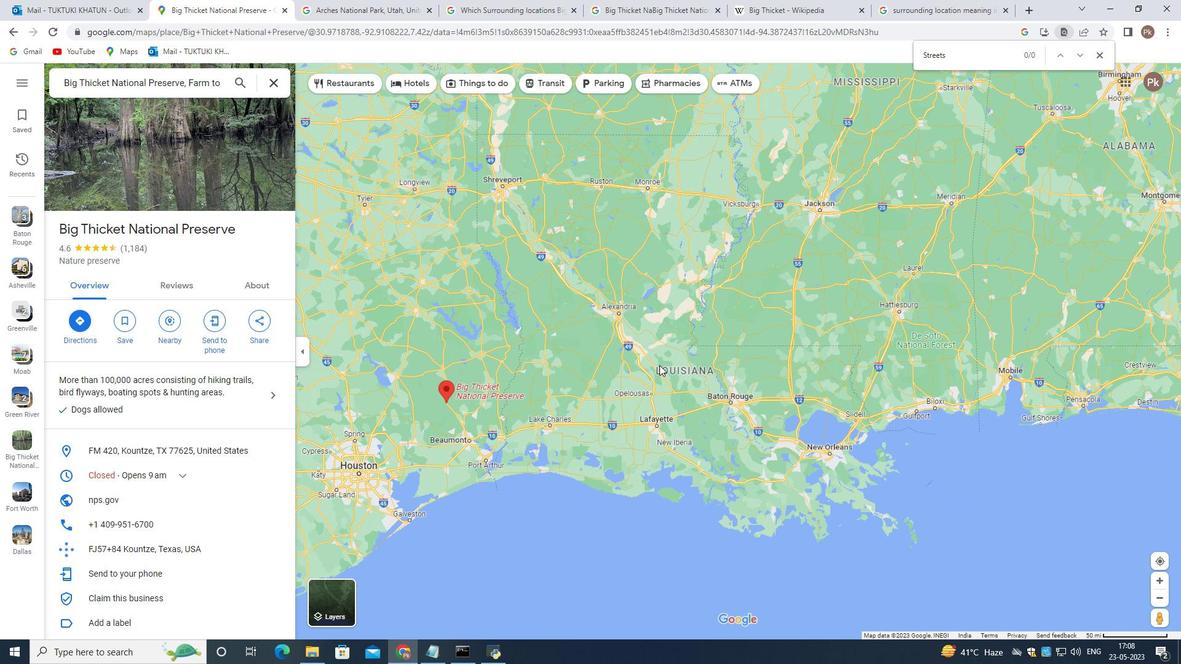 
Action: Mouse scrolled (663, 369) with delta (0, 0)
Screenshot: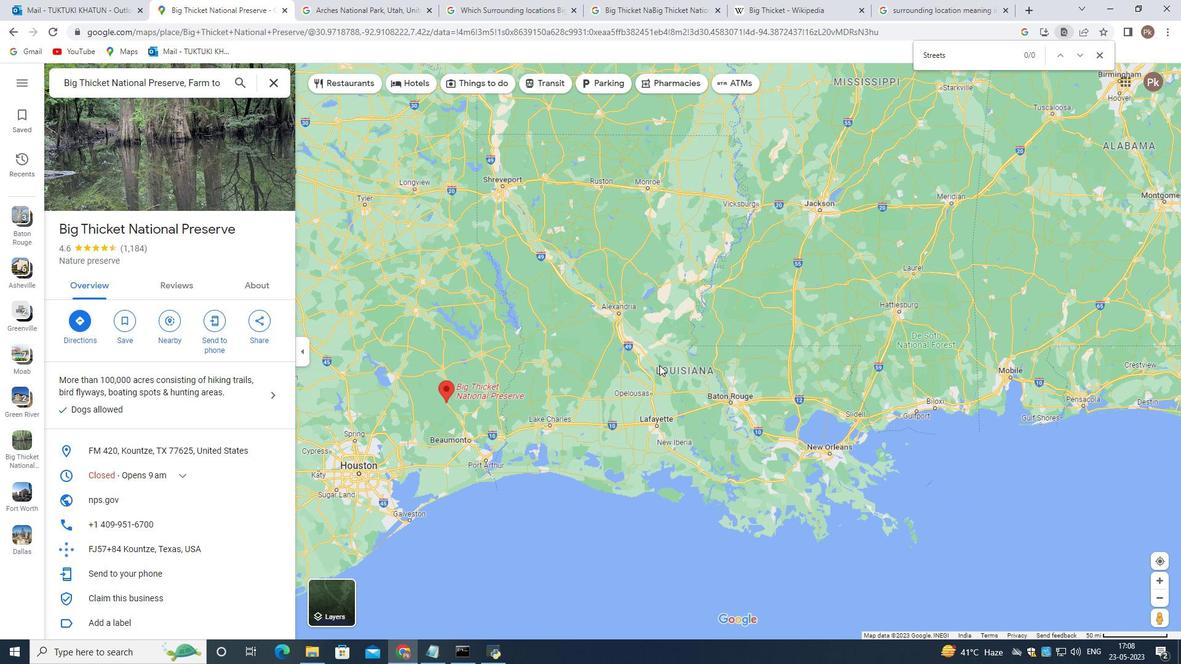 
Action: Mouse scrolled (663, 369) with delta (0, 0)
Screenshot: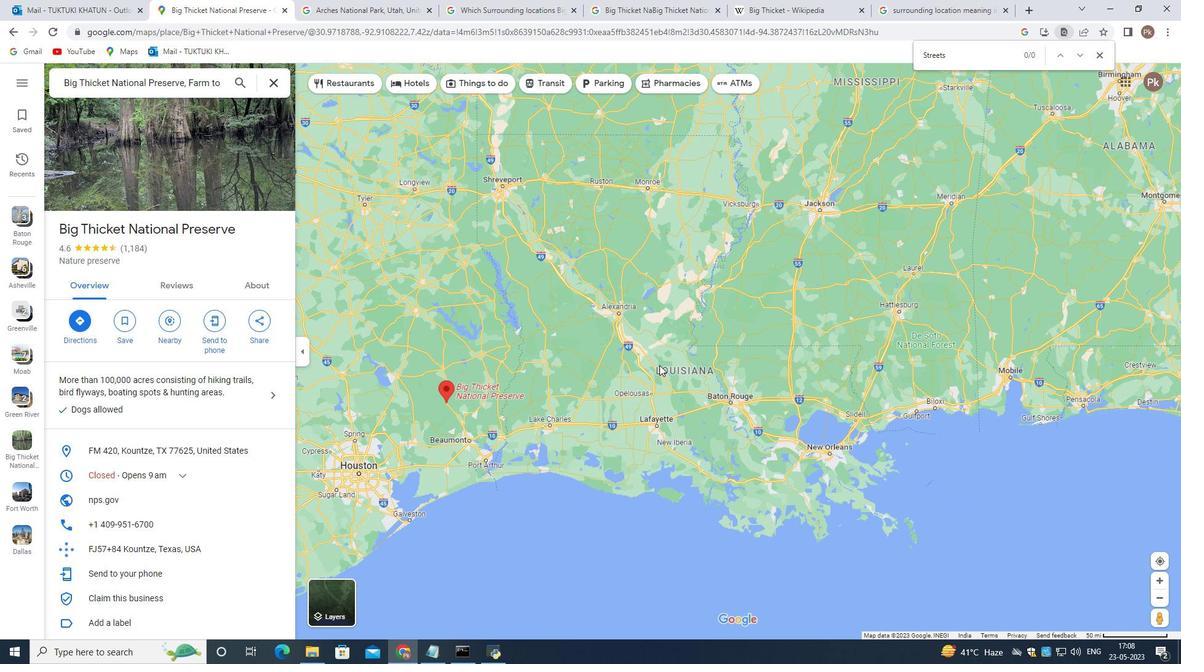
Action: Mouse moved to (680, 382)
Screenshot: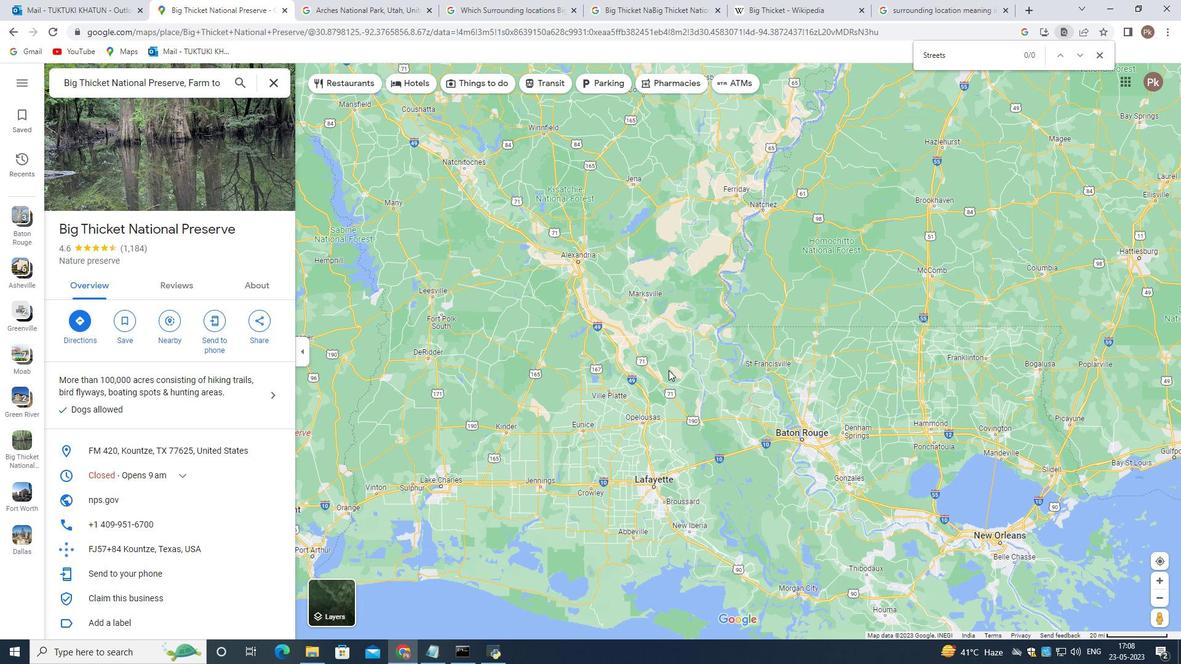 
Action: Mouse scrolled (680, 382) with delta (0, 0)
Screenshot: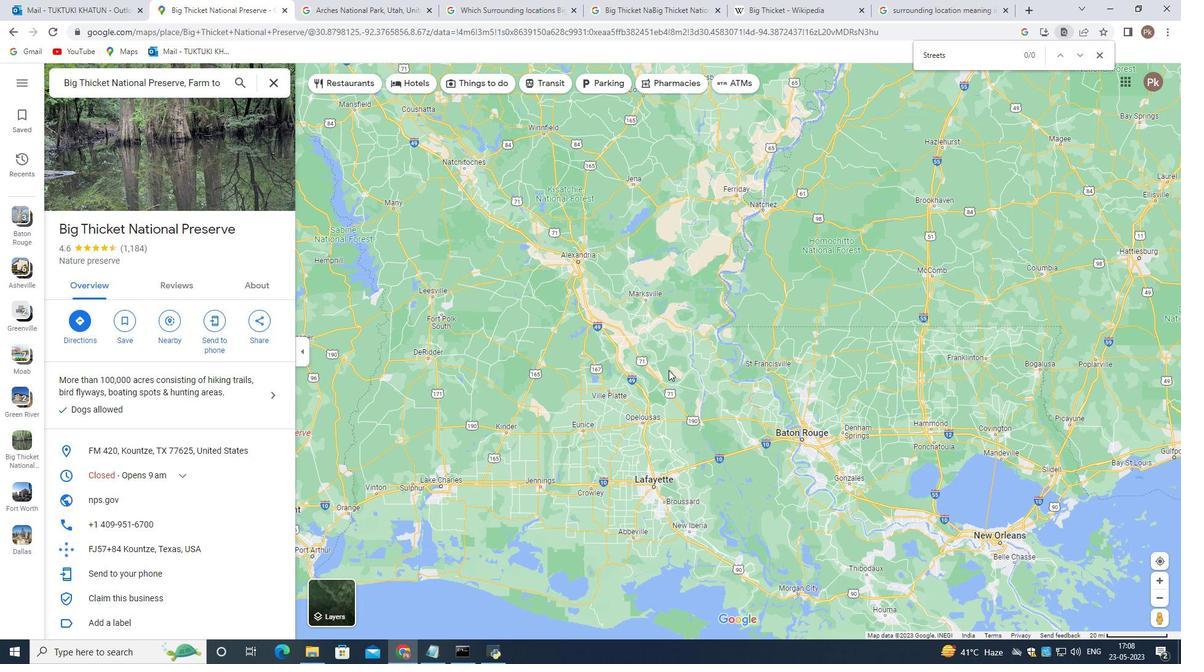 
Action: Mouse scrolled (680, 382) with delta (0, 0)
Screenshot: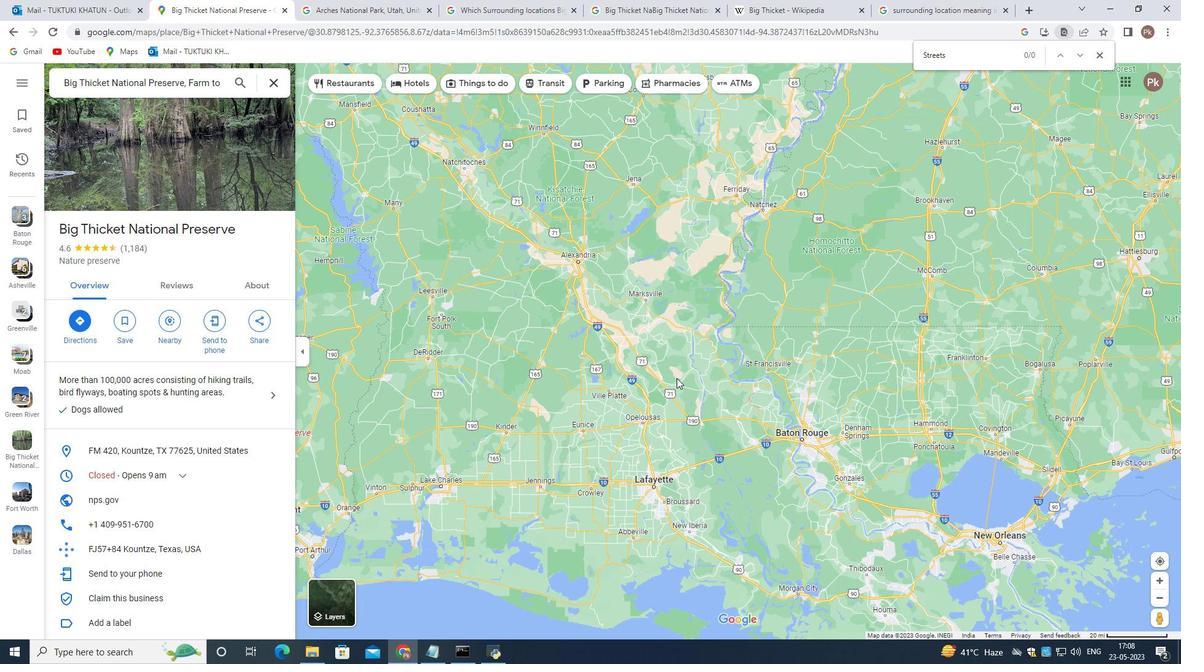 
Action: Mouse scrolled (680, 382) with delta (0, 0)
Screenshot: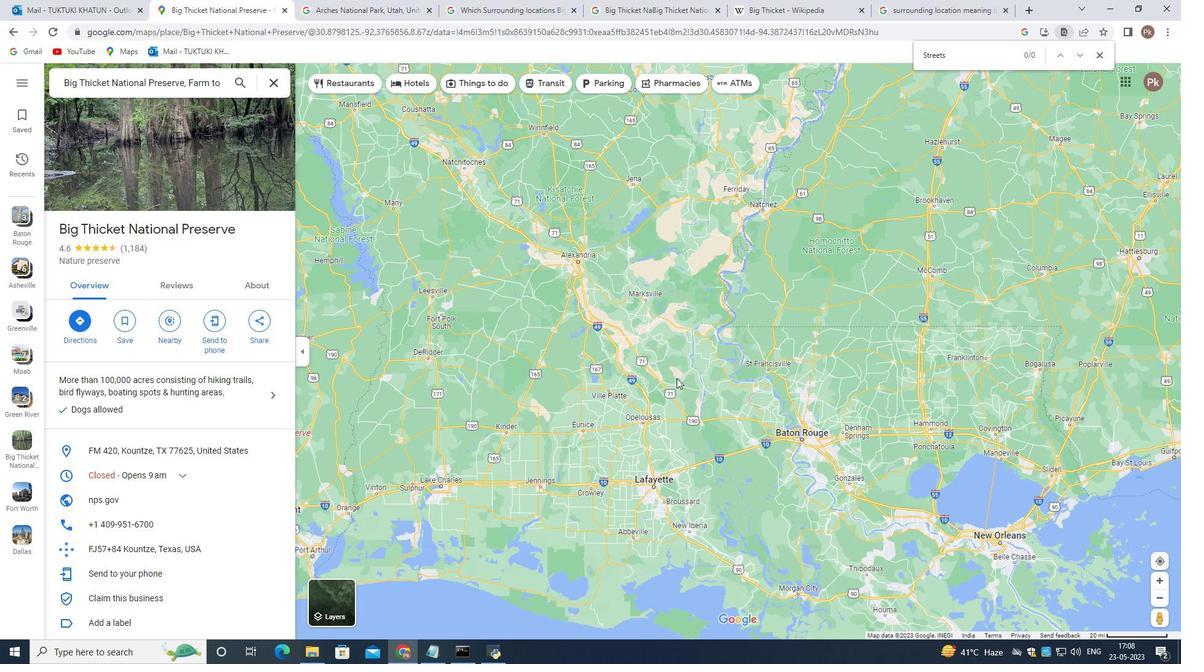 
Action: Mouse scrolled (680, 382) with delta (0, 0)
Screenshot: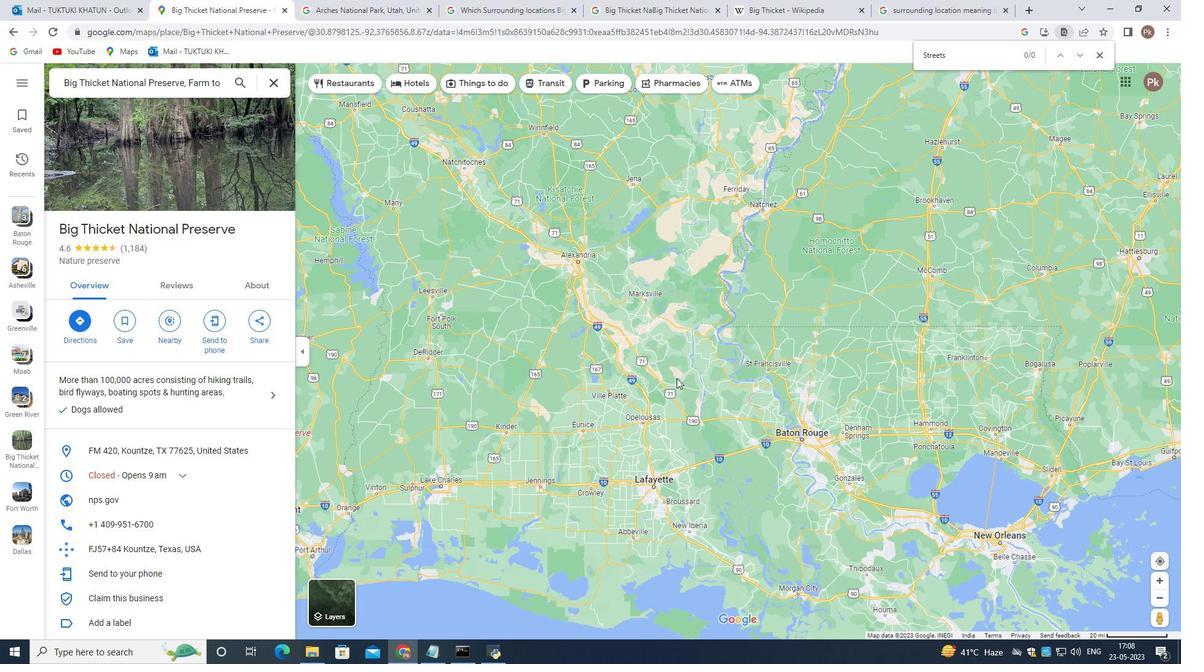 
Action: Mouse scrolled (680, 382) with delta (0, 0)
Screenshot: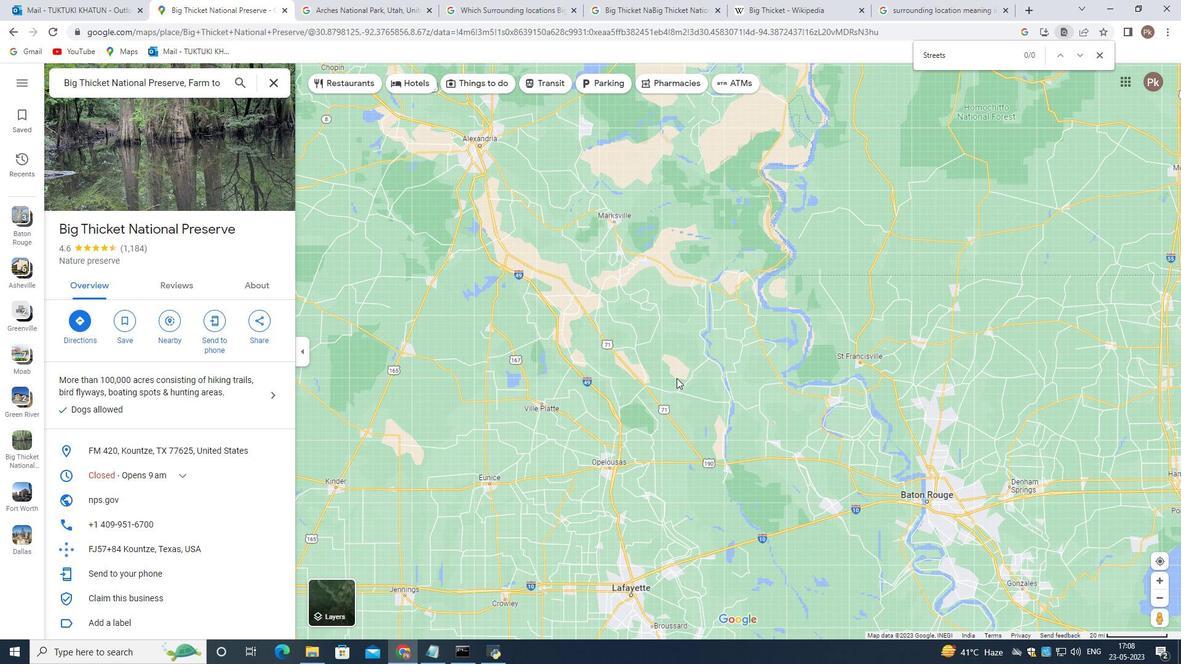 
Action: Mouse scrolled (680, 382) with delta (0, 0)
Screenshot: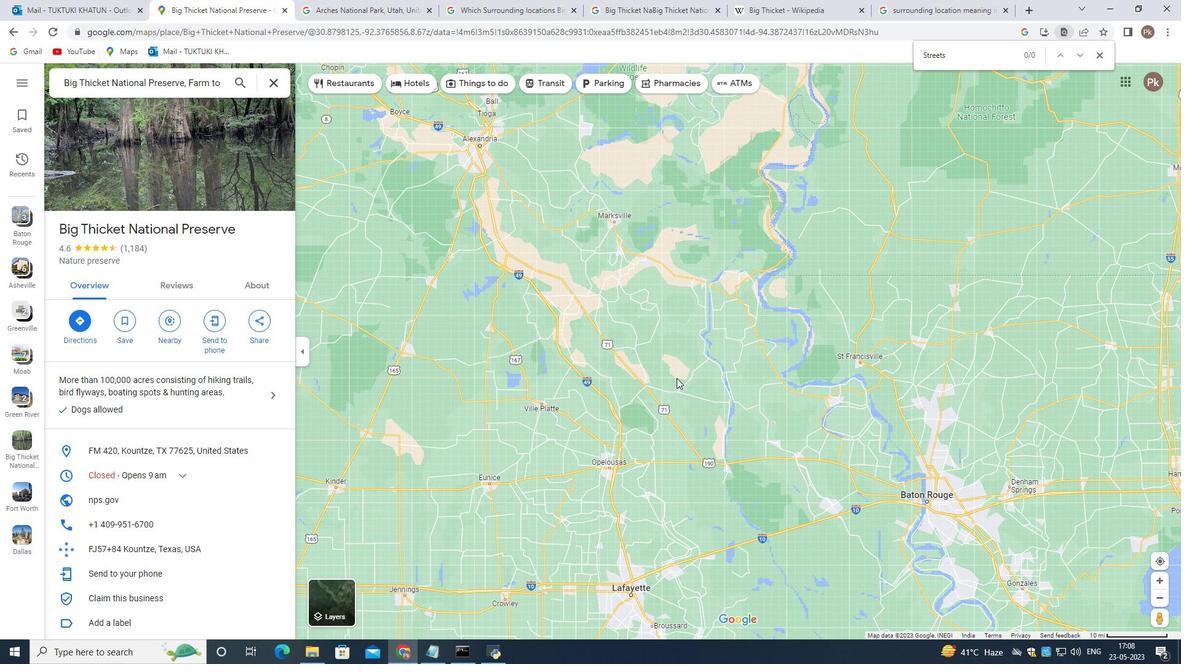
Action: Mouse scrolled (680, 382) with delta (0, 0)
Screenshot: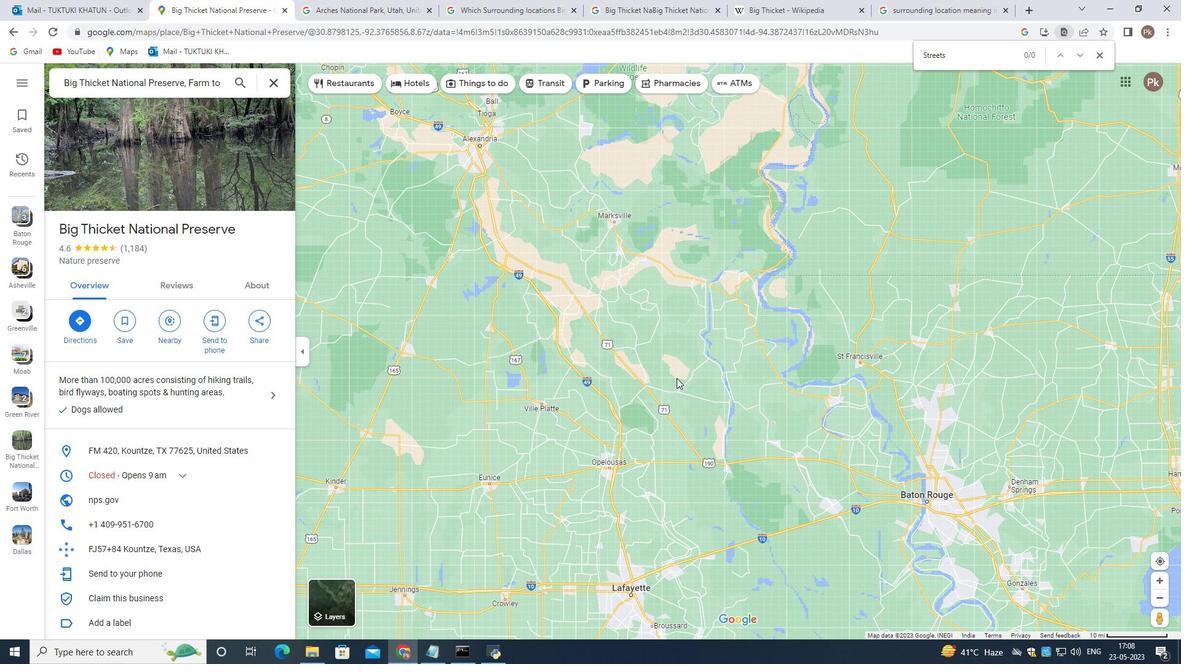 
Action: Mouse scrolled (680, 382) with delta (0, 0)
Screenshot: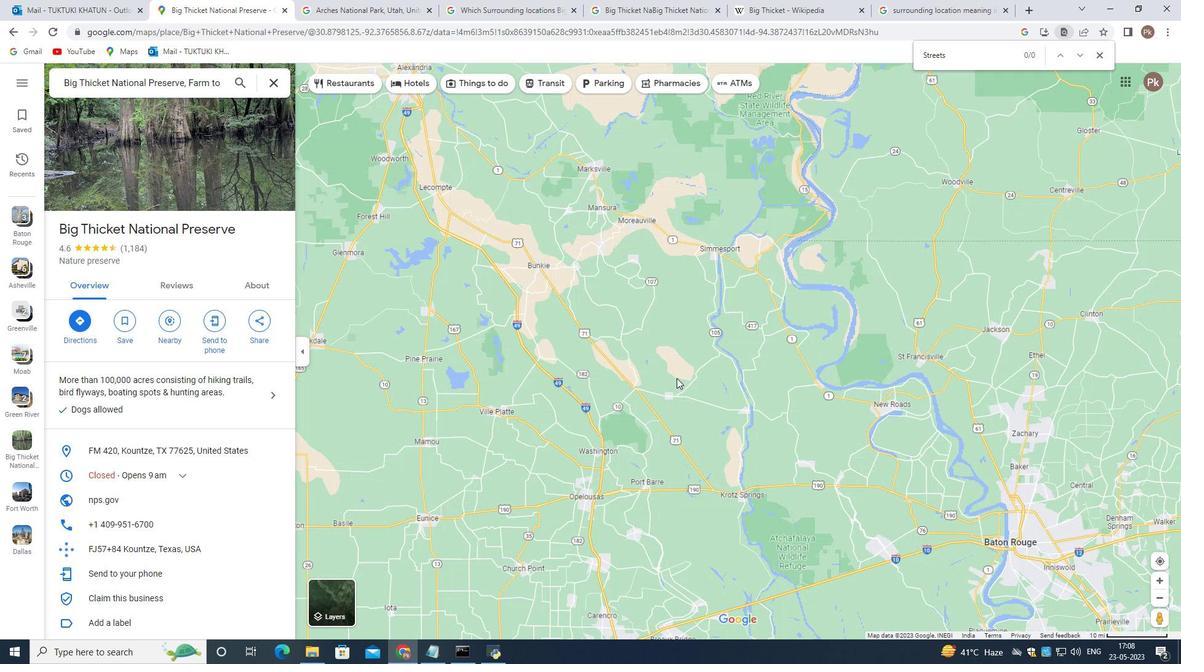 
Action: Mouse scrolled (680, 382) with delta (0, 0)
Screenshot: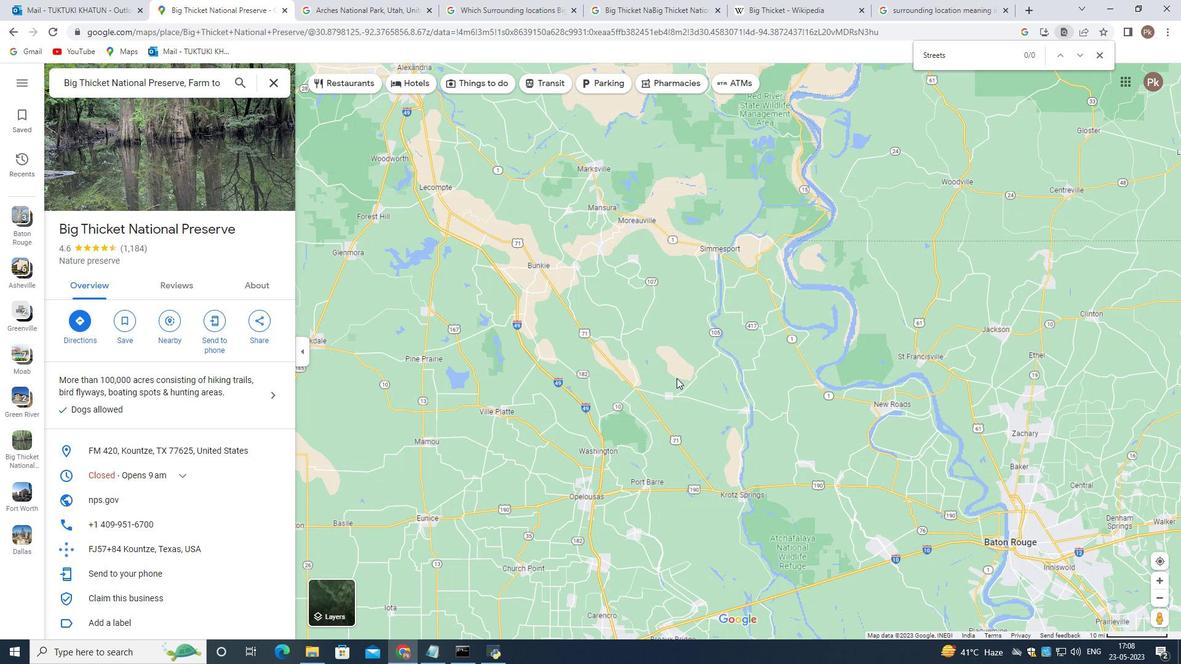 
Action: Mouse moved to (682, 383)
Screenshot: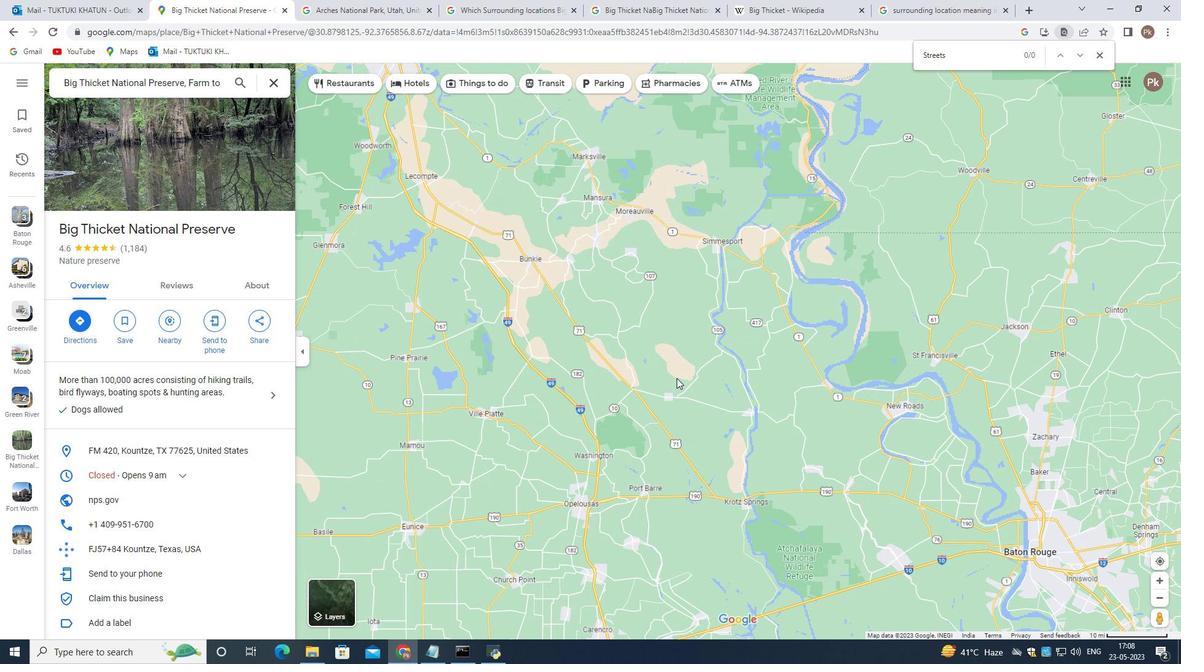 
Action: Mouse pressed left at (682, 383)
Screenshot: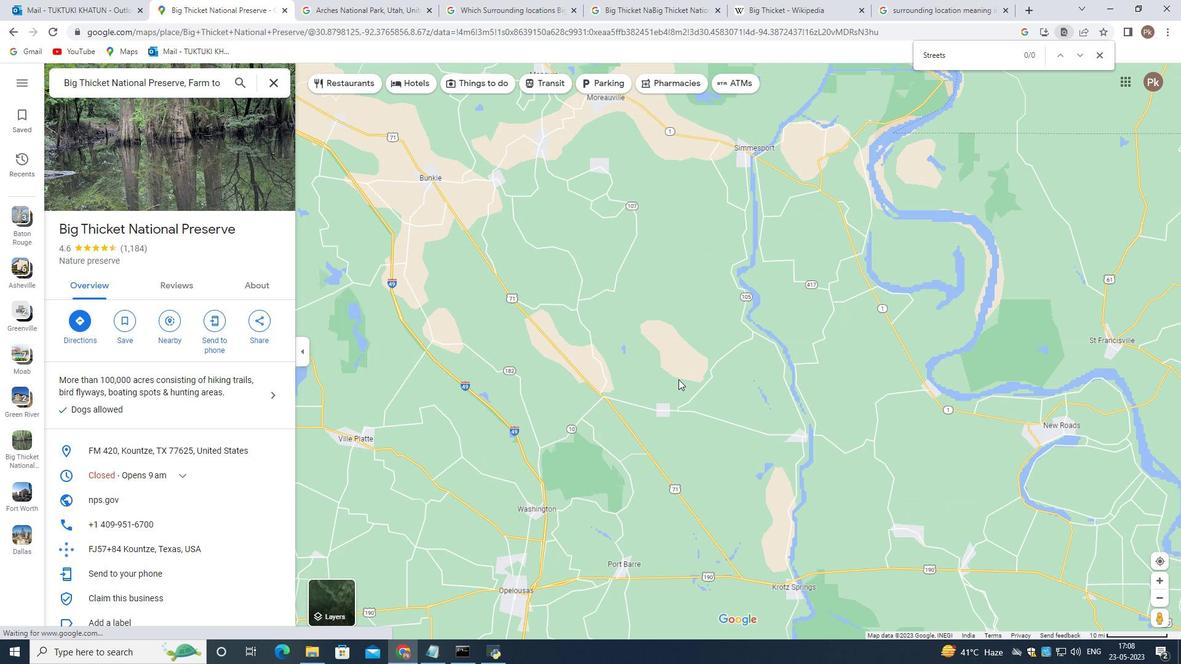 
Action: Mouse moved to (742, 406)
Screenshot: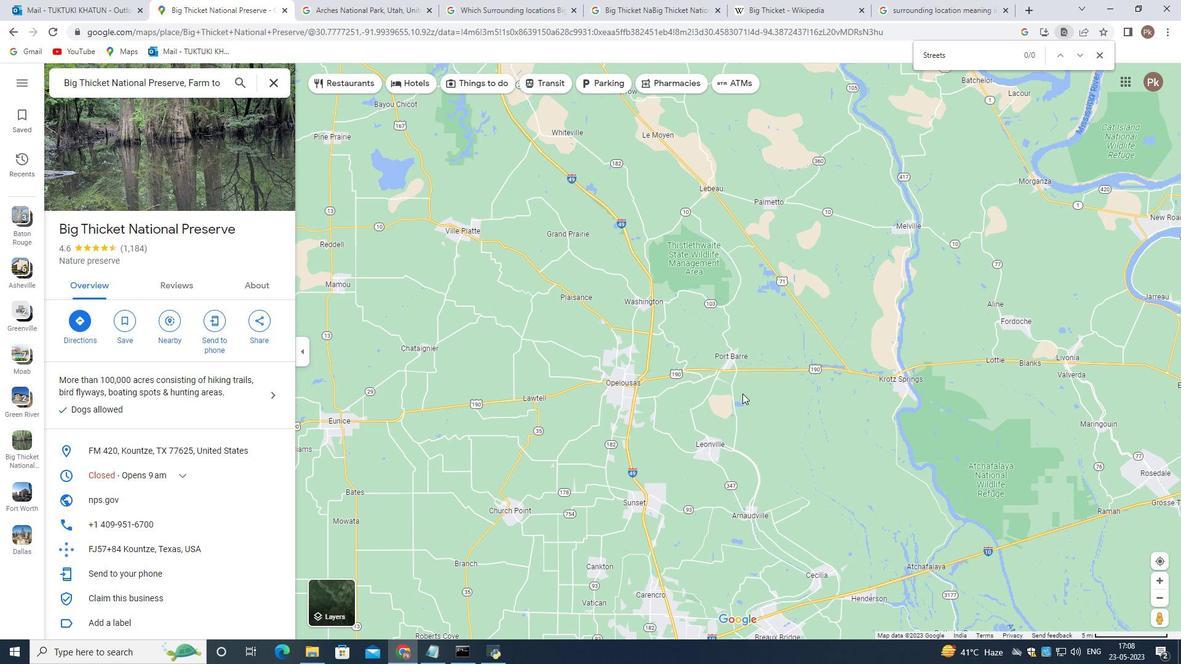 
Action: Mouse scrolled (742, 406) with delta (0, 0)
Screenshot: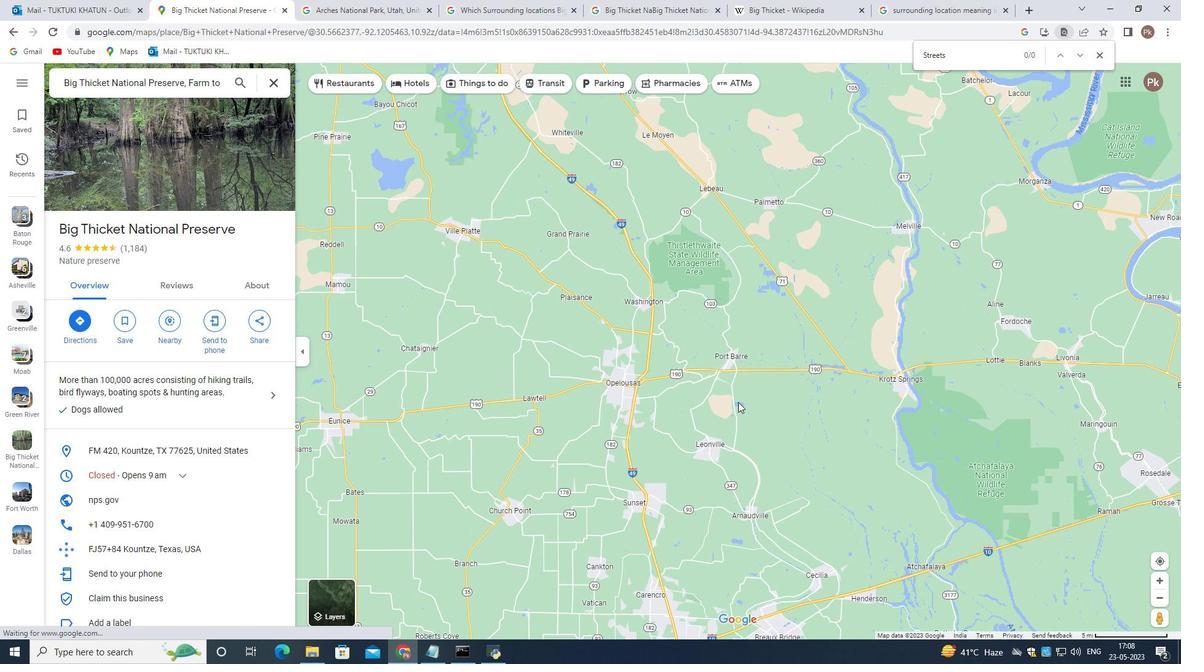 
Action: Mouse moved to (744, 404)
Screenshot: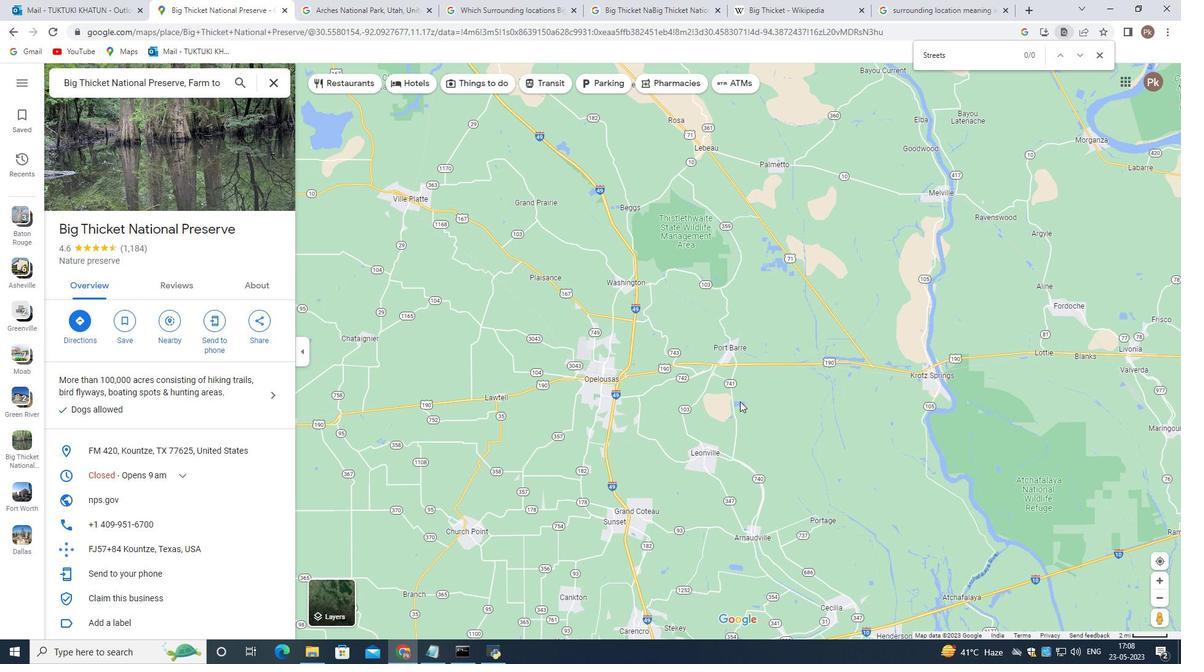 
Action: Mouse scrolled (744, 403) with delta (0, 0)
Screenshot: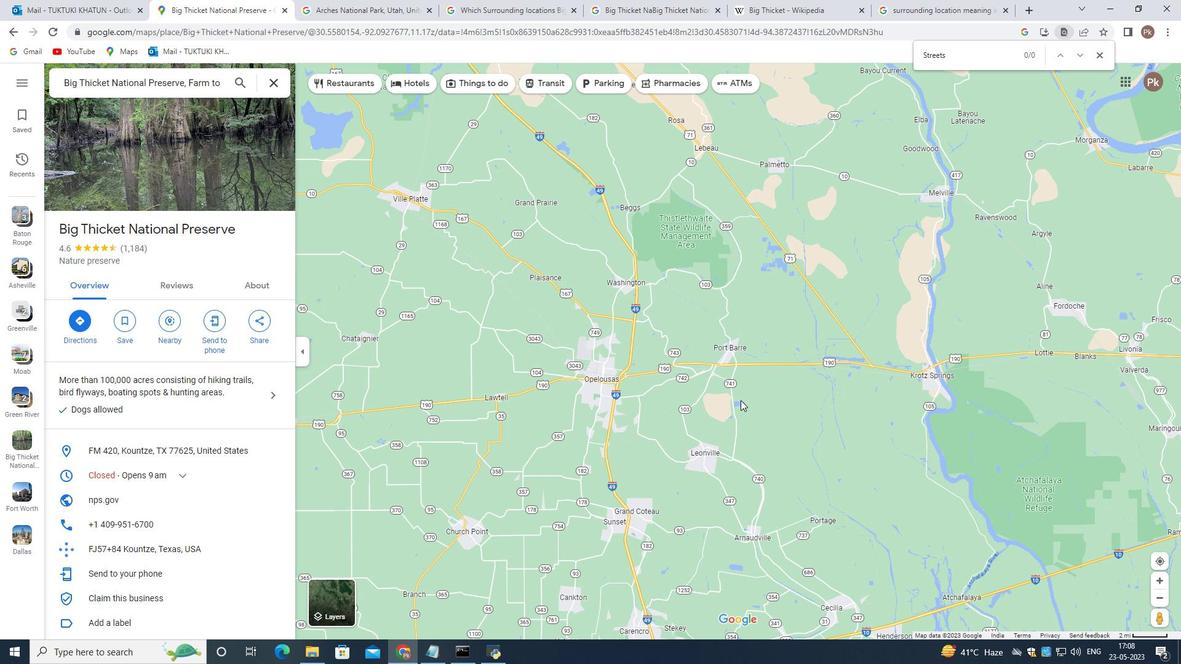 
Action: Mouse scrolled (744, 403) with delta (0, 0)
Screenshot: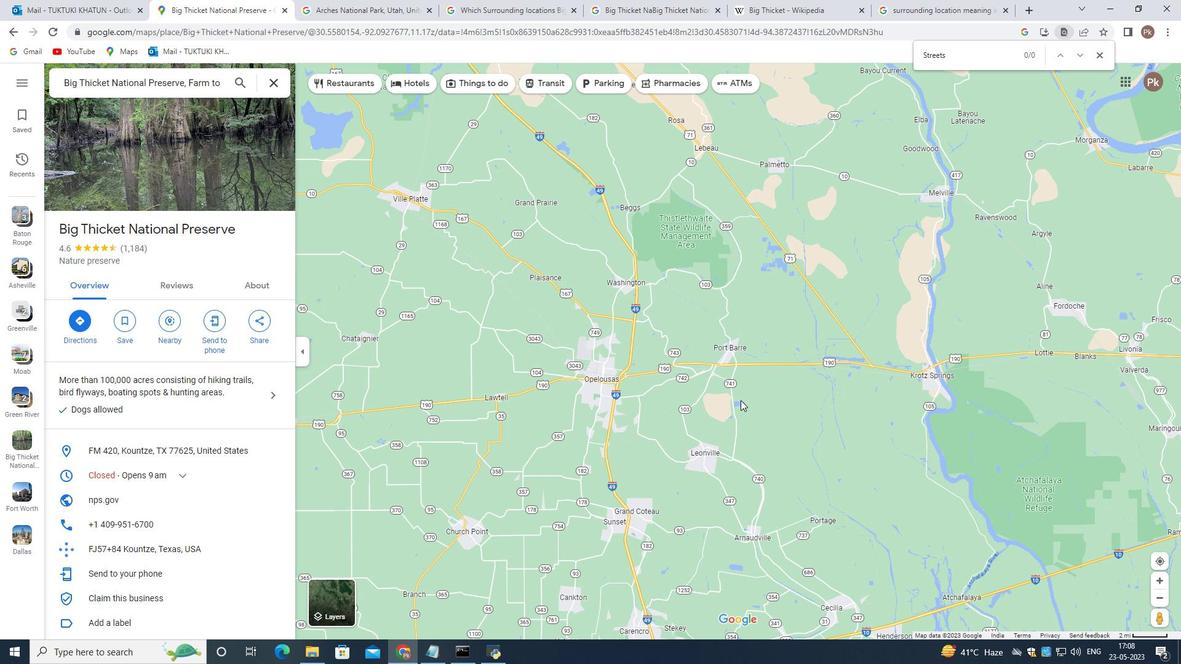 
Action: Mouse scrolled (744, 403) with delta (0, 0)
Screenshot: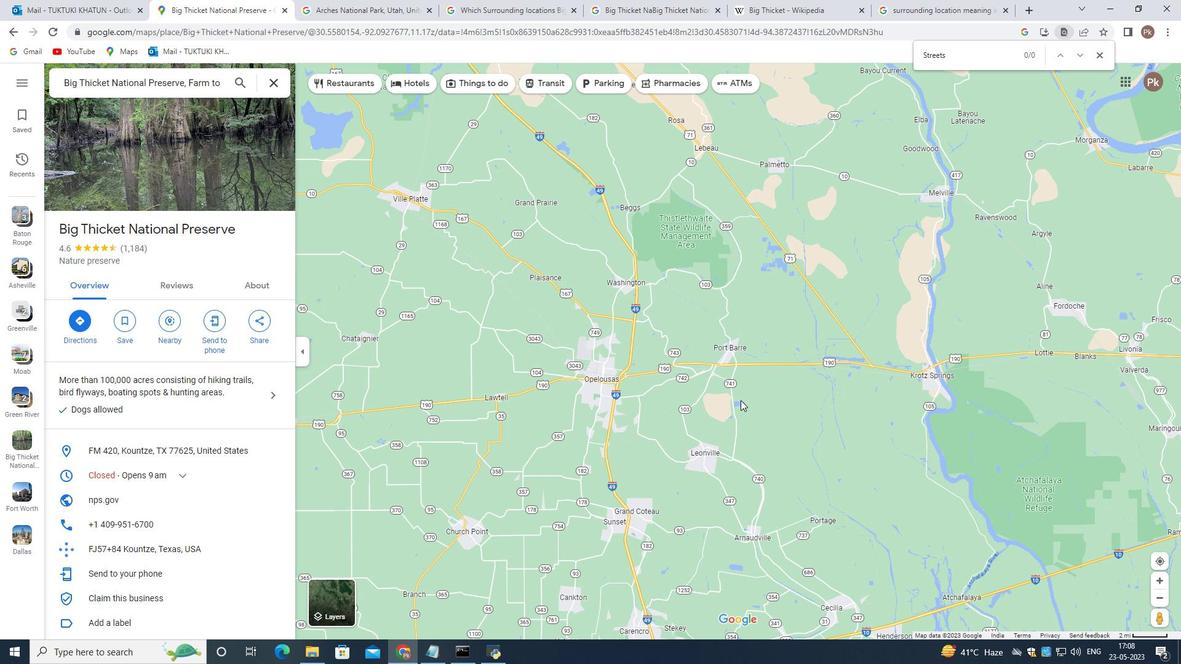 
Action: Mouse scrolled (744, 403) with delta (0, 0)
Screenshot: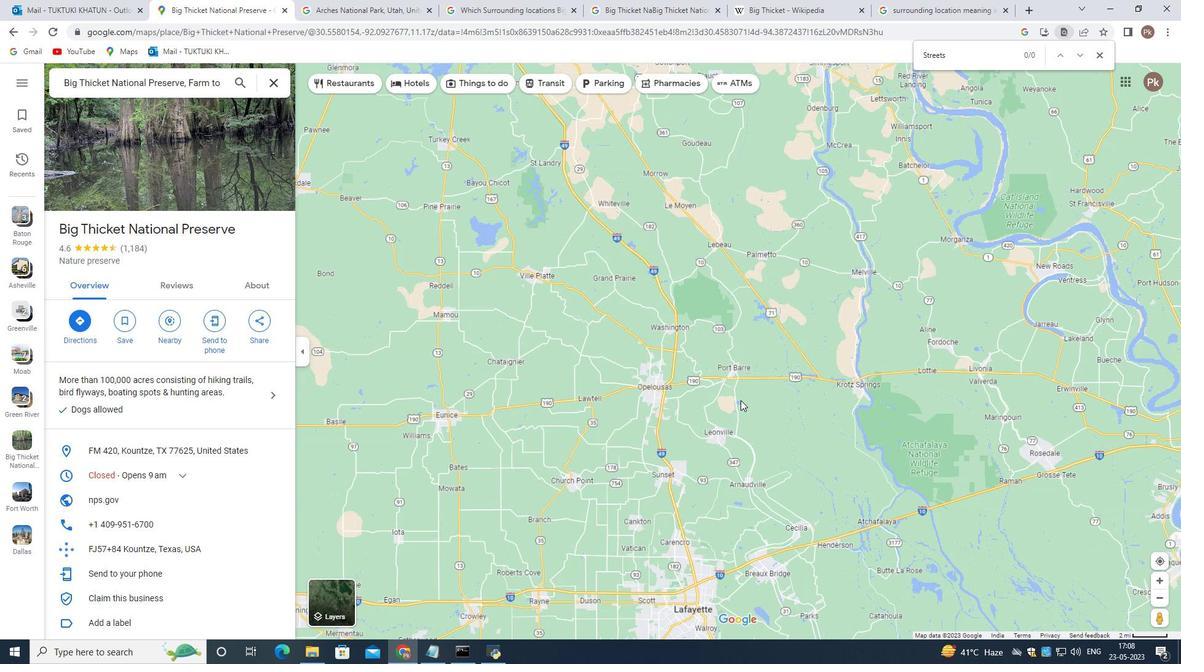 
Action: Mouse scrolled (744, 403) with delta (0, 0)
Screenshot: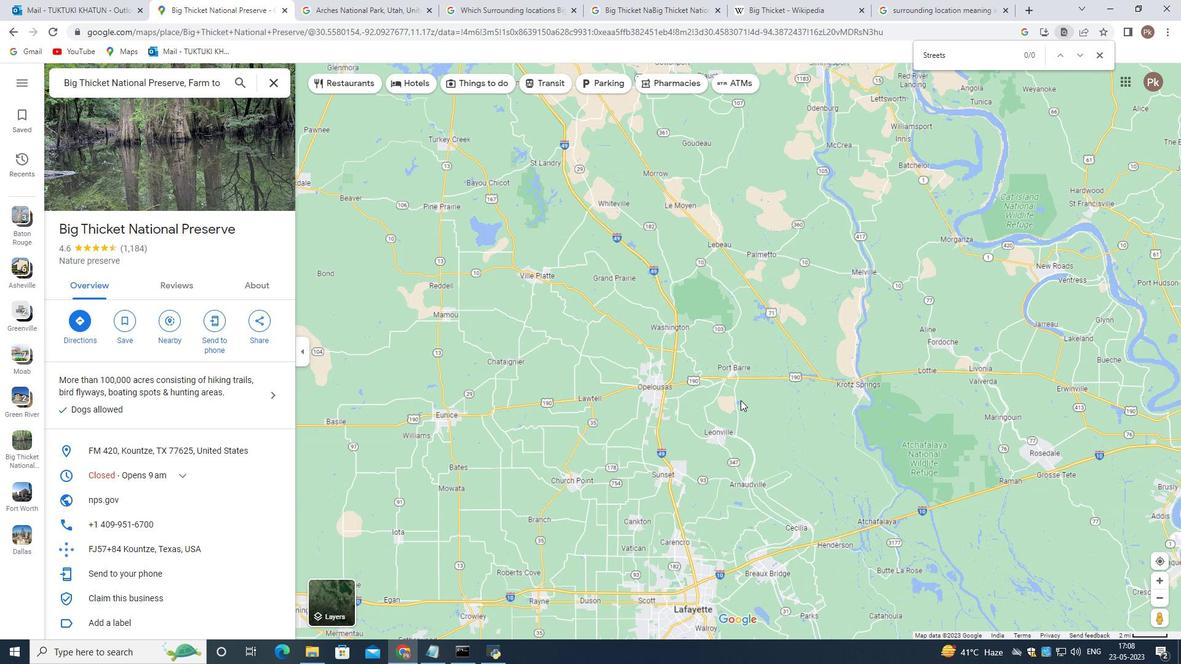 
Action: Mouse moved to (745, 404)
Screenshot: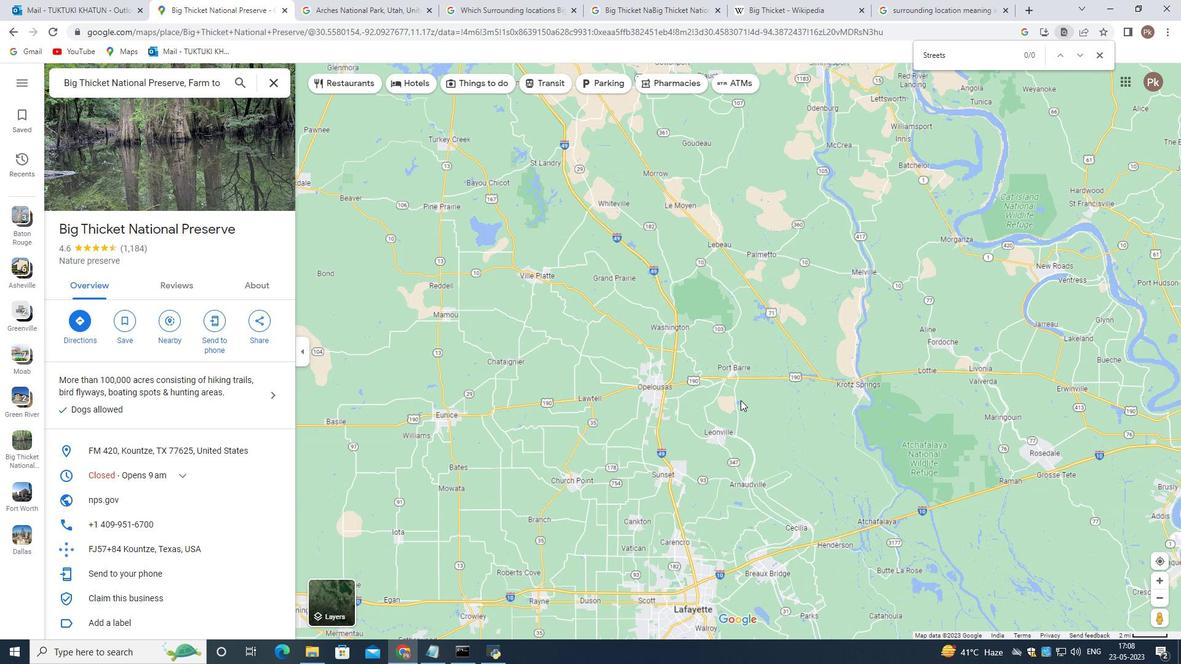 
Action: Mouse scrolled (745, 403) with delta (0, 0)
Screenshot: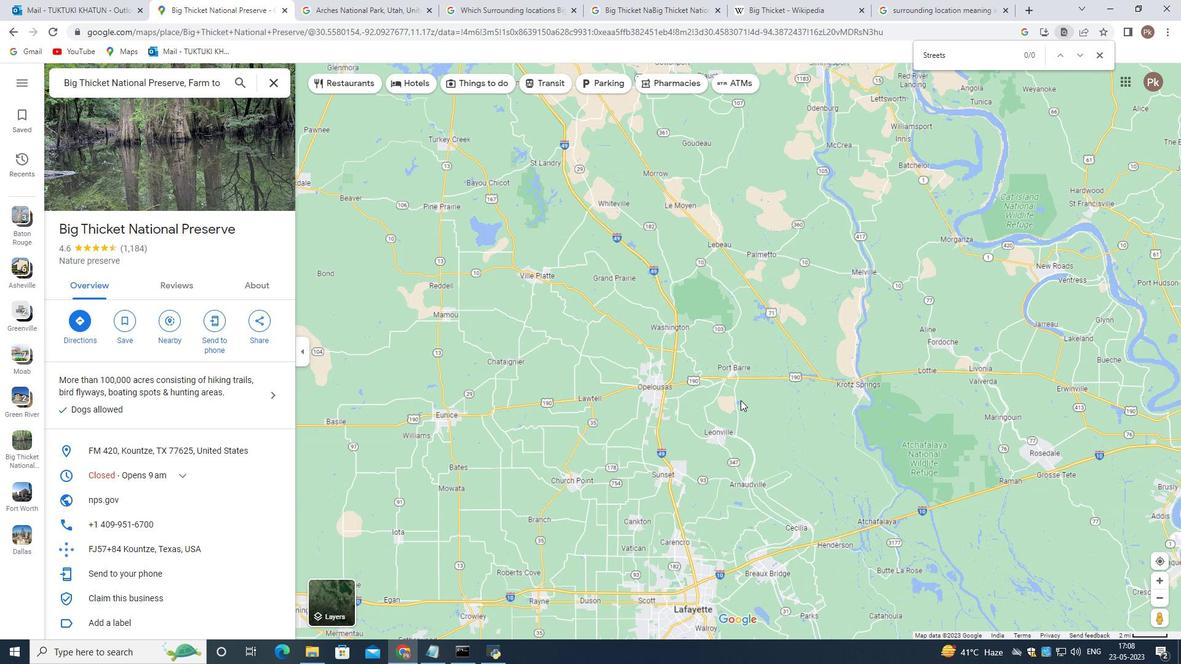 
Action: Mouse scrolled (745, 403) with delta (0, 0)
Screenshot: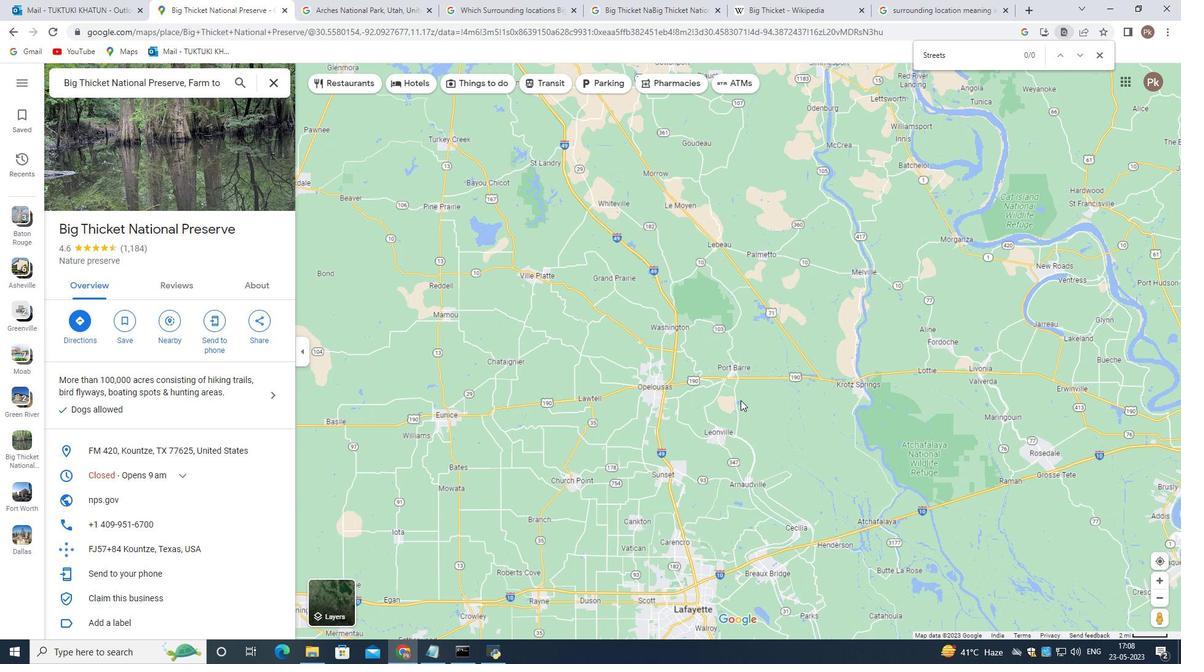
Action: Mouse scrolled (745, 403) with delta (0, 0)
Screenshot: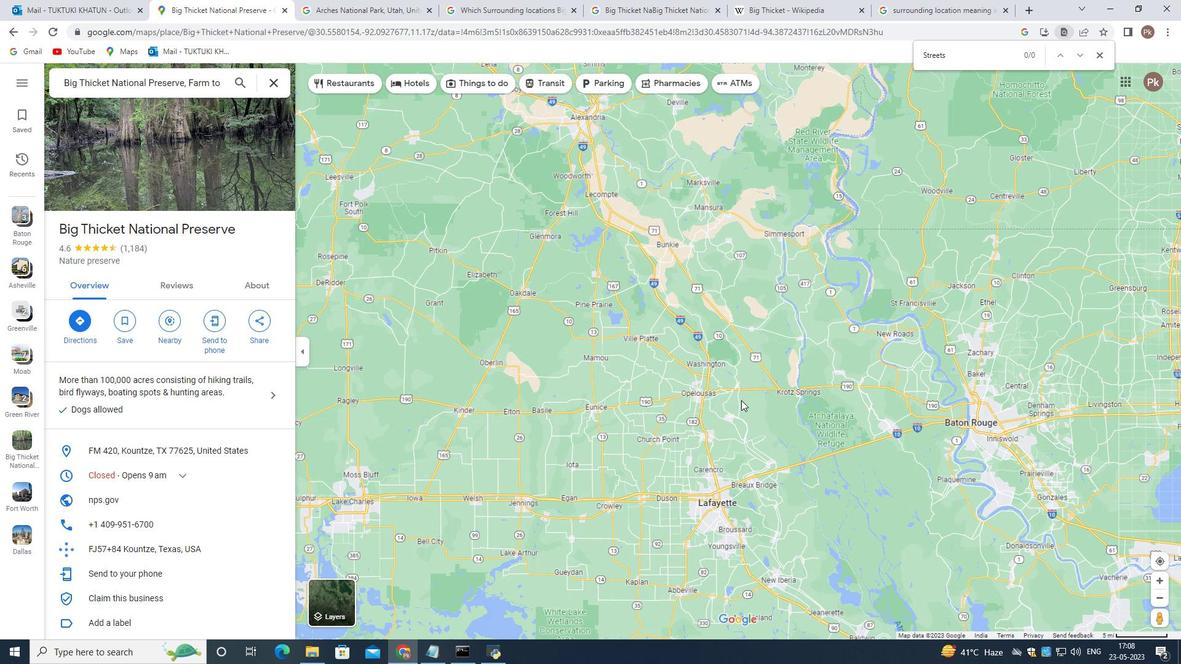 
Action: Mouse scrolled (745, 403) with delta (0, 0)
Screenshot: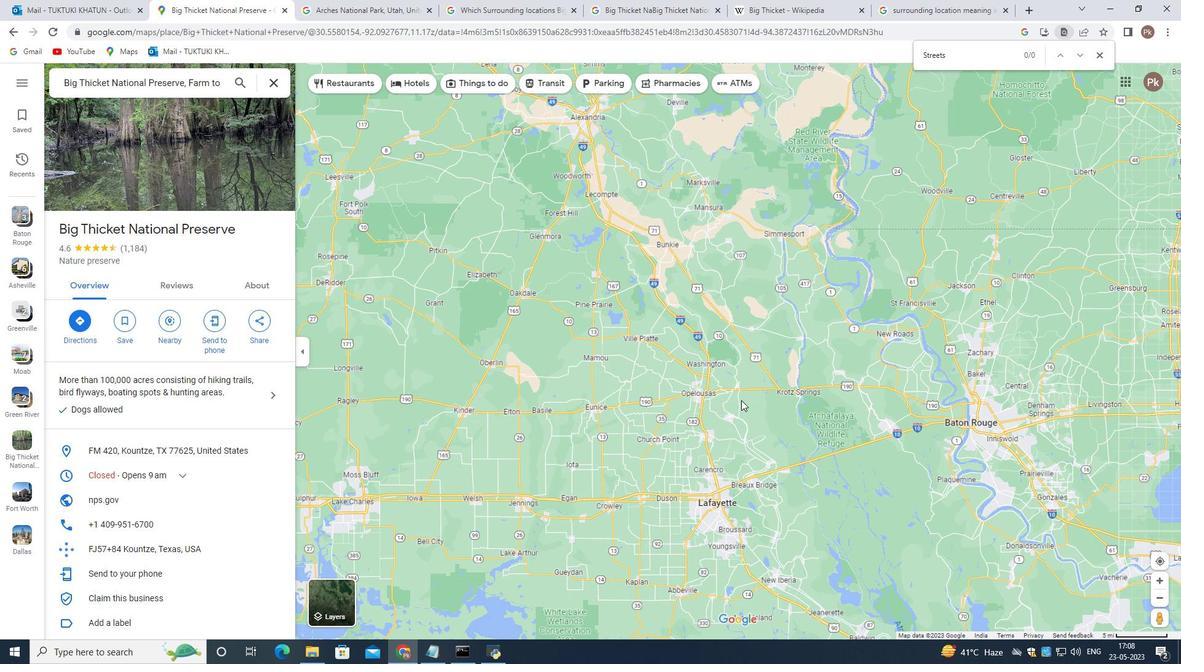 
Action: Mouse scrolled (745, 403) with delta (0, 0)
Screenshot: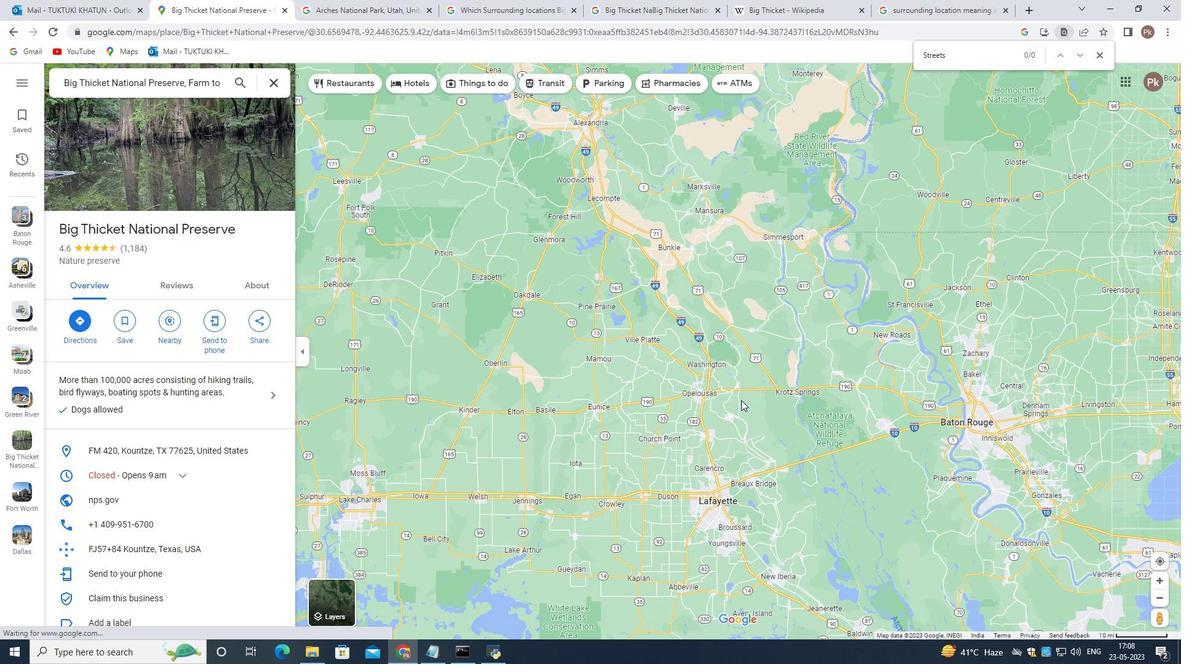 
Action: Mouse moved to (747, 400)
Screenshot: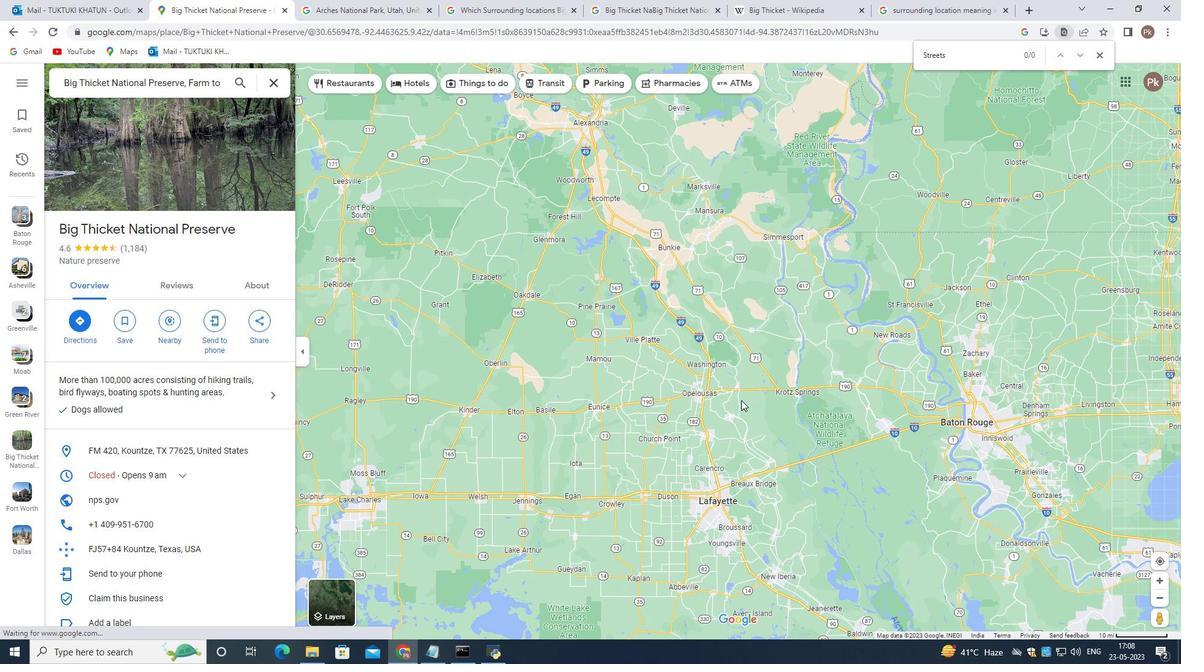 
Action: Mouse scrolled (747, 399) with delta (0, 0)
Screenshot: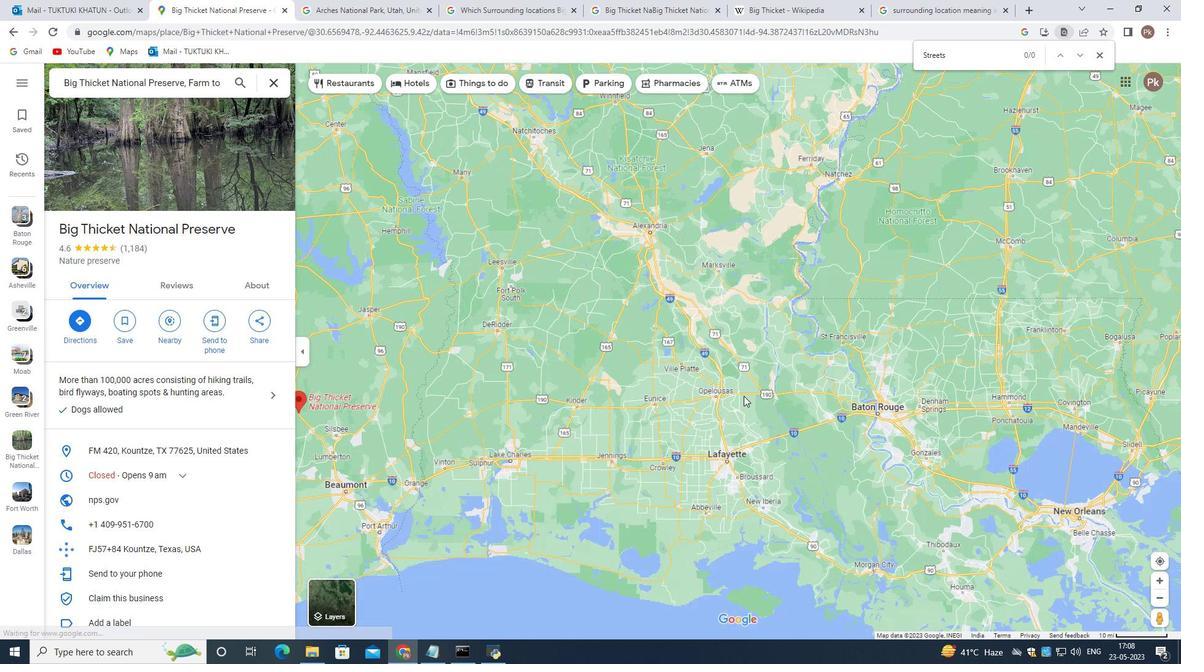 
Action: Mouse scrolled (747, 399) with delta (0, 0)
Screenshot: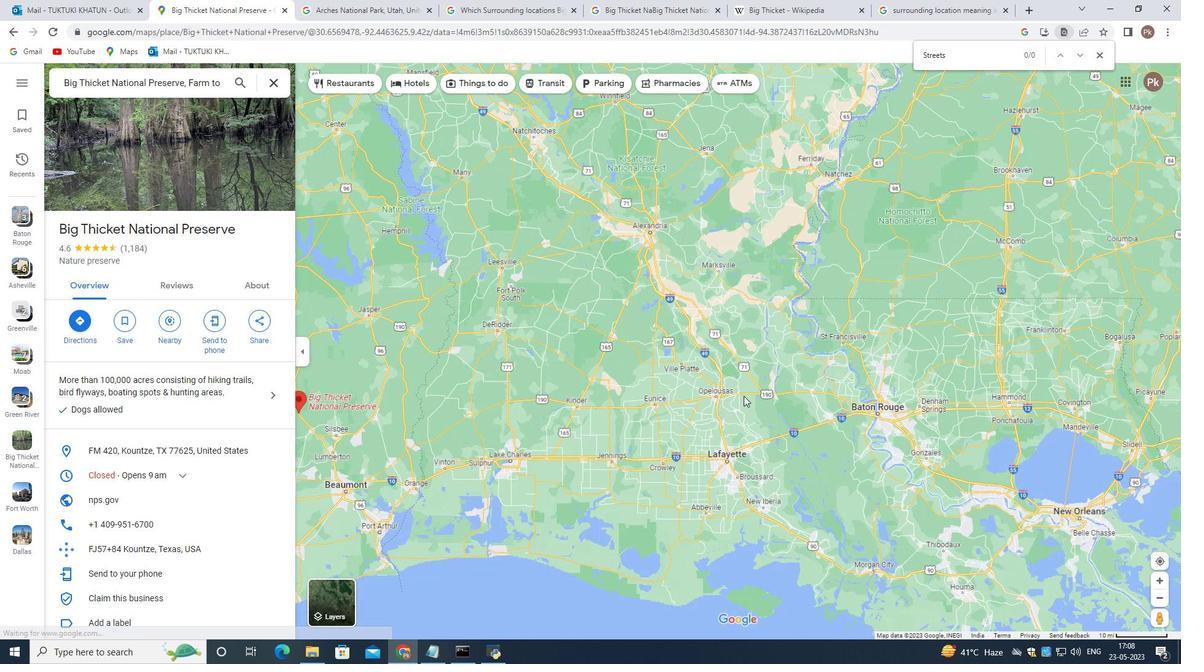 
Action: Mouse moved to (609, 413)
Screenshot: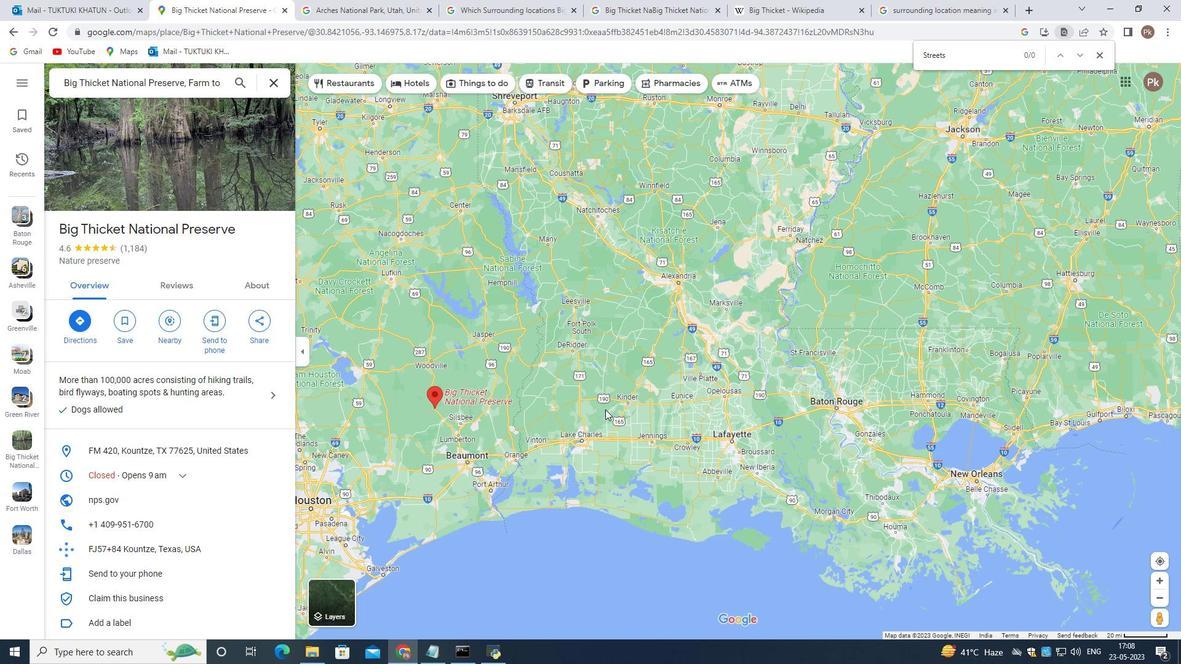 
Action: Mouse scrolled (609, 414) with delta (0, 0)
Screenshot: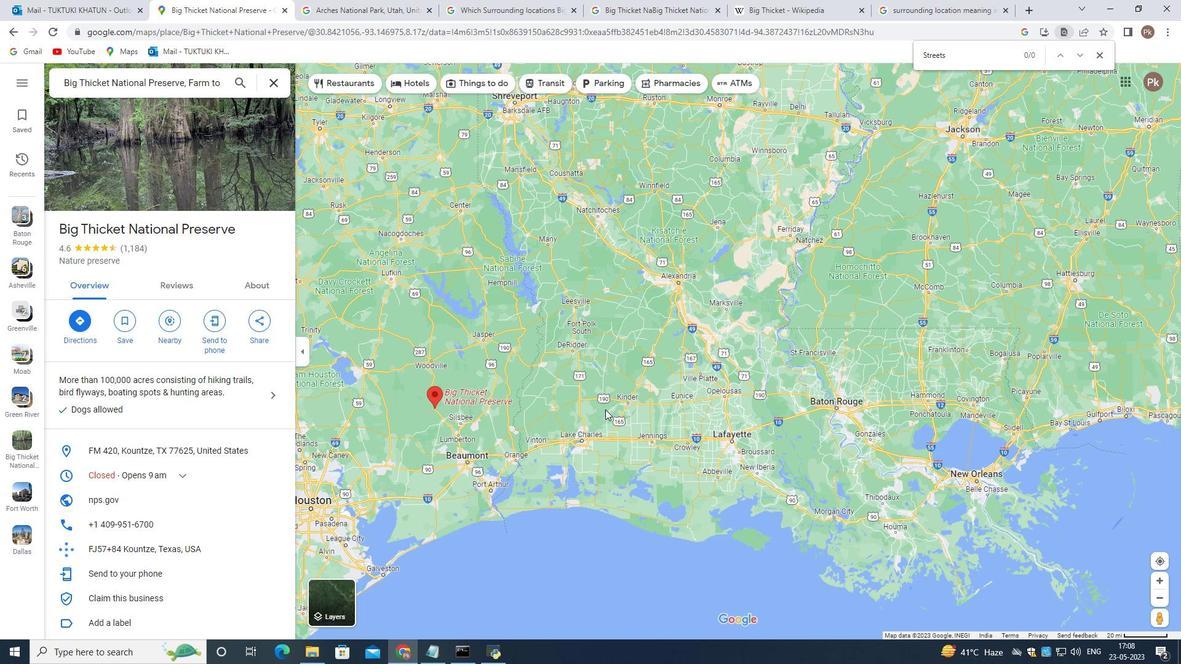 
Action: Mouse moved to (564, 426)
Screenshot: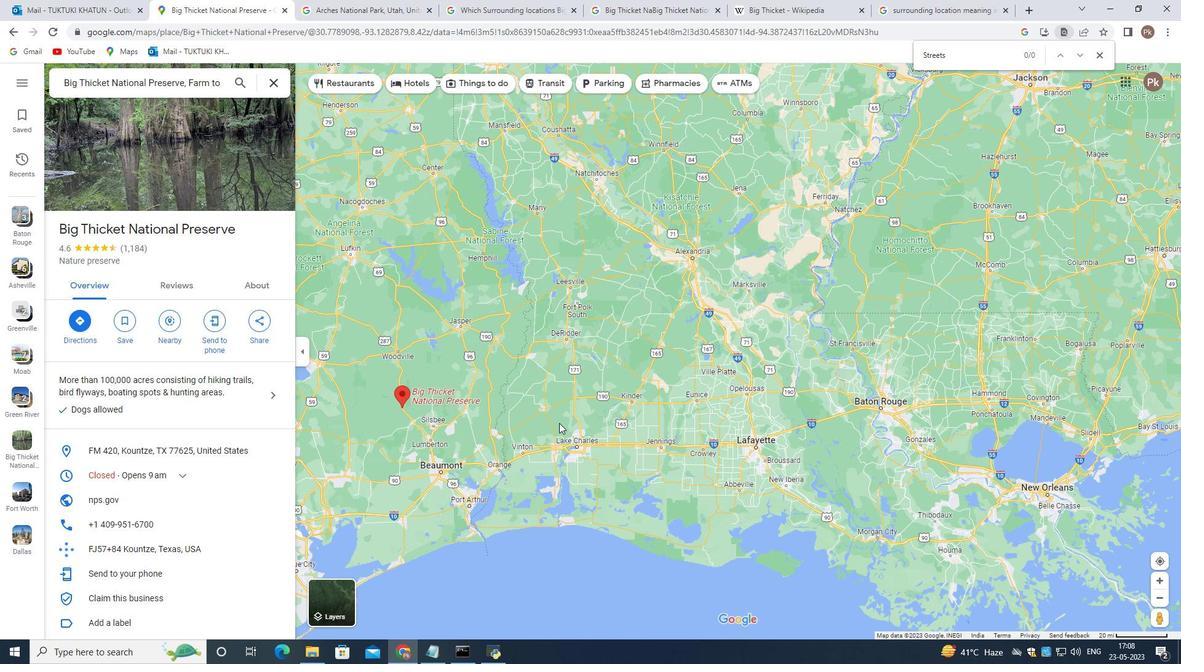 
Action: Mouse scrolled (564, 427) with delta (0, 0)
Screenshot: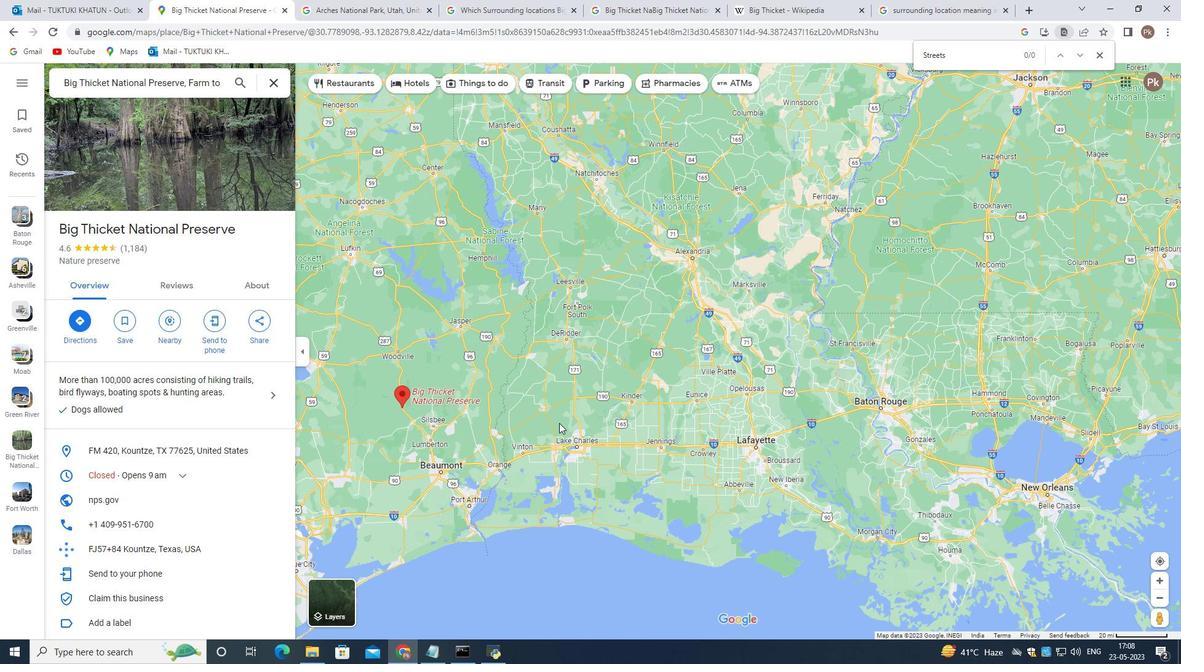 
Action: Mouse moved to (742, 373)
Screenshot: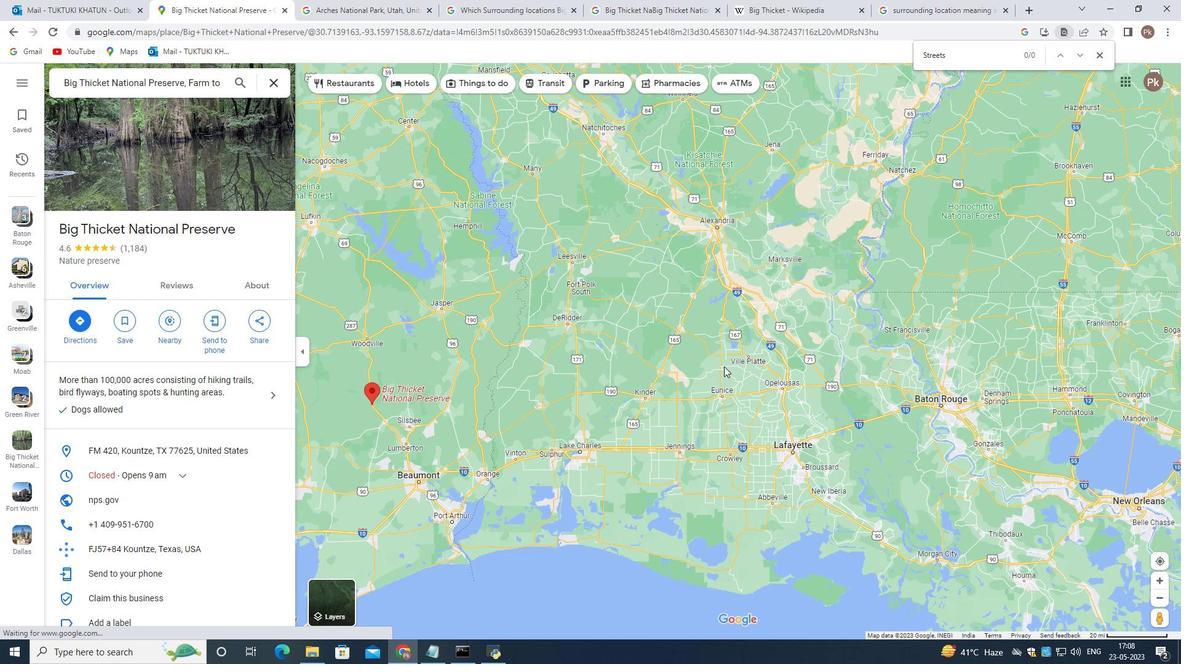 
Action: Mouse scrolled (742, 372) with delta (0, 0)
Screenshot: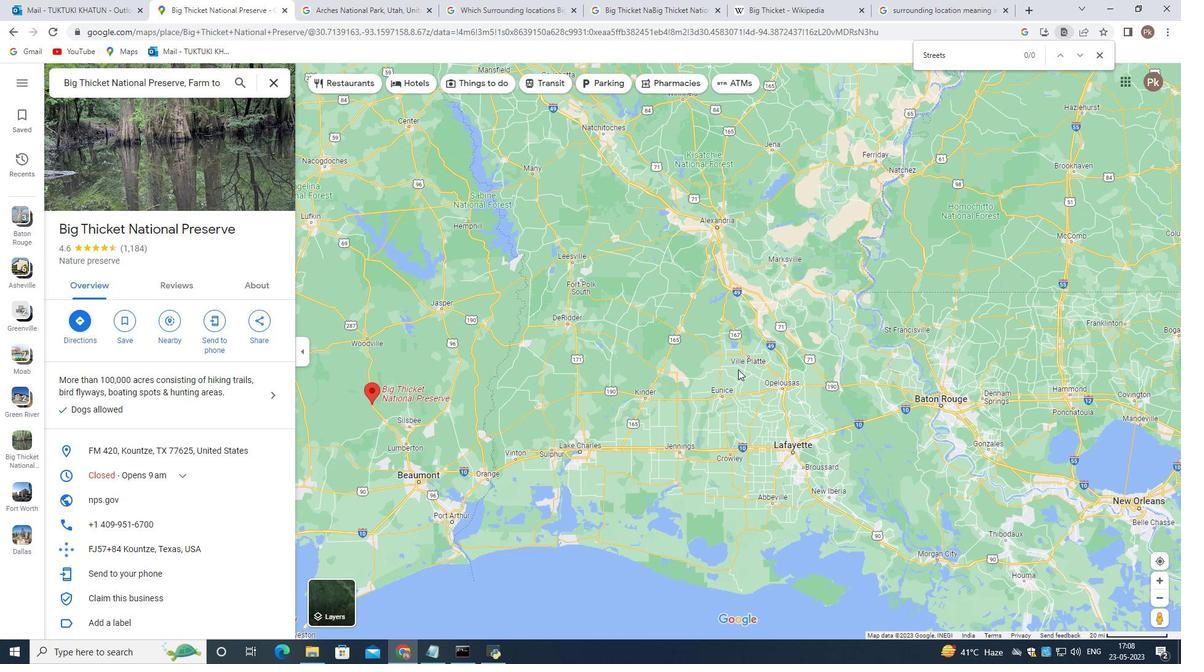 
Action: Mouse scrolled (742, 372) with delta (0, 0)
Screenshot: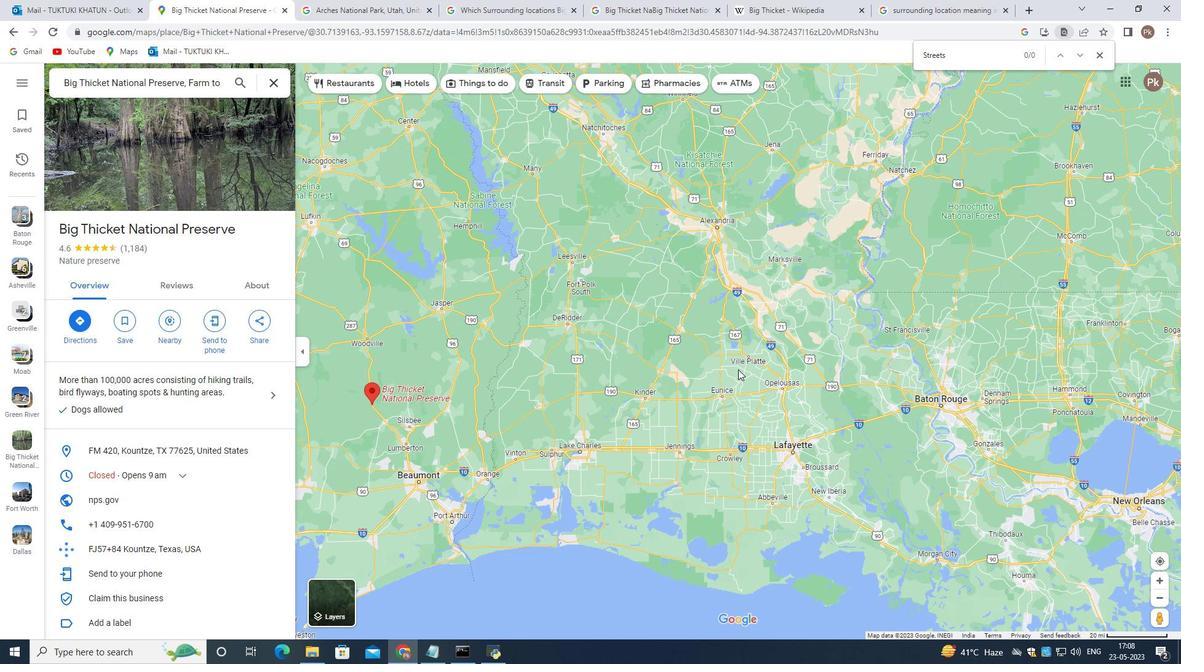 
Action: Mouse scrolled (742, 372) with delta (0, 0)
Screenshot: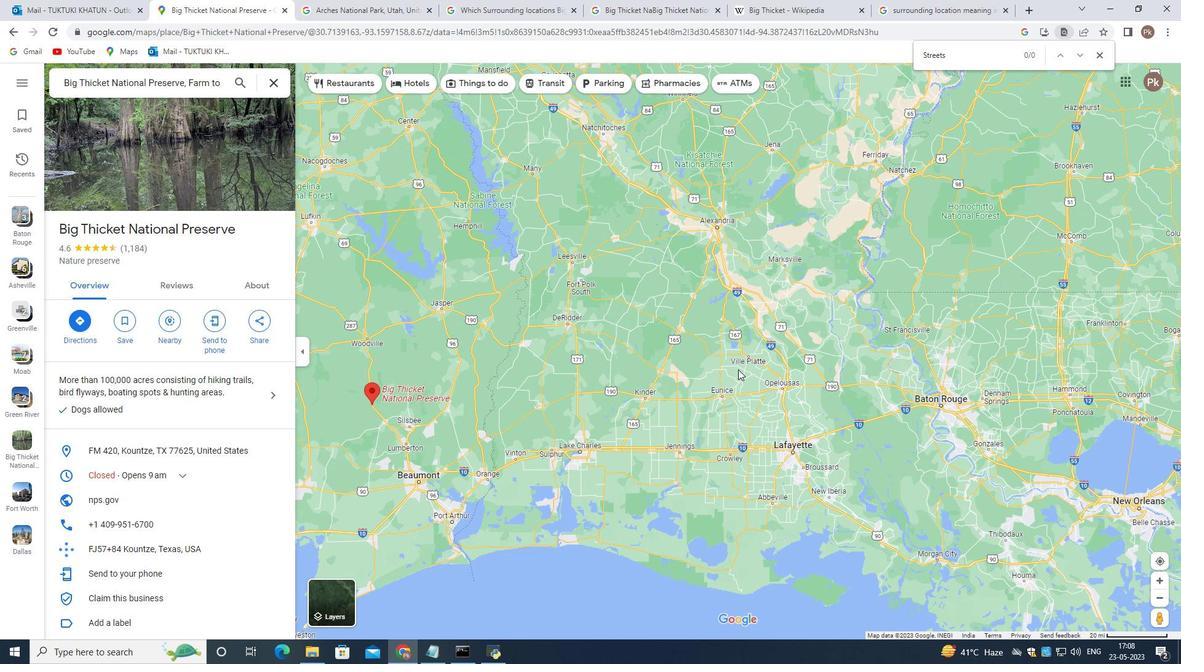 
Action: Mouse scrolled (742, 372) with delta (0, 0)
Screenshot: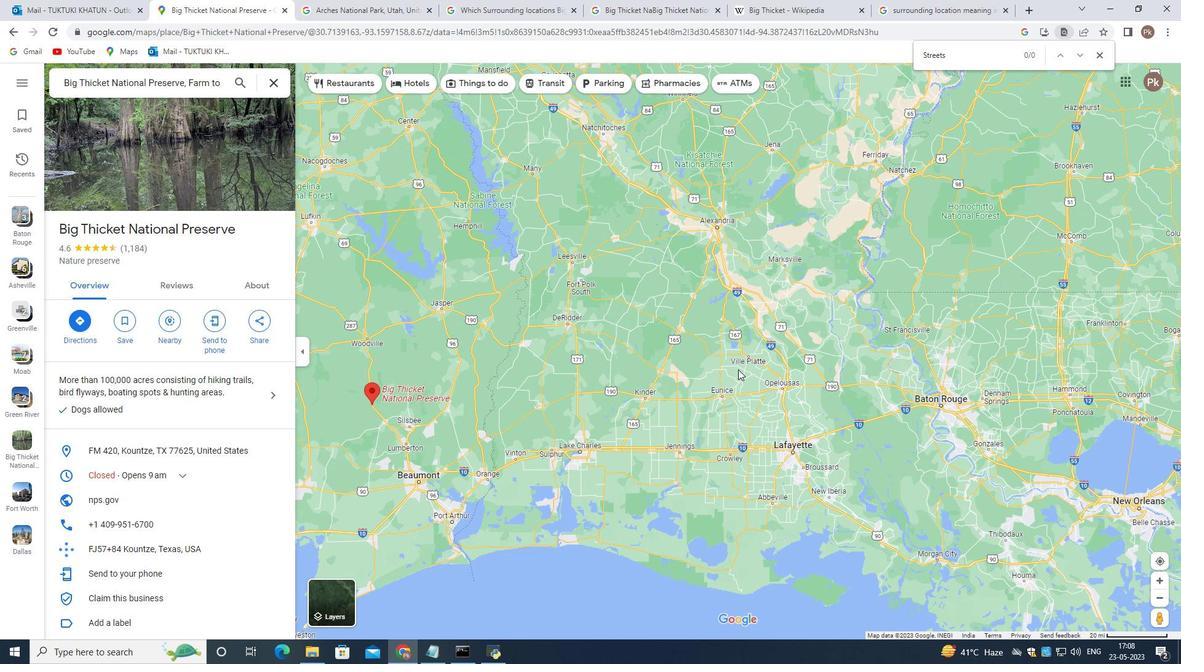 
Action: Mouse scrolled (742, 372) with delta (0, 0)
Screenshot: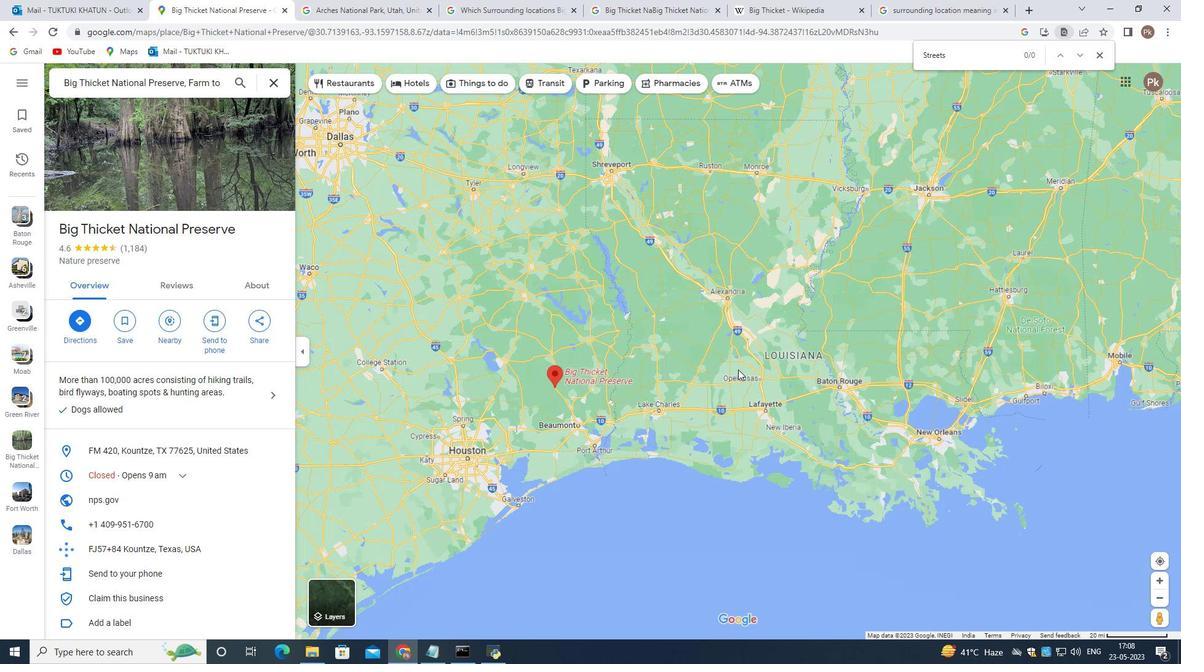 
Action: Mouse scrolled (742, 372) with delta (0, 0)
Screenshot: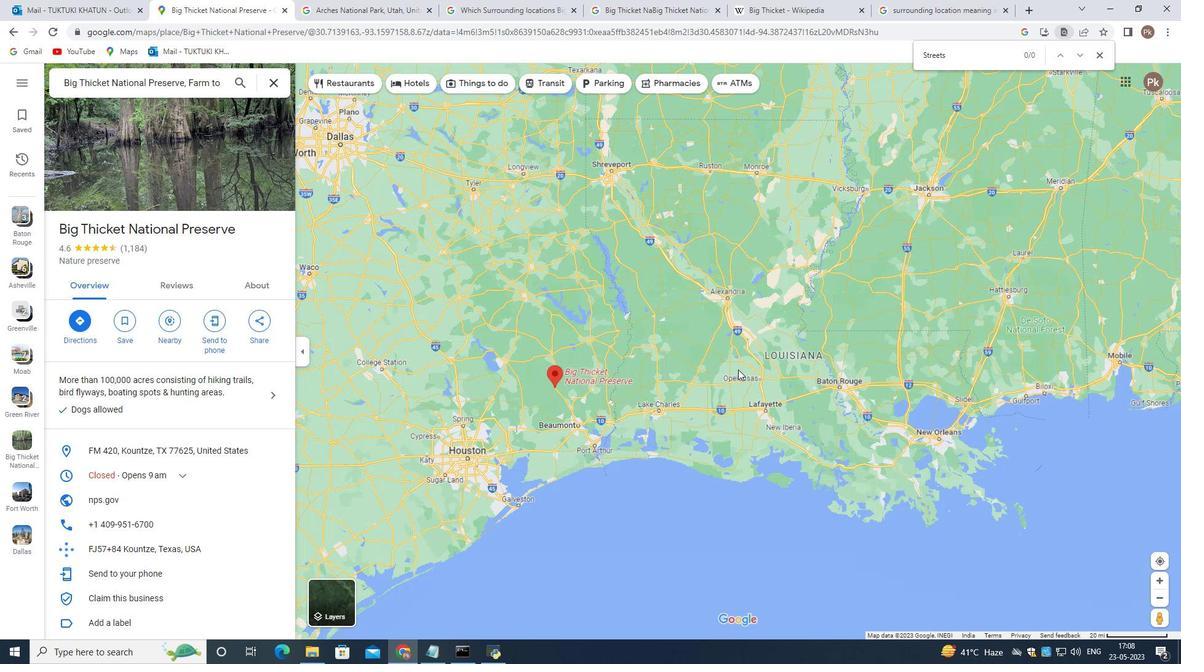 
Action: Mouse scrolled (742, 372) with delta (0, 0)
Screenshot: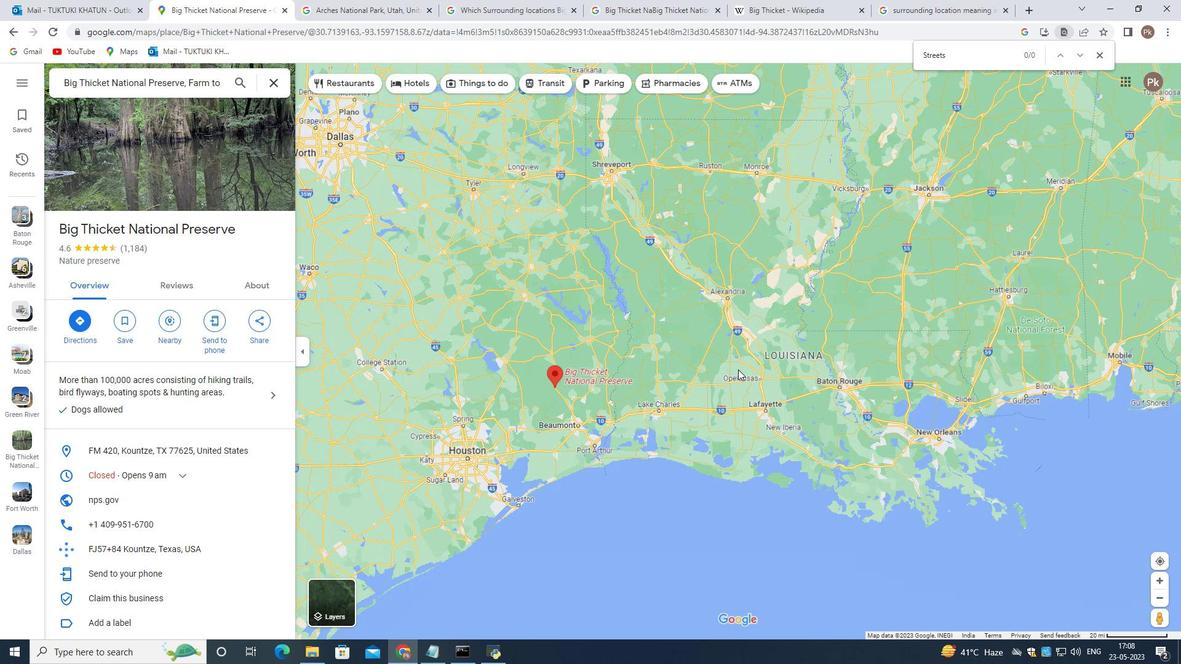 
Action: Mouse scrolled (742, 372) with delta (0, 0)
Screenshot: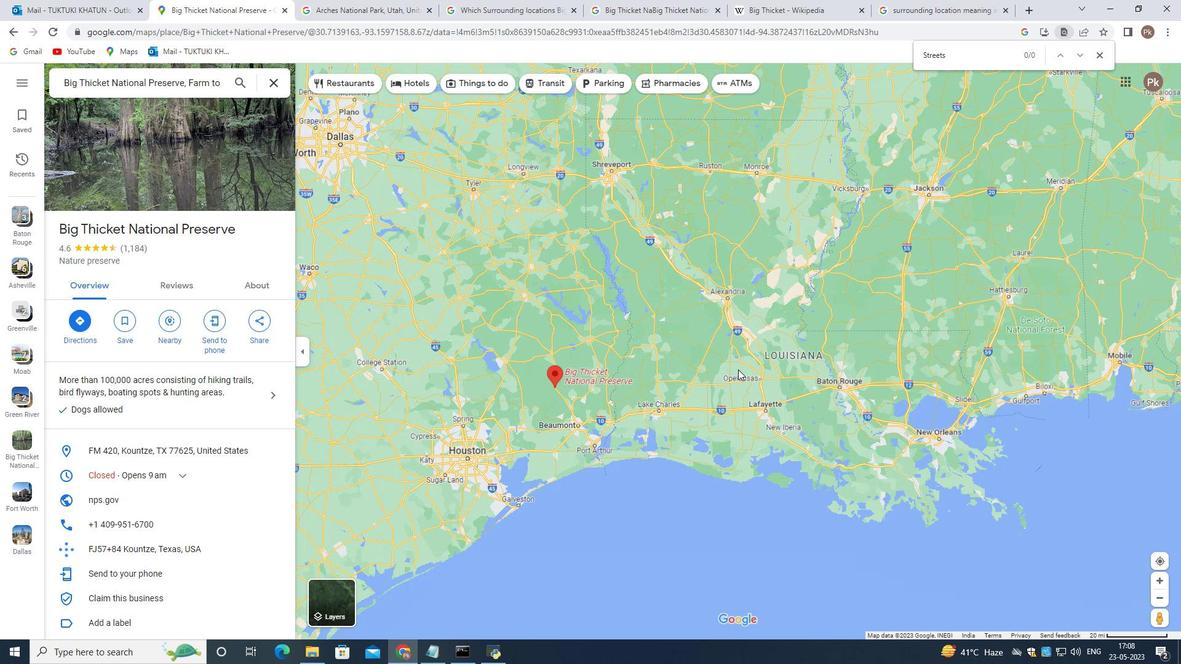 
Action: Mouse scrolled (742, 374) with delta (0, 0)
Screenshot: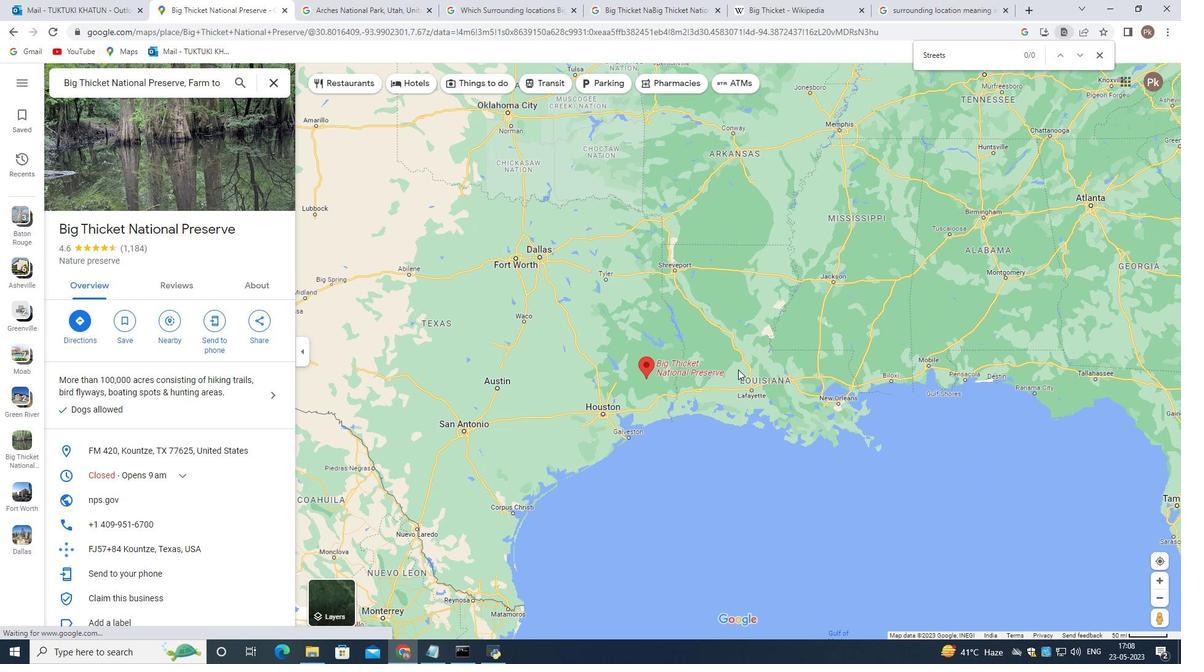 
Action: Mouse scrolled (742, 374) with delta (0, 0)
Screenshot: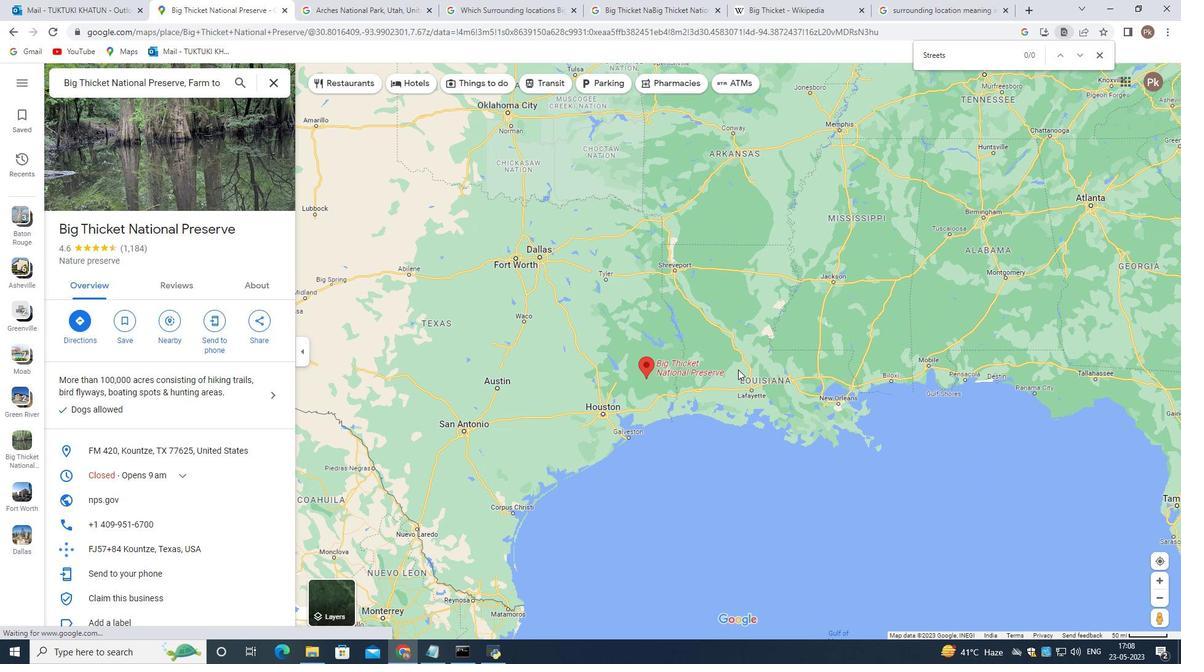 
Action: Mouse moved to (778, 376)
Screenshot: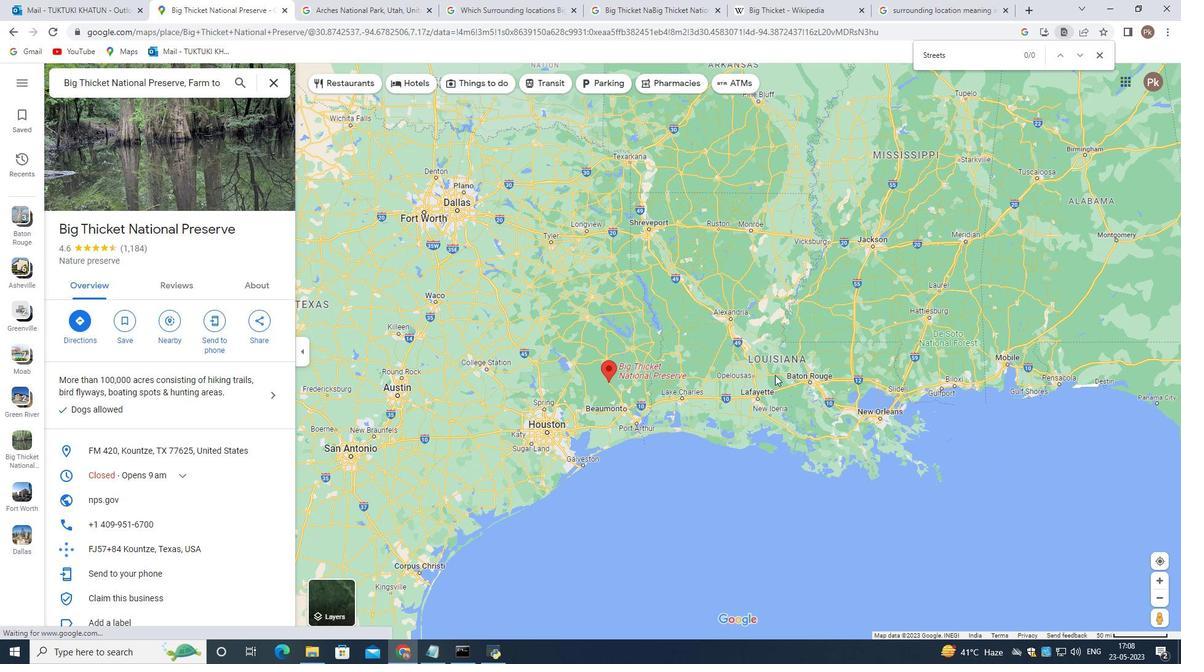 
Action: Mouse scrolled (778, 376) with delta (0, 0)
Screenshot: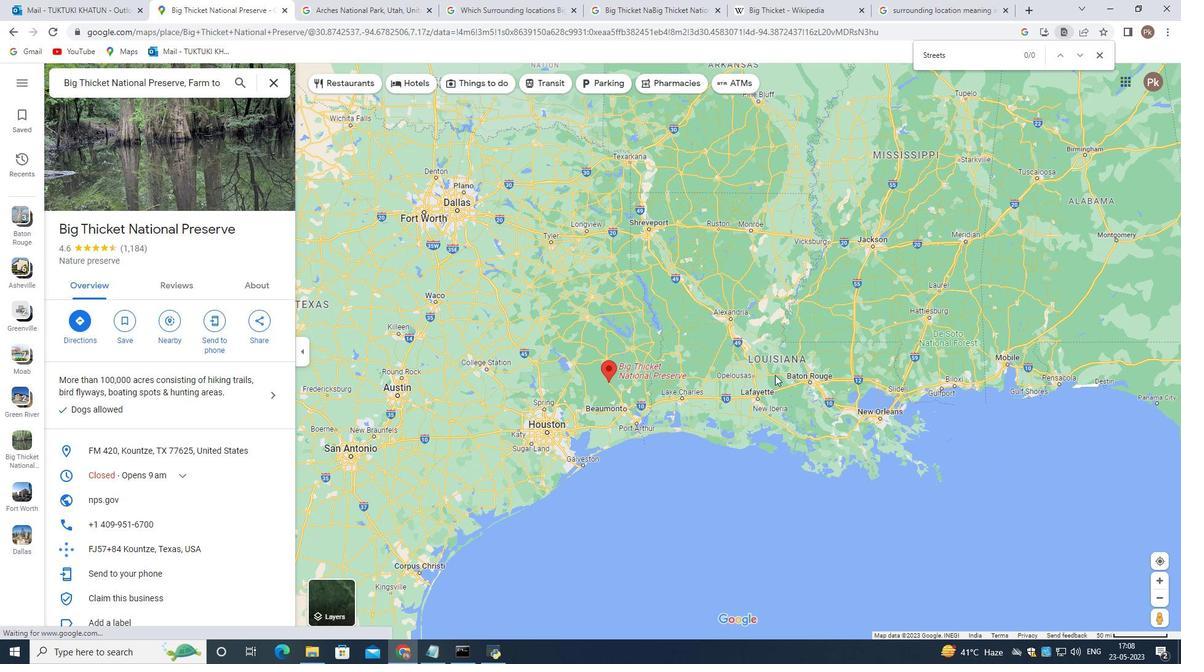 
Action: Mouse moved to (778, 370)
Screenshot: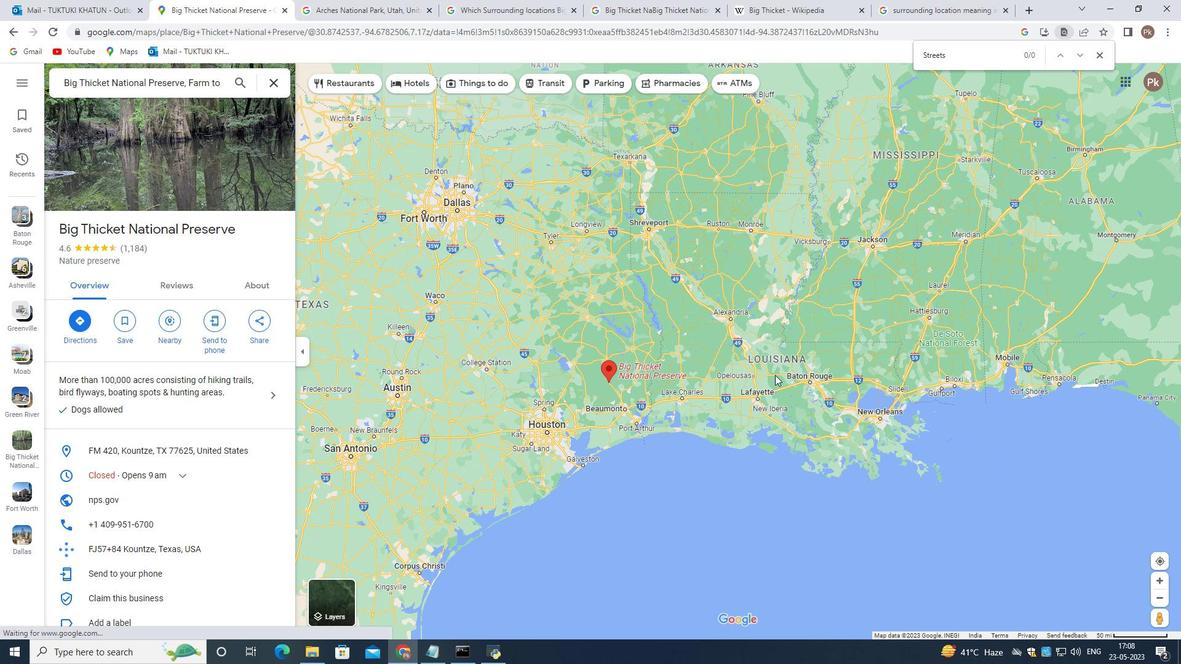 
Action: Mouse scrolled (778, 371) with delta (0, 0)
Screenshot: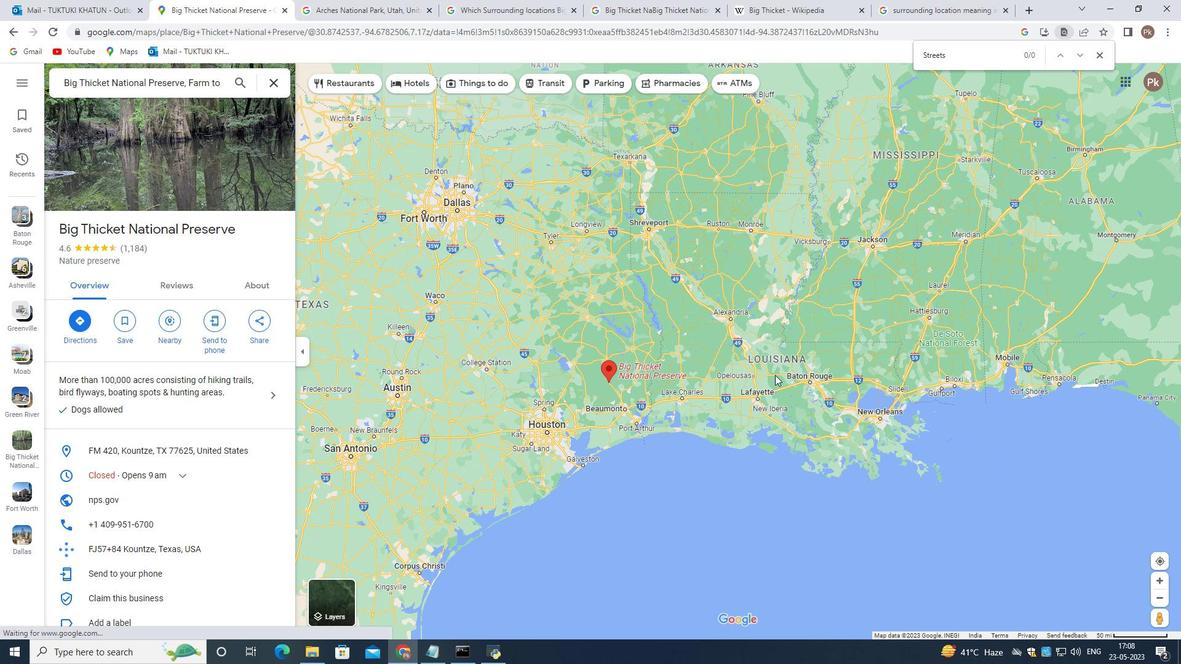
Action: Mouse moved to (778, 368)
Screenshot: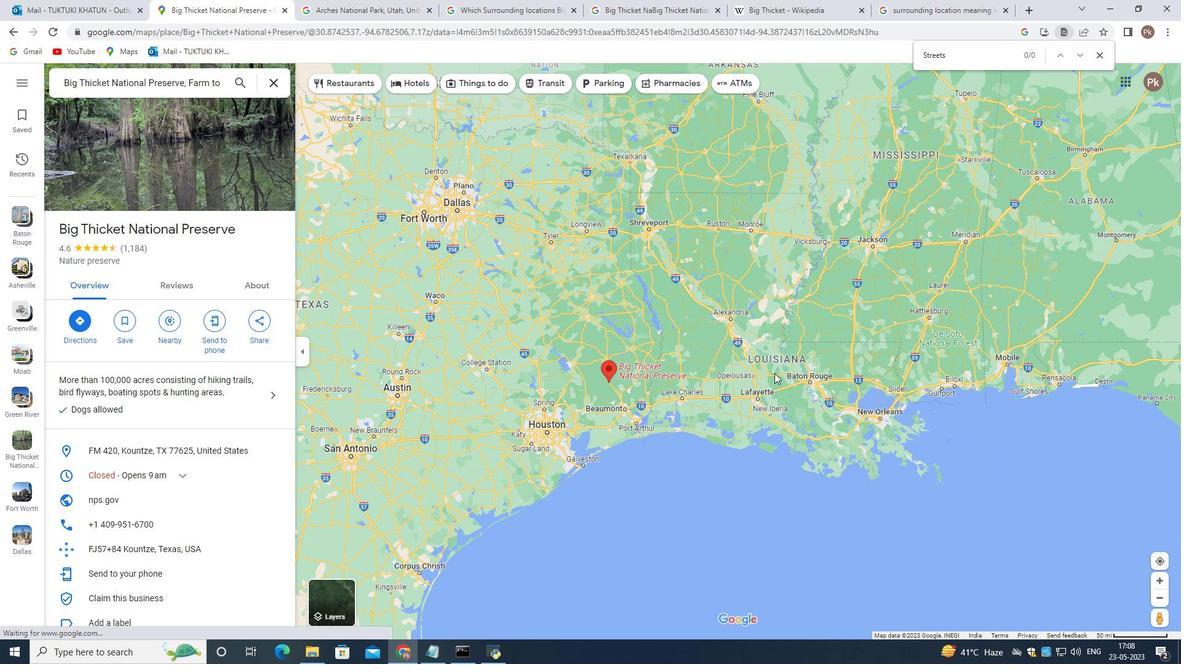 
Action: Mouse scrolled (778, 369) with delta (0, 0)
Screenshot: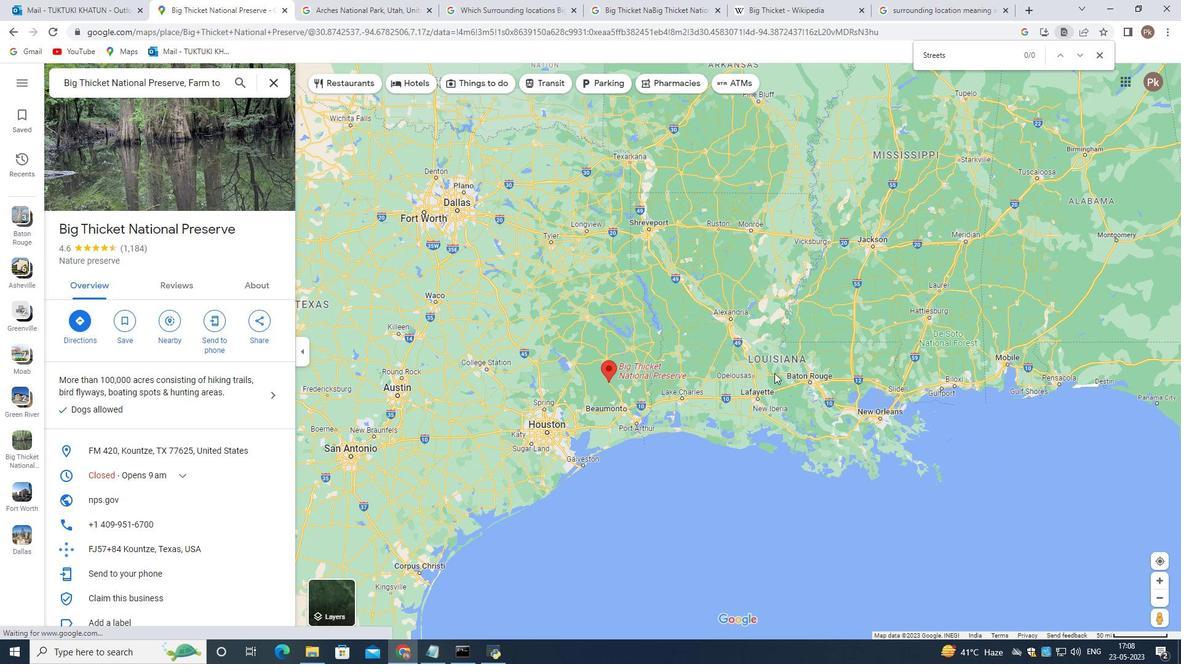 
Action: Mouse scrolled (778, 369) with delta (0, 0)
Screenshot: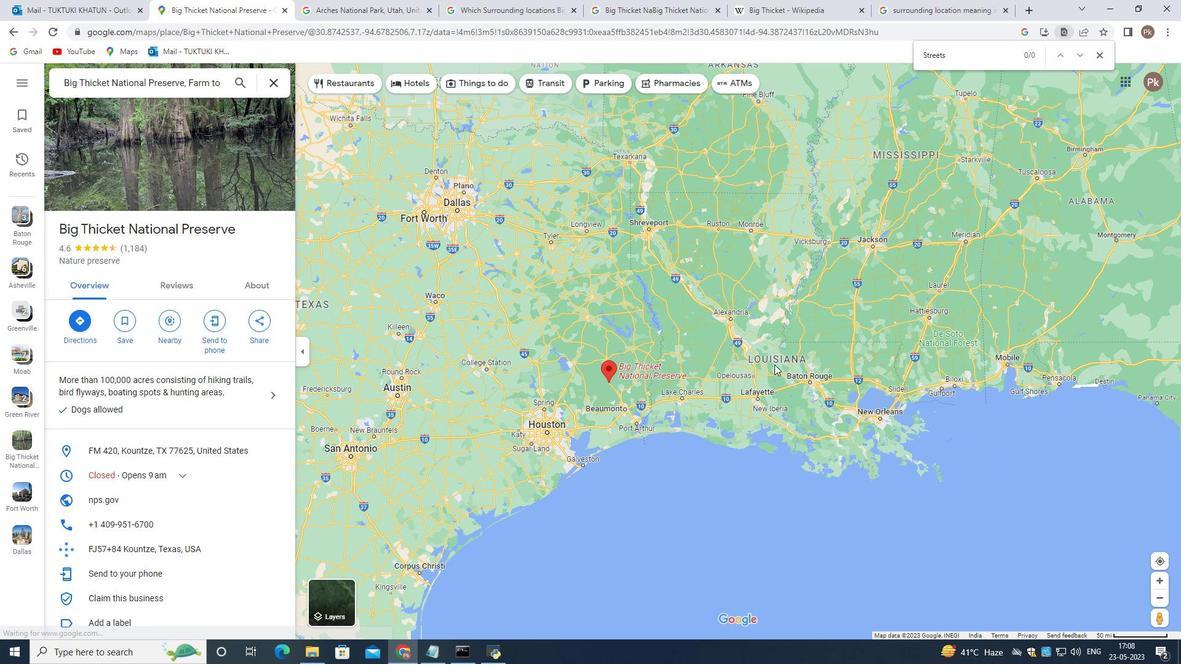 
Action: Mouse scrolled (778, 369) with delta (0, 0)
Screenshot: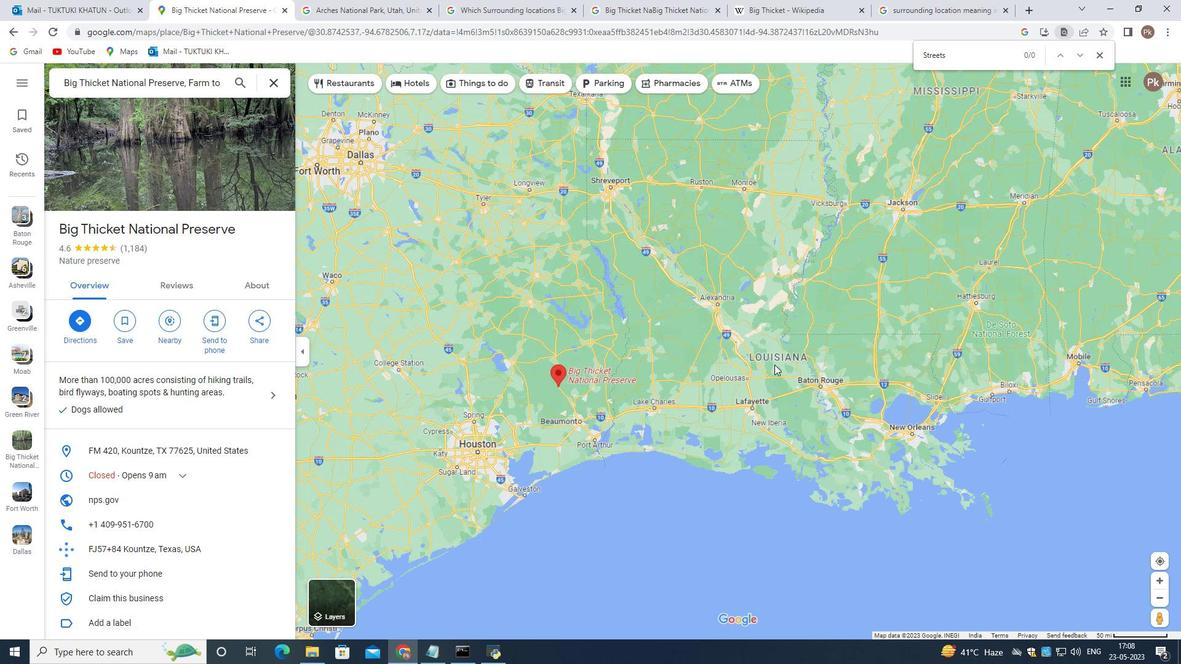
Action: Mouse scrolled (778, 369) with delta (0, 0)
Screenshot: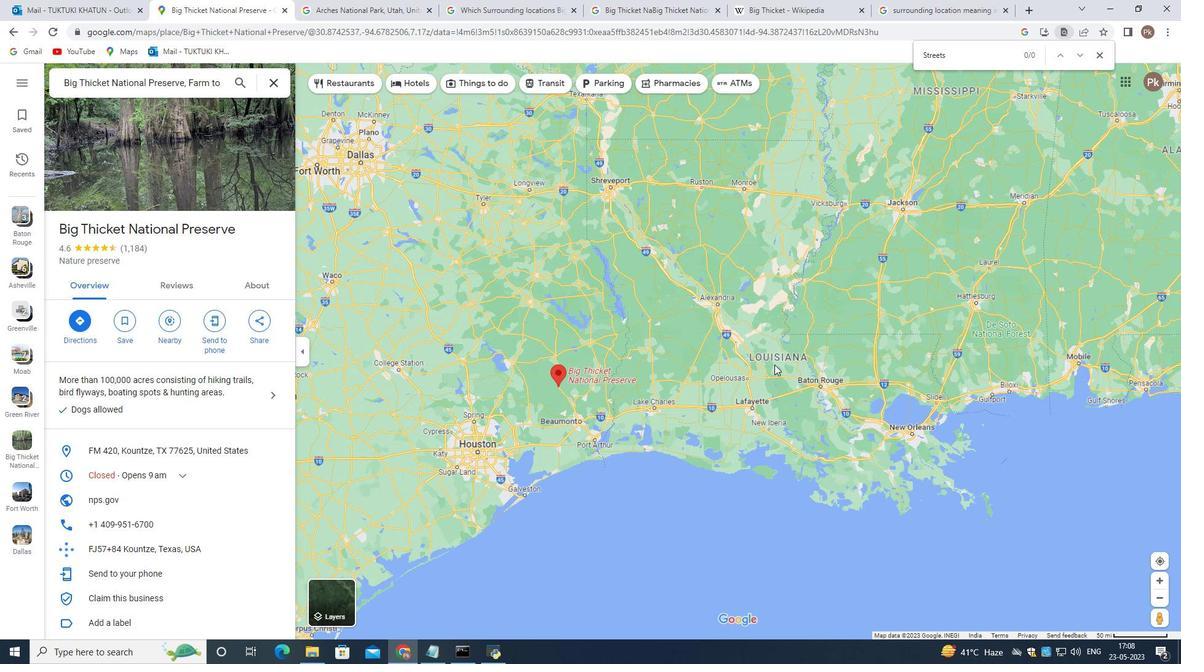 
Action: Mouse scrolled (778, 369) with delta (0, 0)
Screenshot: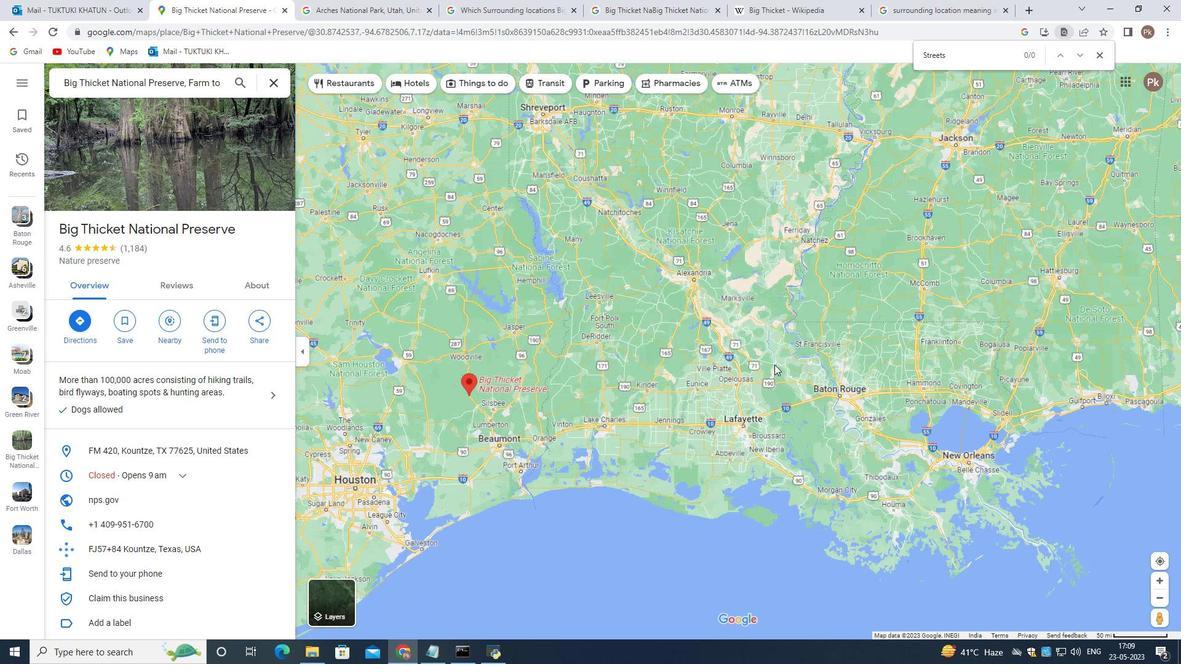
Action: Mouse scrolled (778, 369) with delta (0, 0)
Screenshot: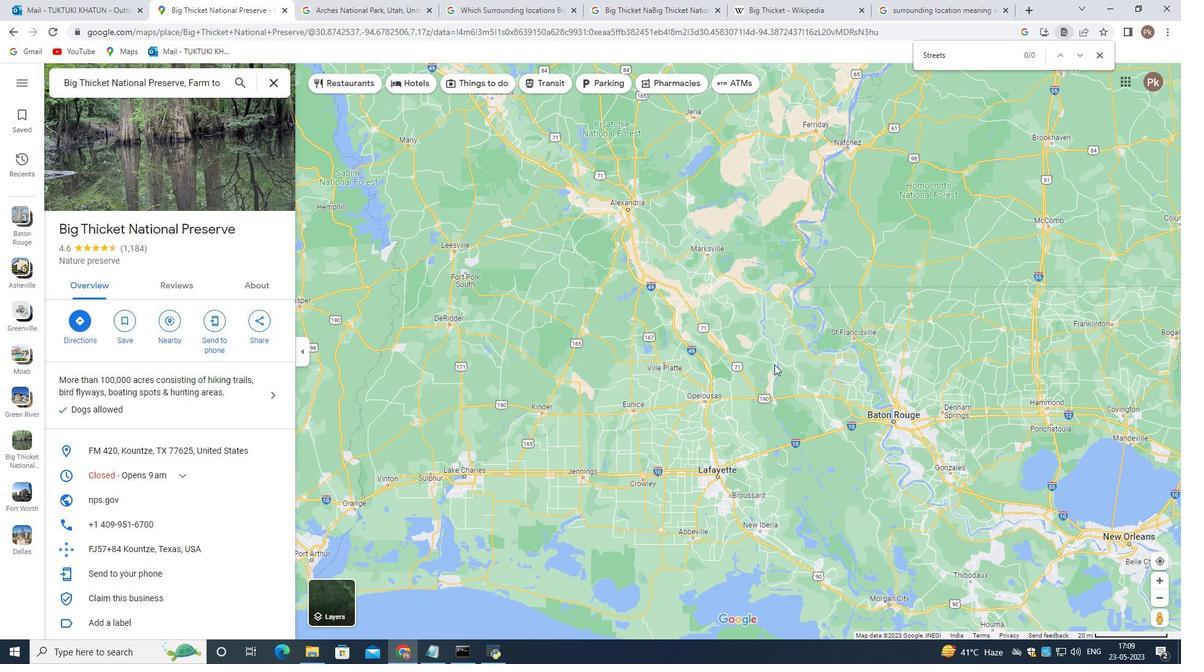 
Action: Mouse scrolled (778, 369) with delta (0, 0)
Screenshot: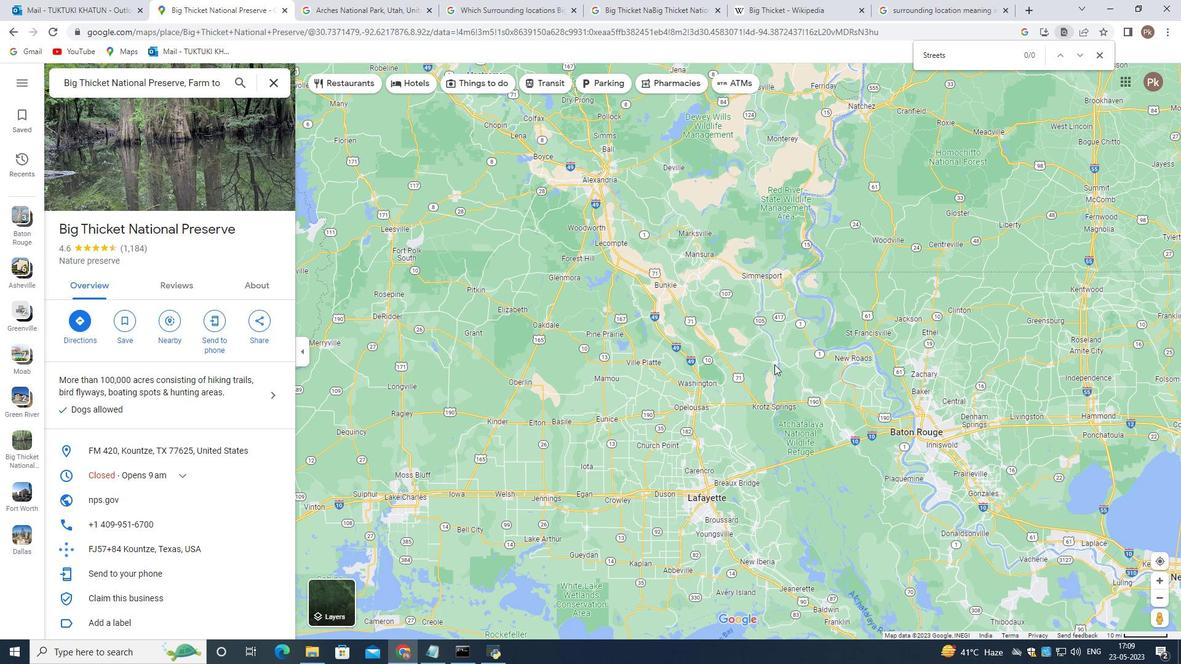 
Action: Mouse scrolled (778, 369) with delta (0, 0)
Screenshot: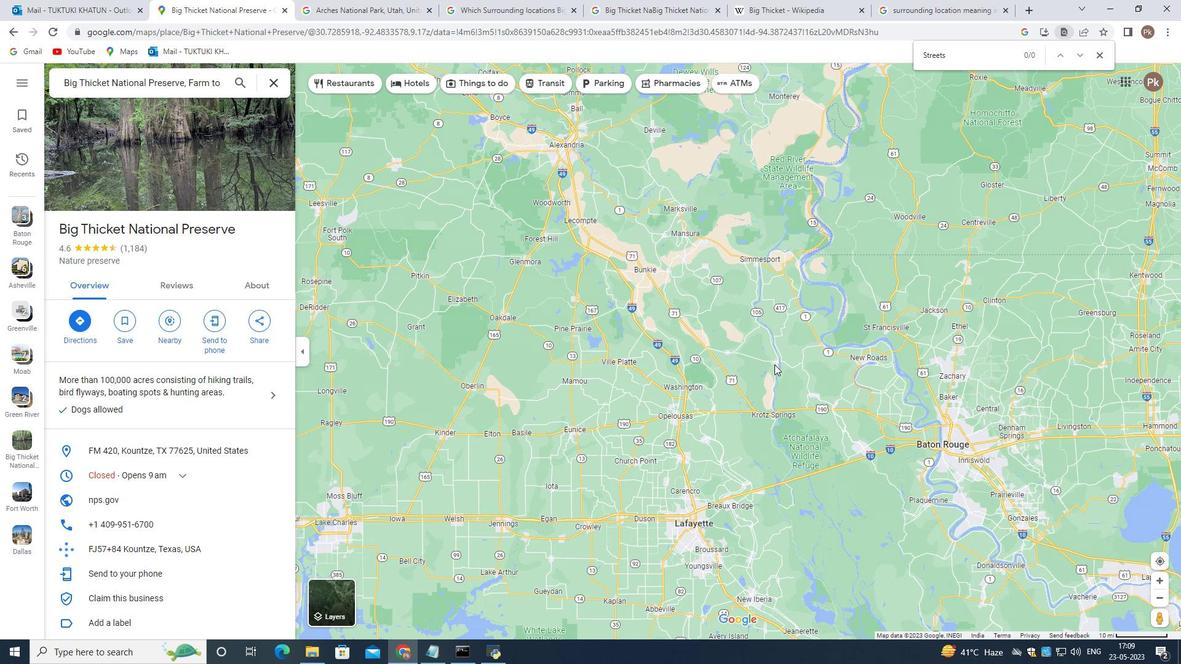 
Action: Mouse scrolled (778, 369) with delta (0, 0)
Screenshot: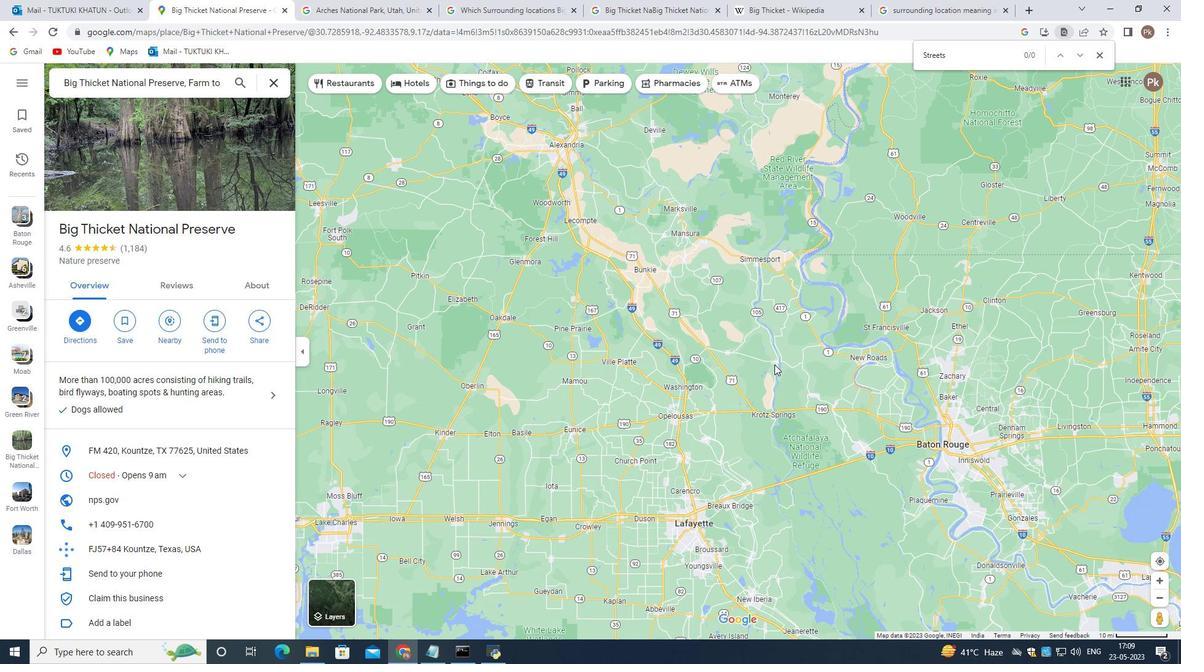 
Action: Mouse scrolled (778, 369) with delta (0, 0)
Screenshot: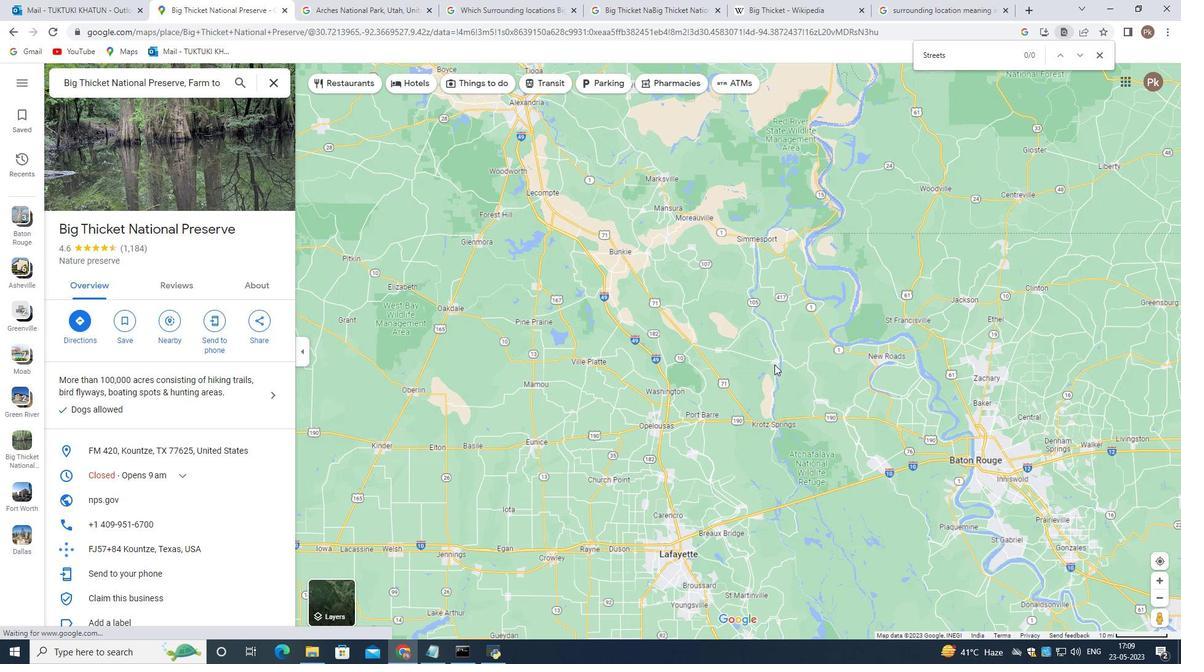 
Action: Mouse moved to (773, 368)
Screenshot: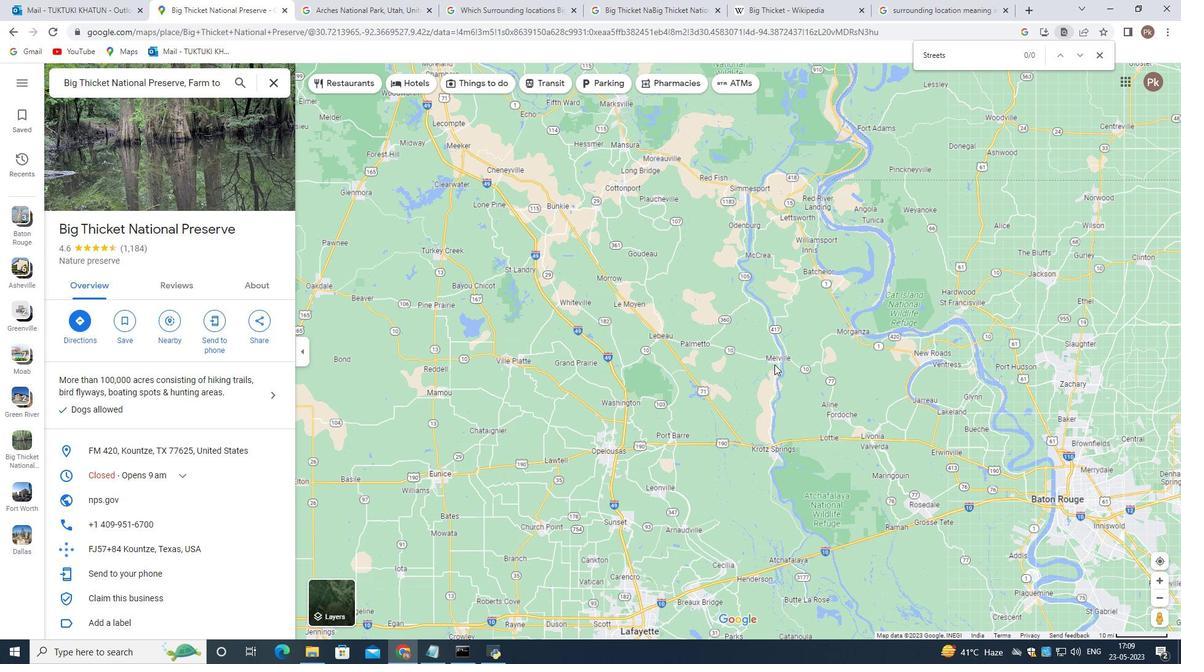 
Action: Mouse scrolled (773, 369) with delta (0, 0)
Screenshot: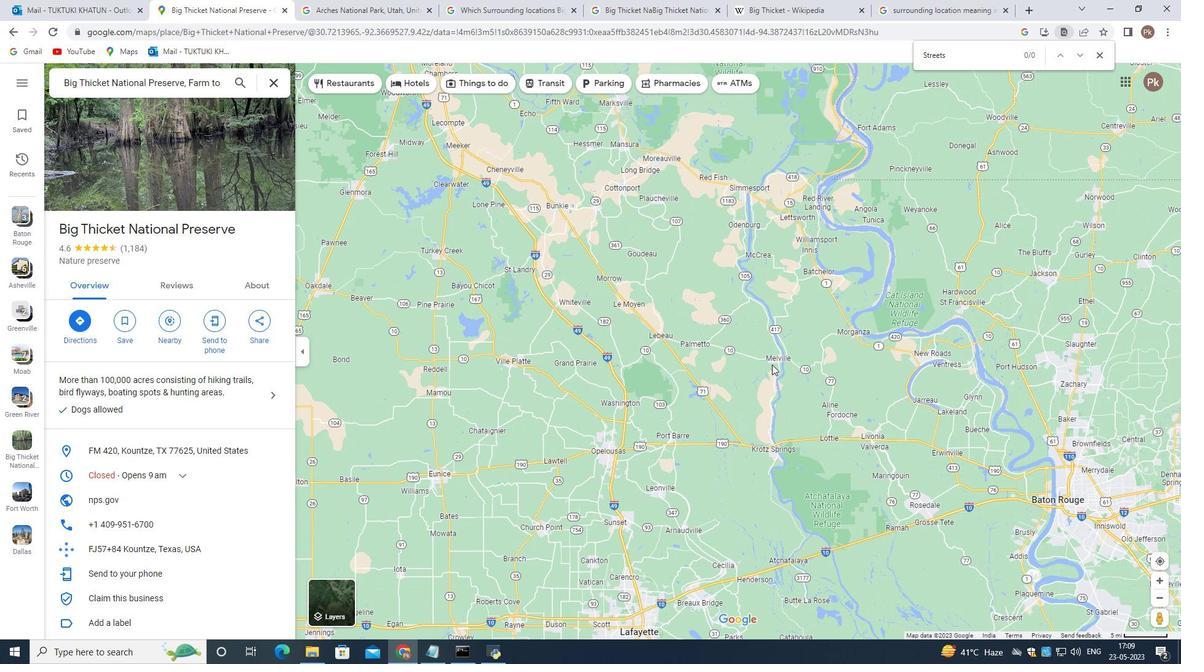 
Action: Mouse scrolled (773, 369) with delta (0, 0)
Screenshot: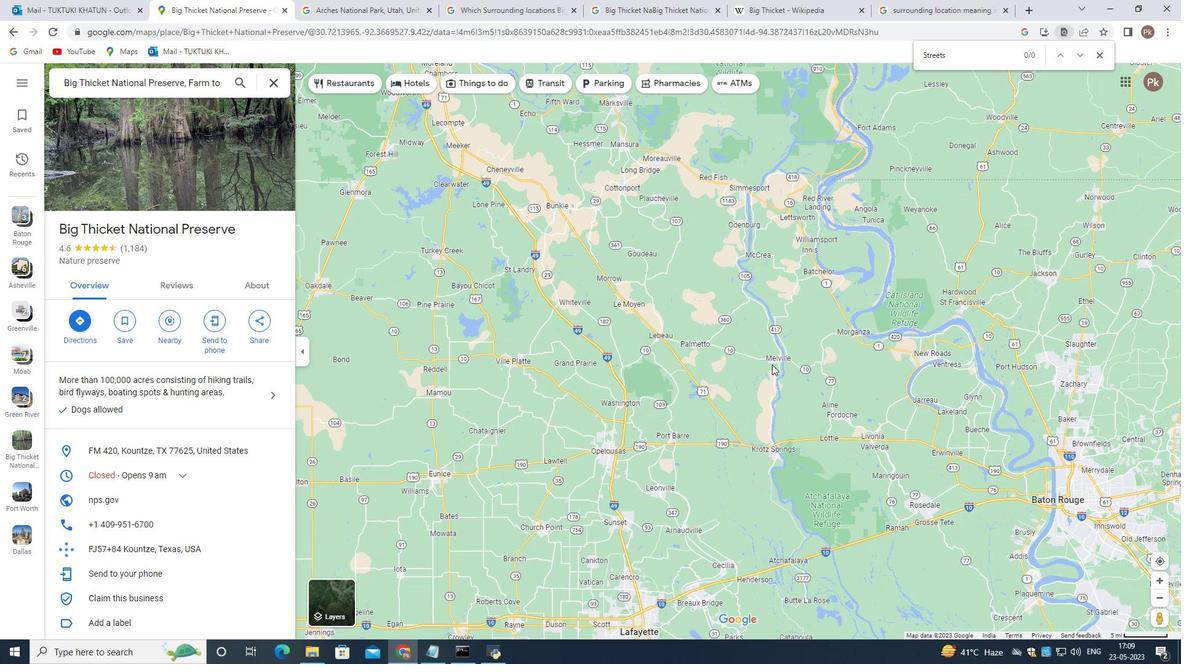 
Action: Mouse scrolled (773, 369) with delta (0, 0)
Screenshot: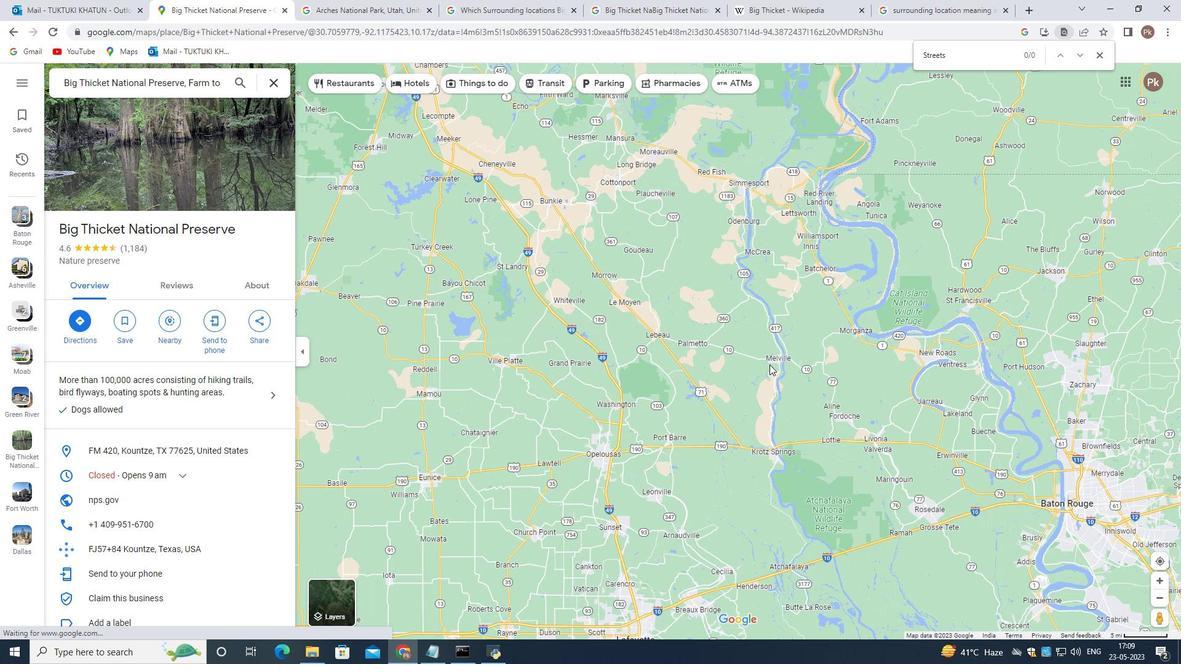 
Action: Mouse scrolled (773, 369) with delta (0, 0)
Screenshot: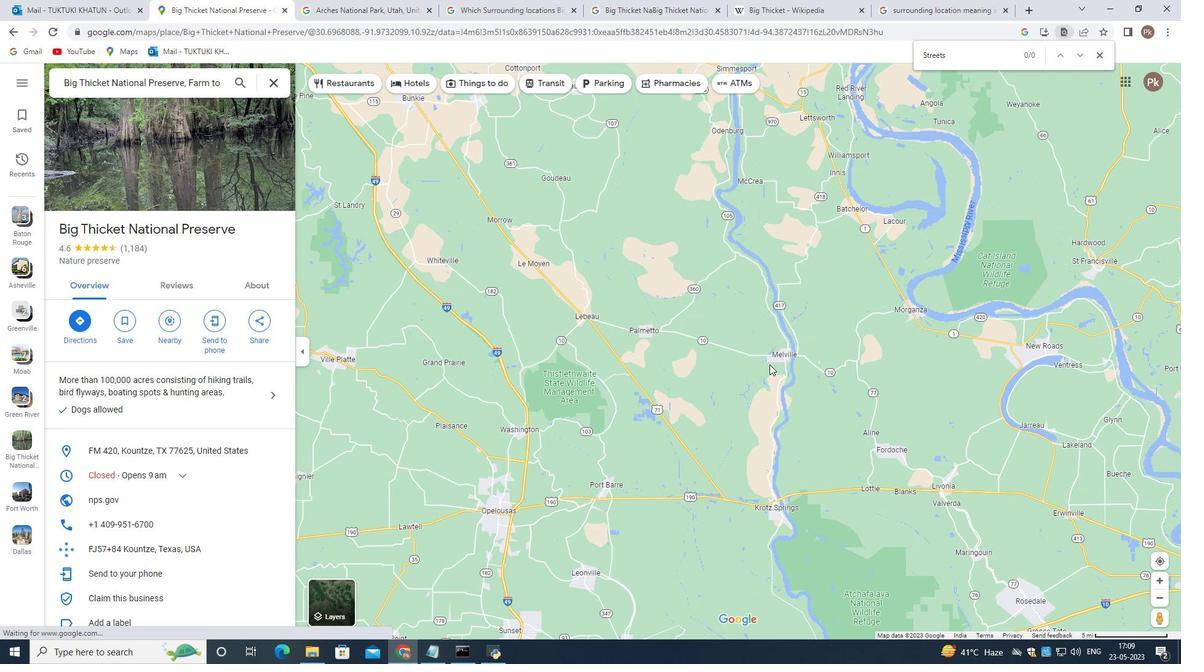 
Action: Mouse scrolled (773, 369) with delta (0, 0)
Screenshot: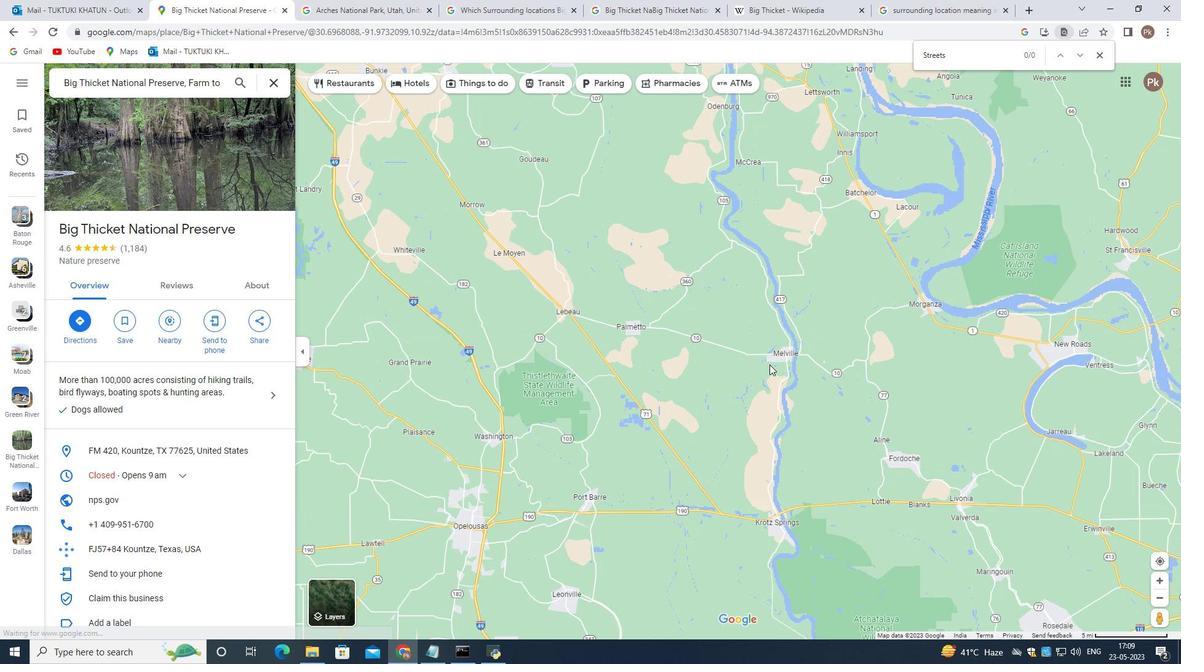
Action: Mouse moved to (771, 368)
Screenshot: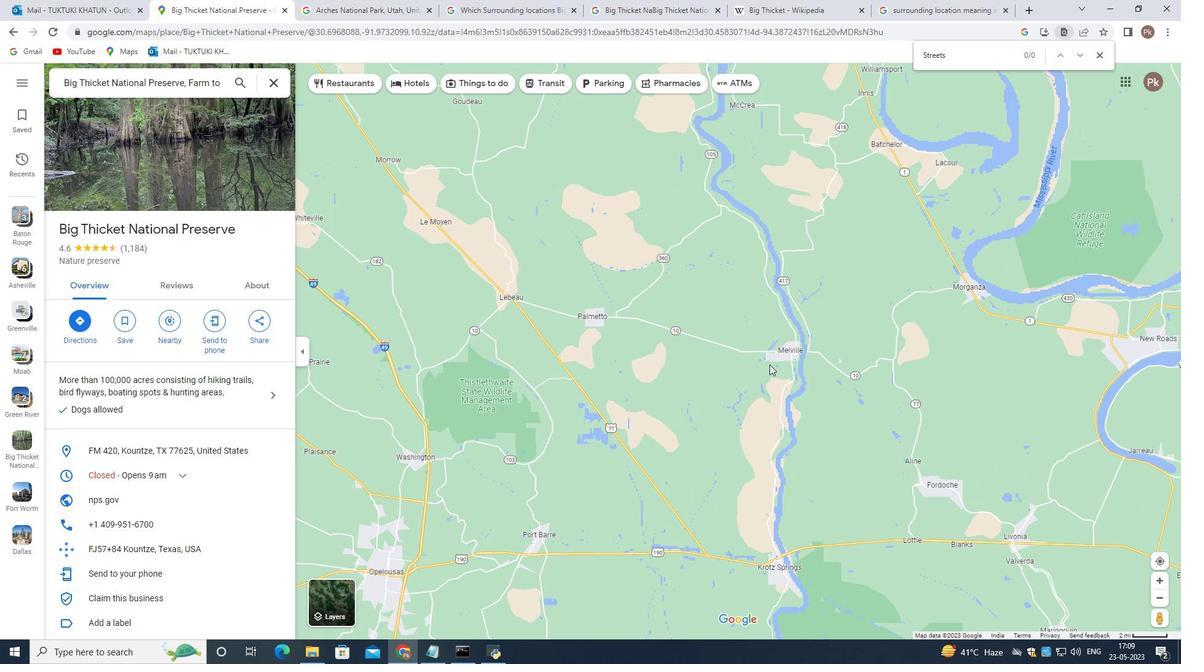
Action: Mouse scrolled (771, 369) with delta (0, 0)
Screenshot: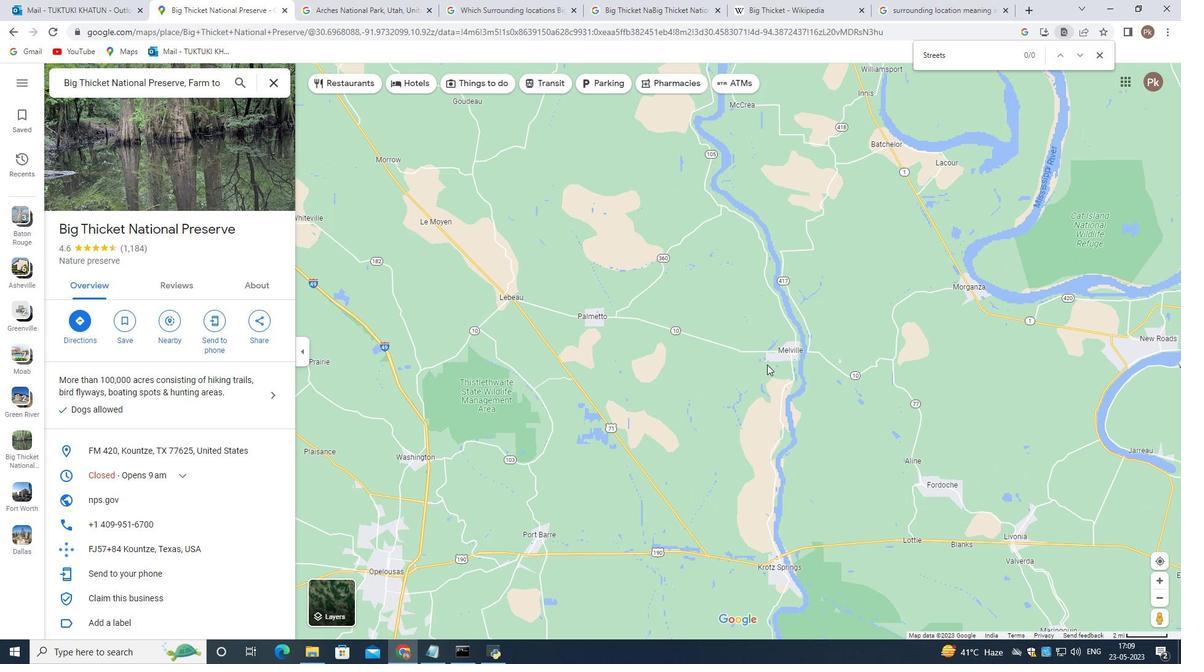 
Action: Mouse scrolled (771, 369) with delta (0, 0)
Screenshot: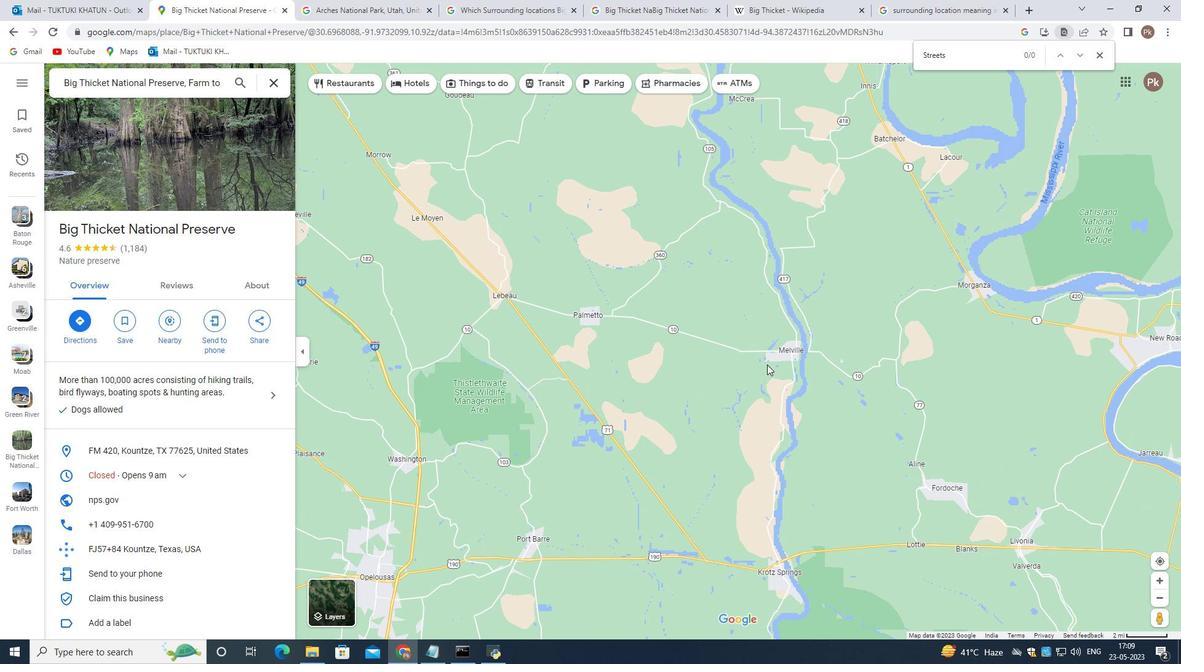 
Action: Mouse scrolled (771, 368) with delta (0, 0)
Screenshot: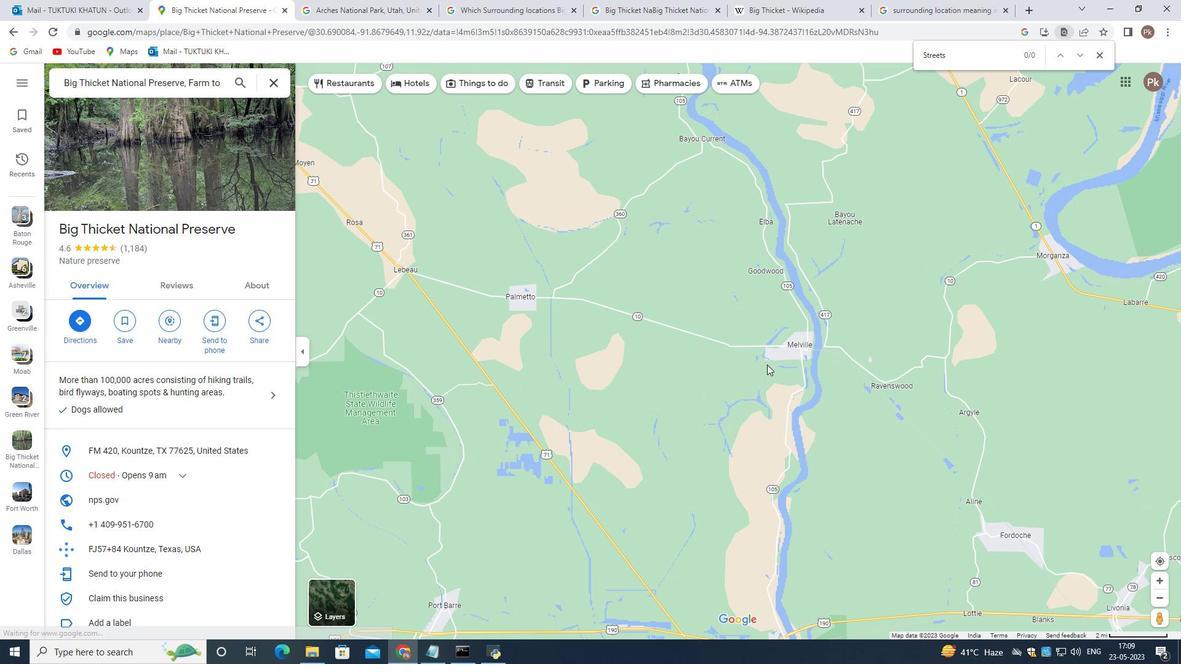 
Action: Mouse scrolled (771, 368) with delta (0, 0)
Screenshot: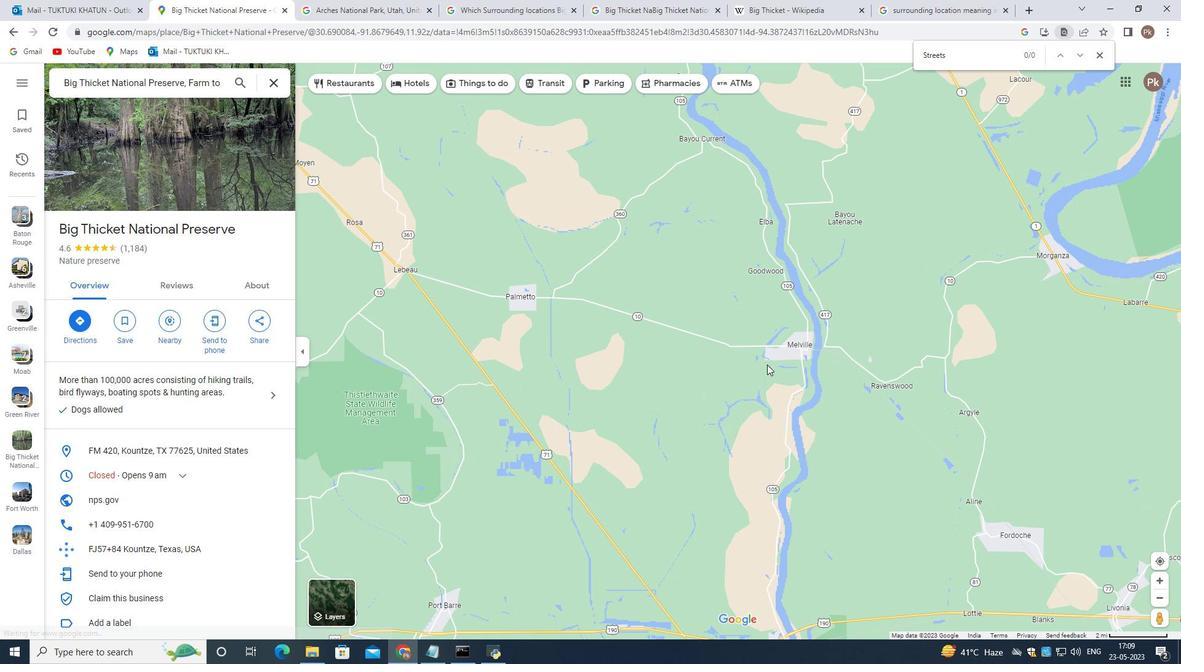 
Action: Mouse scrolled (771, 368) with delta (0, 0)
Screenshot: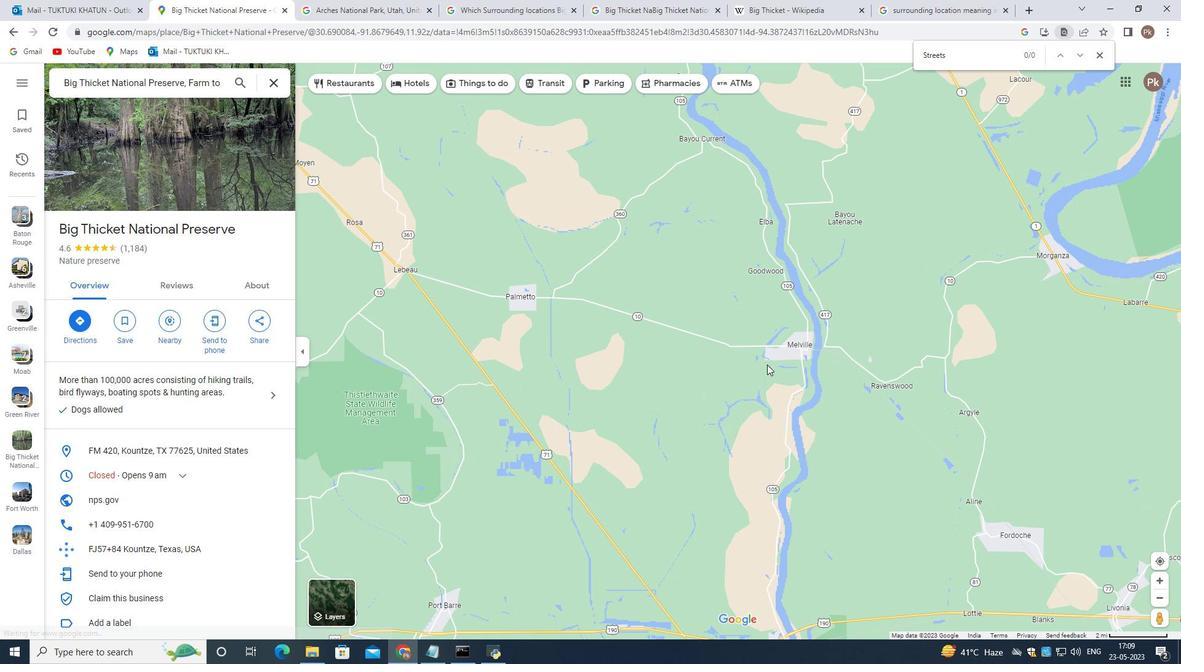 
Action: Mouse scrolled (771, 368) with delta (0, 0)
